 Task: Monthly budget green modern simple.
Action: Mouse moved to (338, 209)
Screenshot: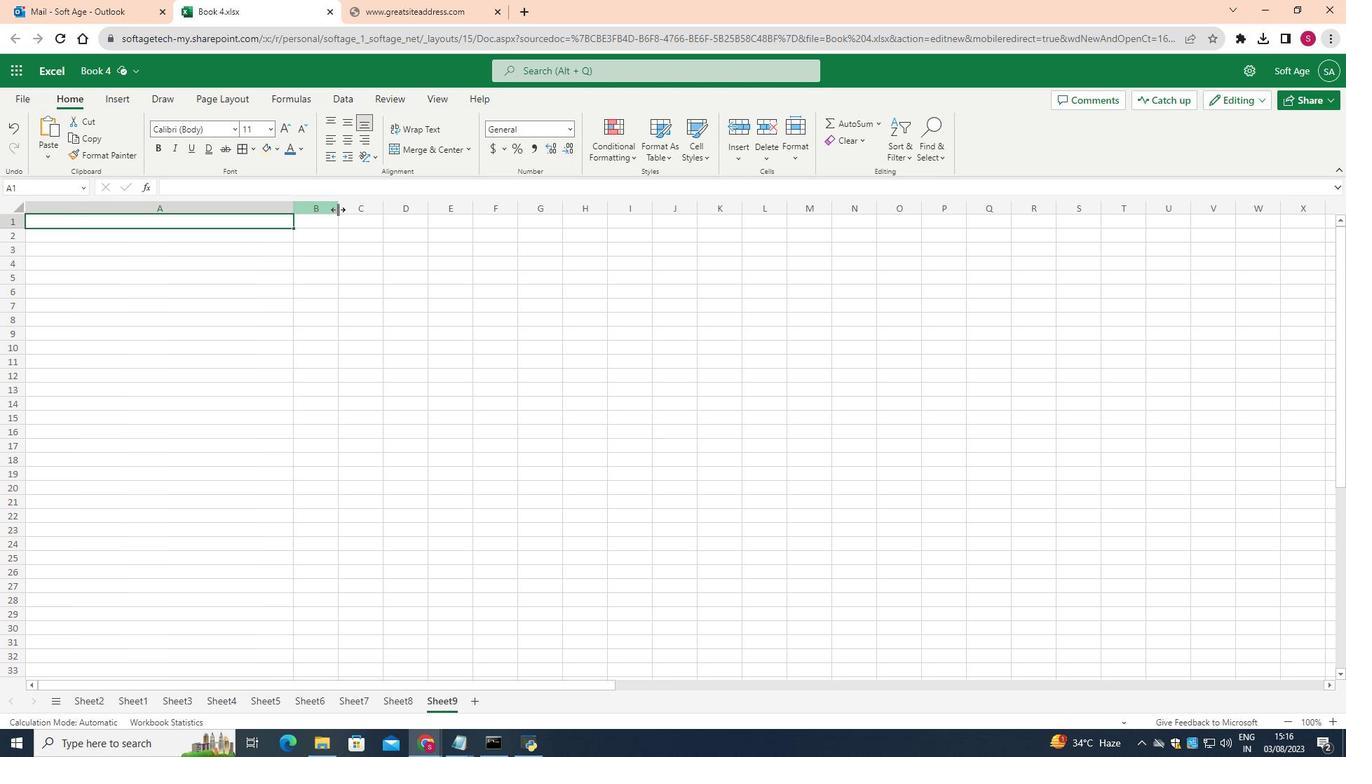 
Action: Mouse pressed left at (338, 209)
Screenshot: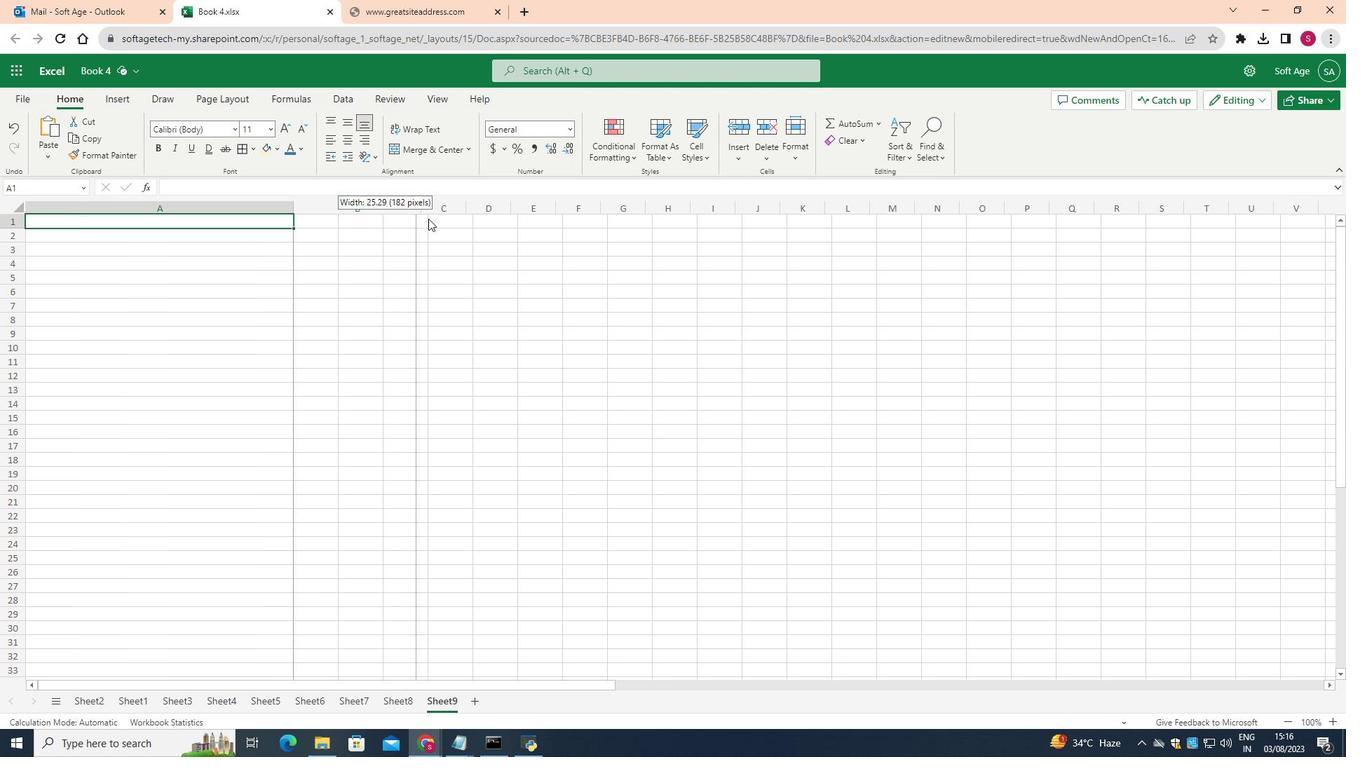 
Action: Mouse moved to (248, 220)
Screenshot: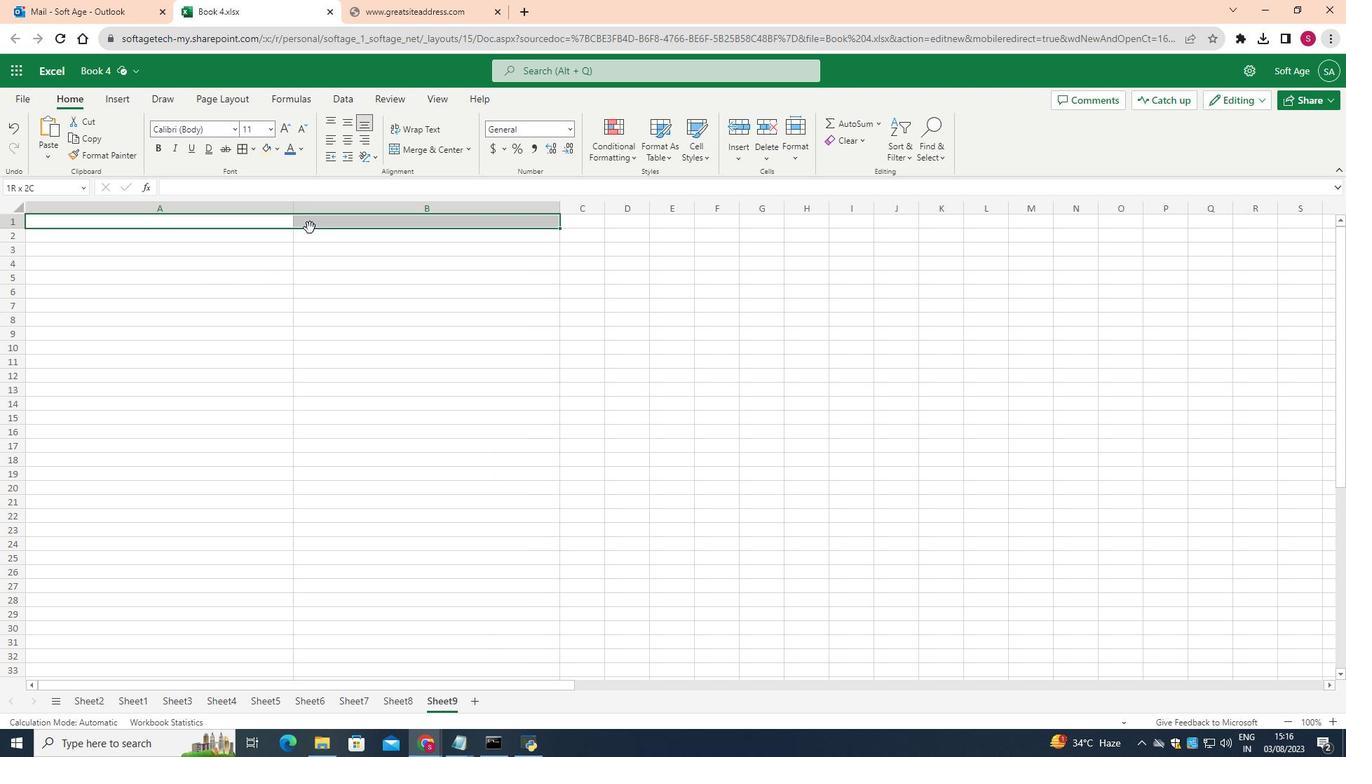 
Action: Mouse pressed left at (248, 220)
Screenshot: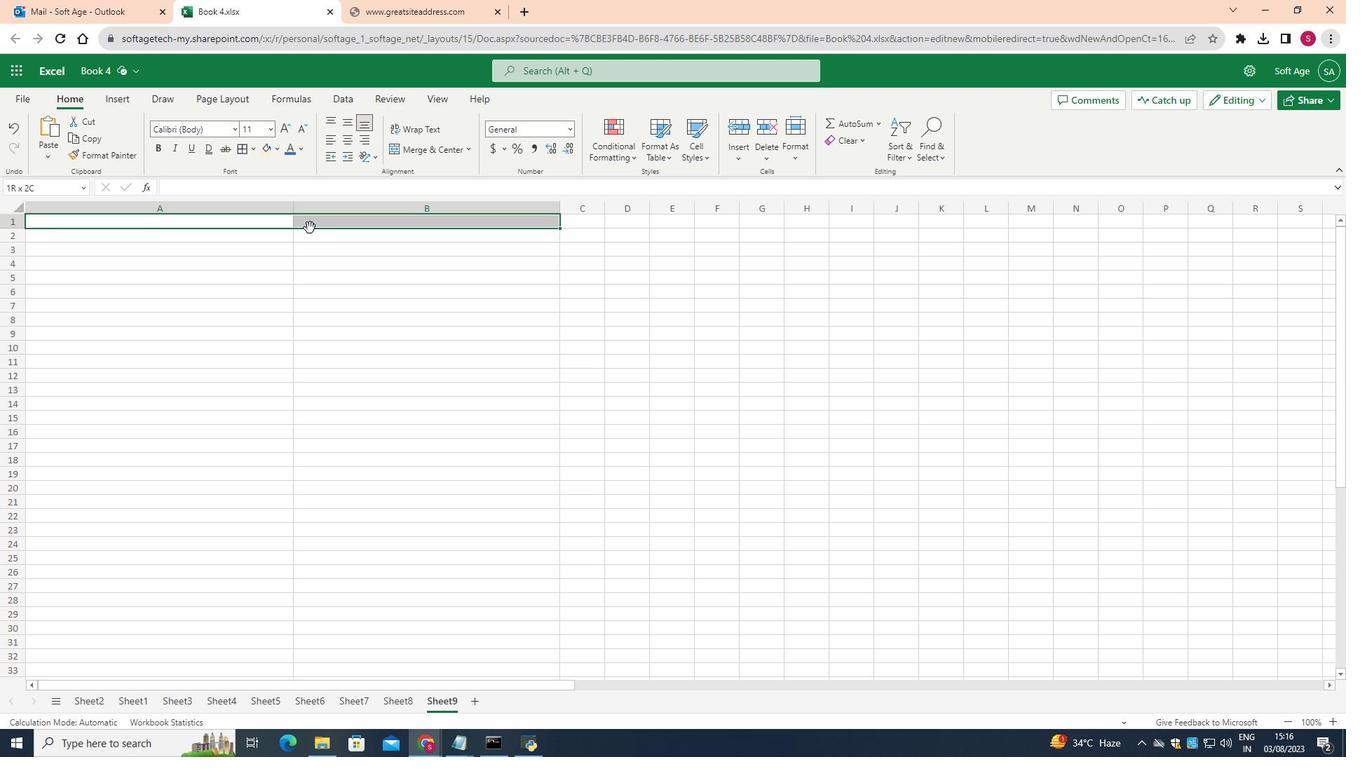 
Action: Mouse moved to (451, 151)
Screenshot: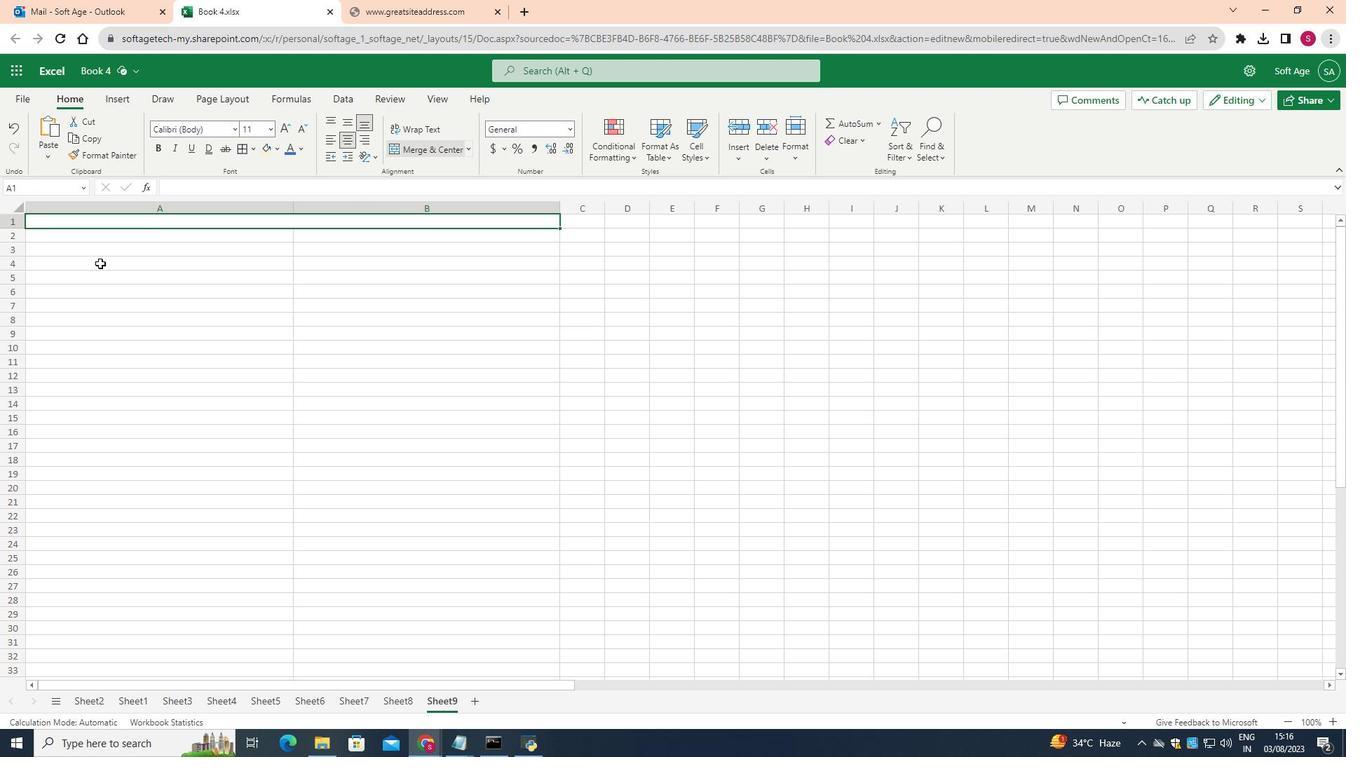 
Action: Mouse pressed left at (451, 151)
Screenshot: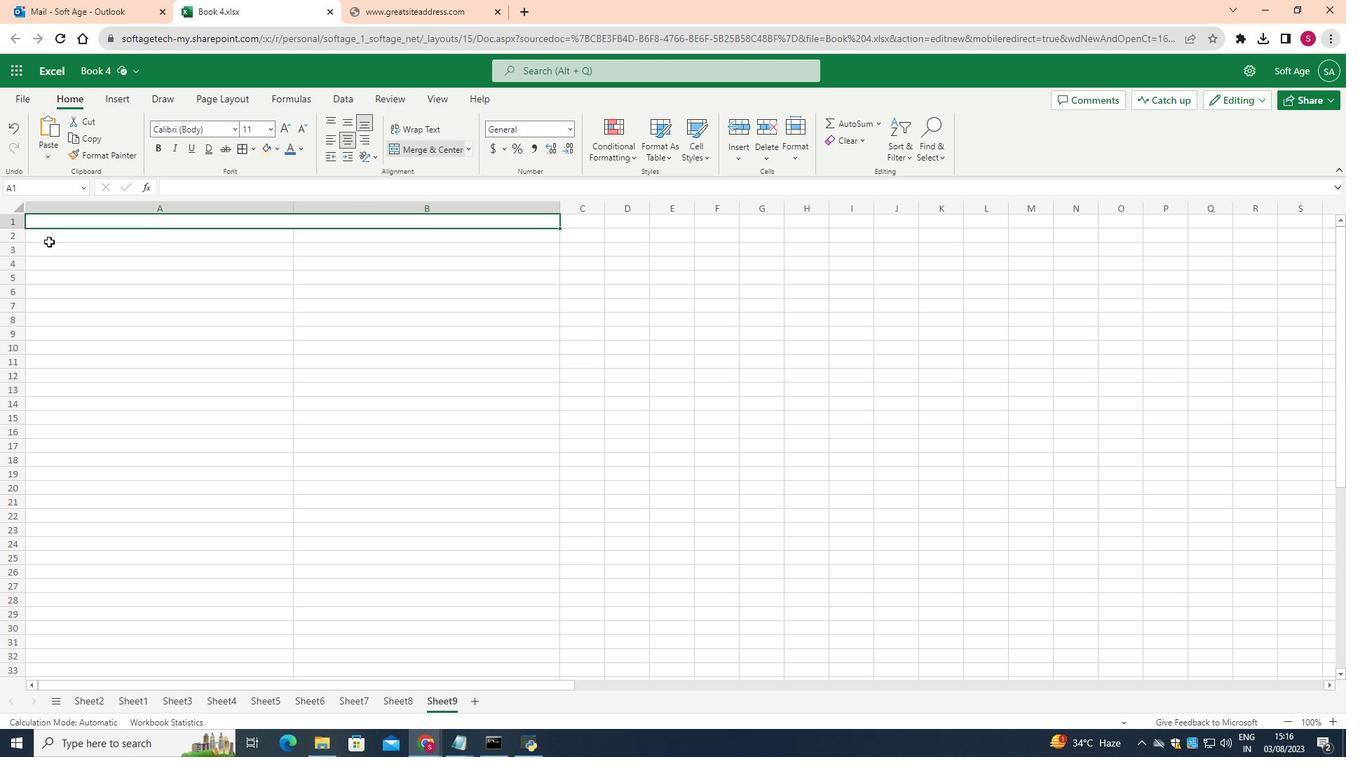 
Action: Mouse moved to (18, 228)
Screenshot: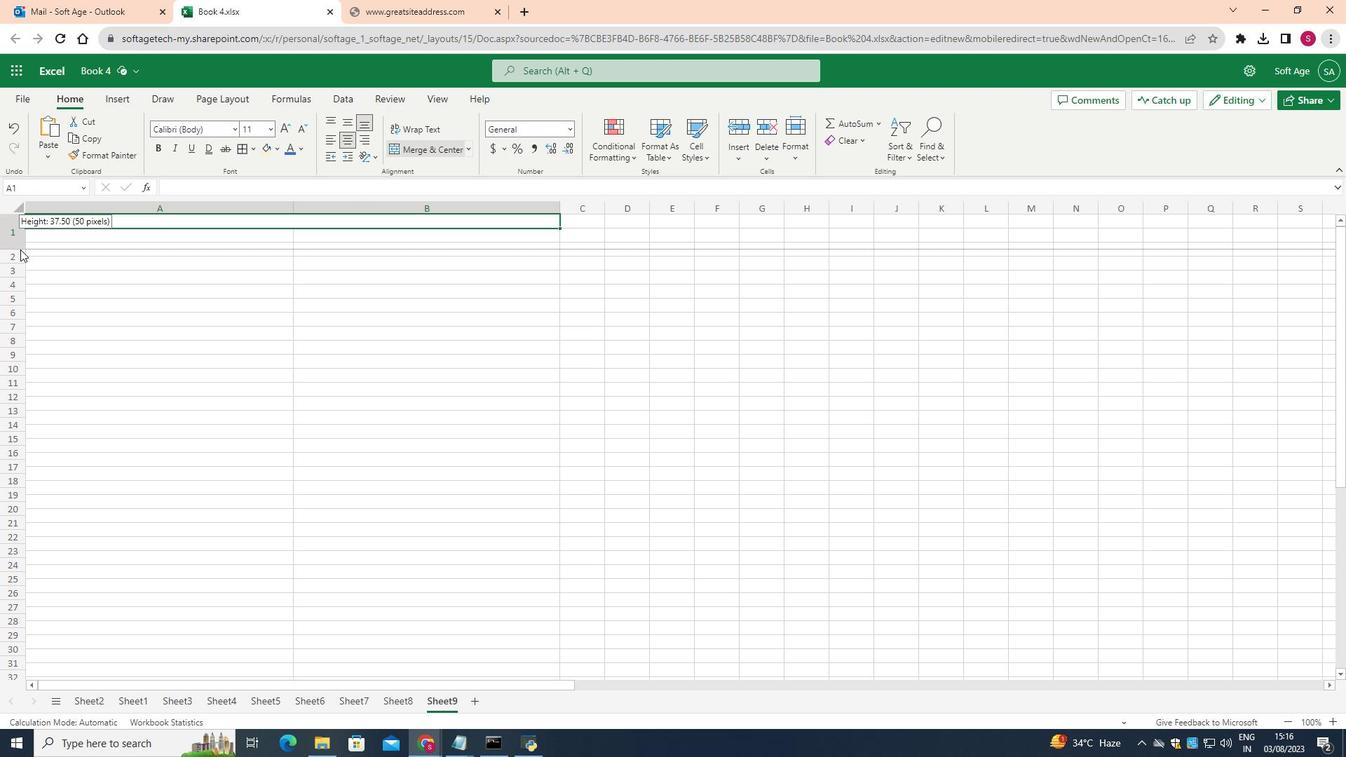 
Action: Mouse pressed left at (18, 228)
Screenshot: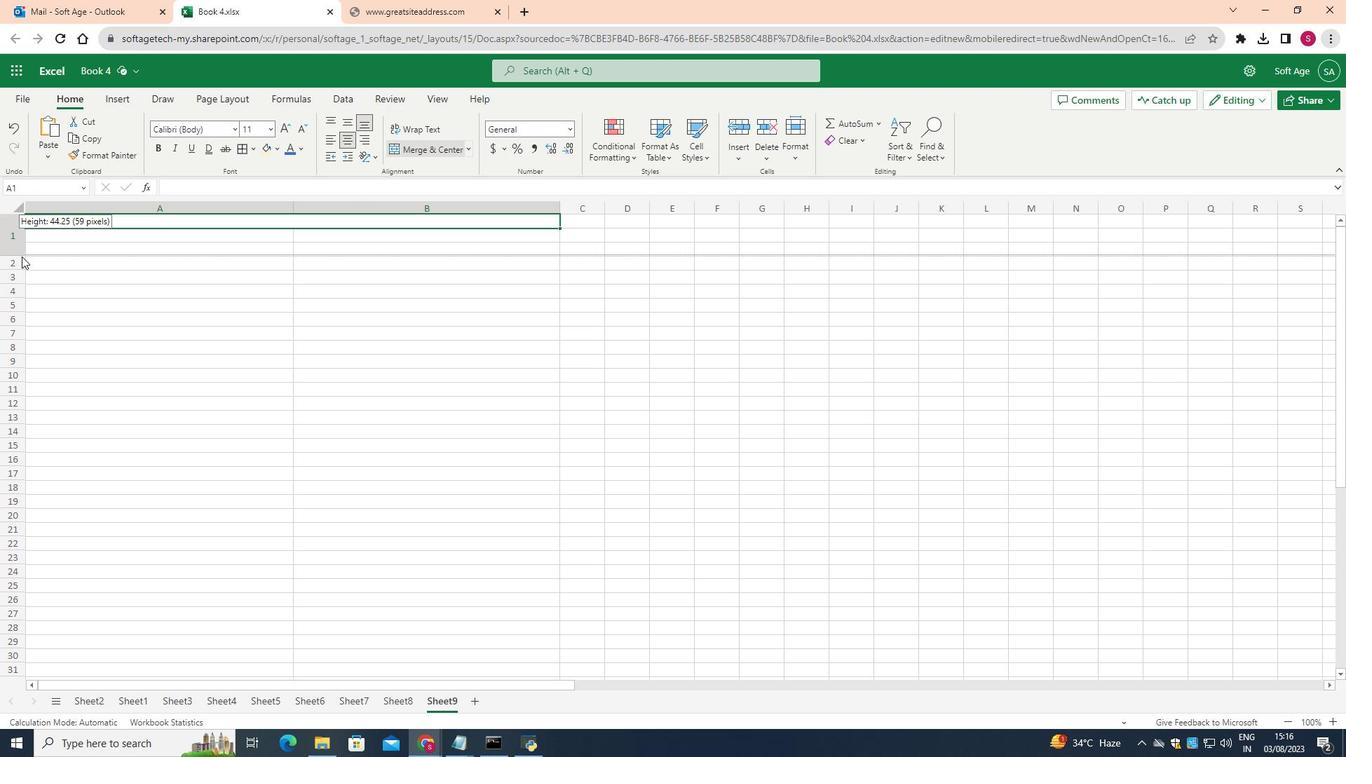 
Action: Mouse moved to (21, 274)
Screenshot: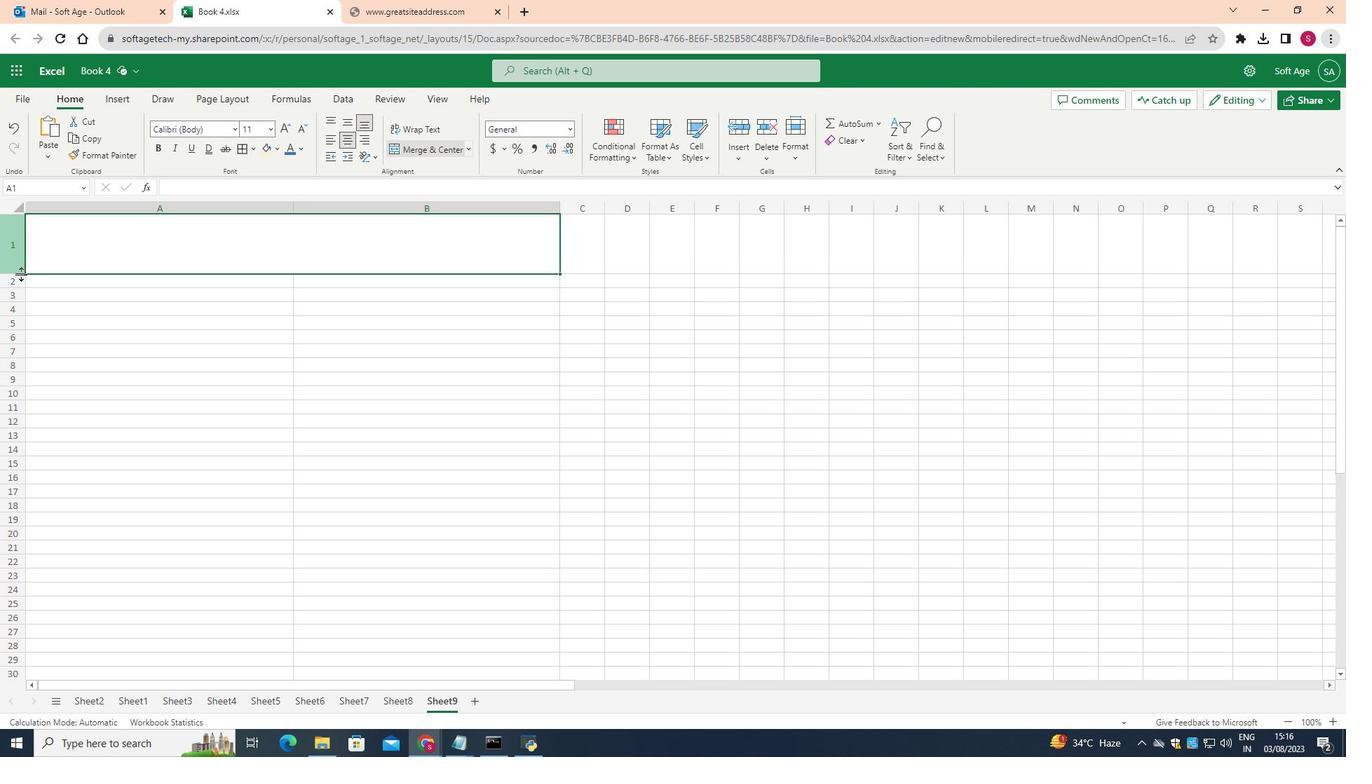 
Action: Mouse pressed left at (21, 274)
Screenshot: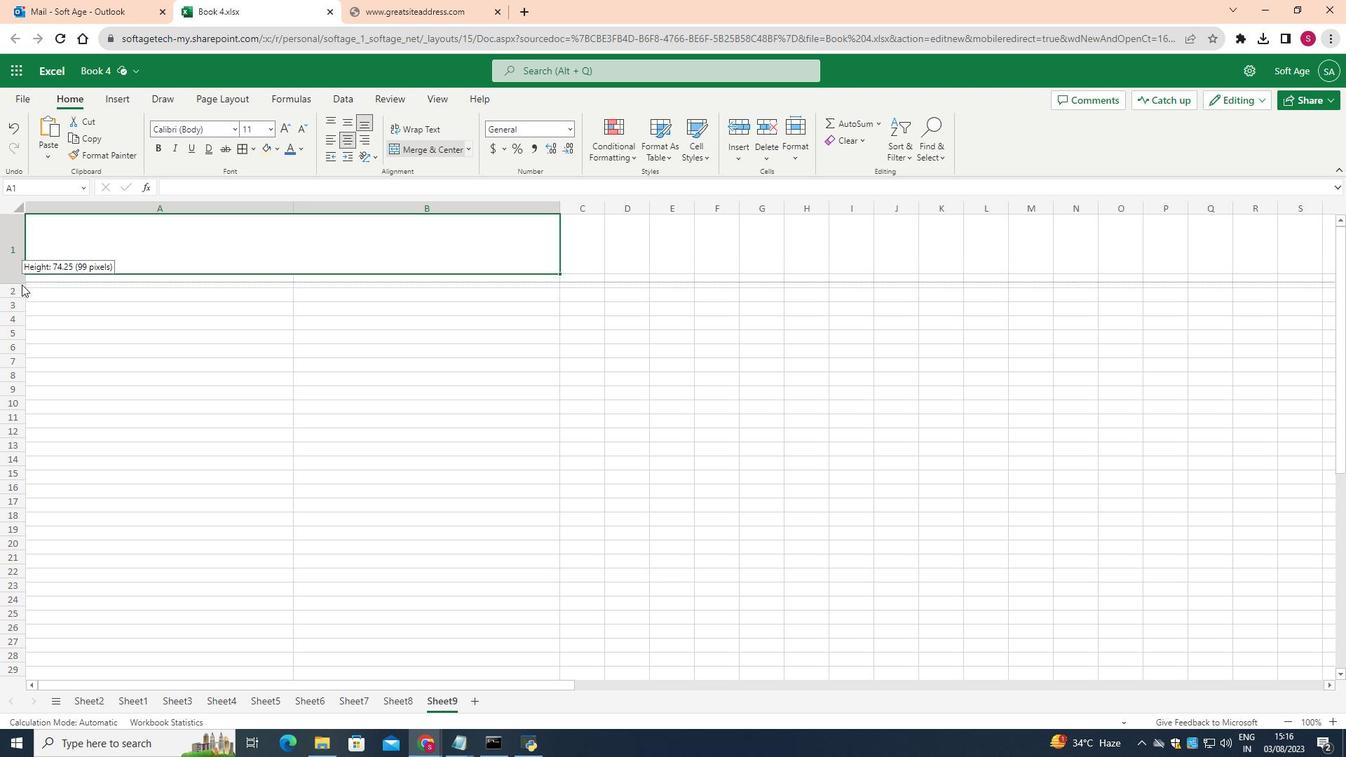 
Action: Mouse moved to (269, 129)
Screenshot: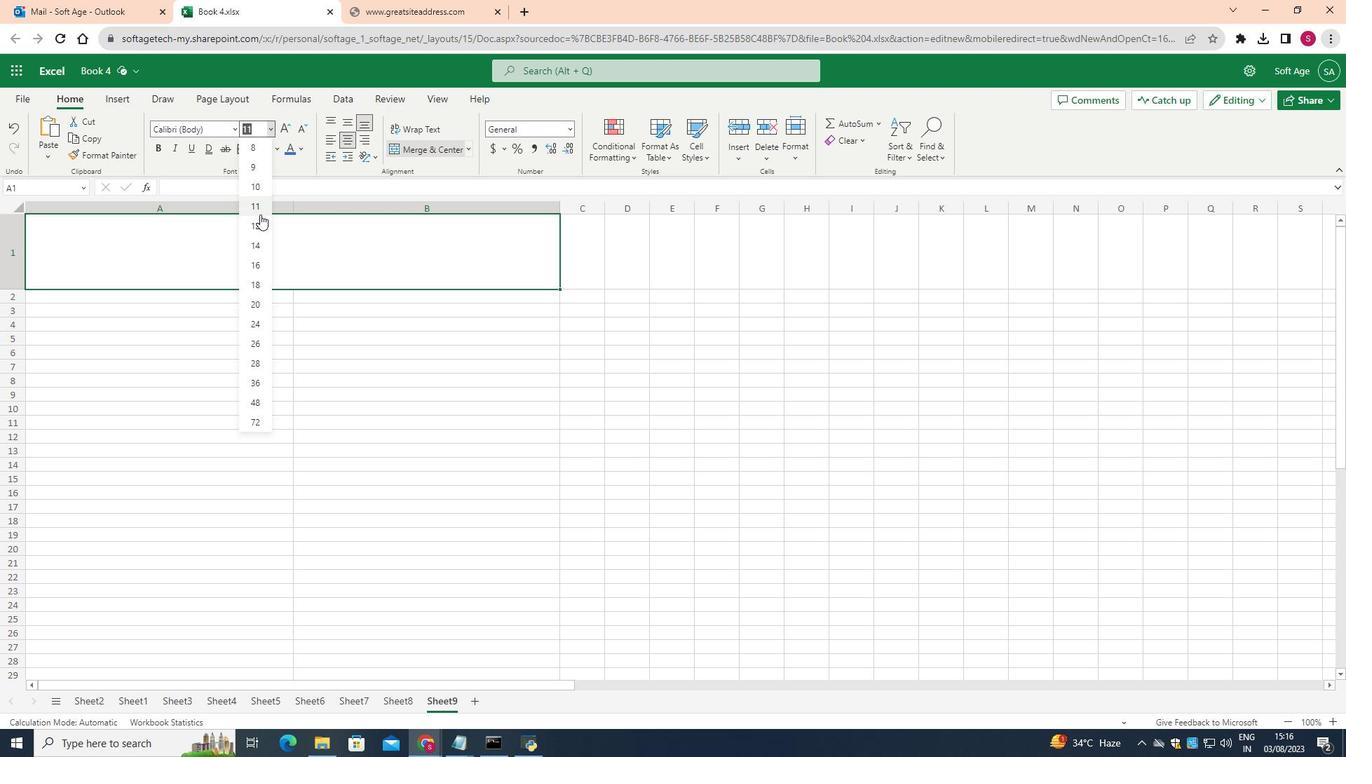 
Action: Mouse pressed left at (269, 129)
Screenshot: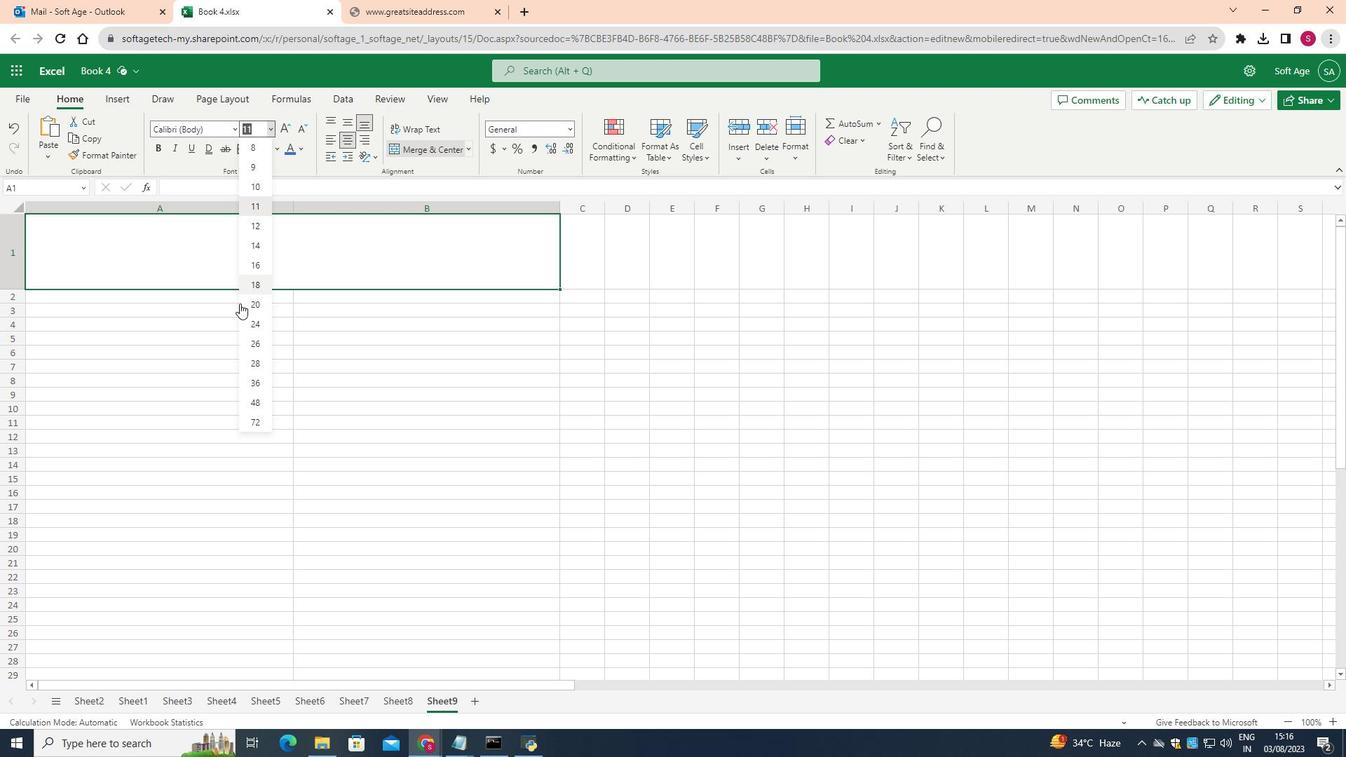 
Action: Mouse moved to (256, 387)
Screenshot: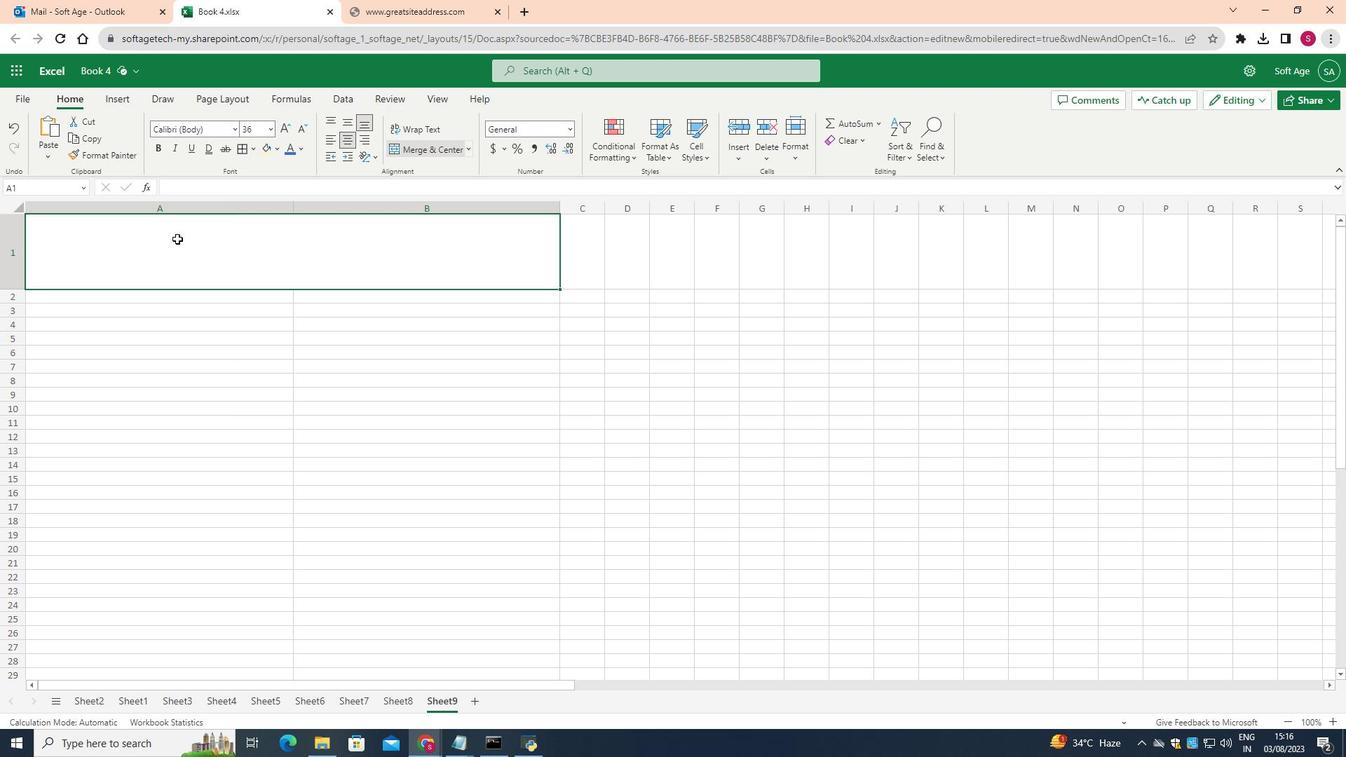 
Action: Mouse pressed left at (256, 387)
Screenshot: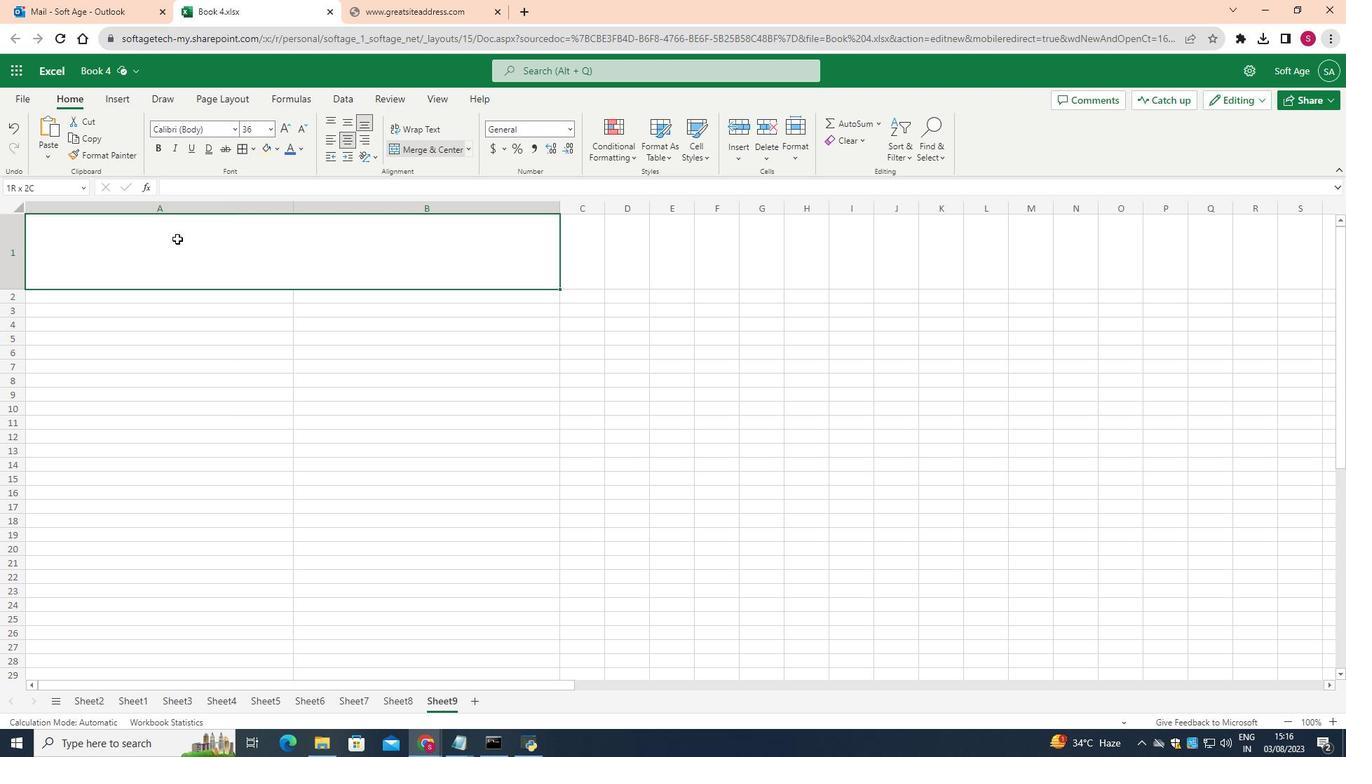 
Action: Mouse moved to (177, 239)
Screenshot: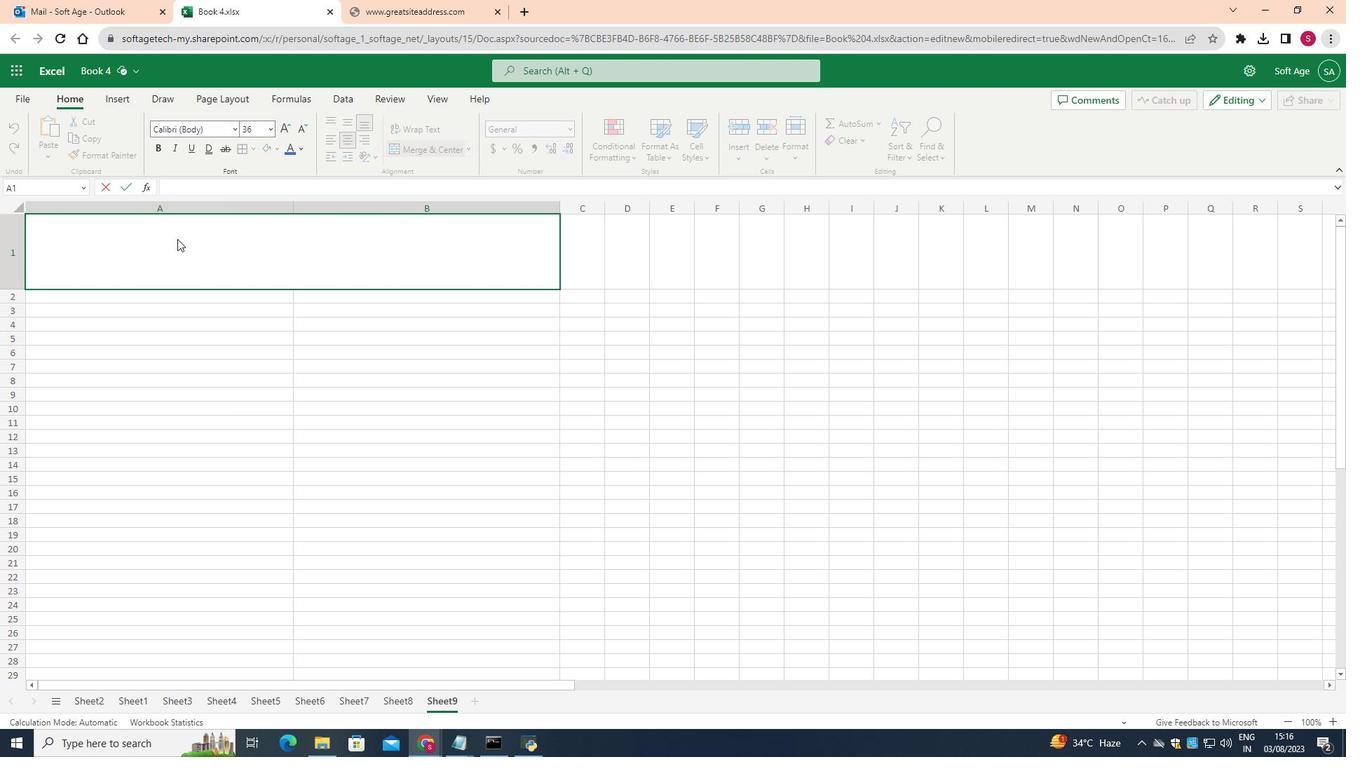 
Action: Mouse pressed left at (177, 239)
Screenshot: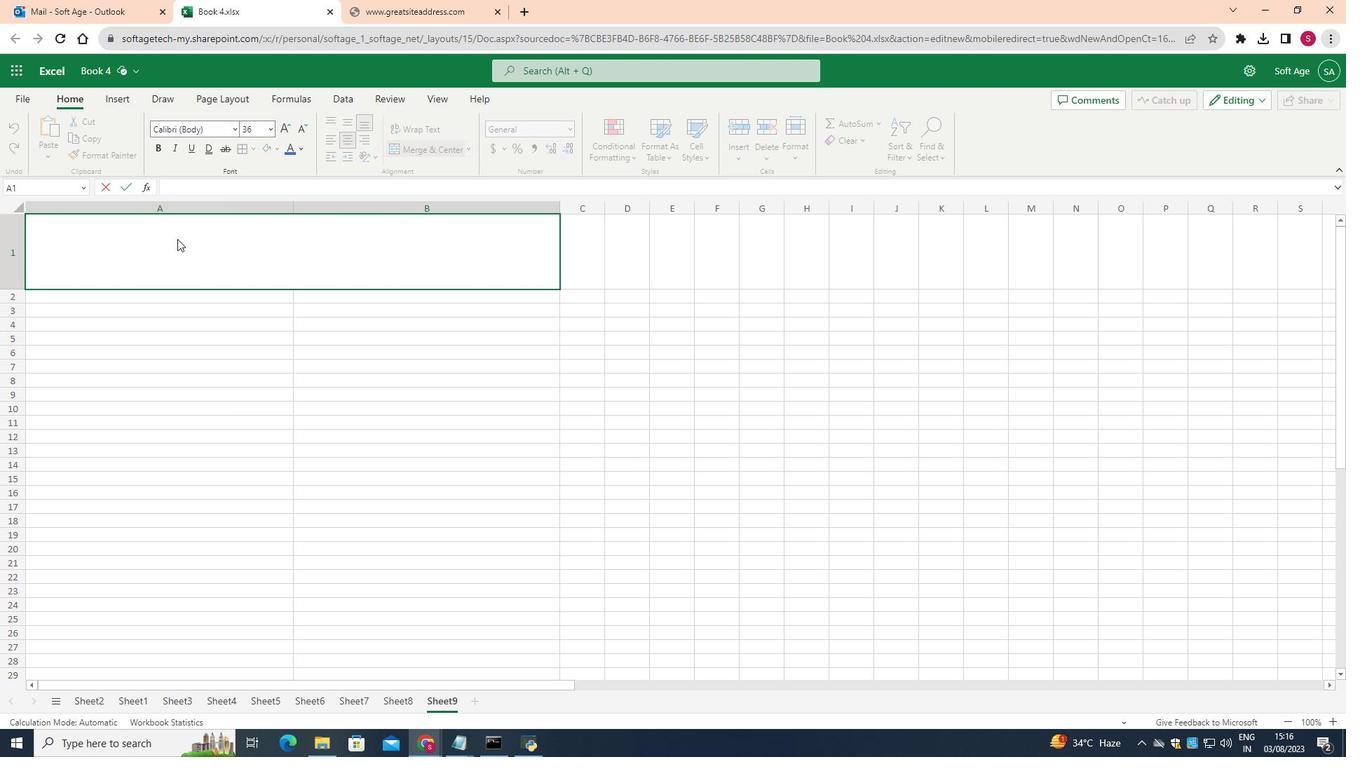 
Action: Mouse pressed left at (177, 239)
Screenshot: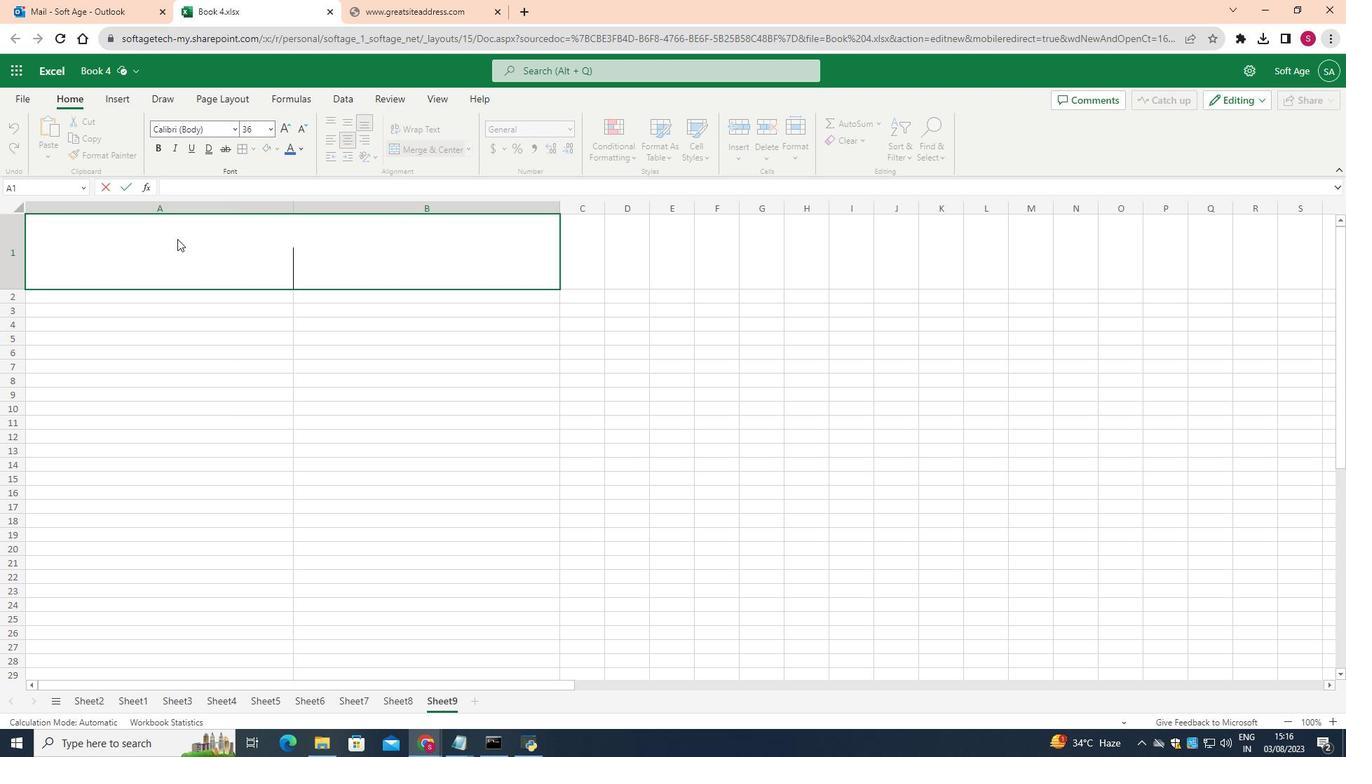 
Action: Key pressed <Key.shift>SIMPLE<Key.space>MONTHLY<Key.space>BUDGET
Screenshot: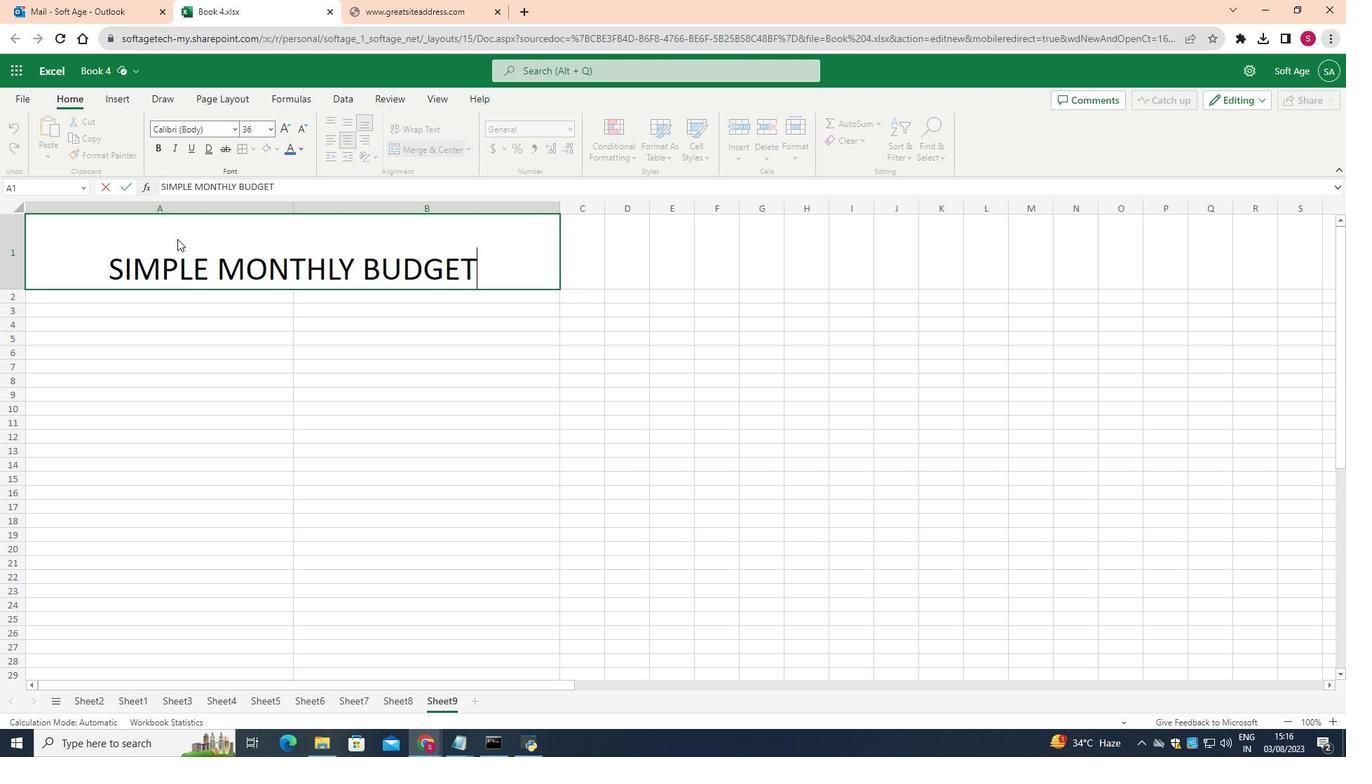 
Action: Mouse moved to (103, 261)
Screenshot: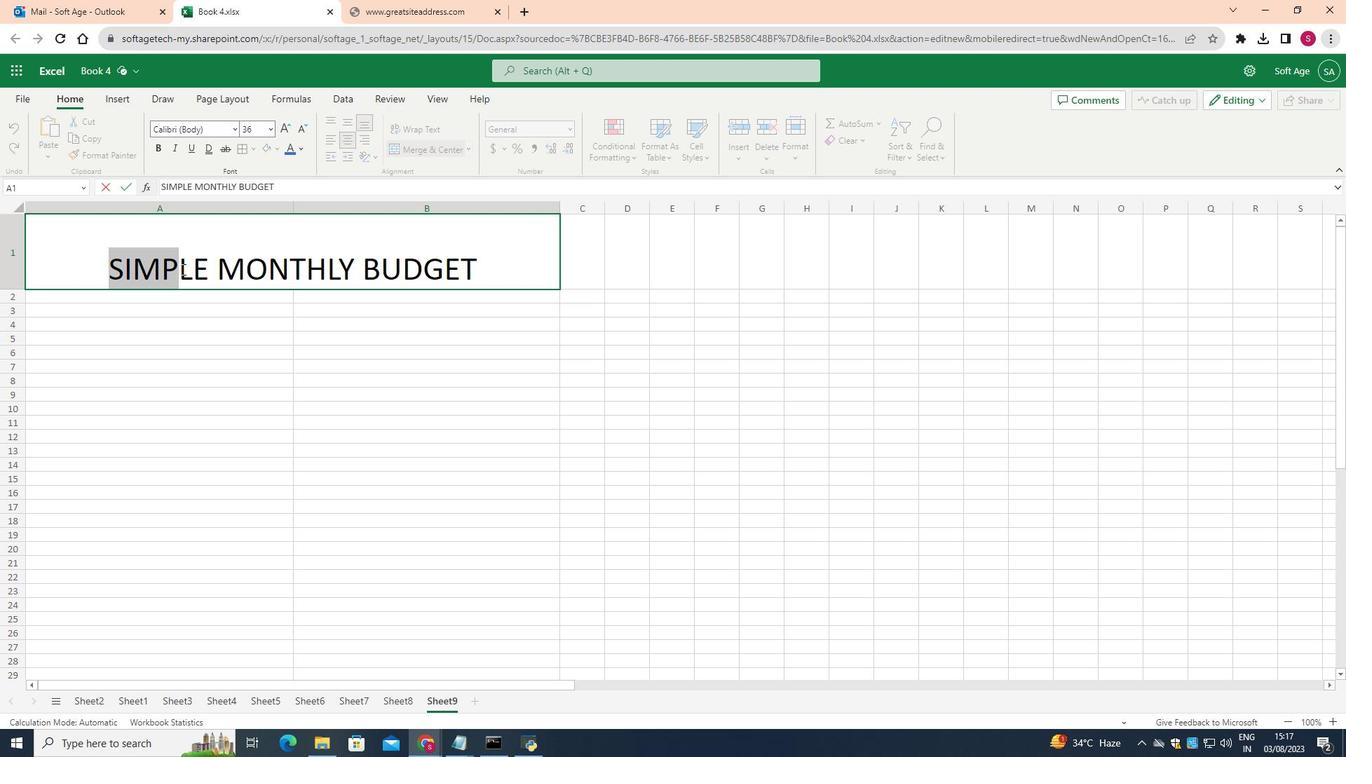 
Action: Mouse pressed left at (103, 261)
Screenshot: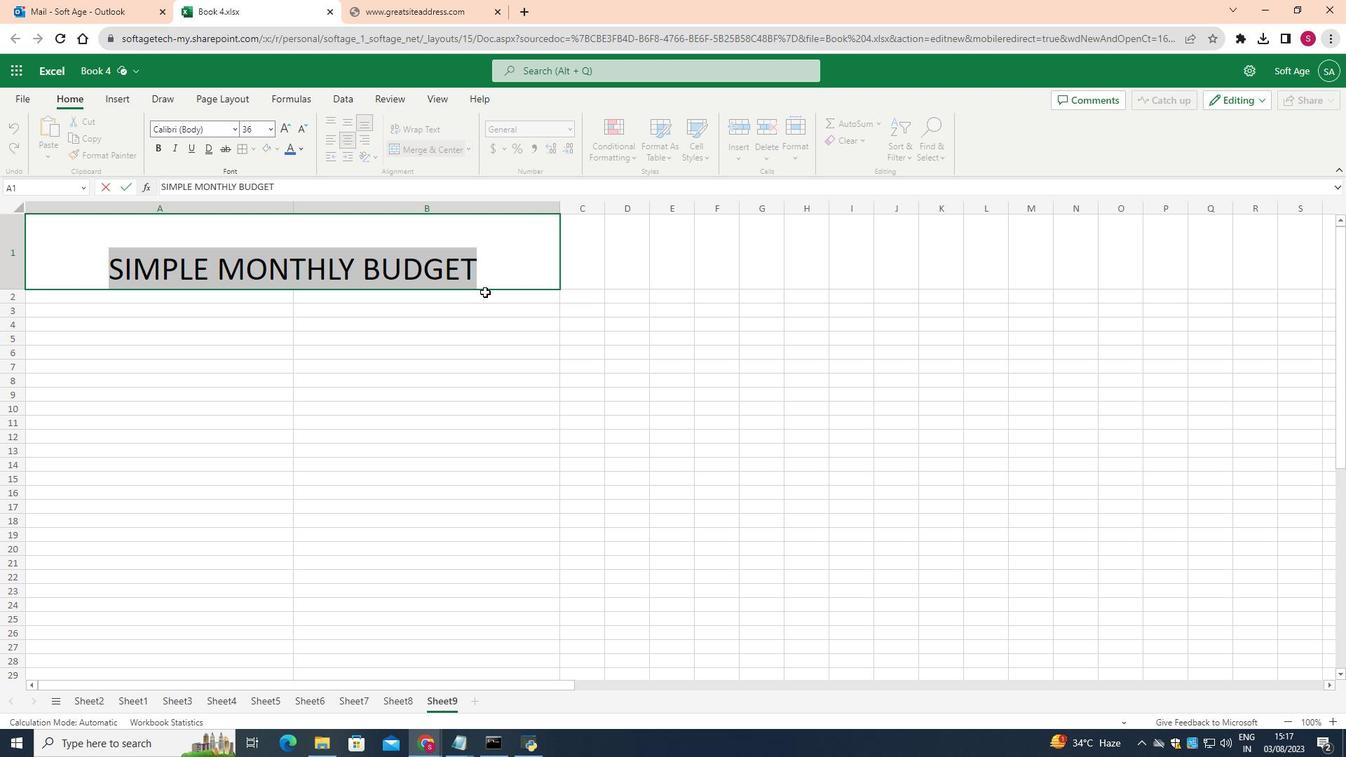 
Action: Mouse moved to (511, 270)
Screenshot: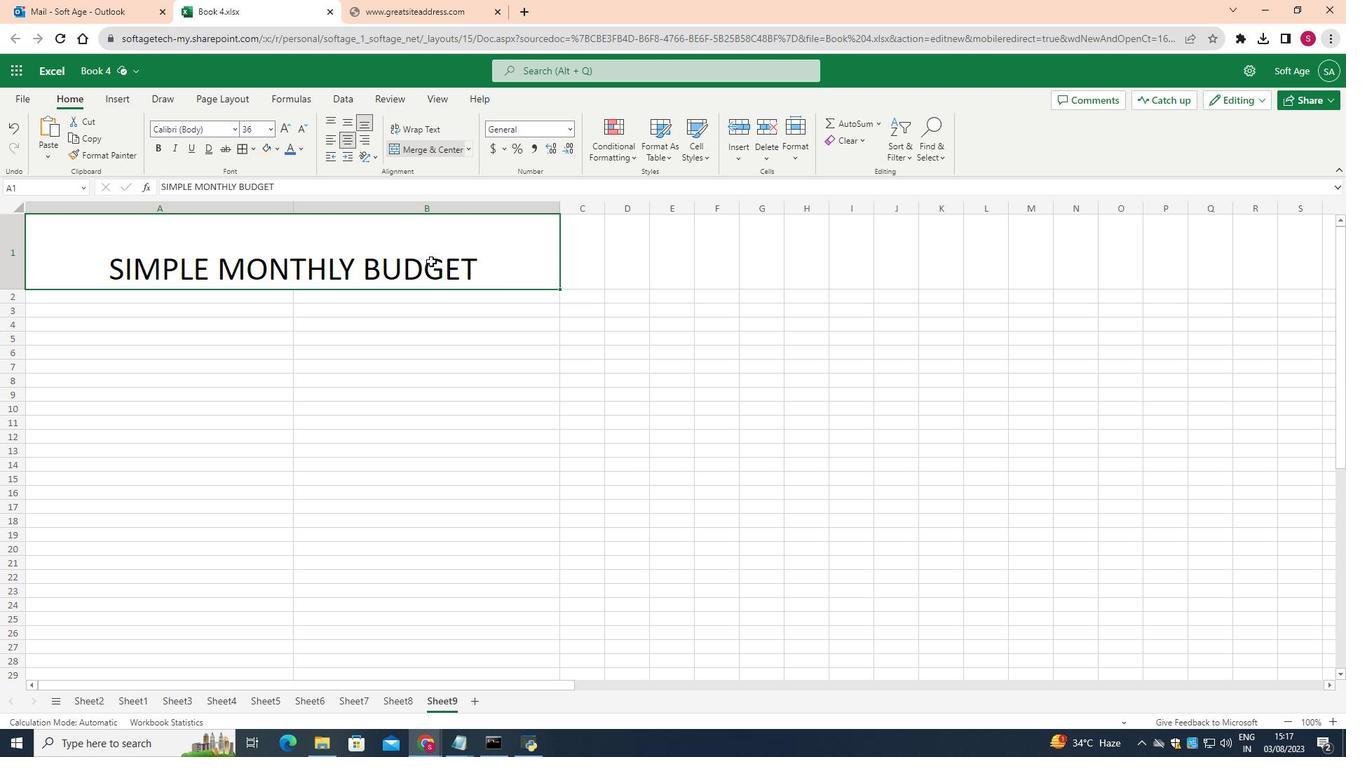 
Action: Mouse pressed left at (511, 270)
Screenshot: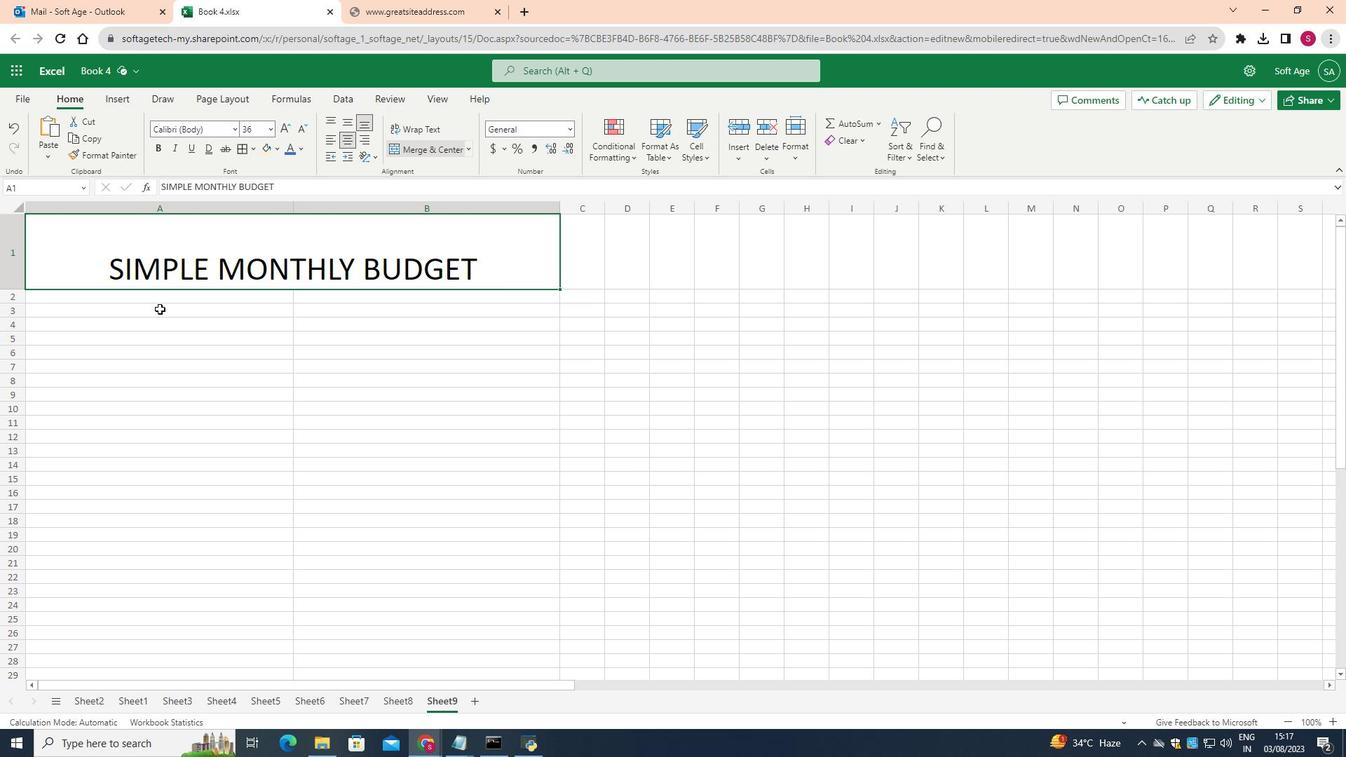 
Action: Mouse moved to (347, 118)
Screenshot: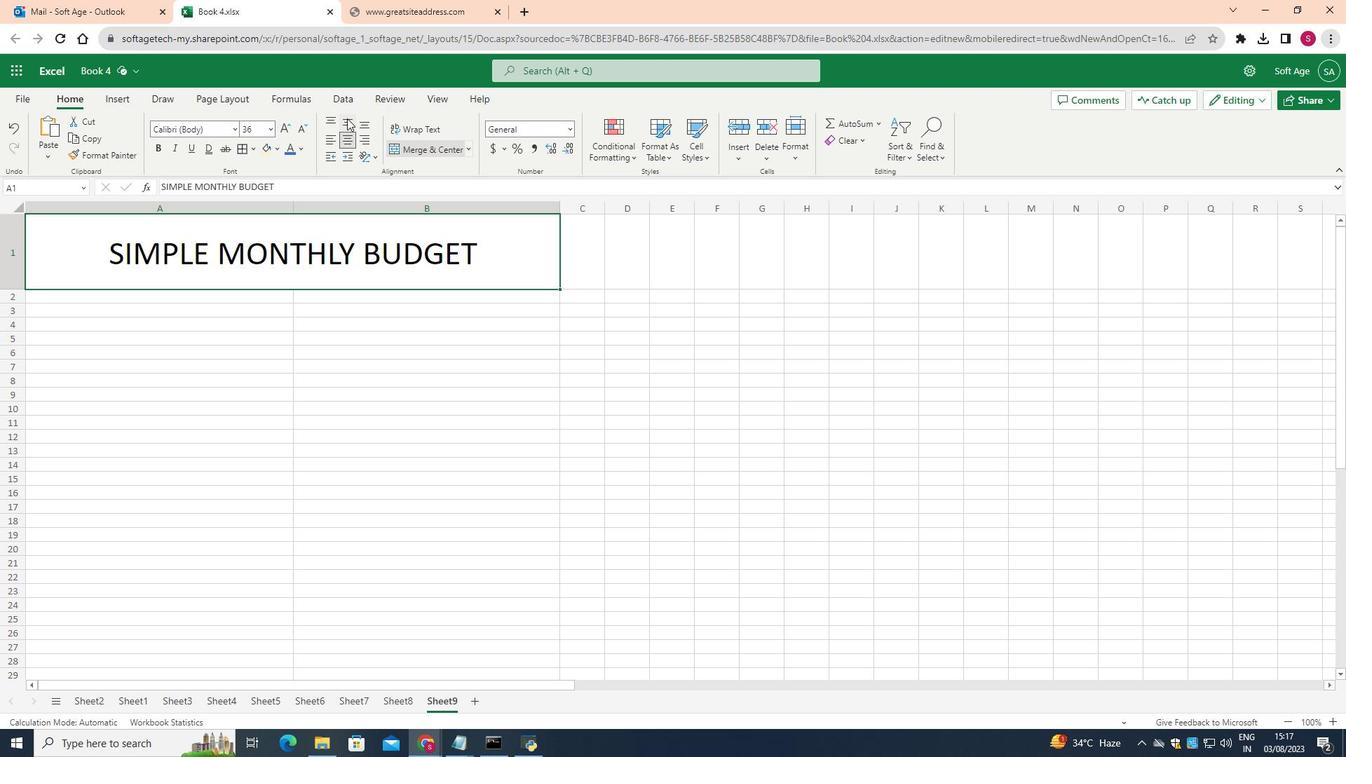 
Action: Mouse pressed left at (347, 118)
Screenshot: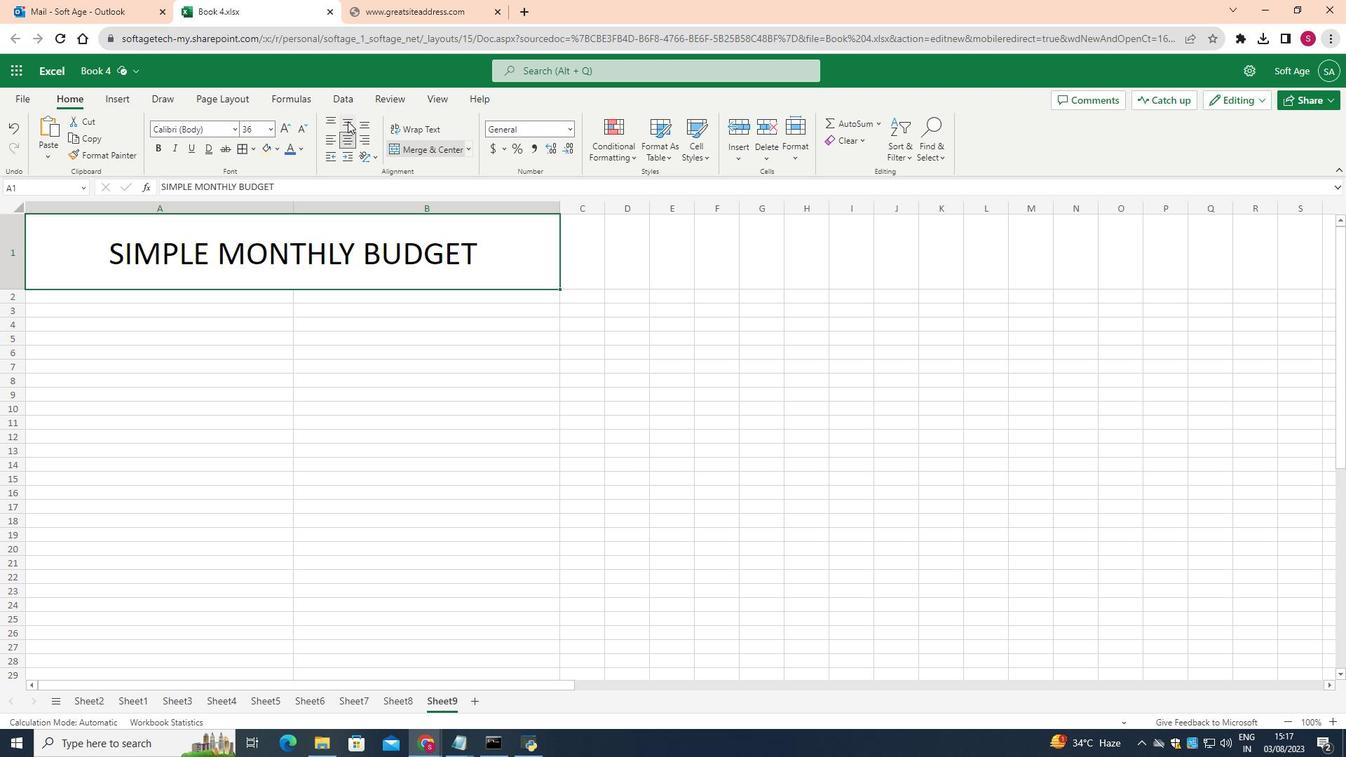 
Action: Mouse moved to (164, 150)
Screenshot: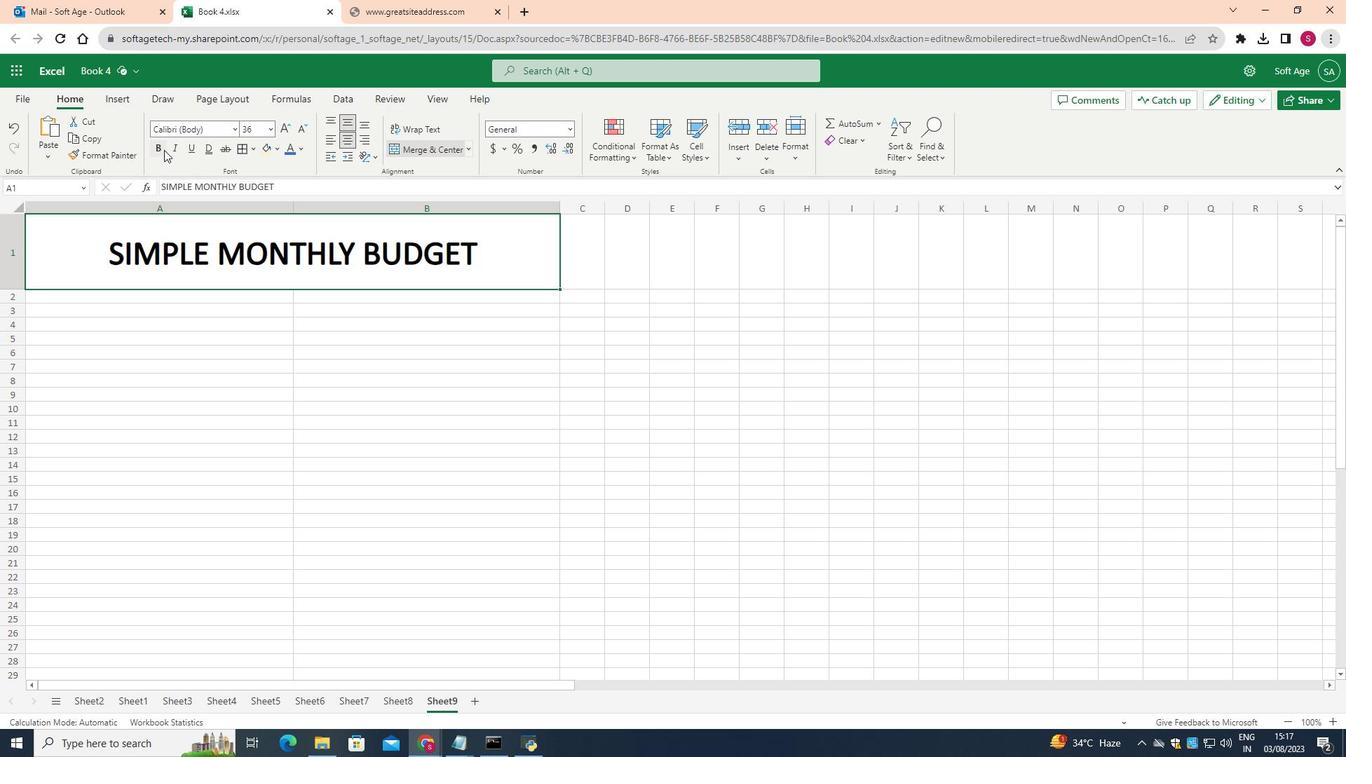 
Action: Mouse pressed left at (164, 150)
Screenshot: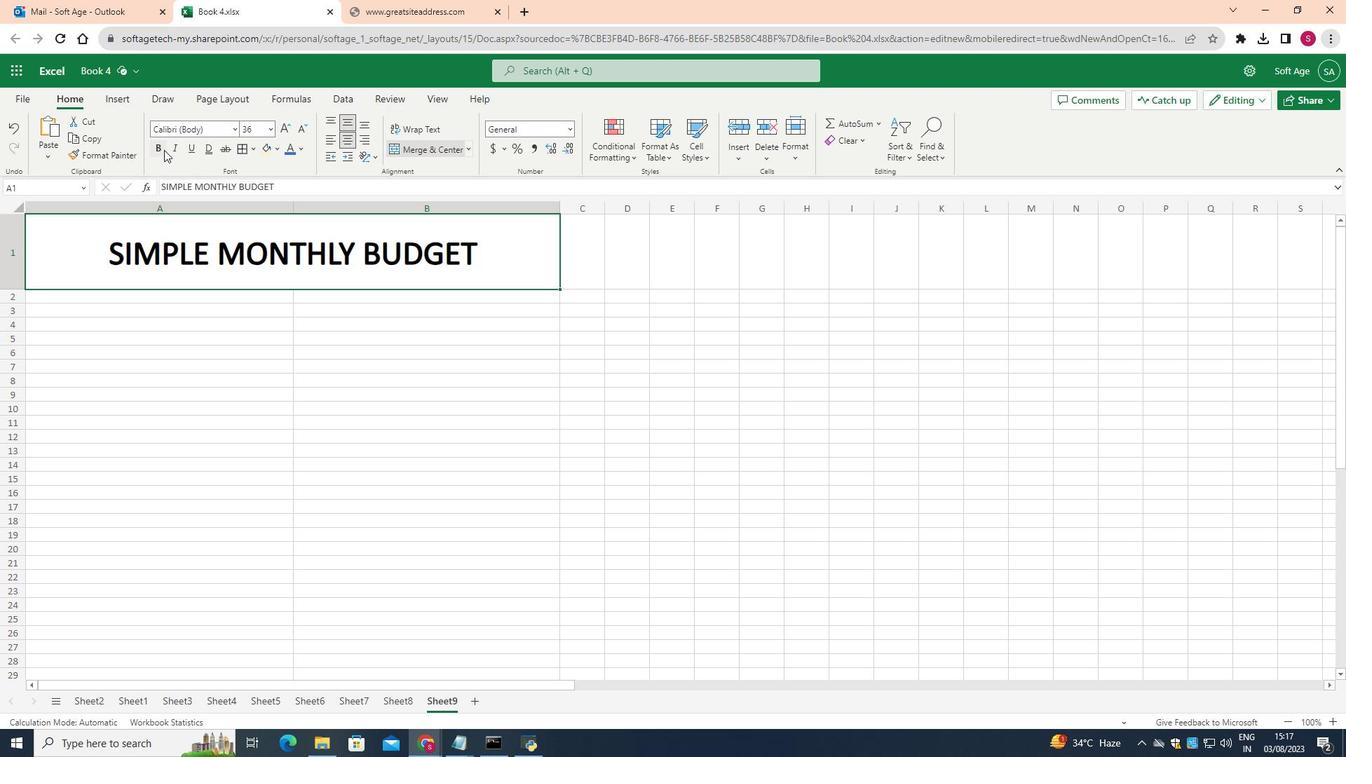 
Action: Mouse moved to (277, 142)
Screenshot: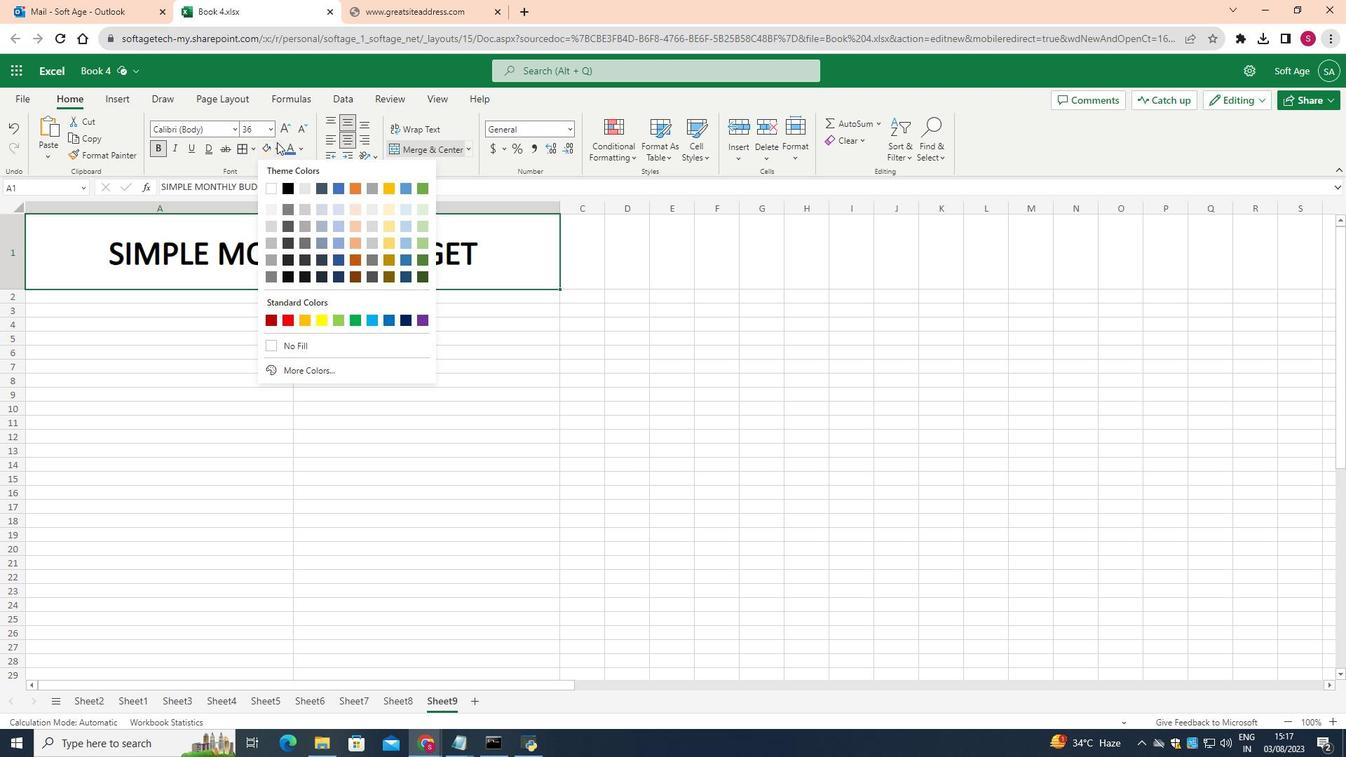 
Action: Mouse pressed left at (277, 142)
Screenshot: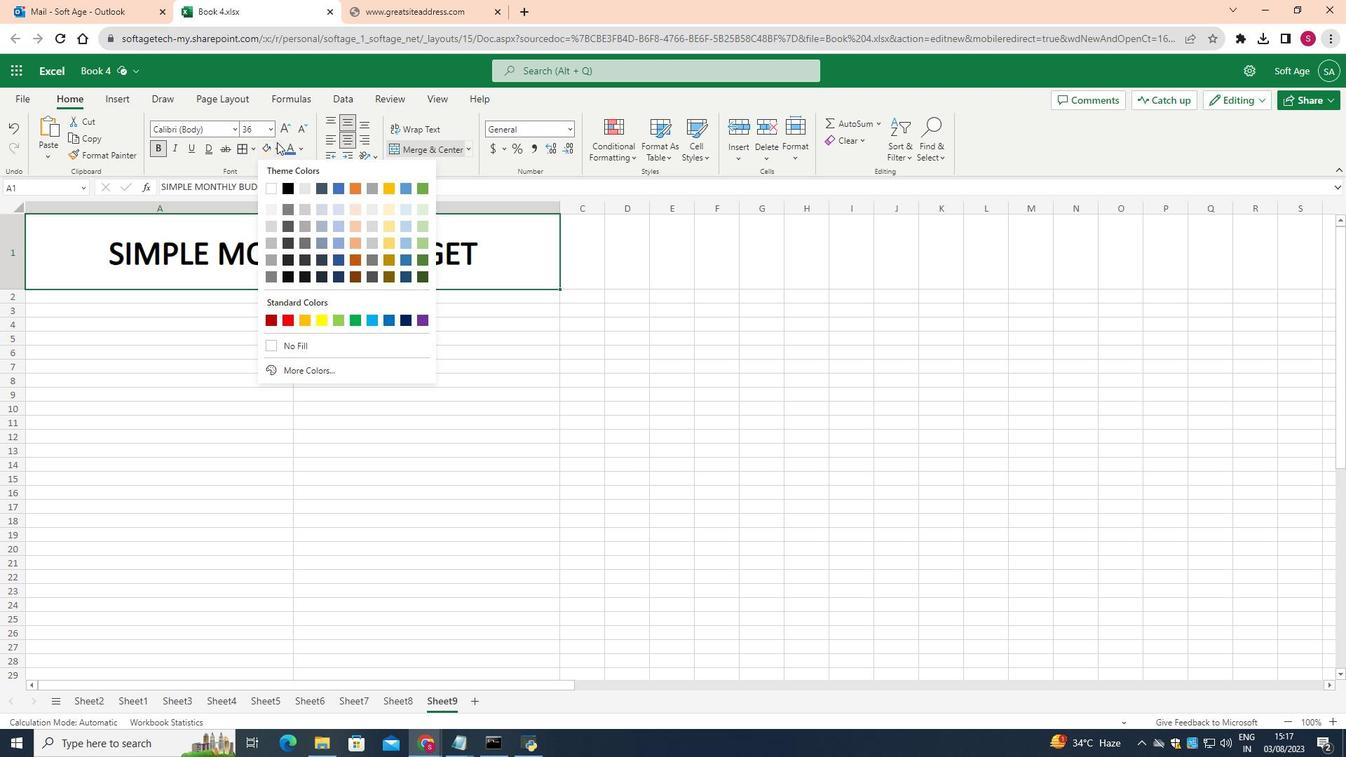 
Action: Mouse moved to (424, 260)
Screenshot: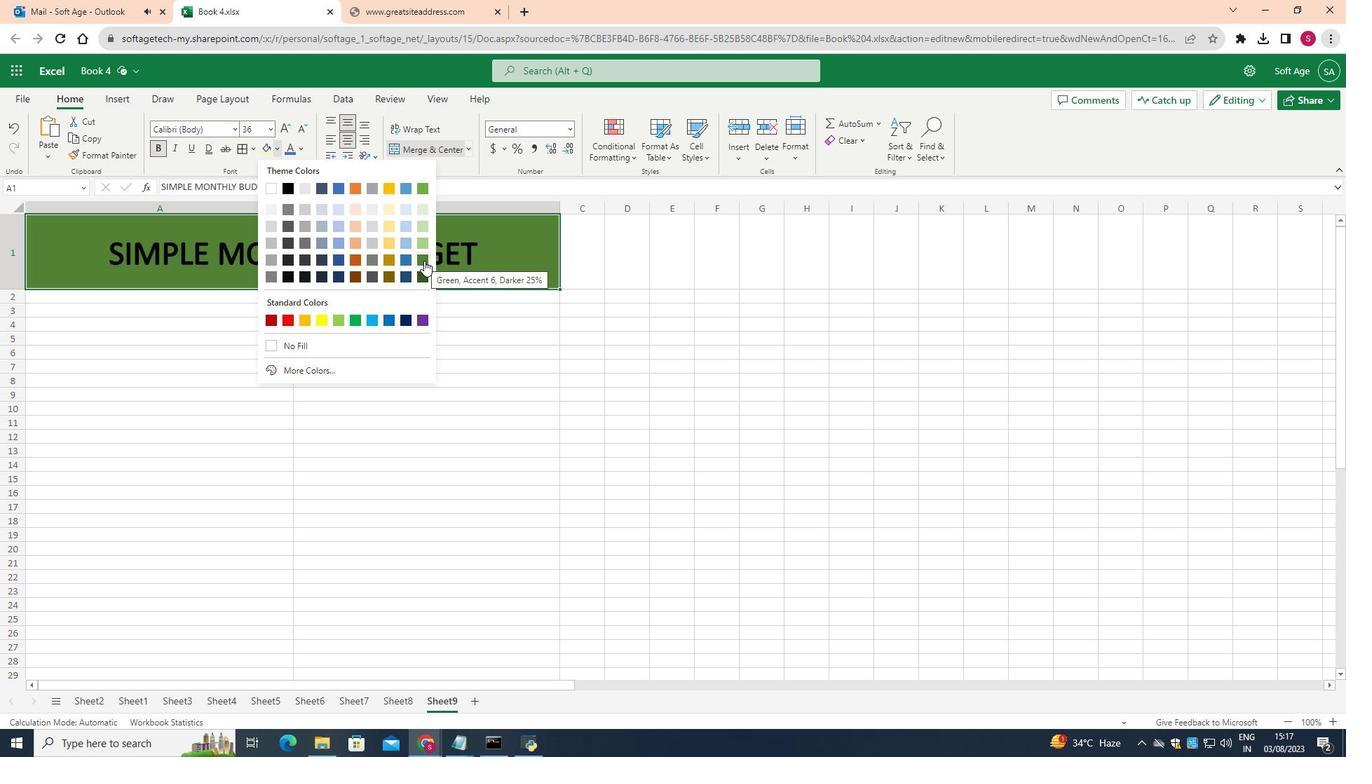 
Action: Mouse pressed left at (424, 260)
Screenshot: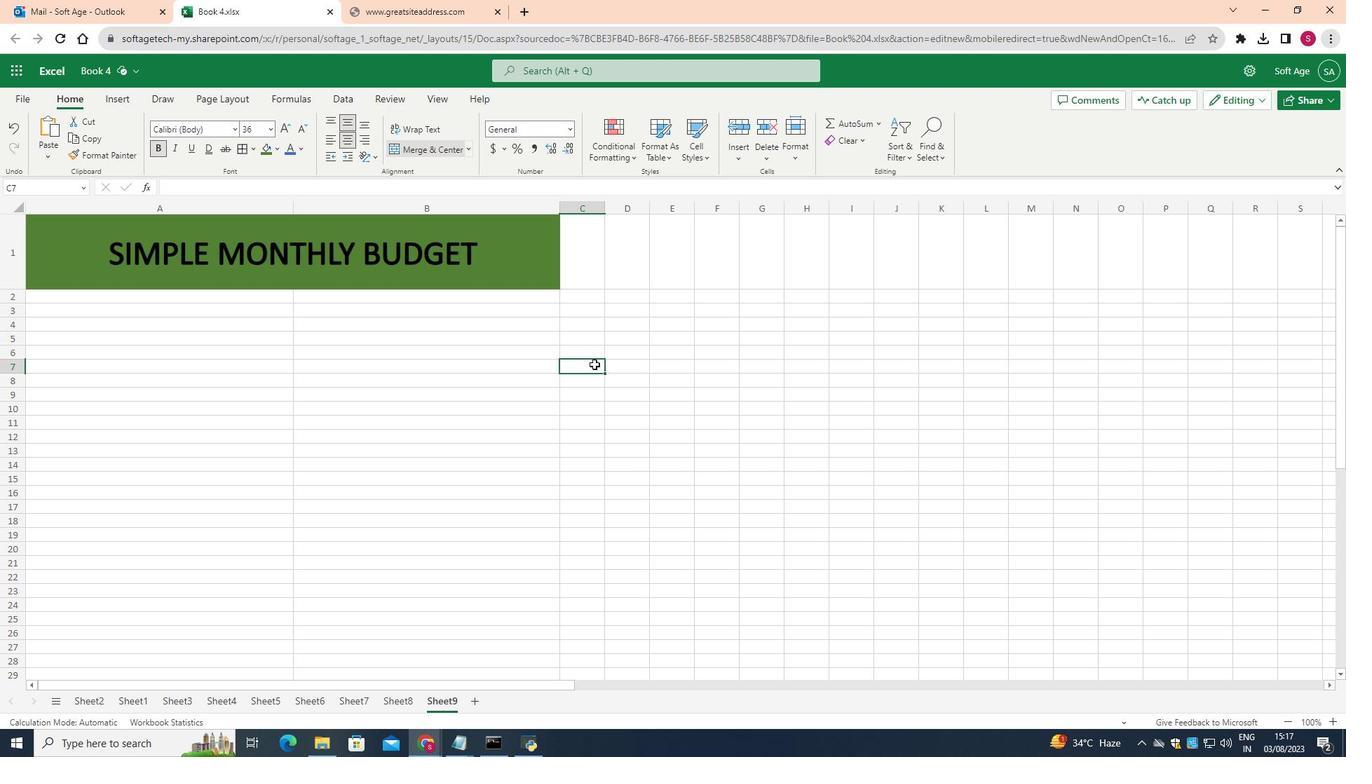 
Action: Mouse moved to (594, 364)
Screenshot: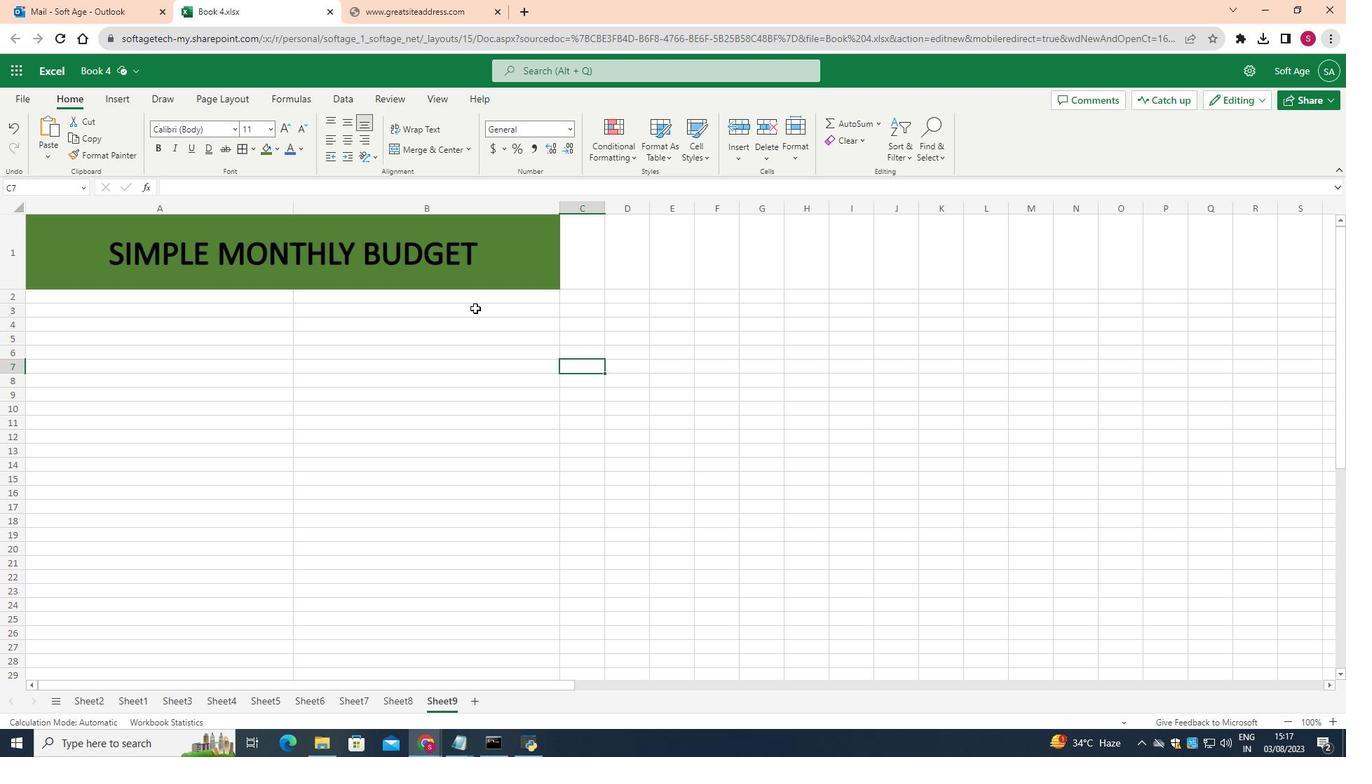 
Action: Mouse pressed left at (594, 364)
Screenshot: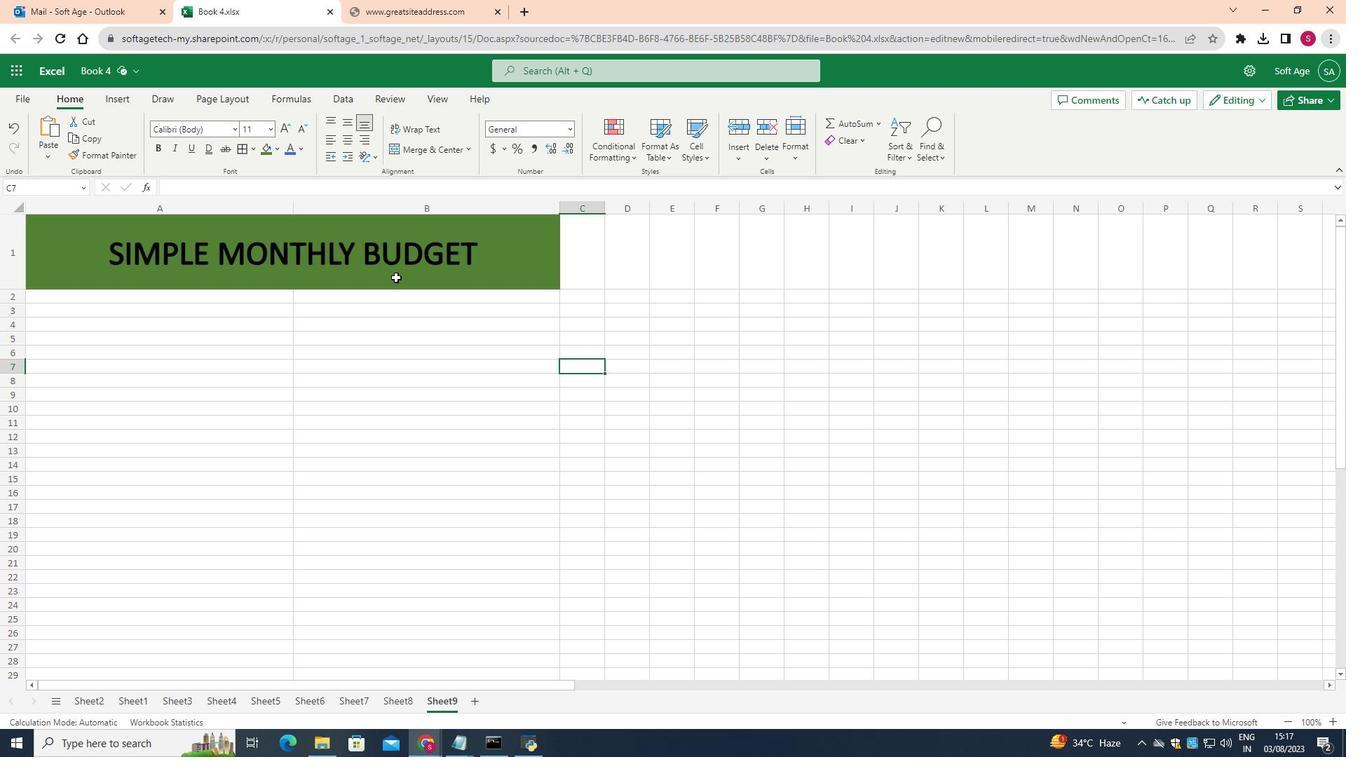 
Action: Mouse moved to (387, 269)
Screenshot: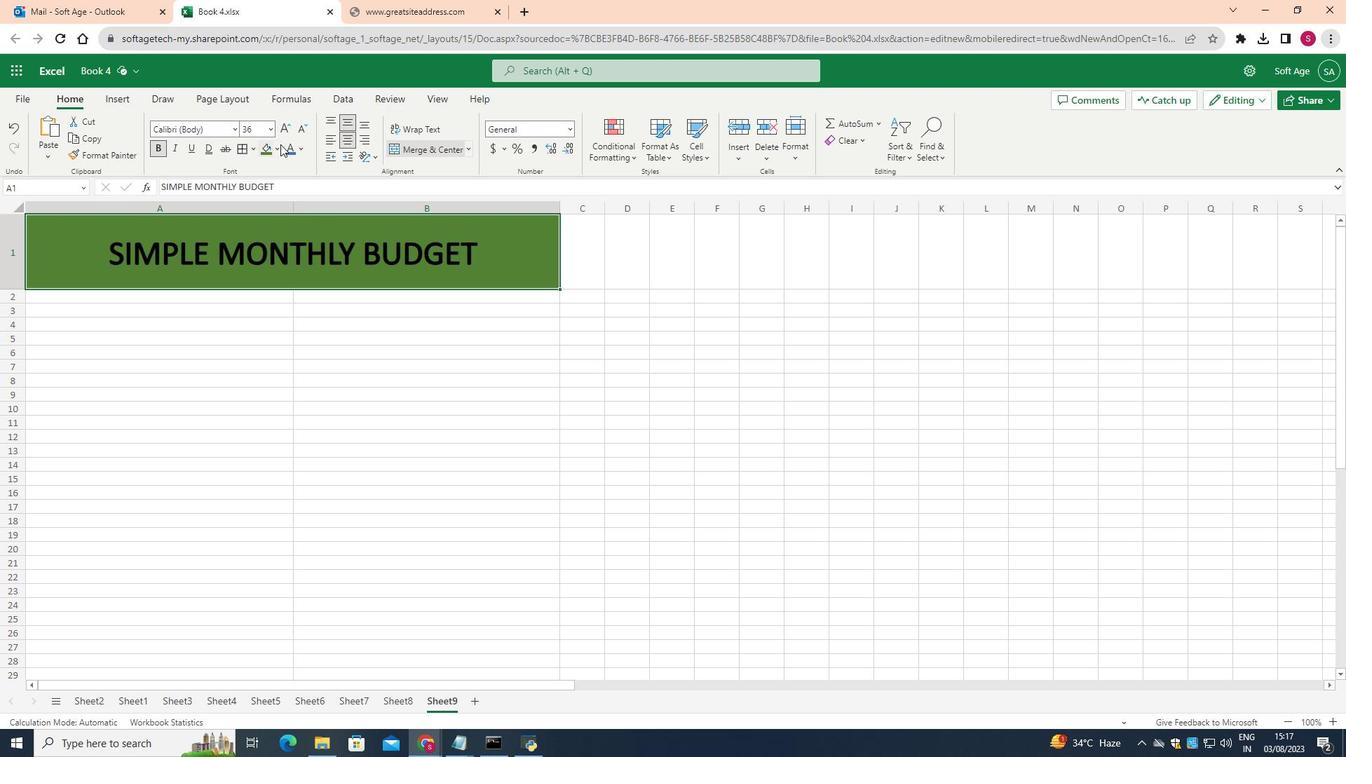 
Action: Mouse pressed left at (387, 269)
Screenshot: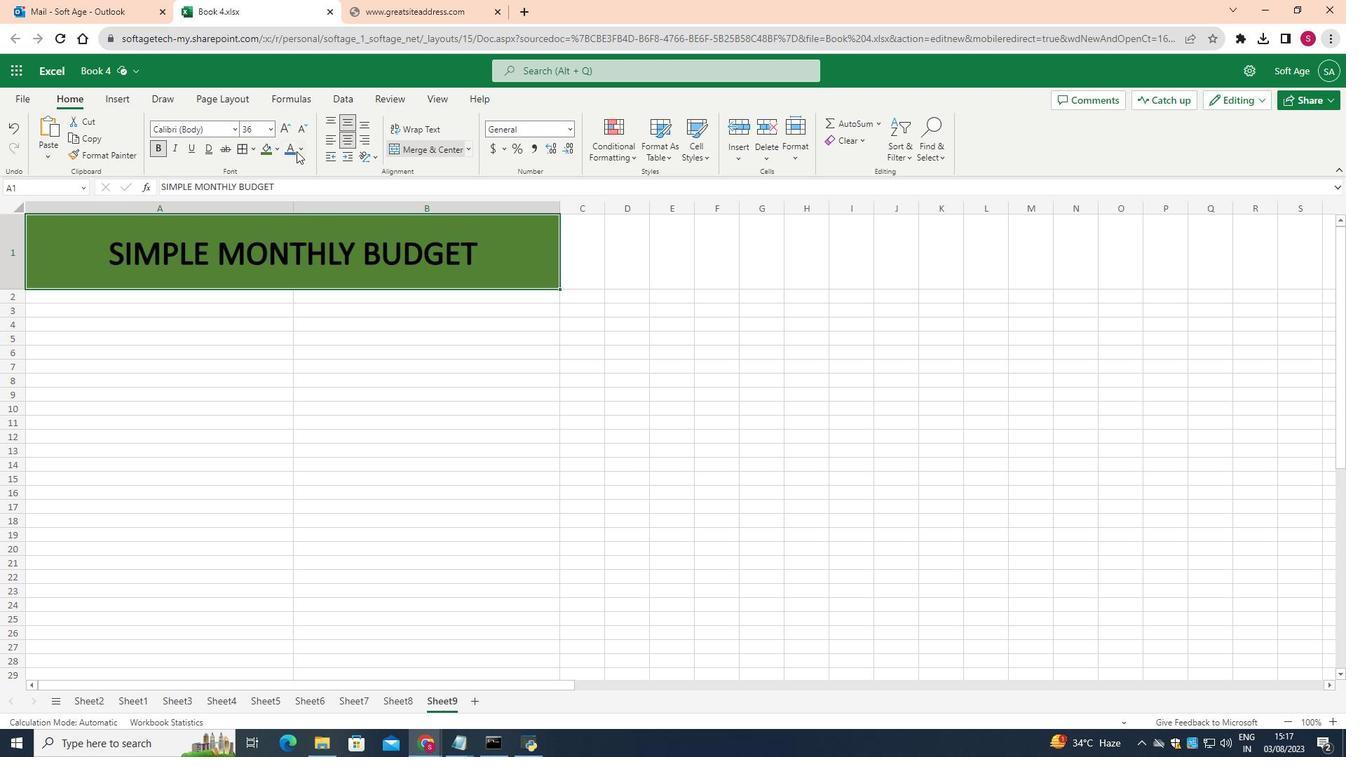 
Action: Mouse moved to (298, 150)
Screenshot: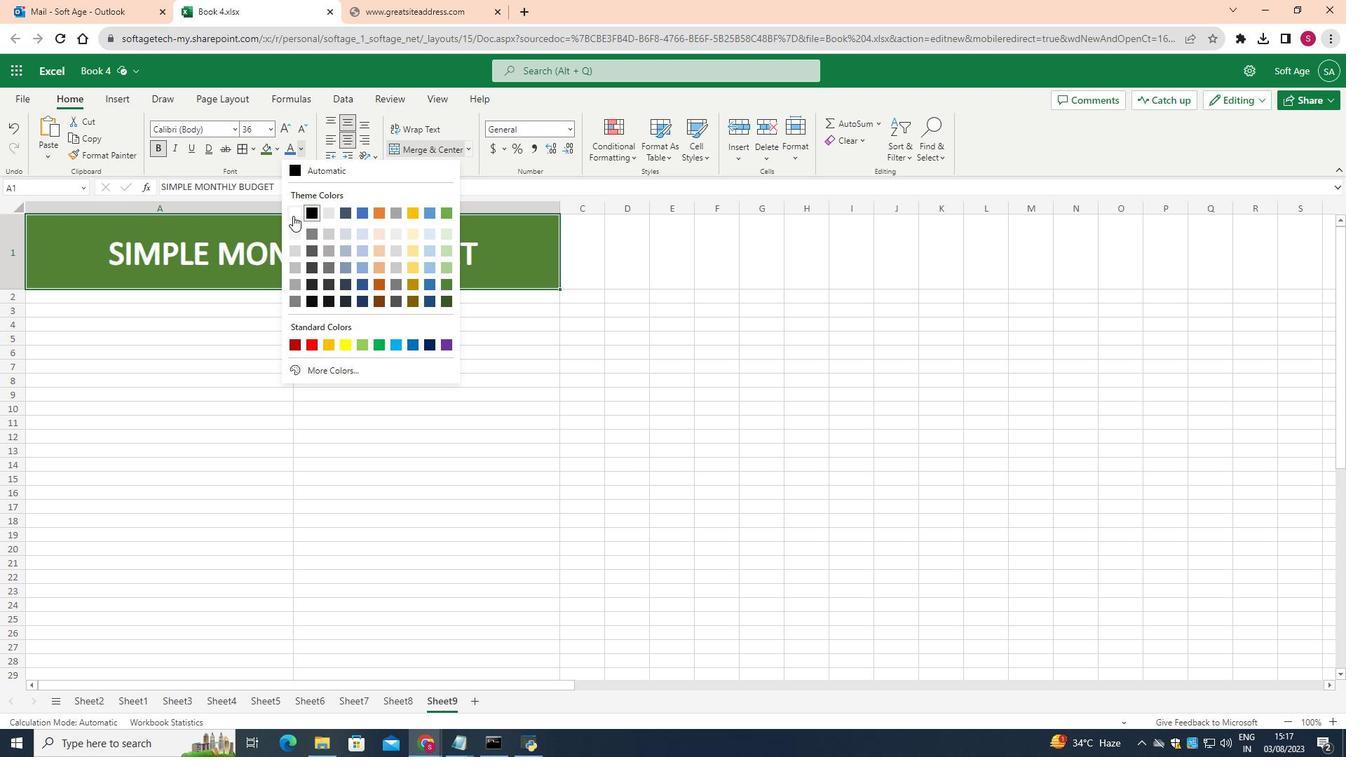
Action: Mouse pressed left at (298, 150)
Screenshot: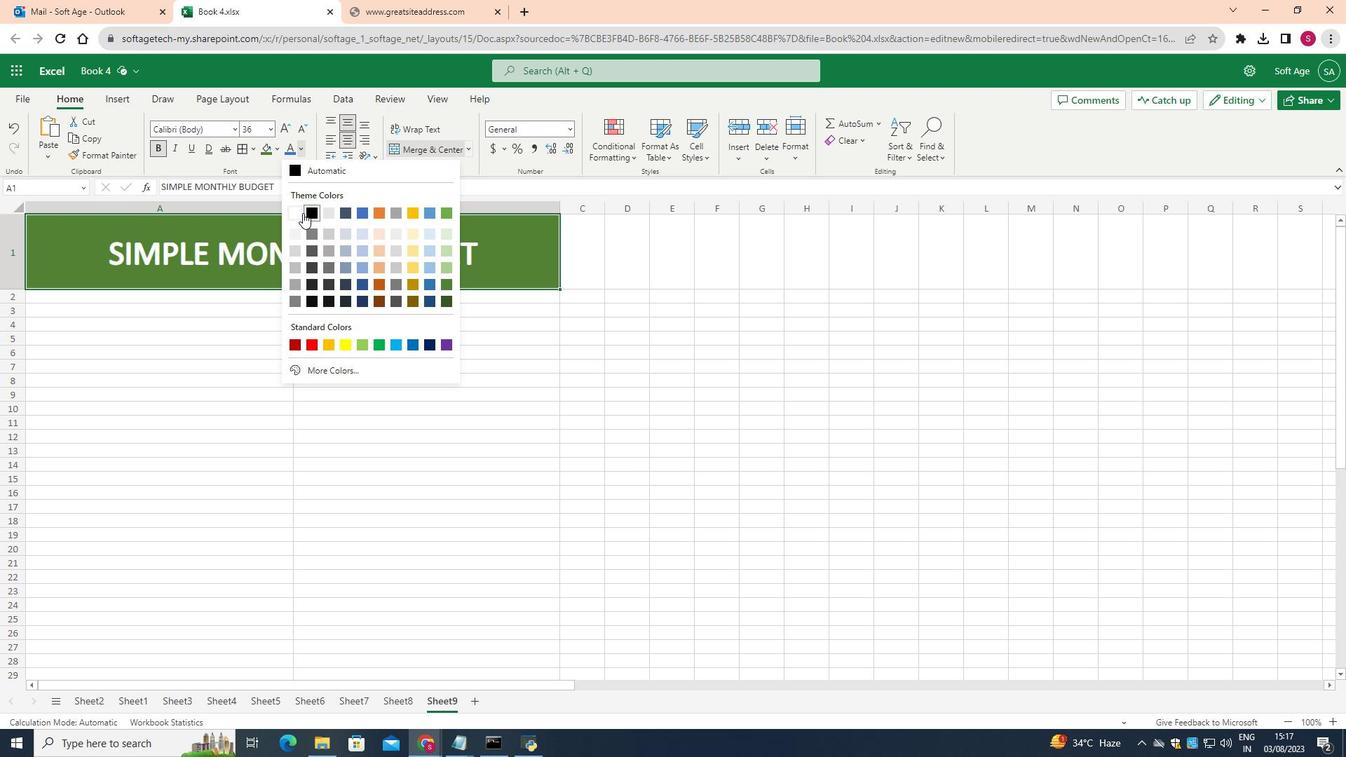 
Action: Mouse moved to (296, 206)
Screenshot: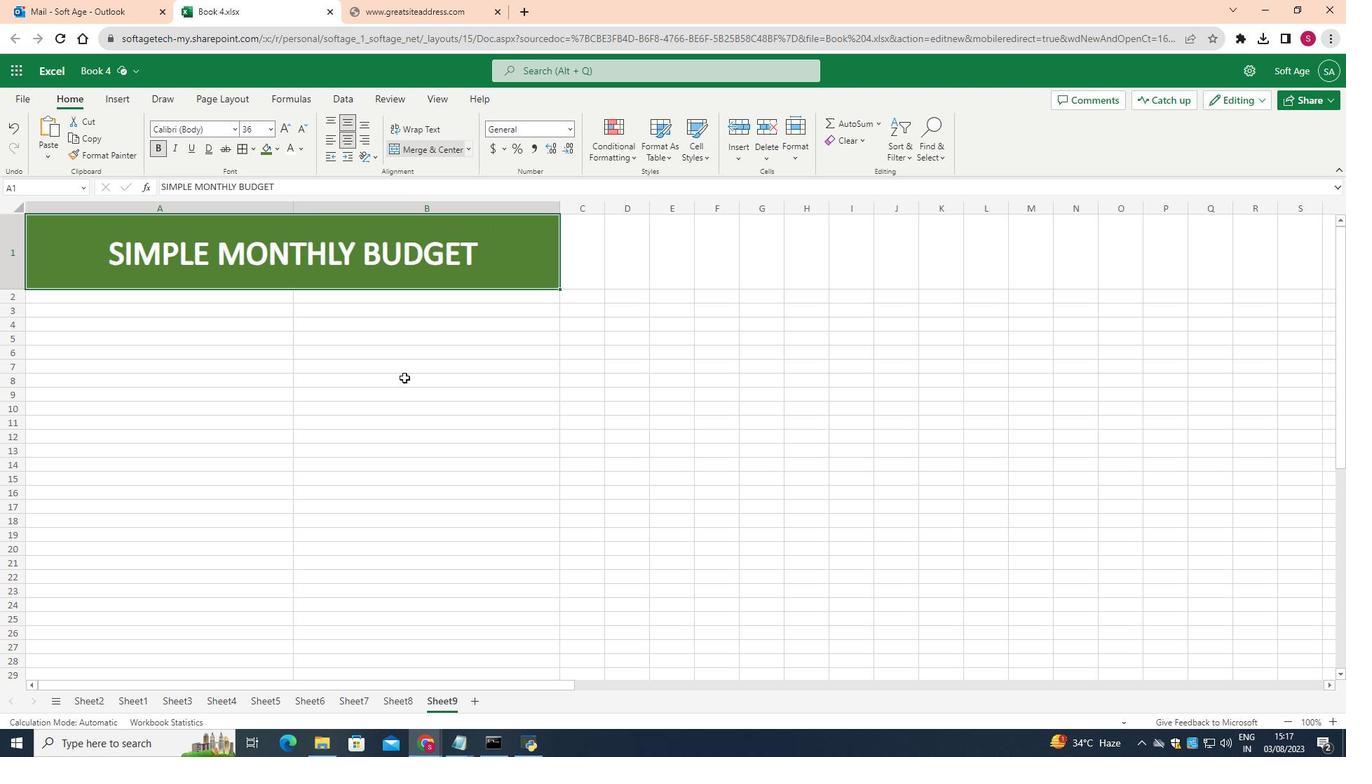 
Action: Mouse pressed left at (296, 206)
Screenshot: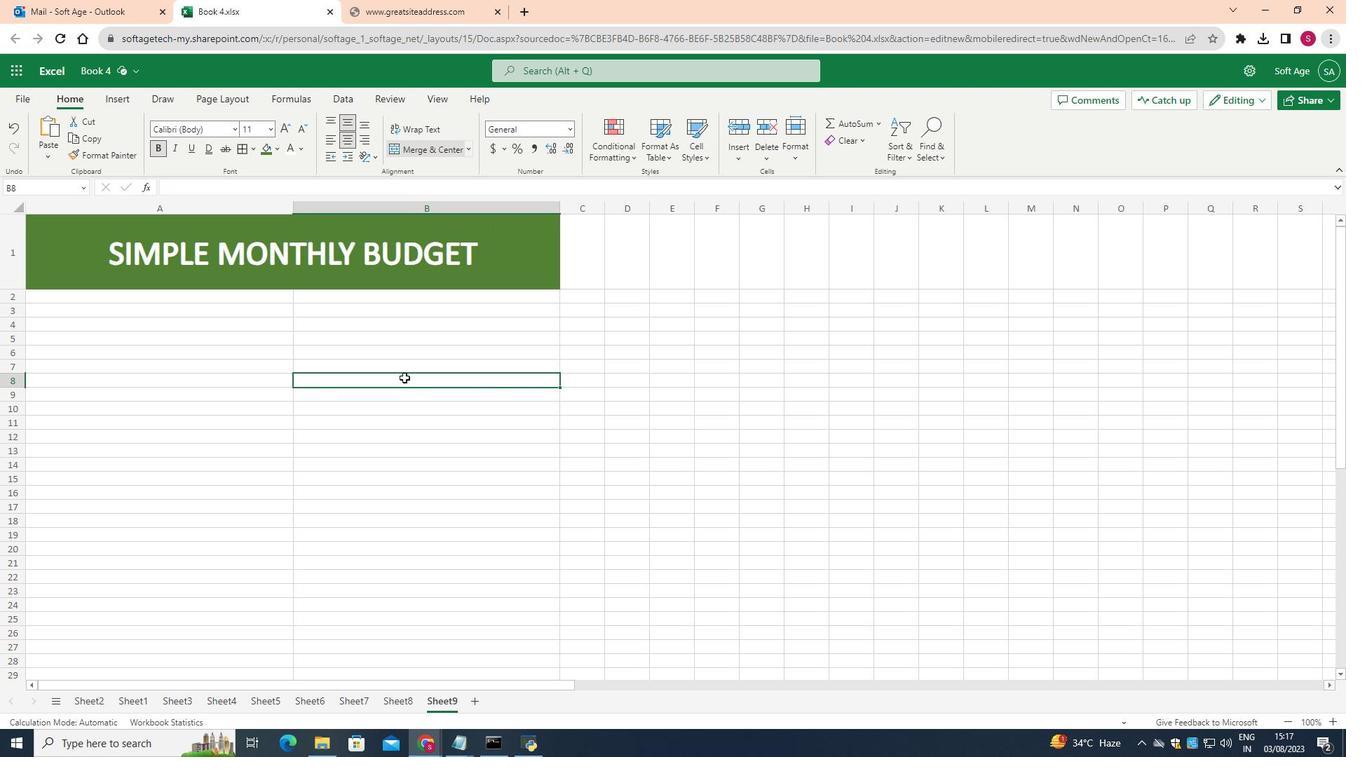 
Action: Mouse moved to (404, 378)
Screenshot: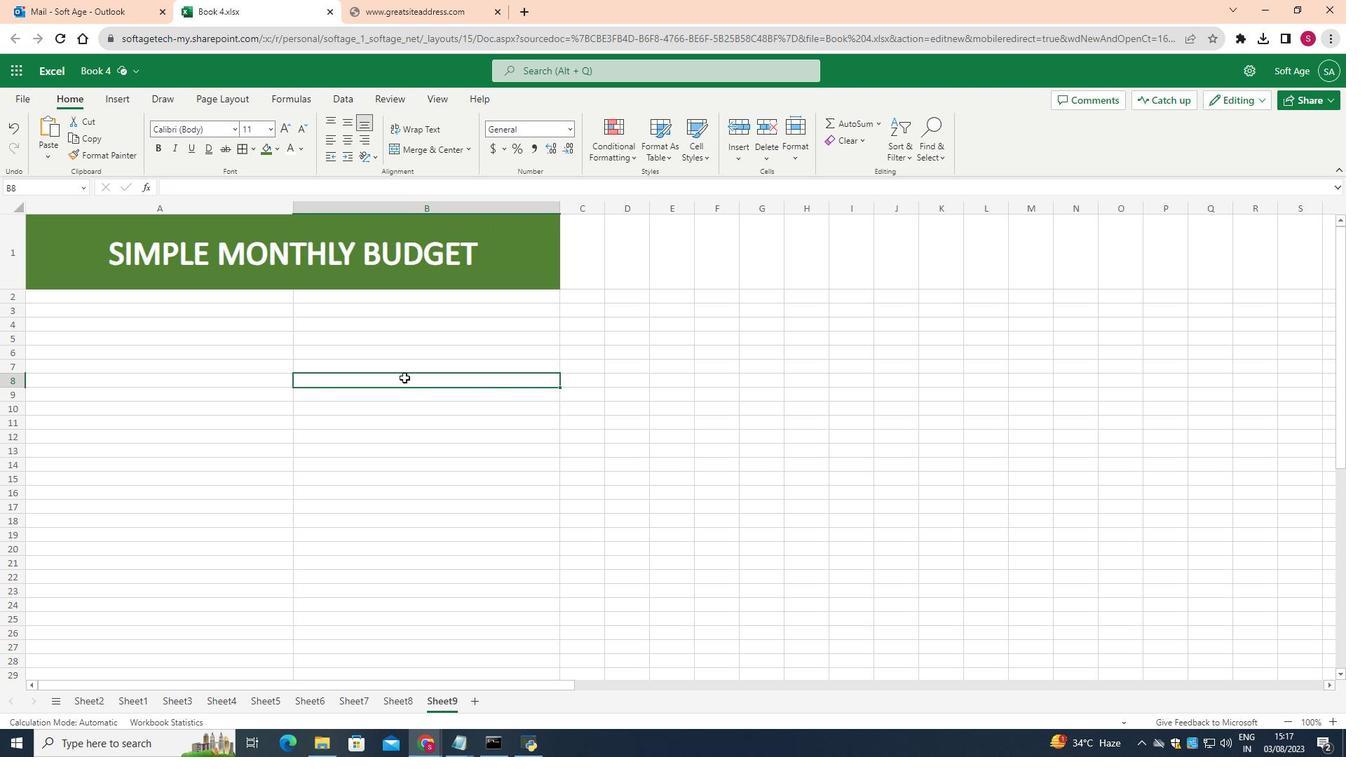 
Action: Mouse pressed left at (404, 378)
Screenshot: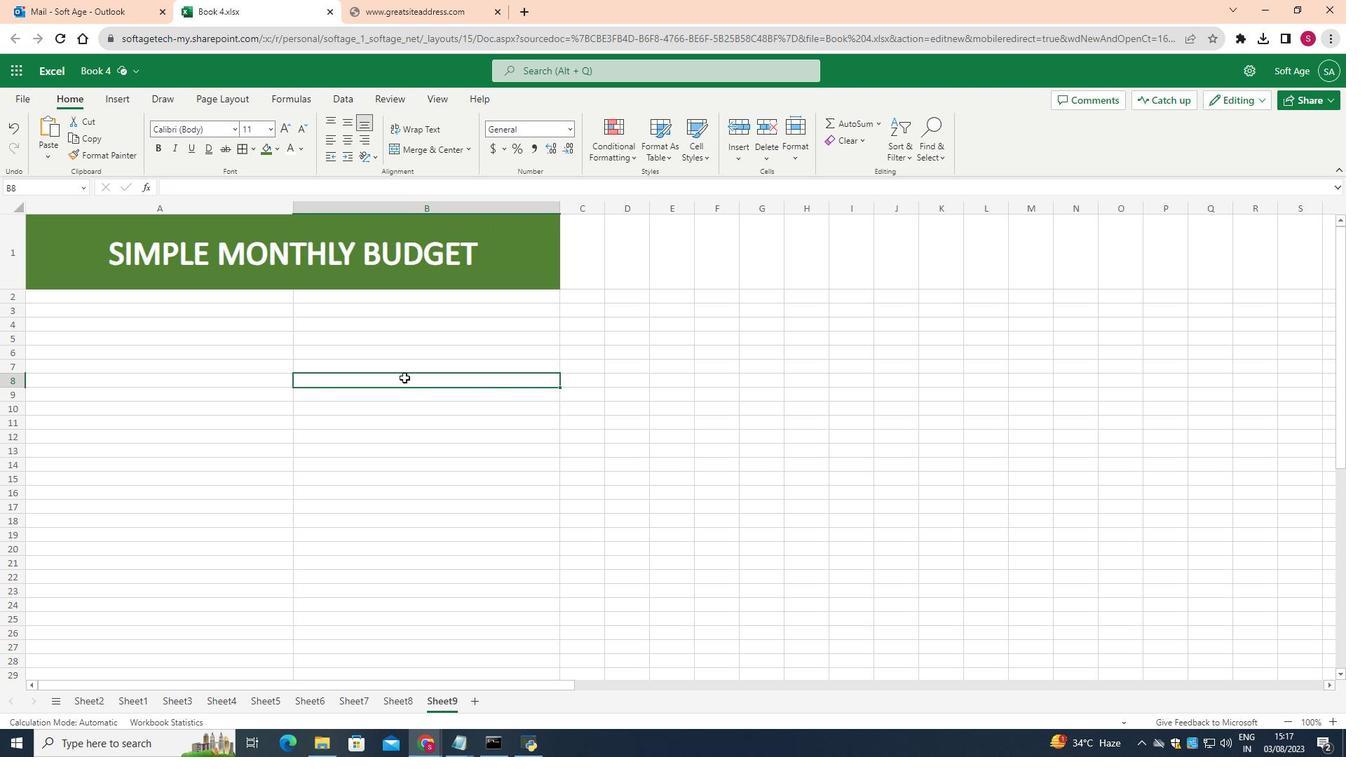 
Action: Mouse moved to (114, 298)
Screenshot: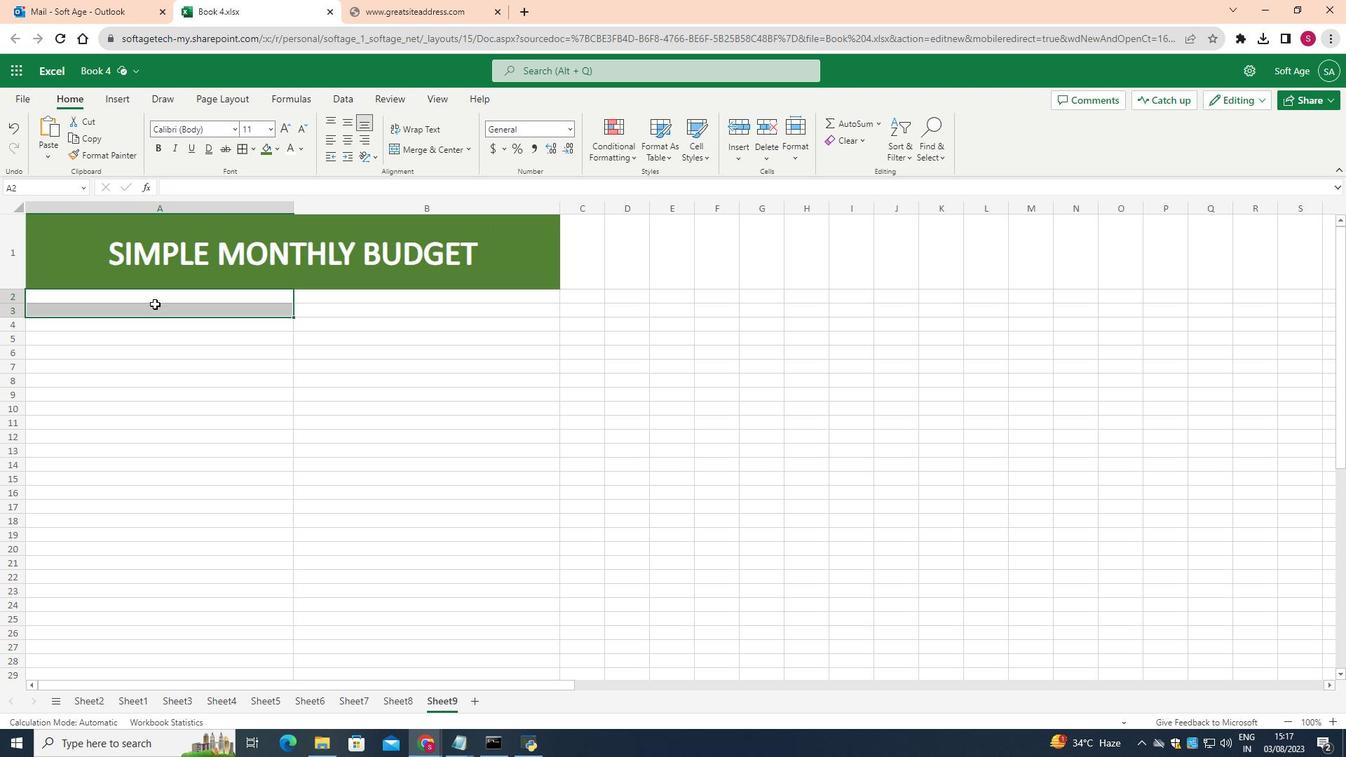 
Action: Mouse pressed left at (114, 298)
Screenshot: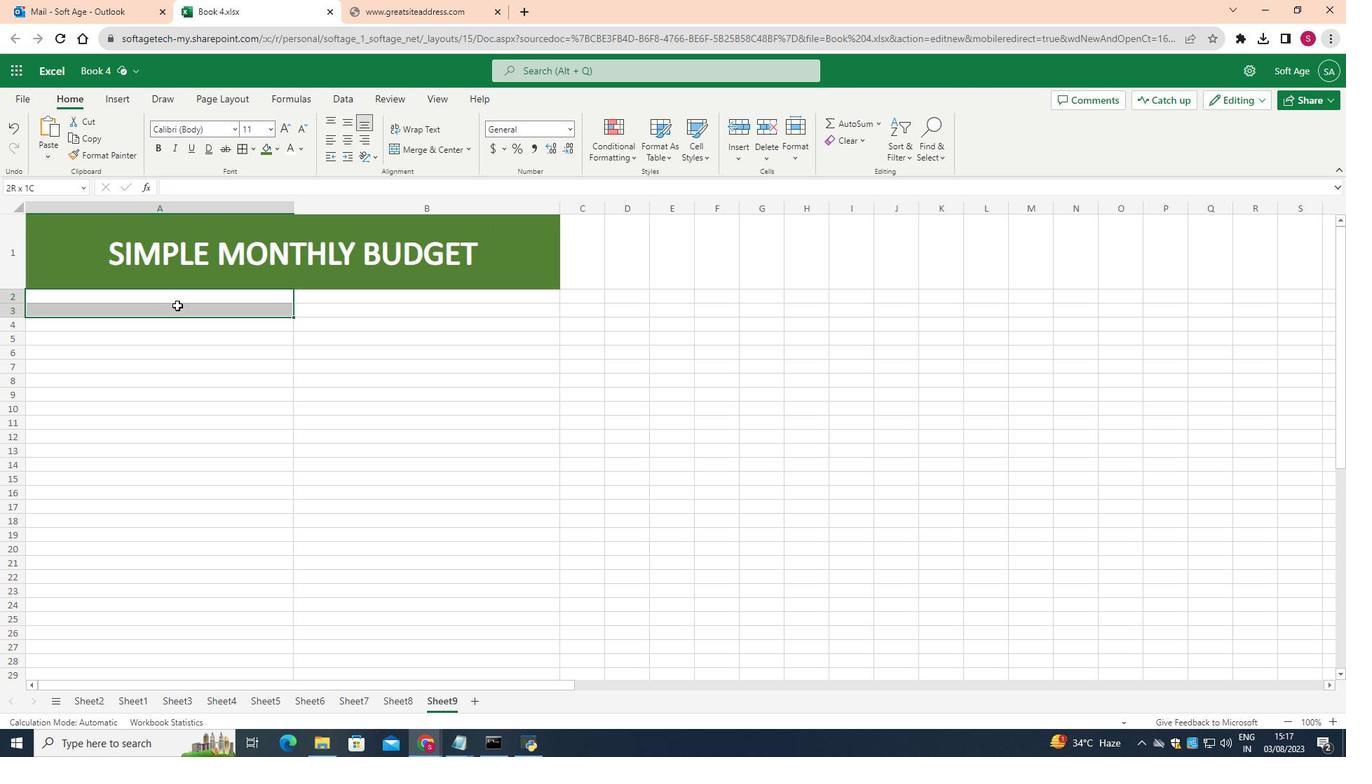 
Action: Mouse moved to (560, 209)
Screenshot: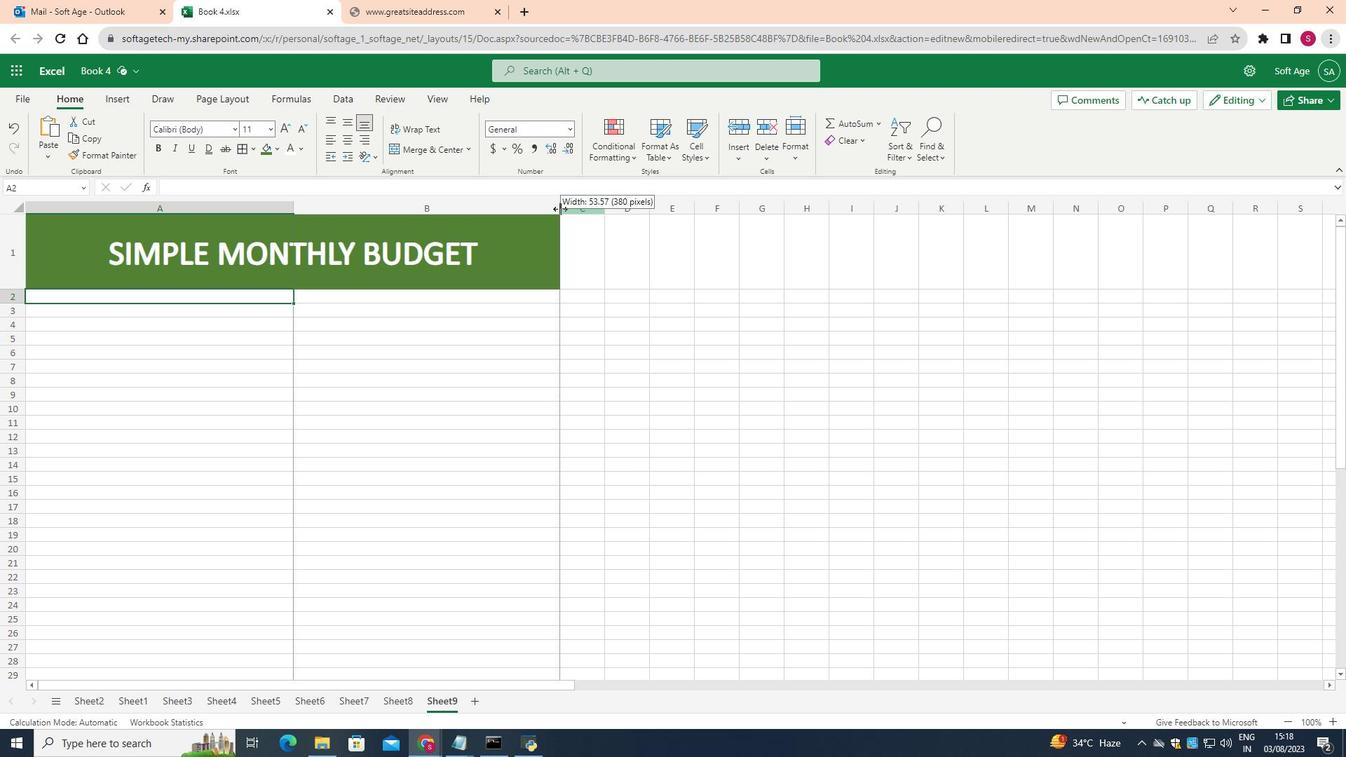 
Action: Mouse pressed left at (560, 209)
Screenshot: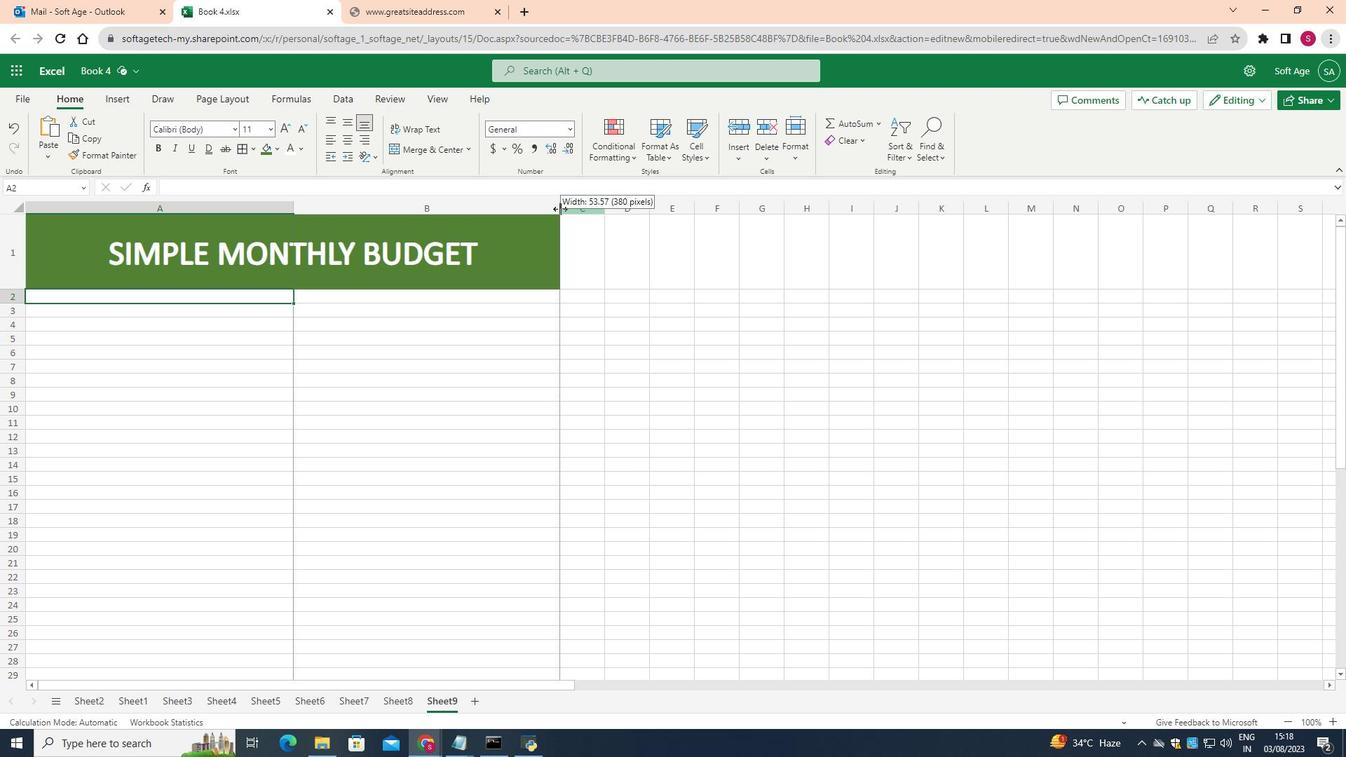 
Action: Mouse moved to (604, 211)
Screenshot: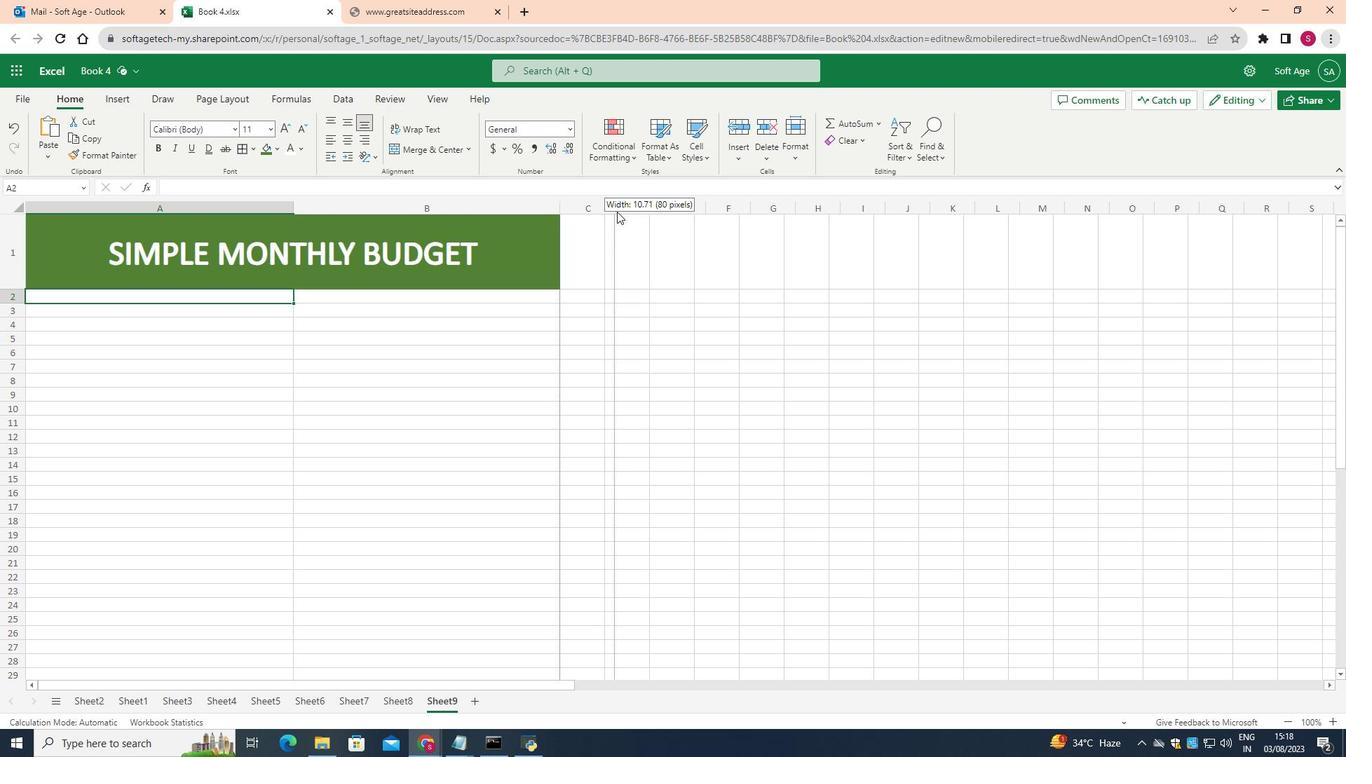 
Action: Mouse pressed left at (604, 211)
Screenshot: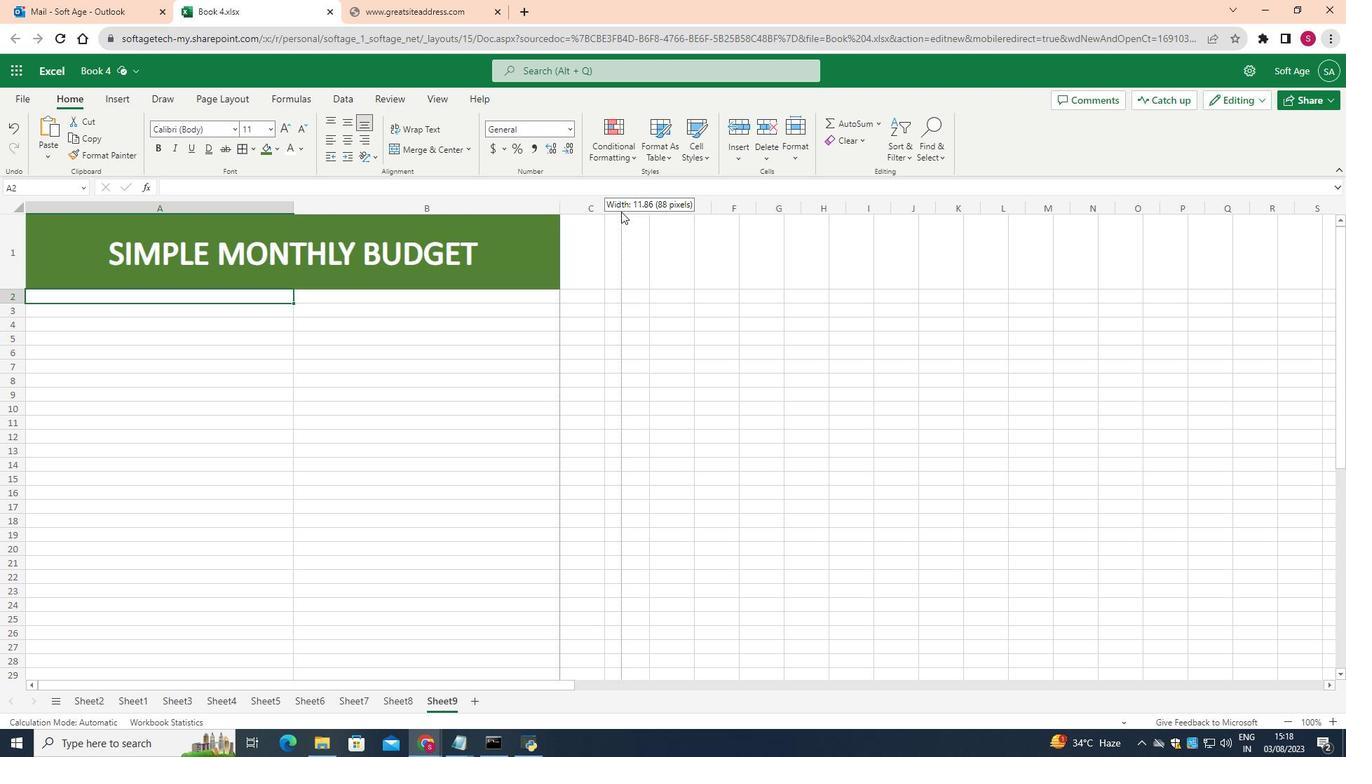 
Action: Mouse moved to (621, 211)
Screenshot: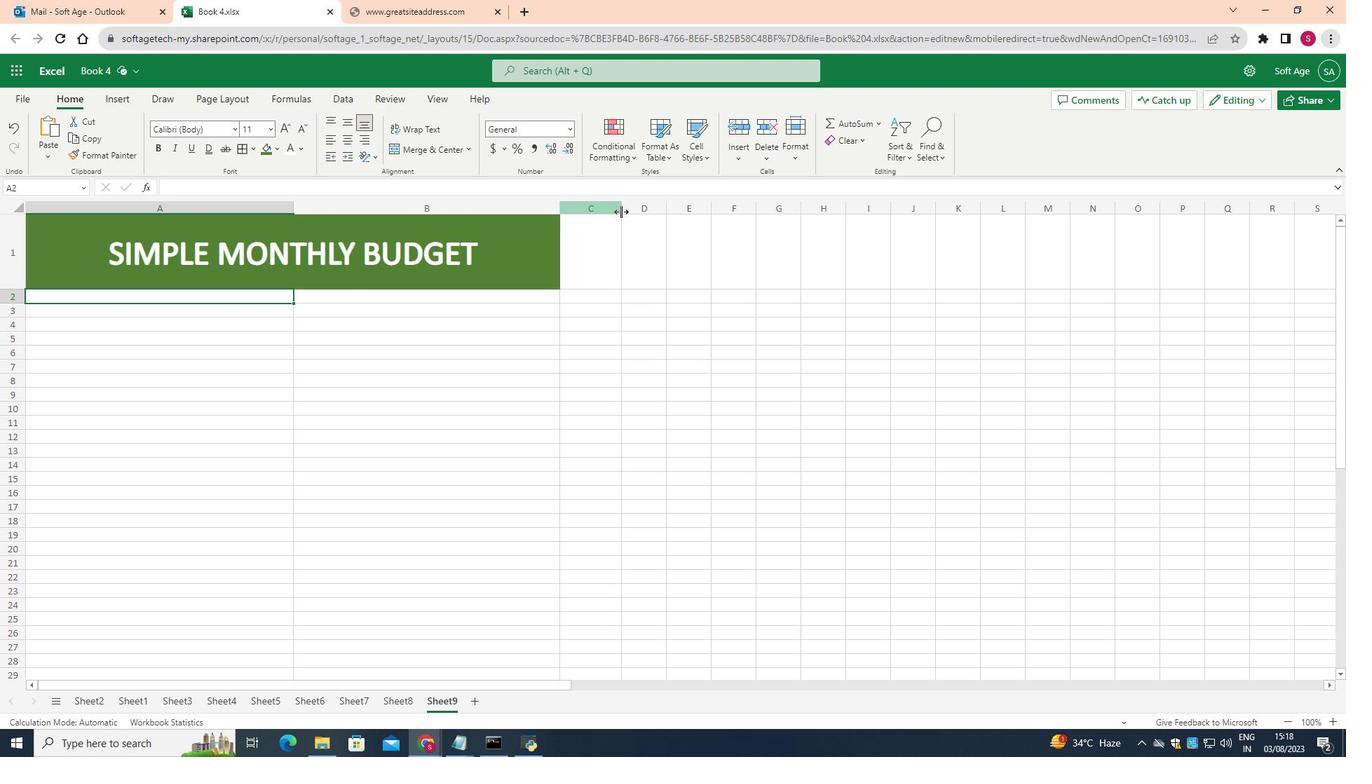 
Action: Mouse pressed left at (621, 211)
Screenshot: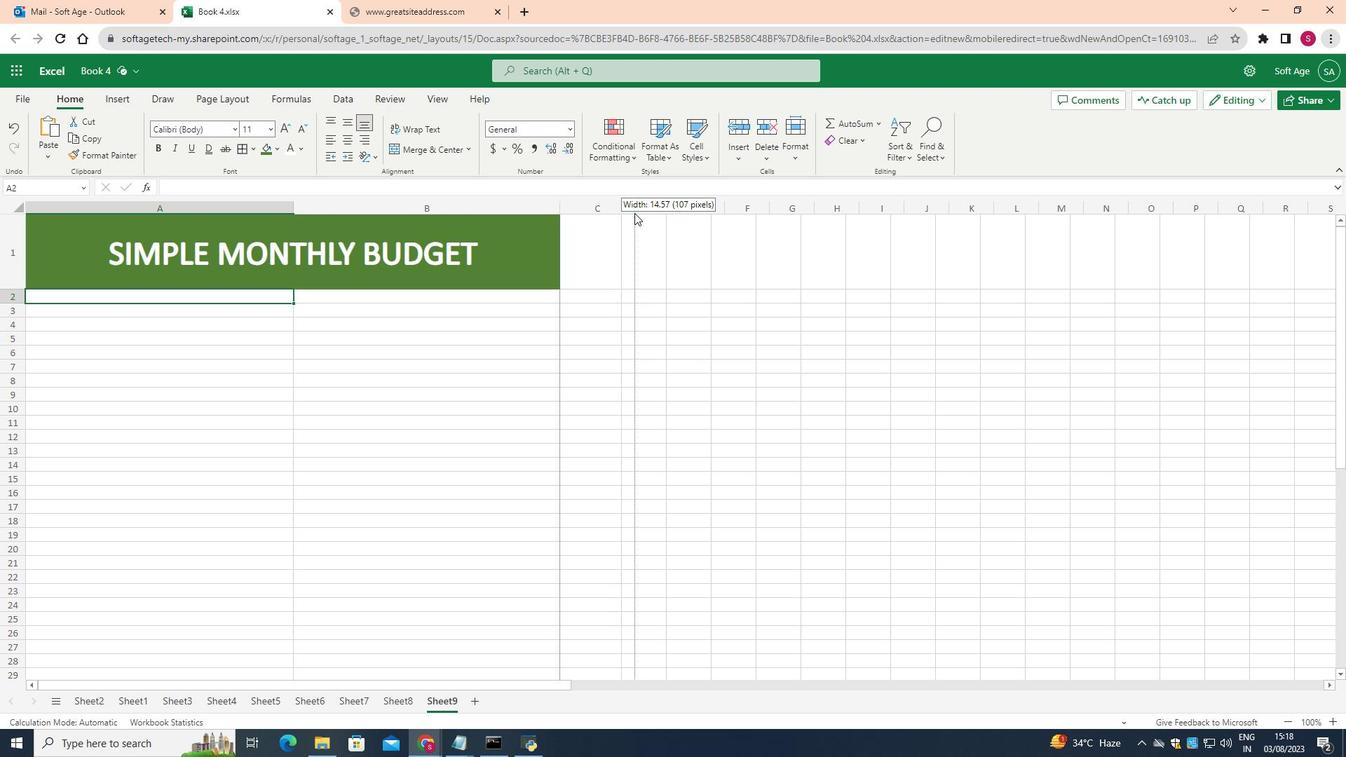 
Action: Mouse moved to (502, 271)
Screenshot: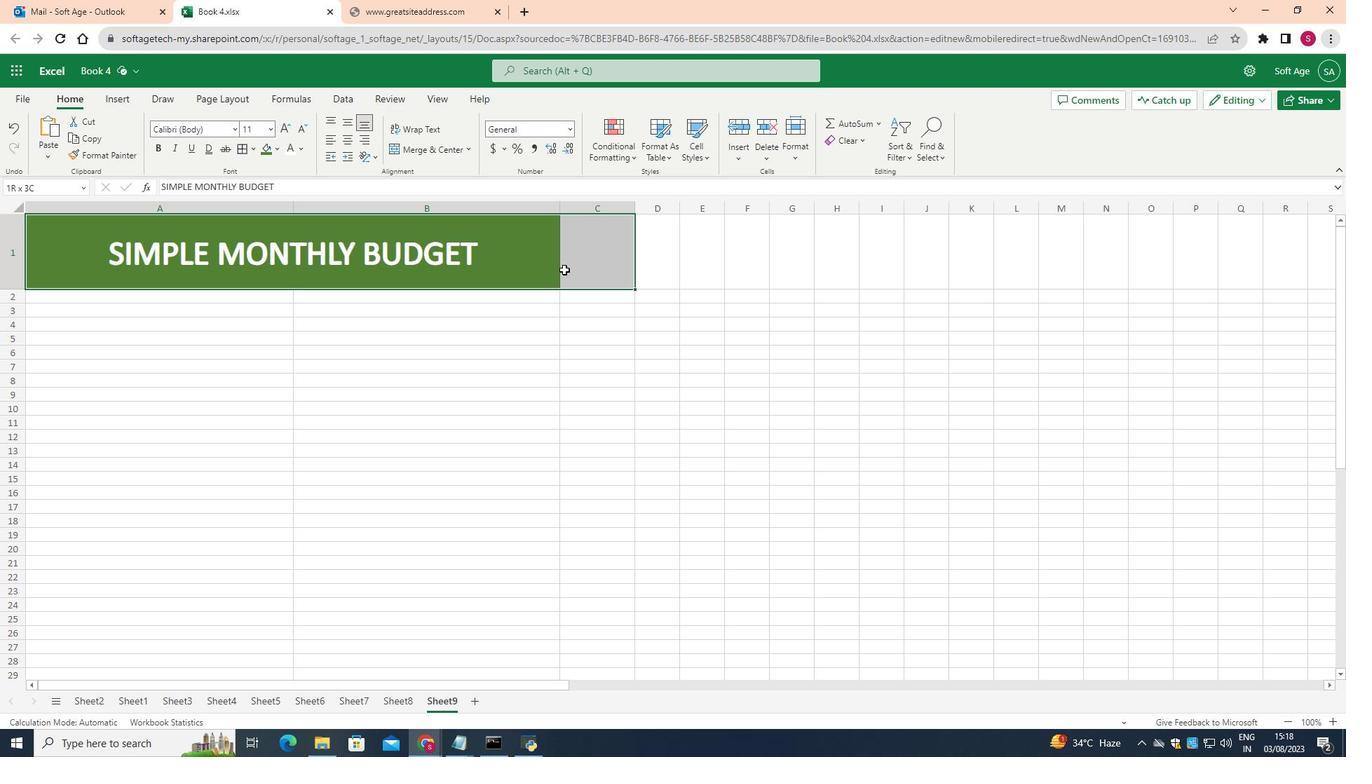 
Action: Mouse pressed left at (502, 271)
Screenshot: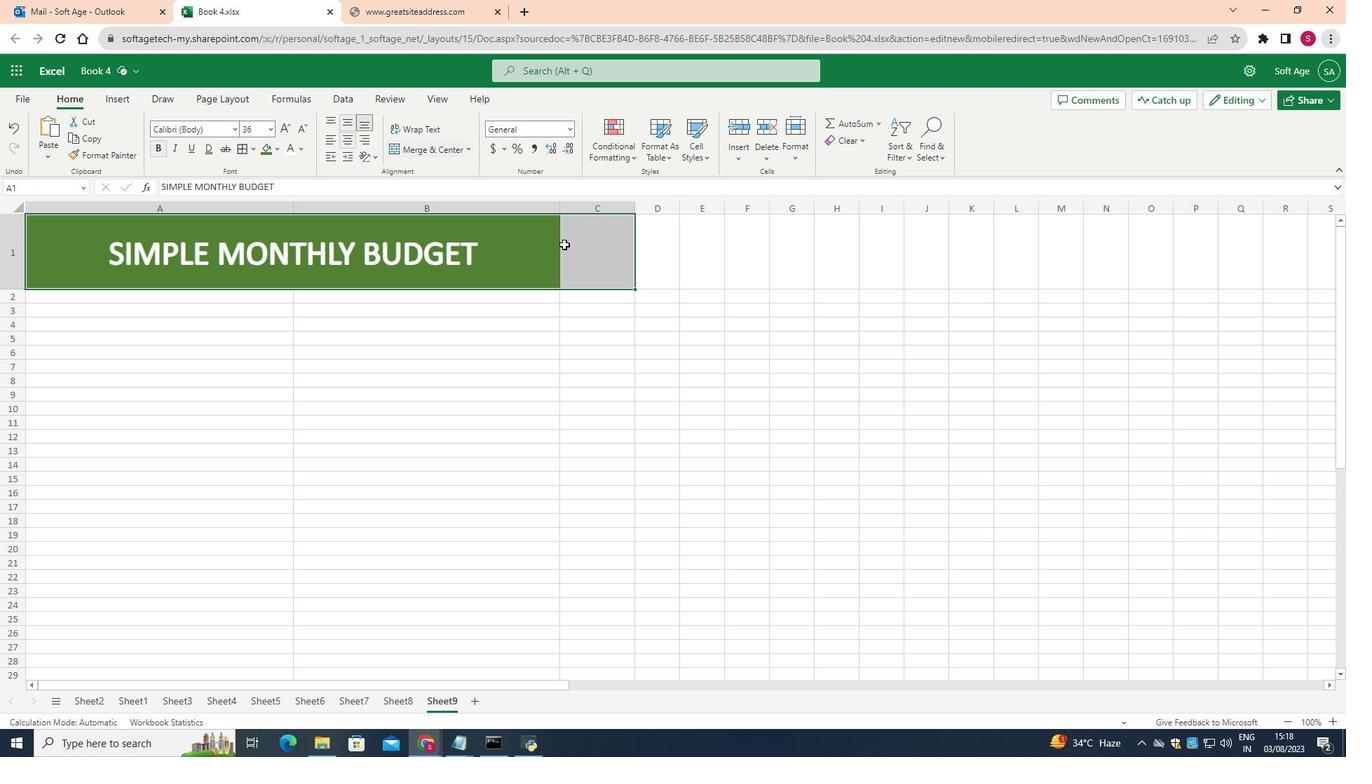 
Action: Mouse moved to (436, 150)
Screenshot: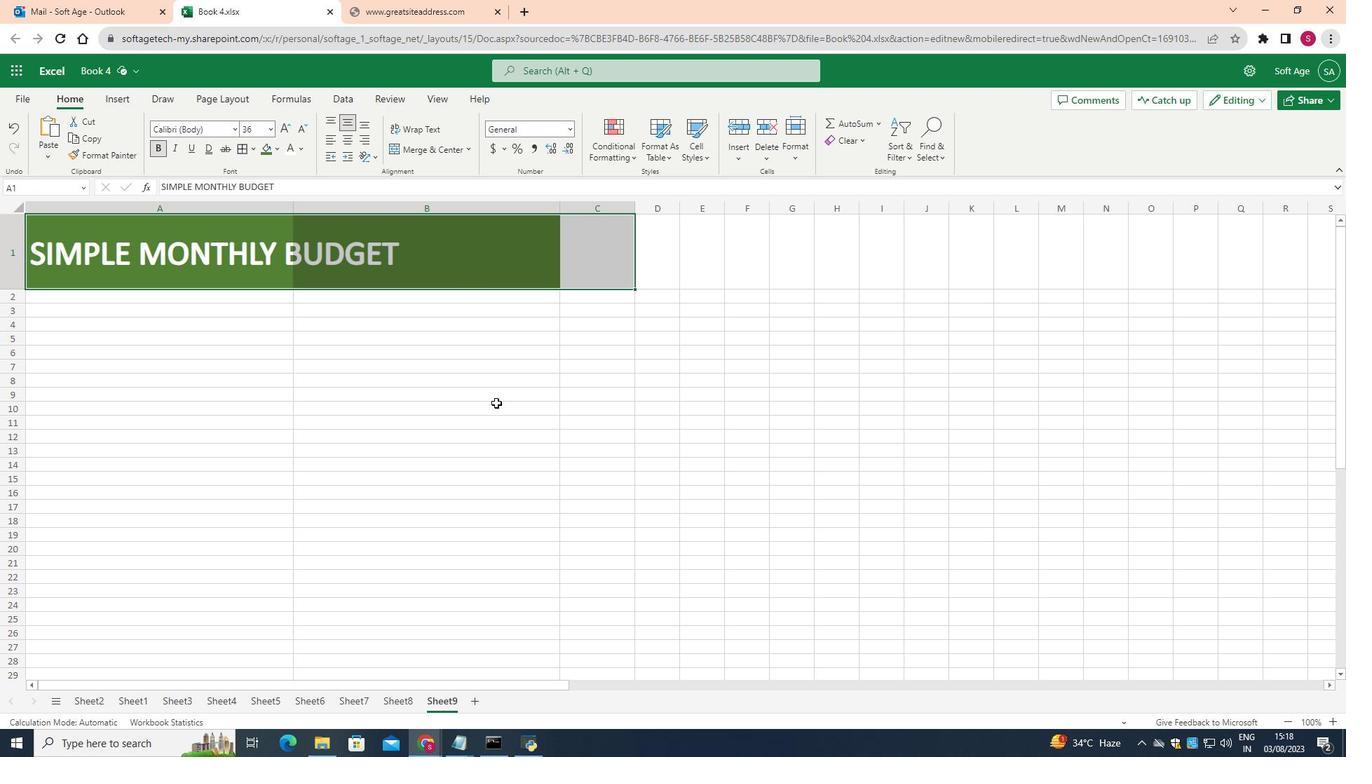 
Action: Mouse pressed left at (436, 150)
Screenshot: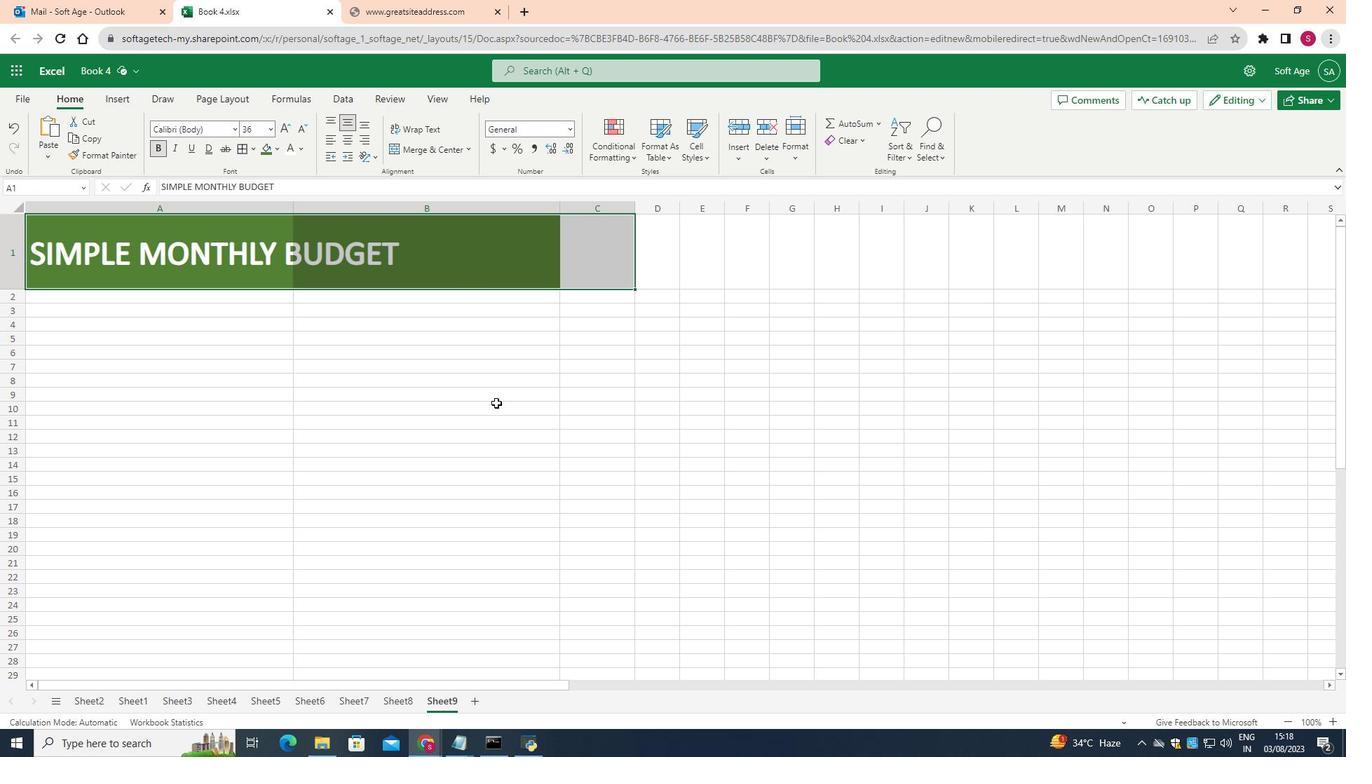 
Action: Mouse moved to (496, 403)
Screenshot: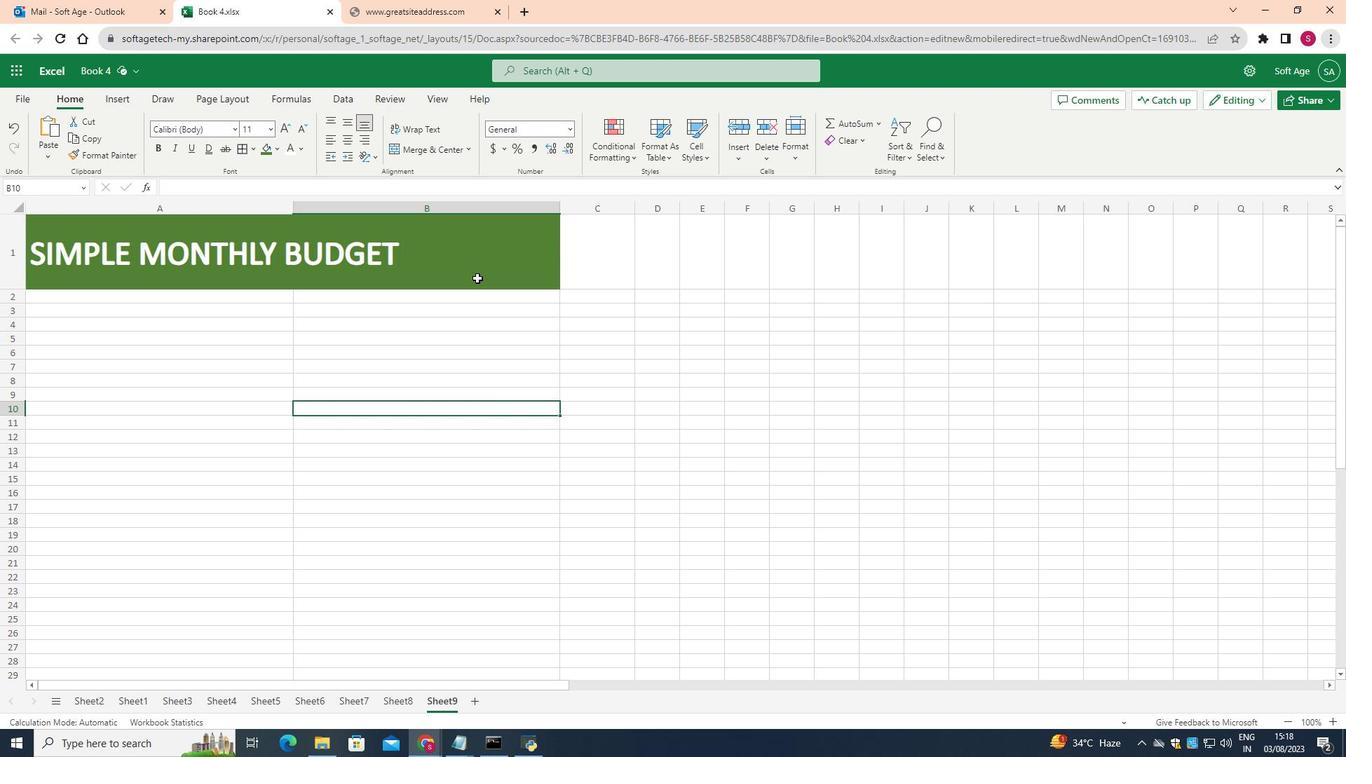 
Action: Mouse pressed left at (496, 403)
Screenshot: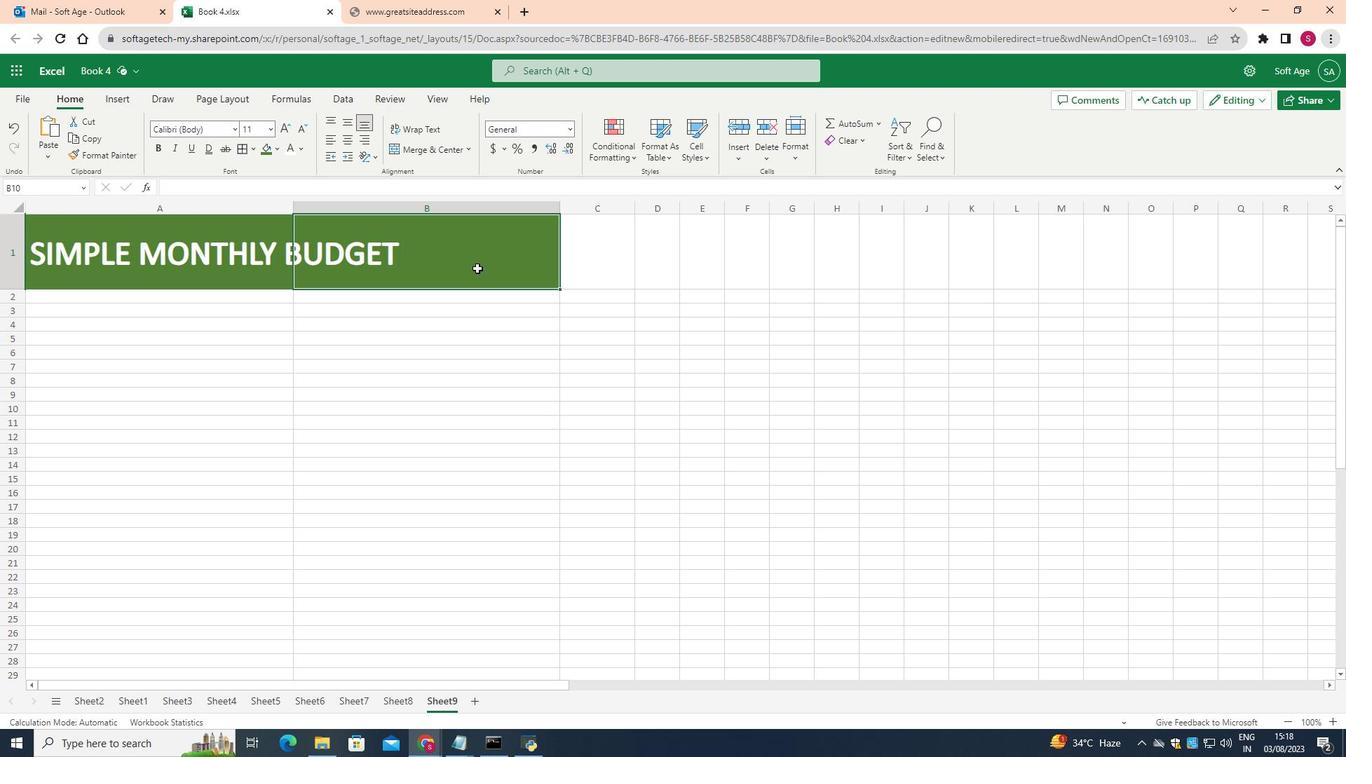
Action: Mouse moved to (477, 268)
Screenshot: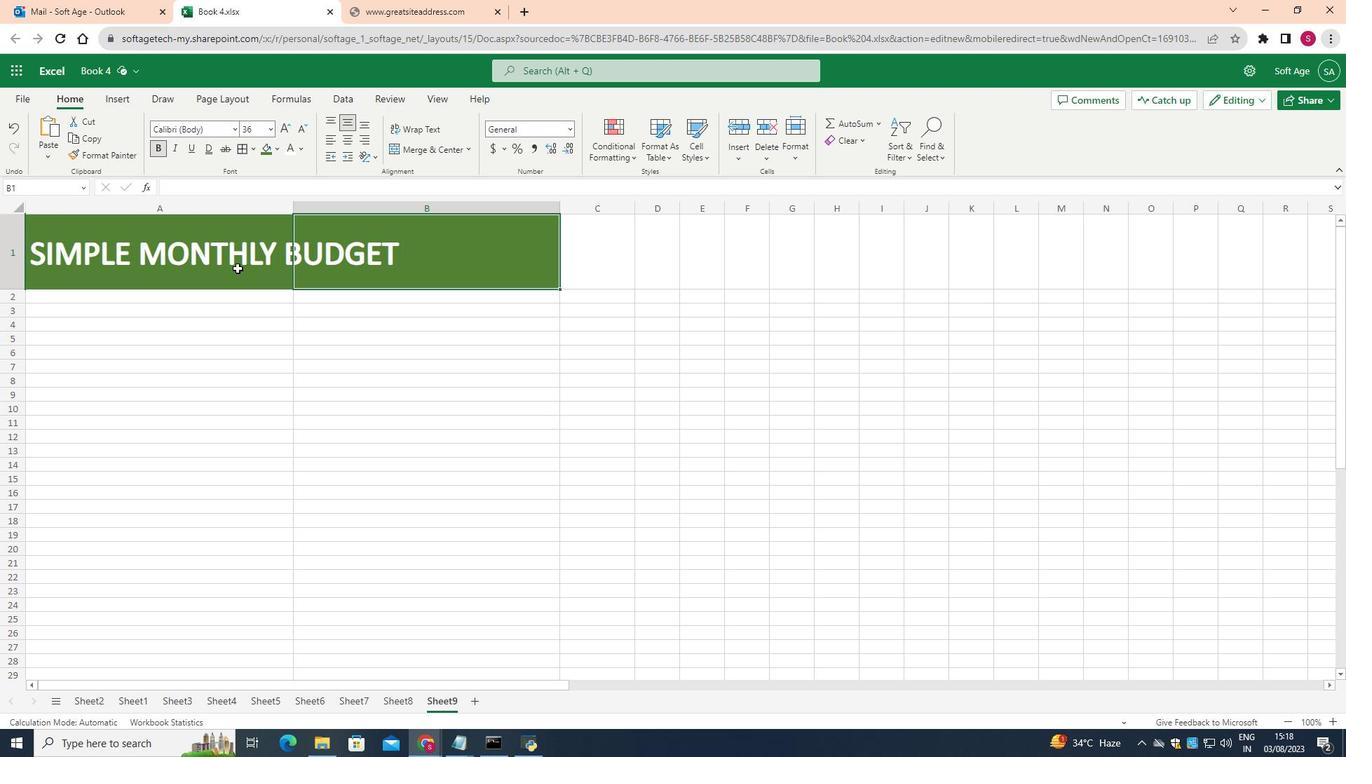 
Action: Mouse pressed left at (477, 268)
Screenshot: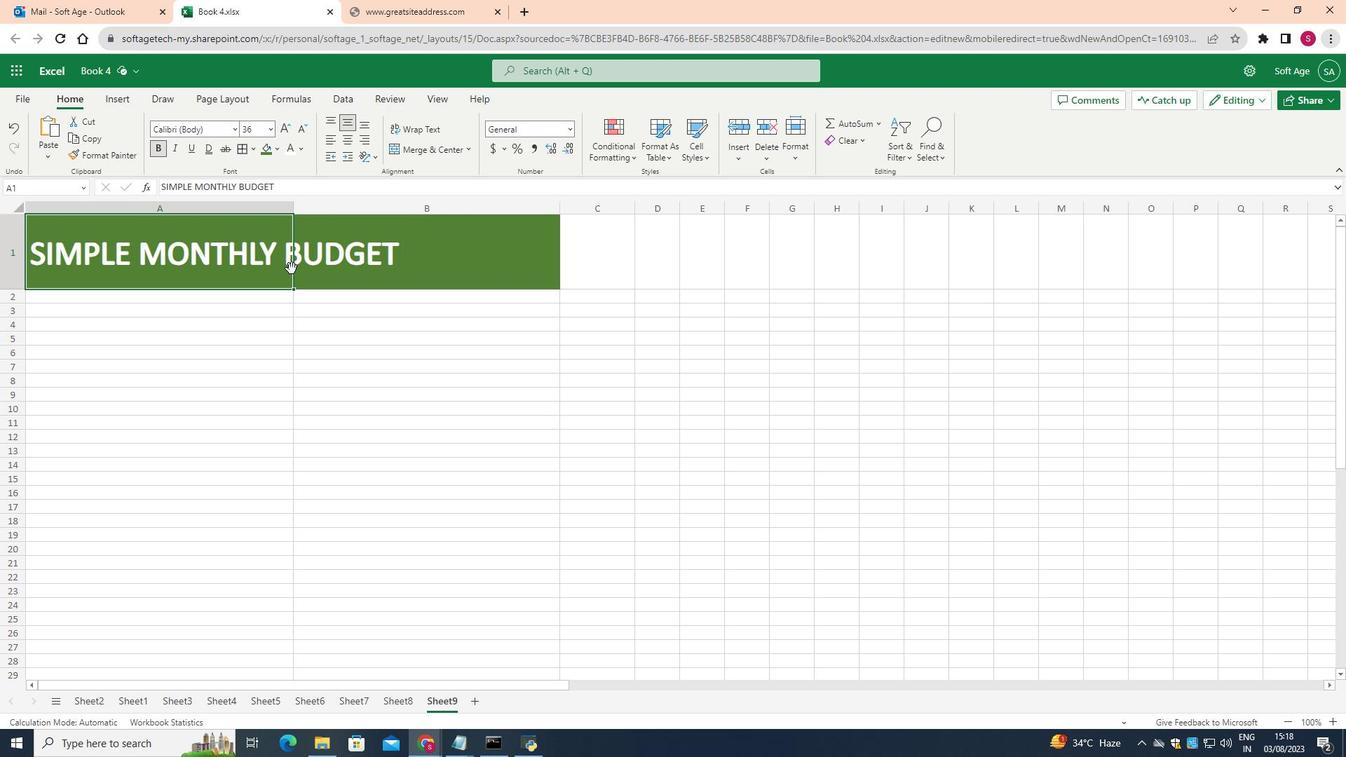 
Action: Mouse moved to (237, 268)
Screenshot: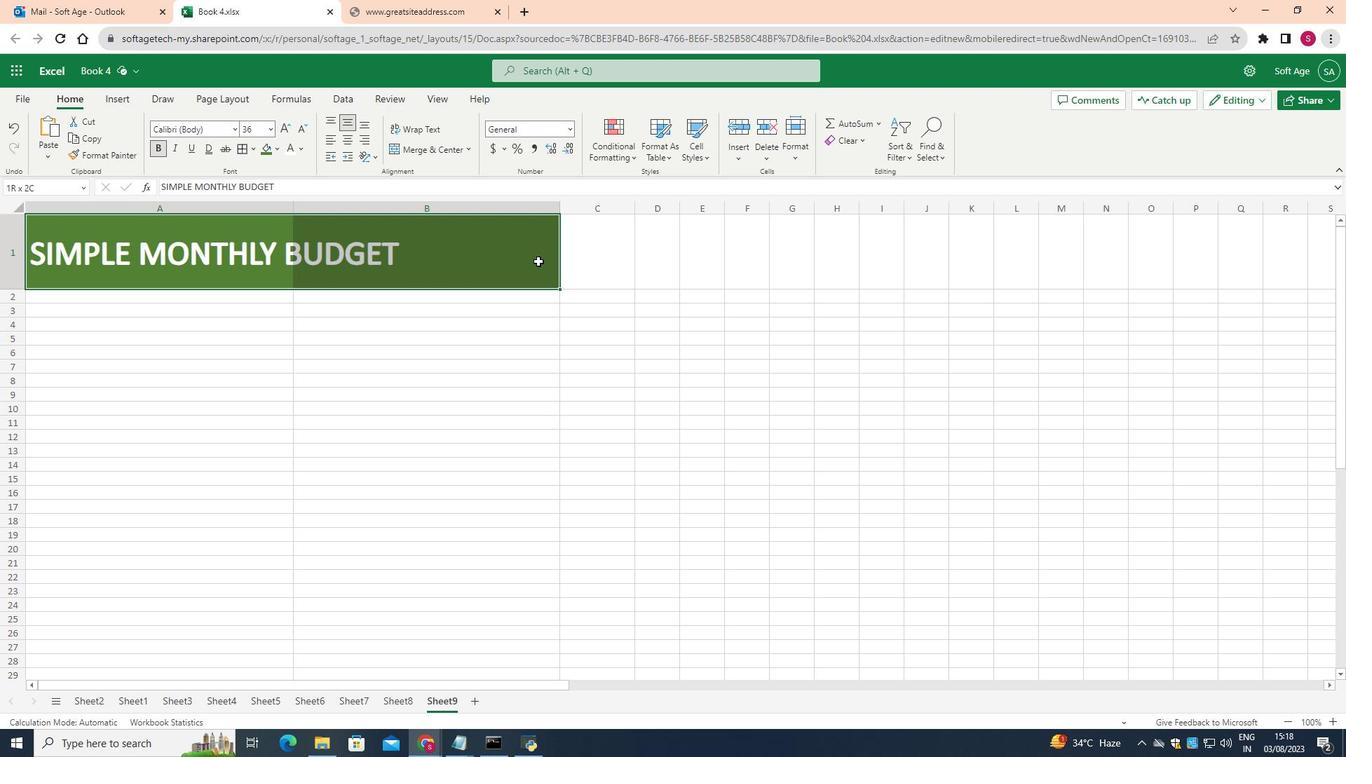
Action: Mouse pressed left at (237, 268)
Screenshot: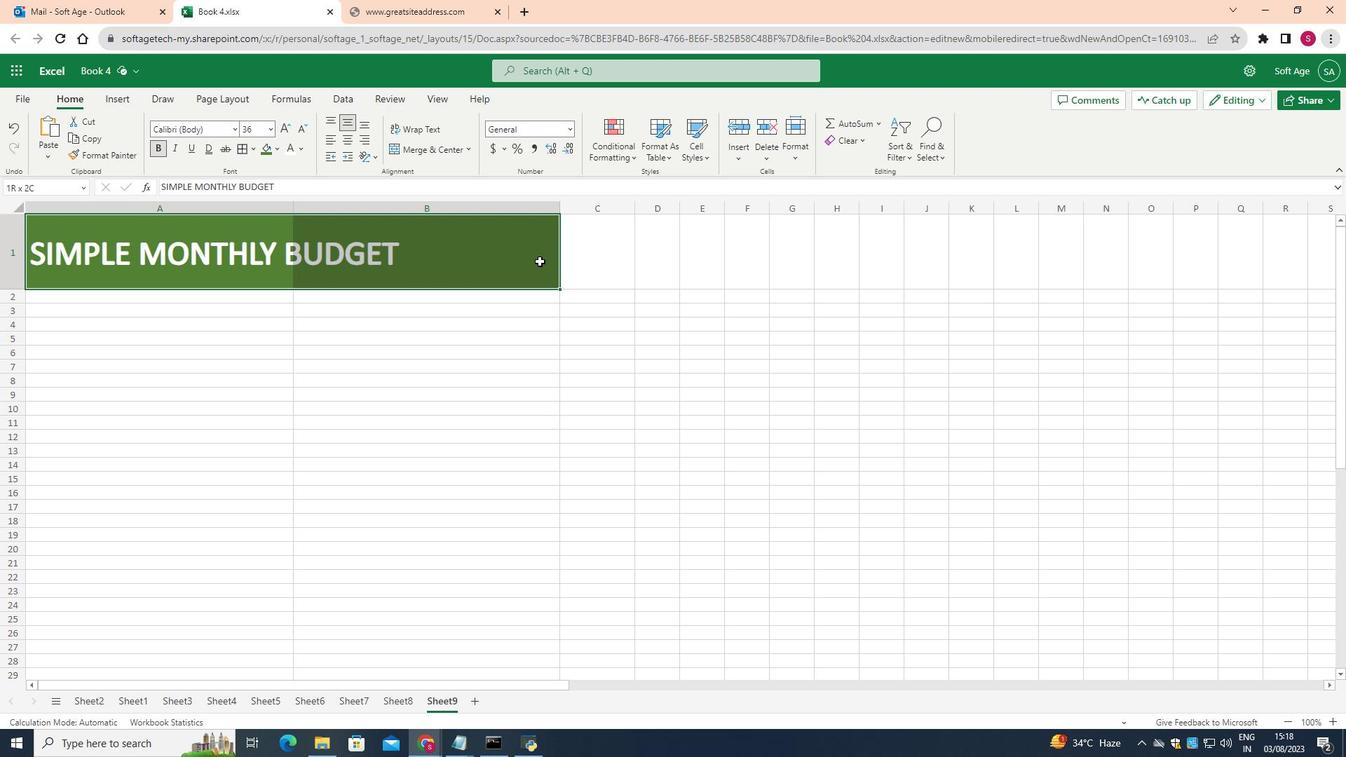 
Action: Mouse moved to (445, 148)
Screenshot: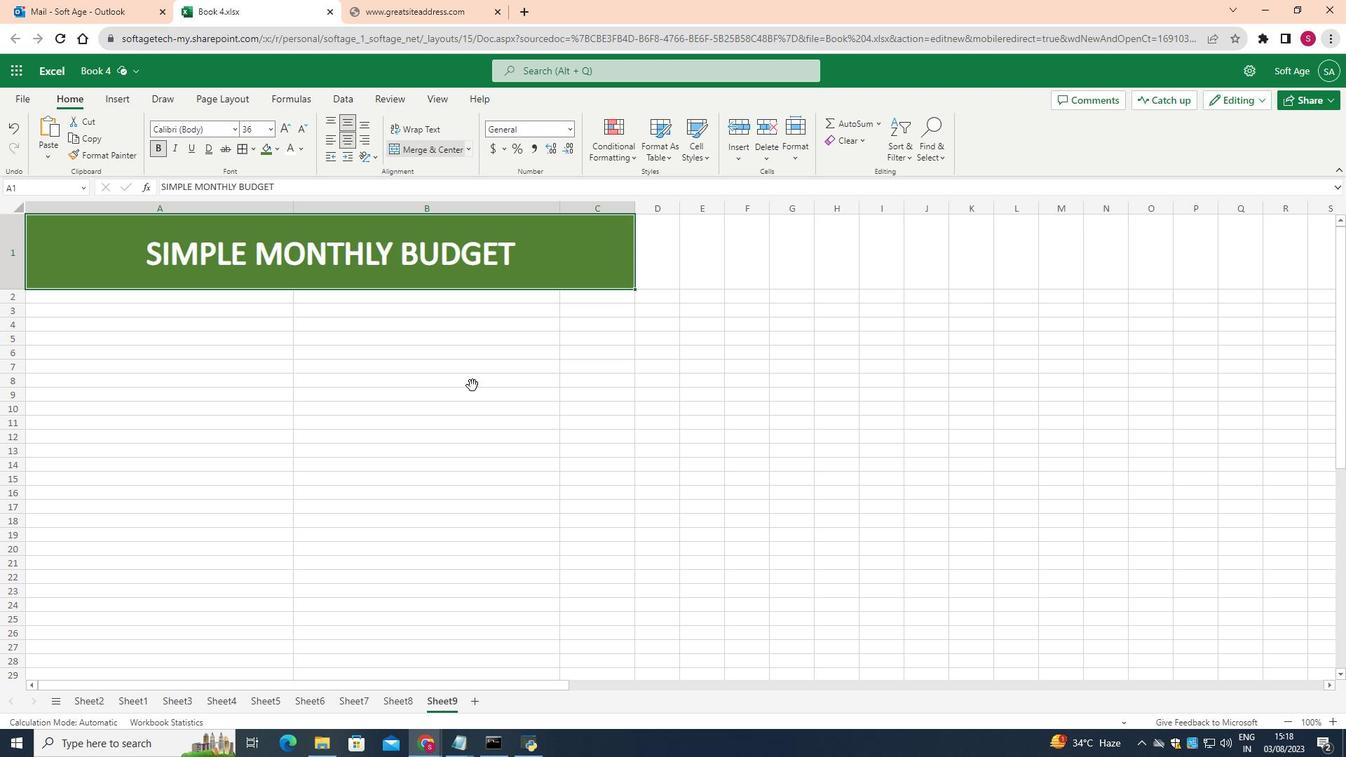 
Action: Mouse pressed left at (445, 148)
Screenshot: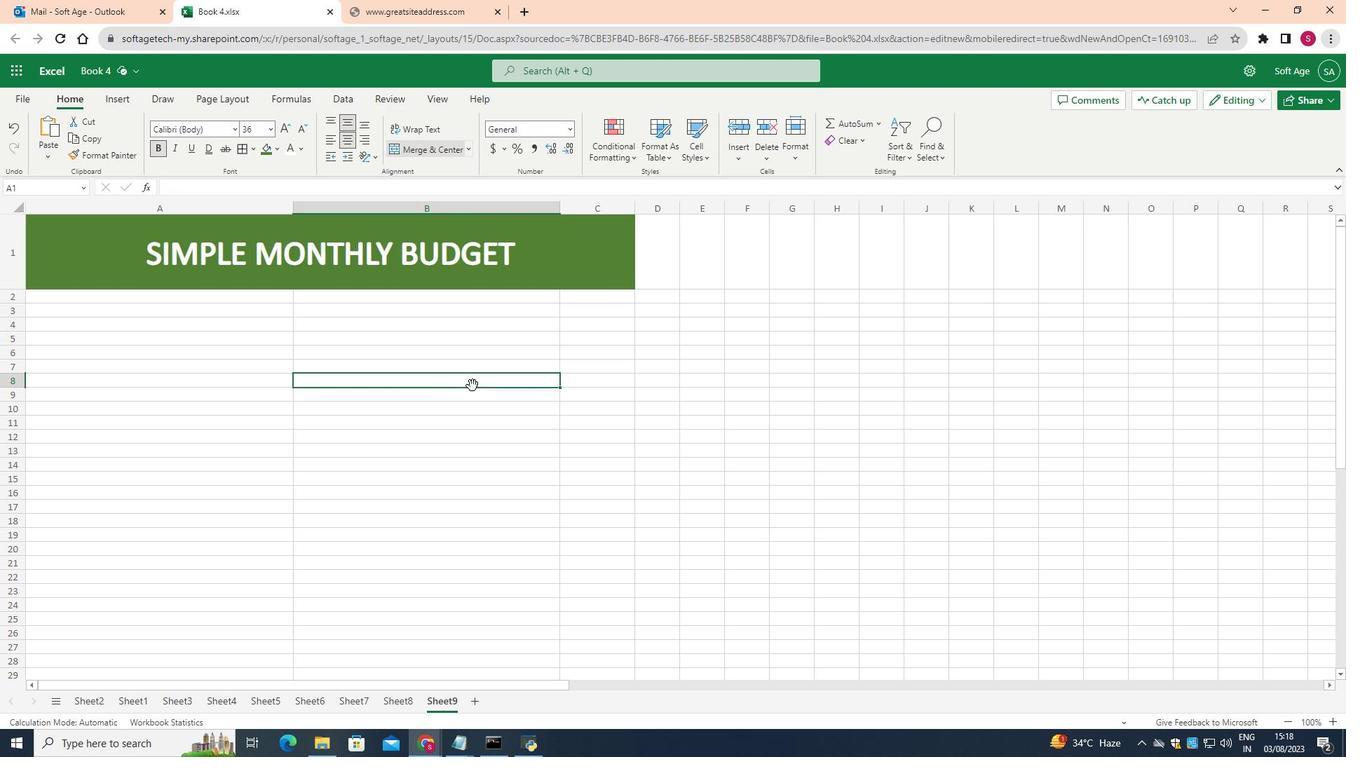 
Action: Mouse moved to (472, 385)
Screenshot: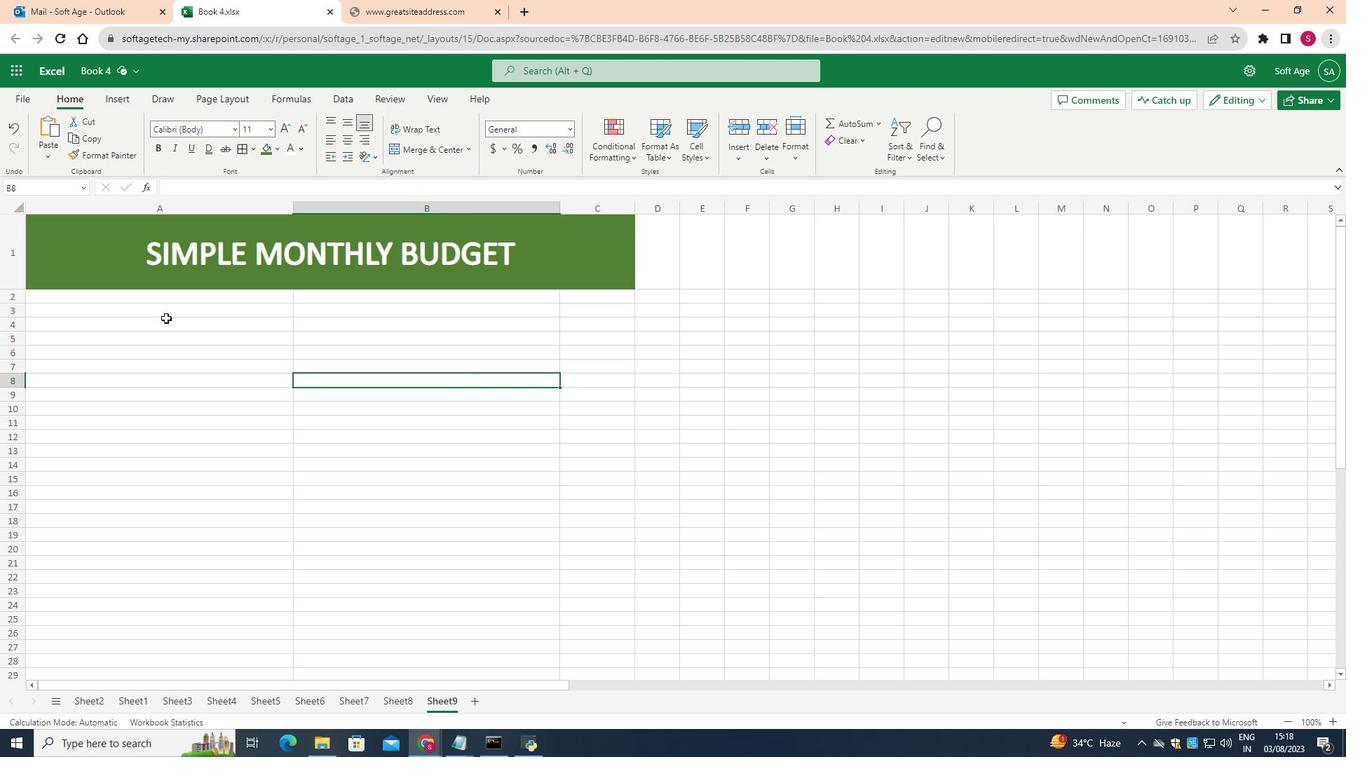 
Action: Mouse pressed left at (472, 385)
Screenshot: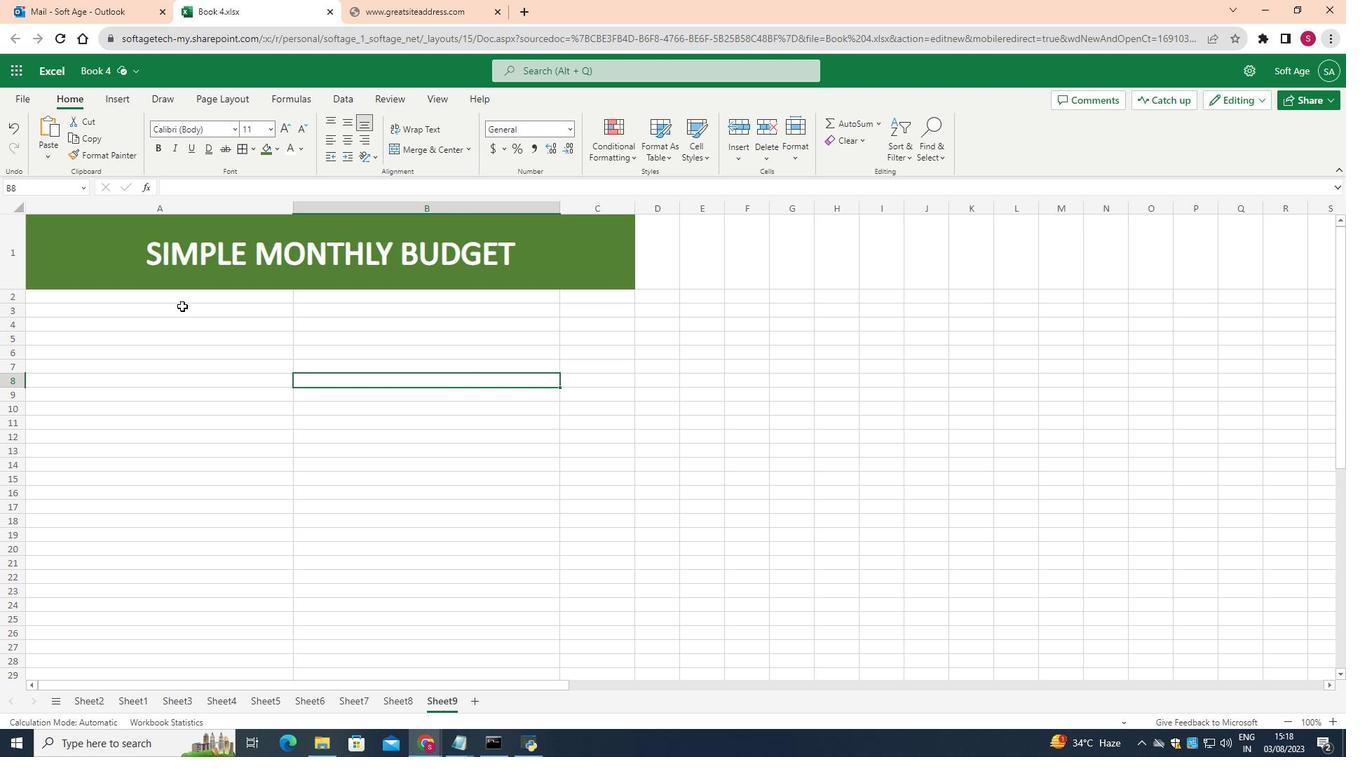 
Action: Mouse moved to (198, 297)
Screenshot: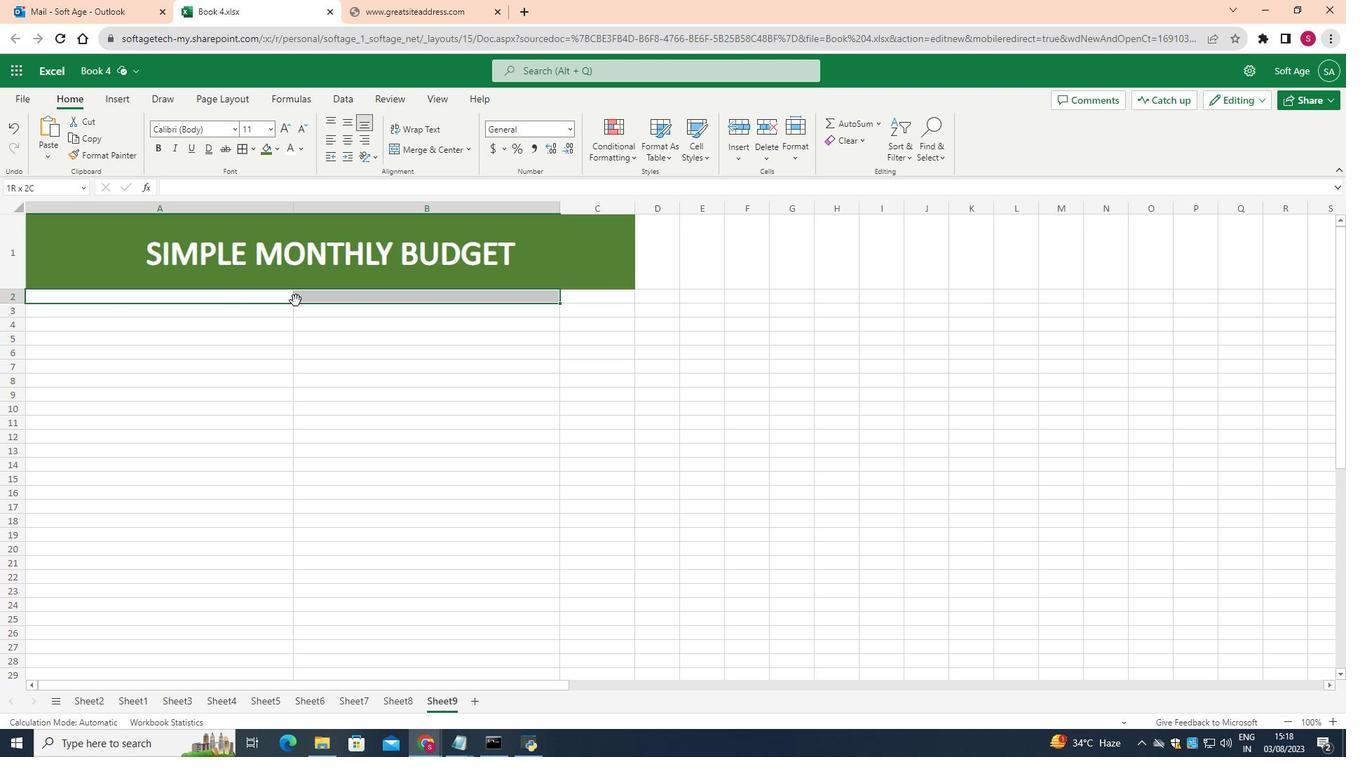 
Action: Mouse pressed left at (198, 297)
Screenshot: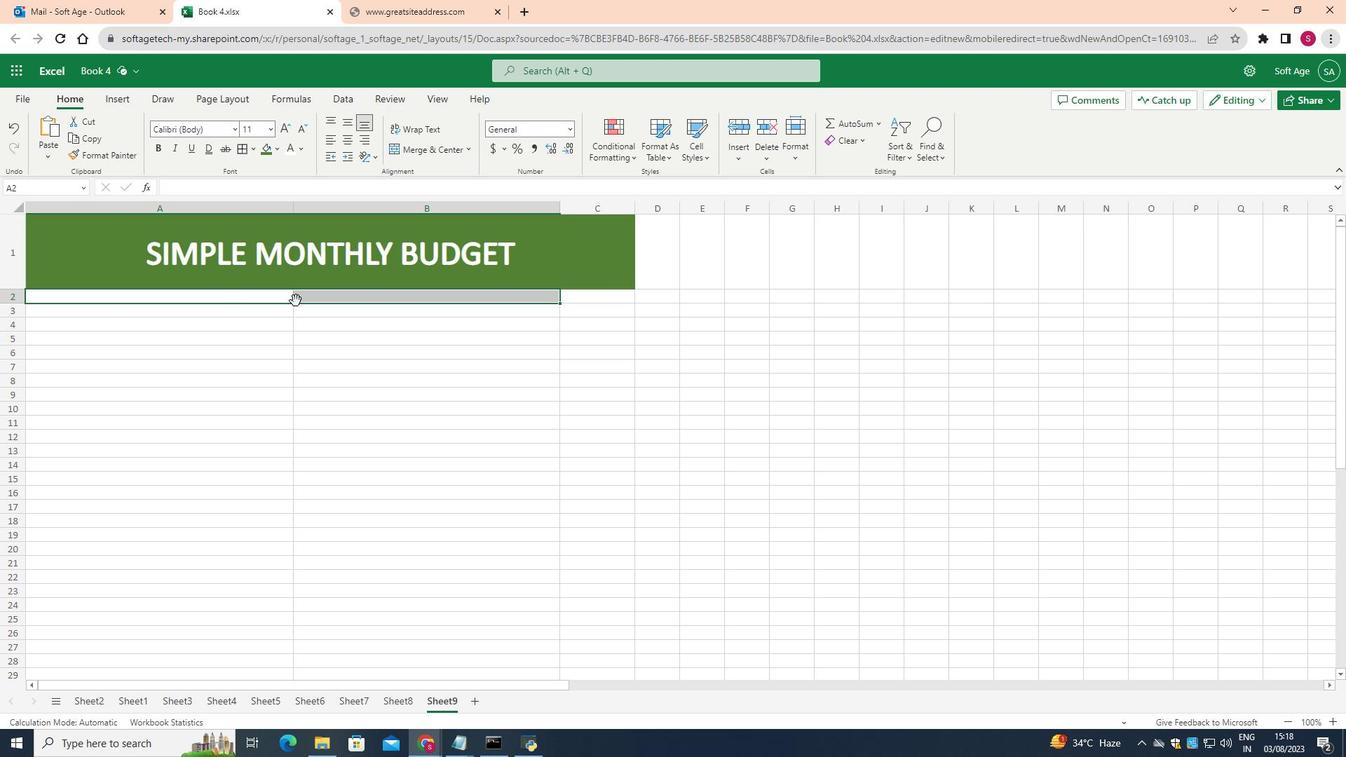 
Action: Mouse moved to (468, 145)
Screenshot: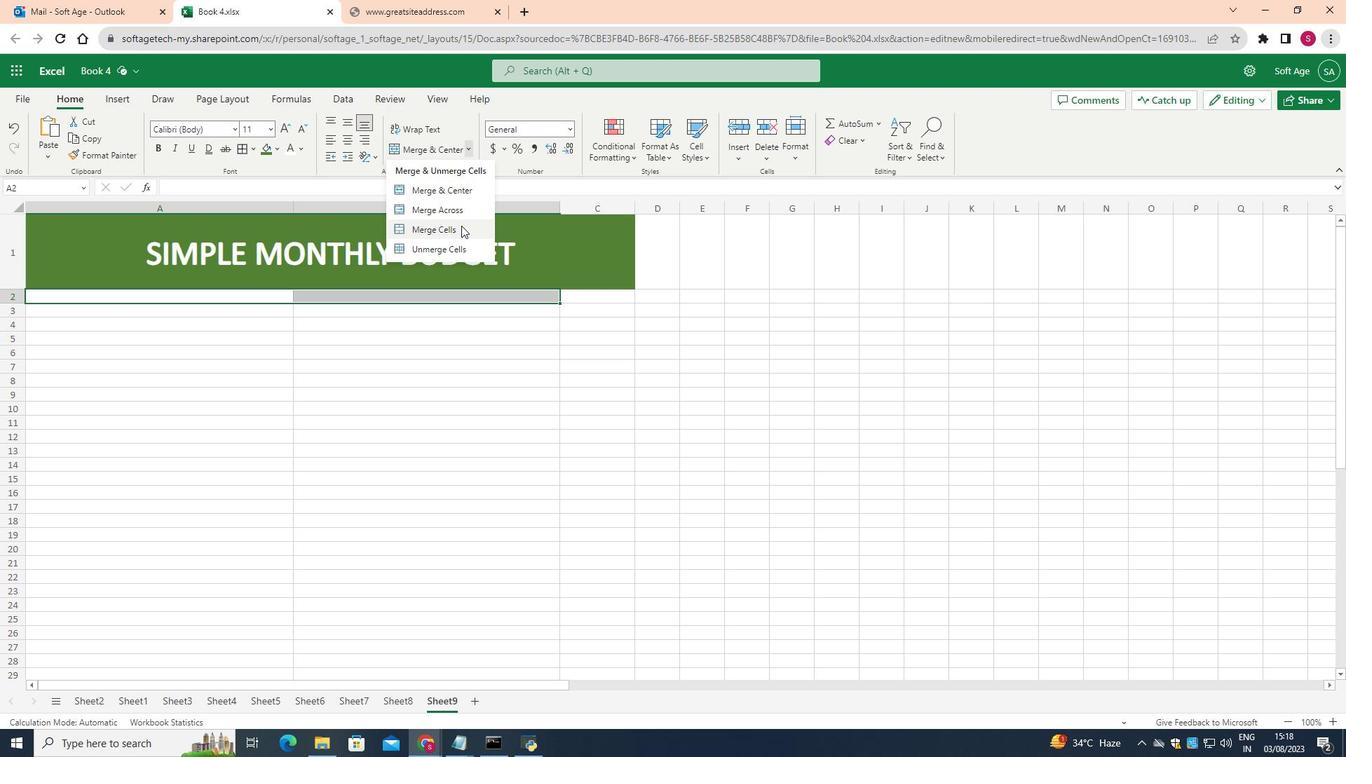 
Action: Mouse pressed left at (468, 145)
Screenshot: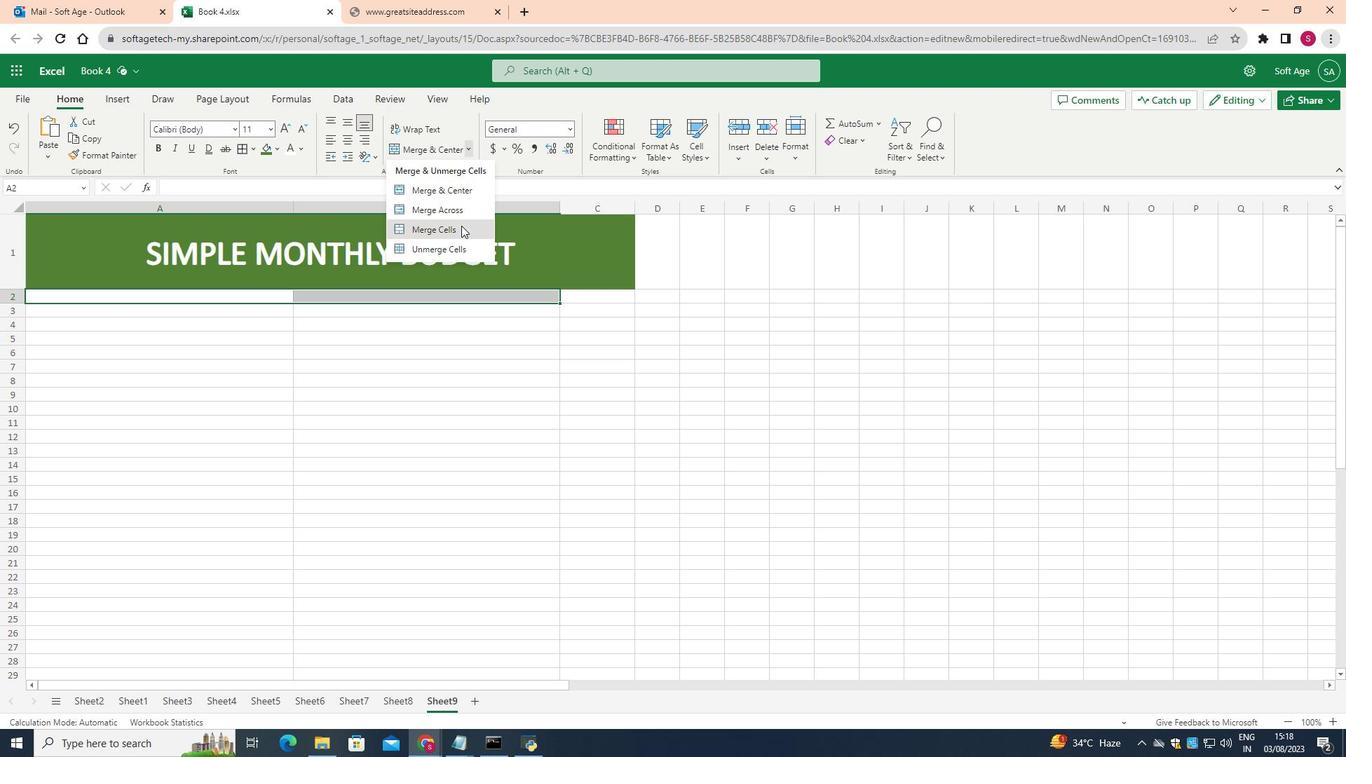 
Action: Mouse moved to (461, 225)
Screenshot: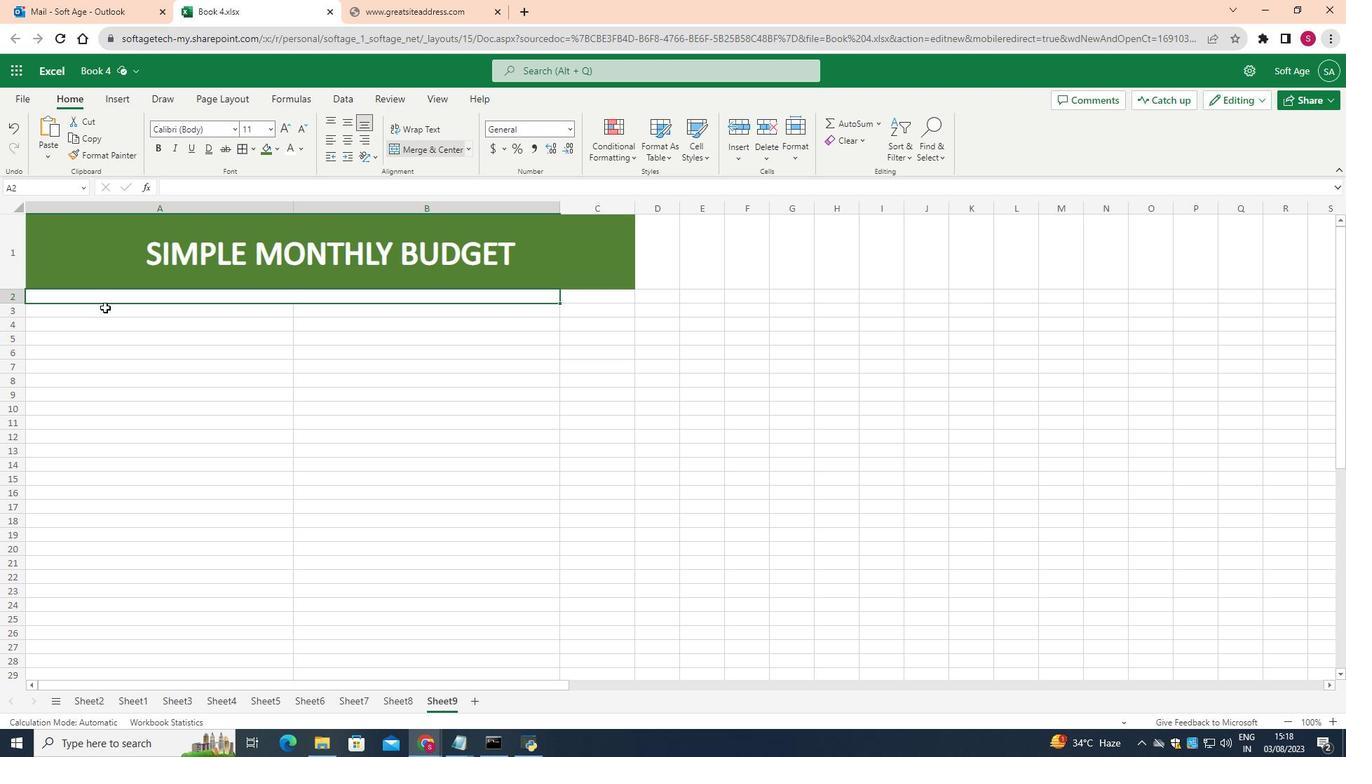 
Action: Mouse pressed left at (461, 225)
Screenshot: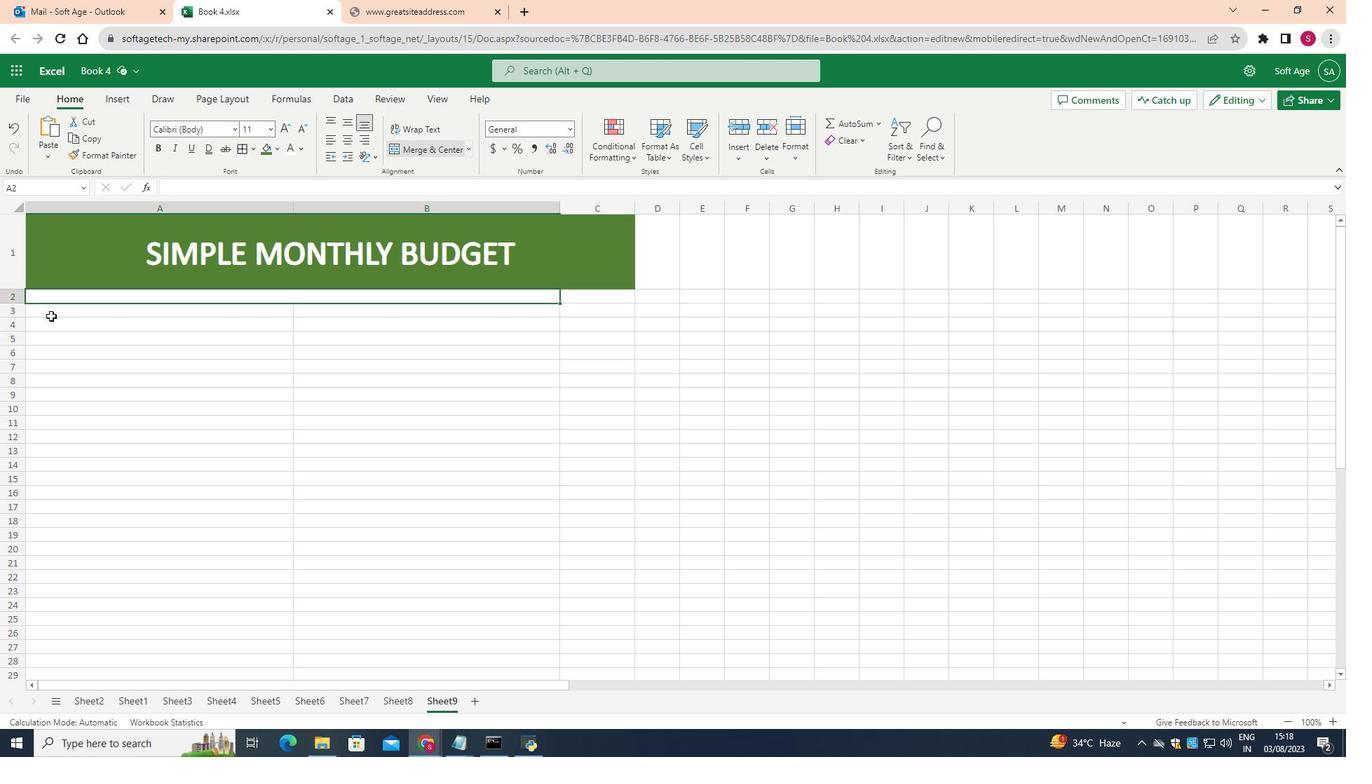
Action: Mouse moved to (20, 303)
Screenshot: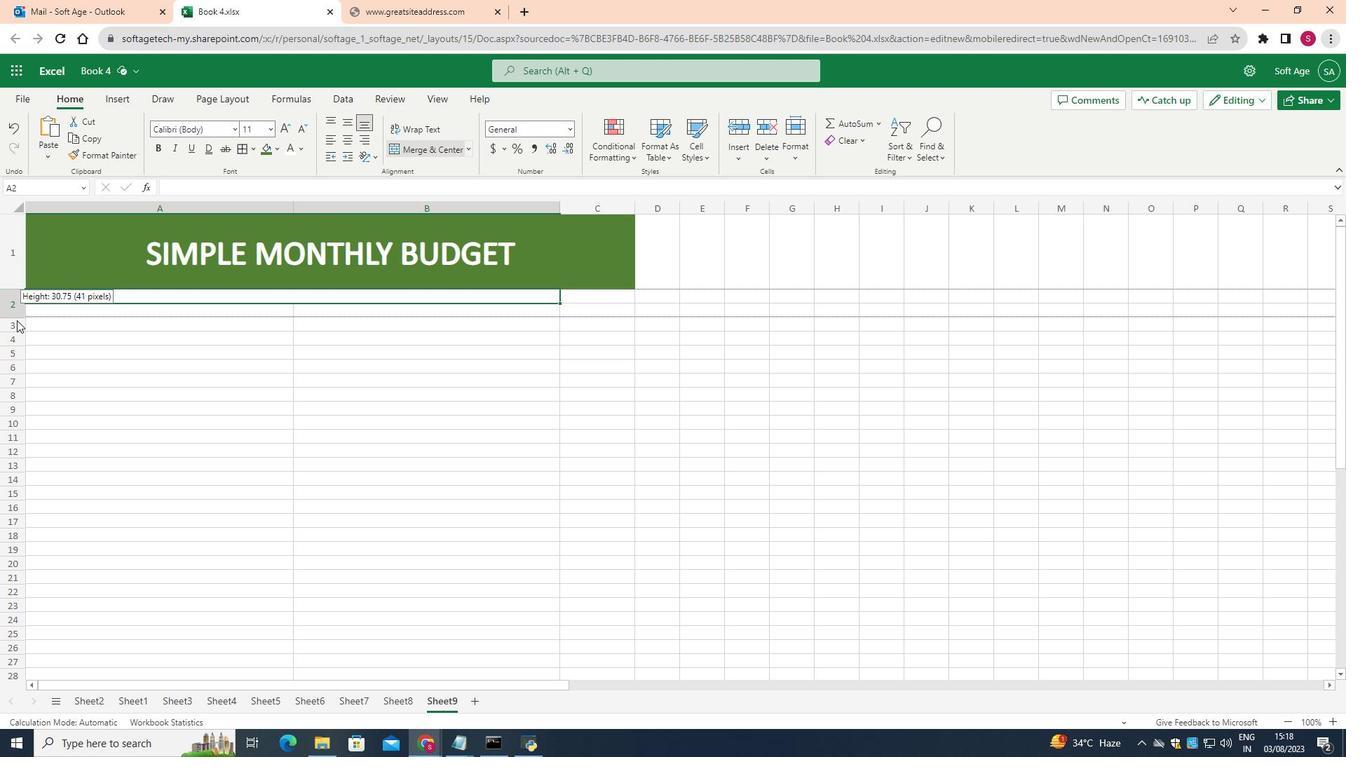 
Action: Mouse pressed left at (20, 303)
Screenshot: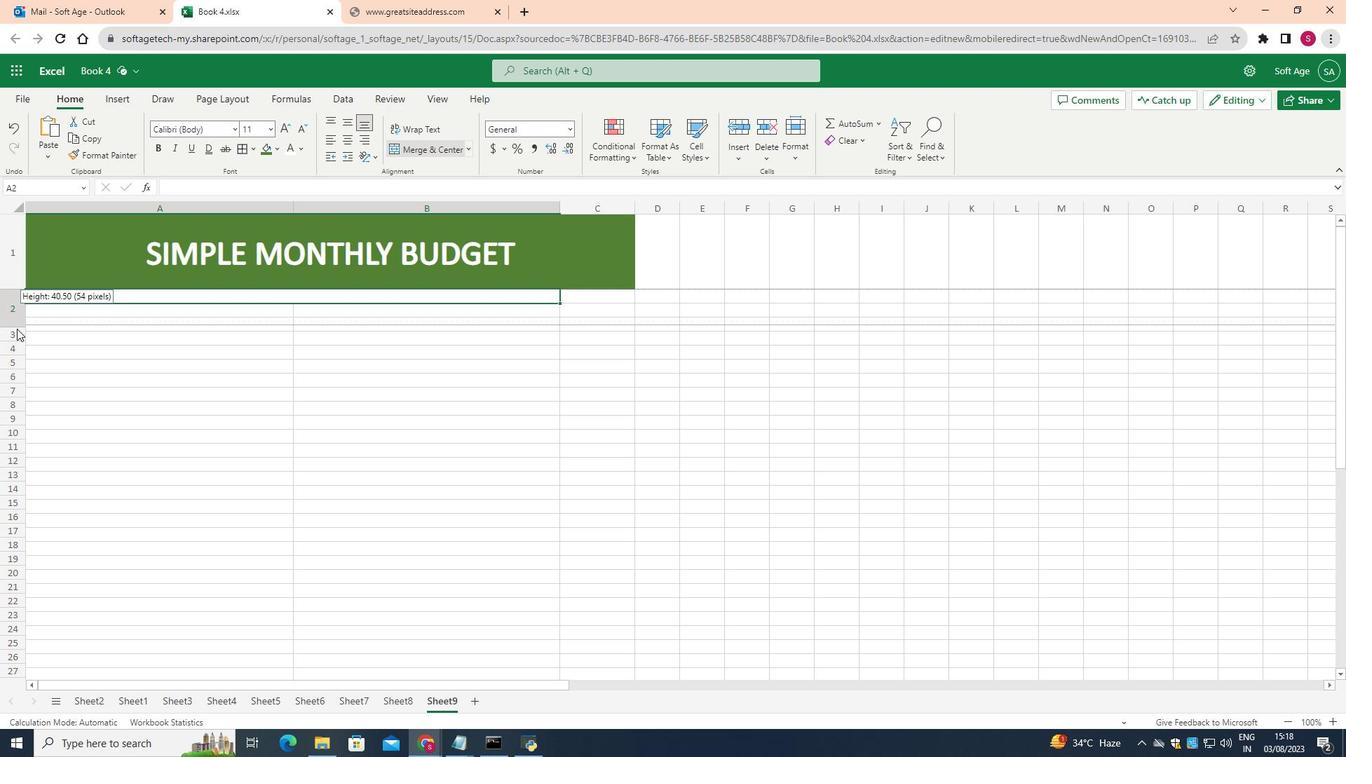 
Action: Mouse moved to (271, 133)
Screenshot: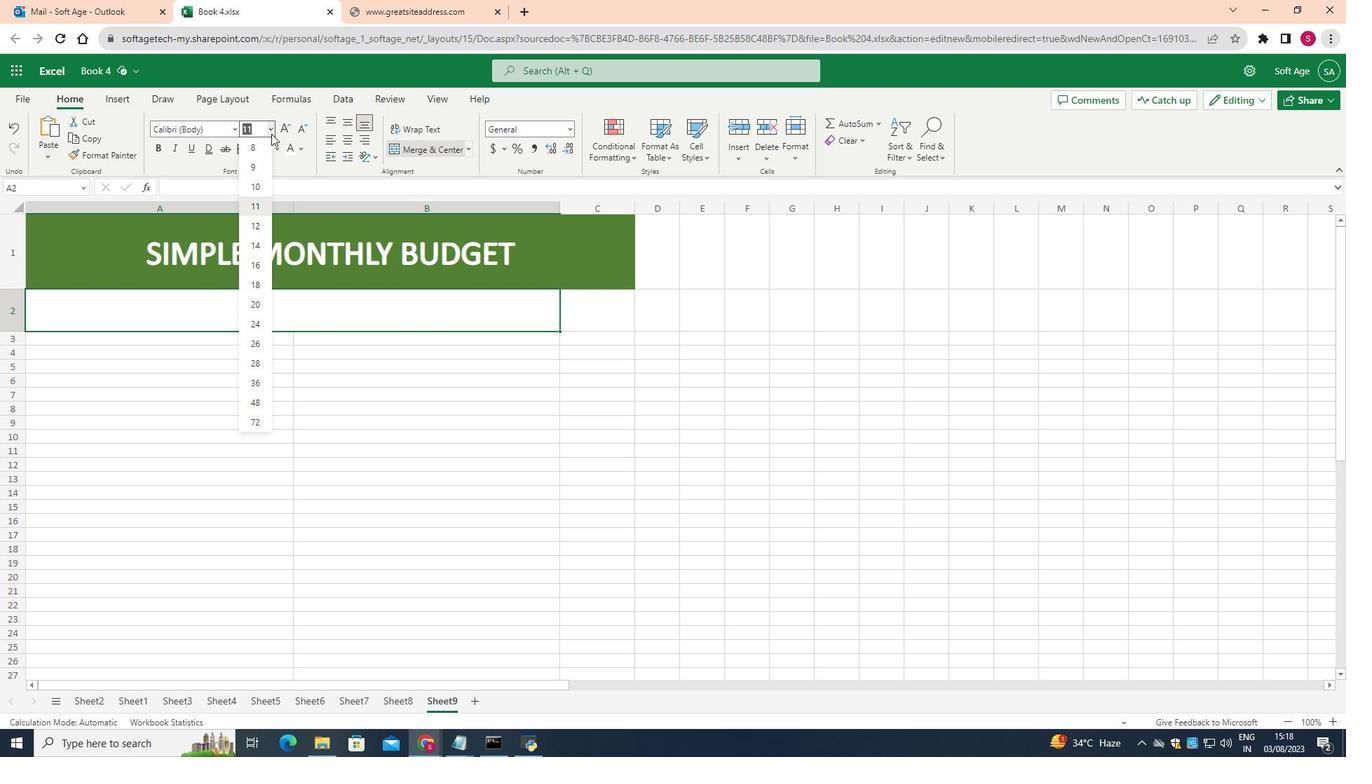 
Action: Mouse pressed left at (271, 133)
Screenshot: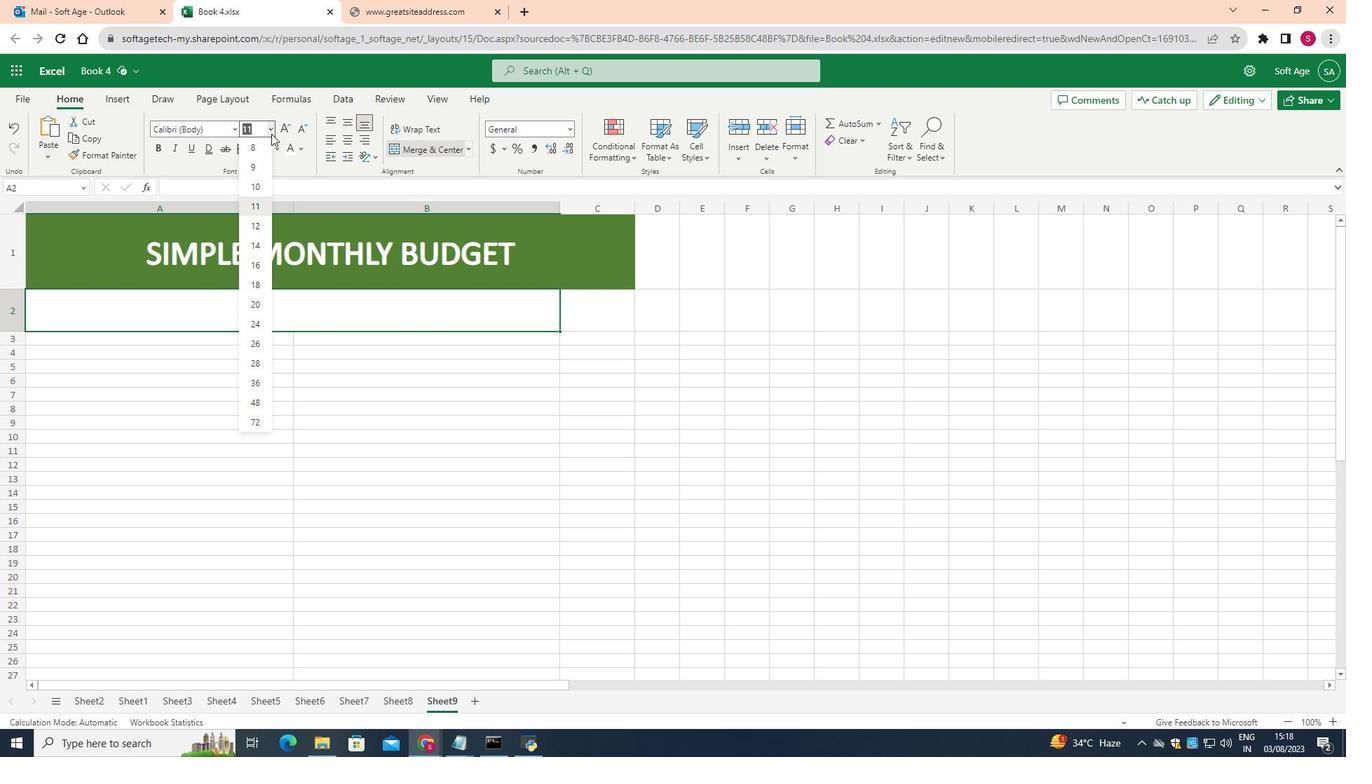 
Action: Mouse moved to (263, 265)
Screenshot: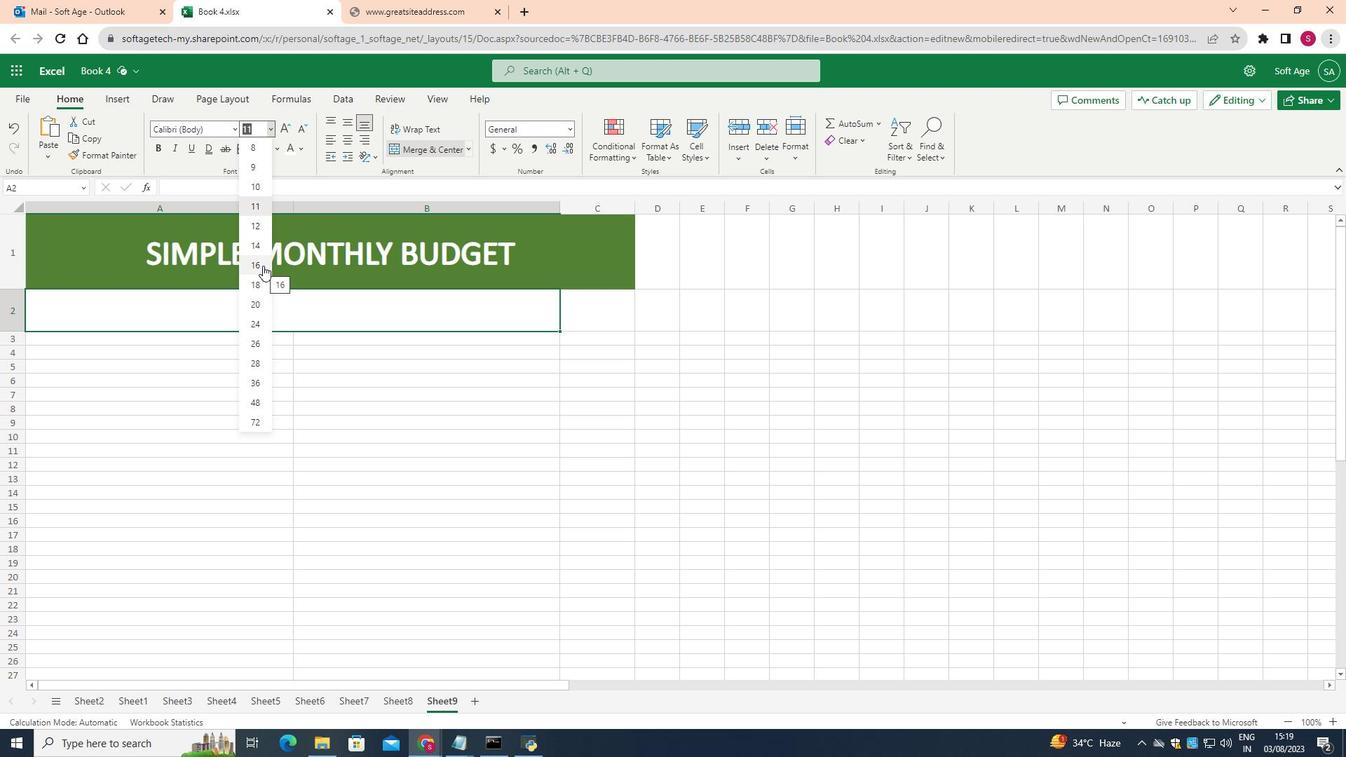 
Action: Mouse pressed left at (263, 265)
Screenshot: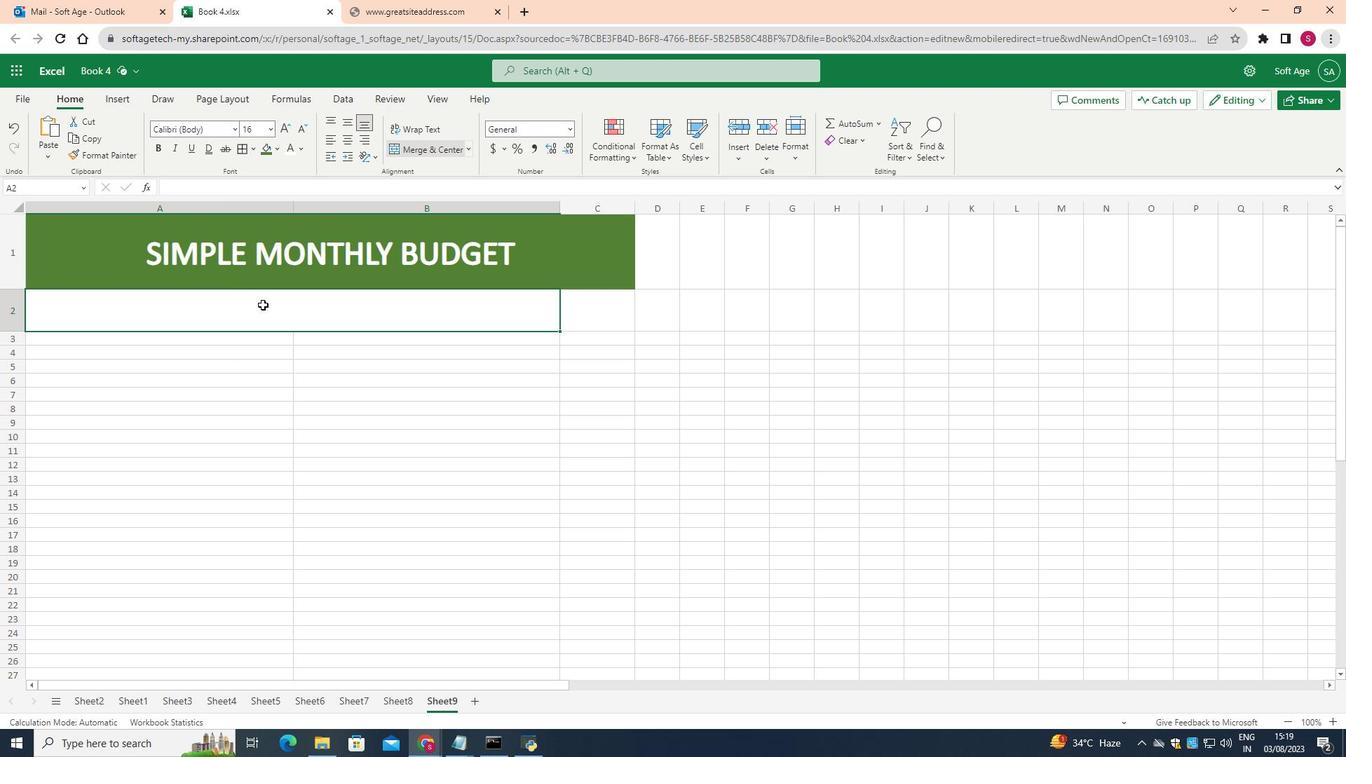 
Action: Mouse moved to (263, 305)
Screenshot: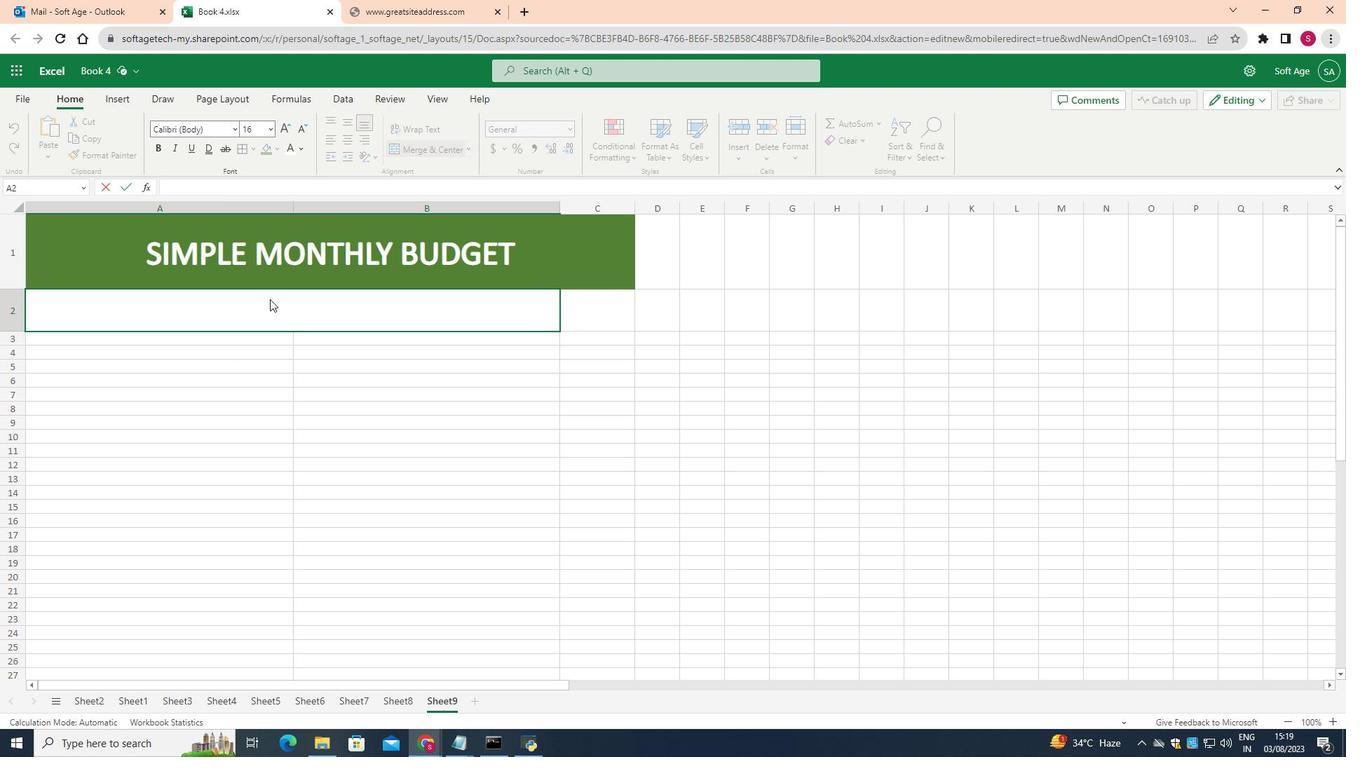 
Action: Mouse pressed left at (263, 305)
Screenshot: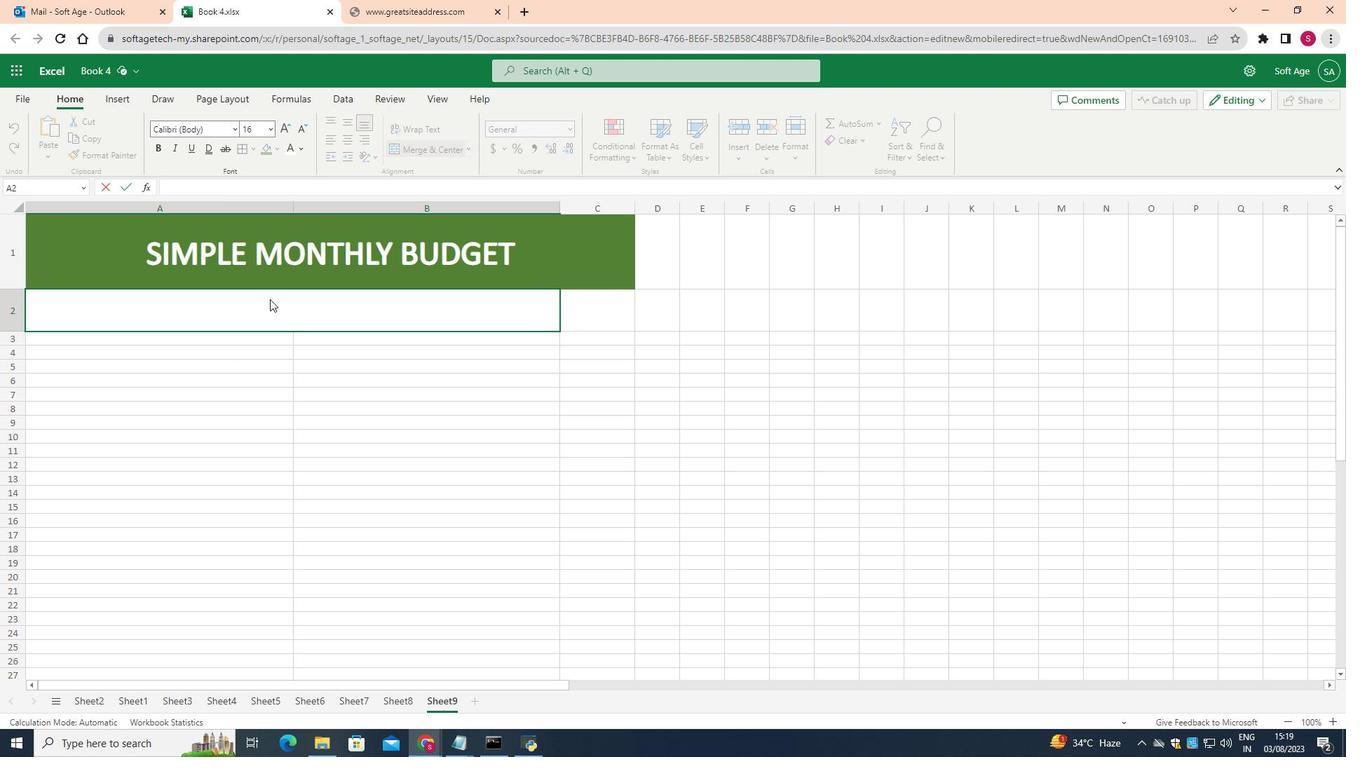 
Action: Mouse pressed left at (263, 305)
Screenshot: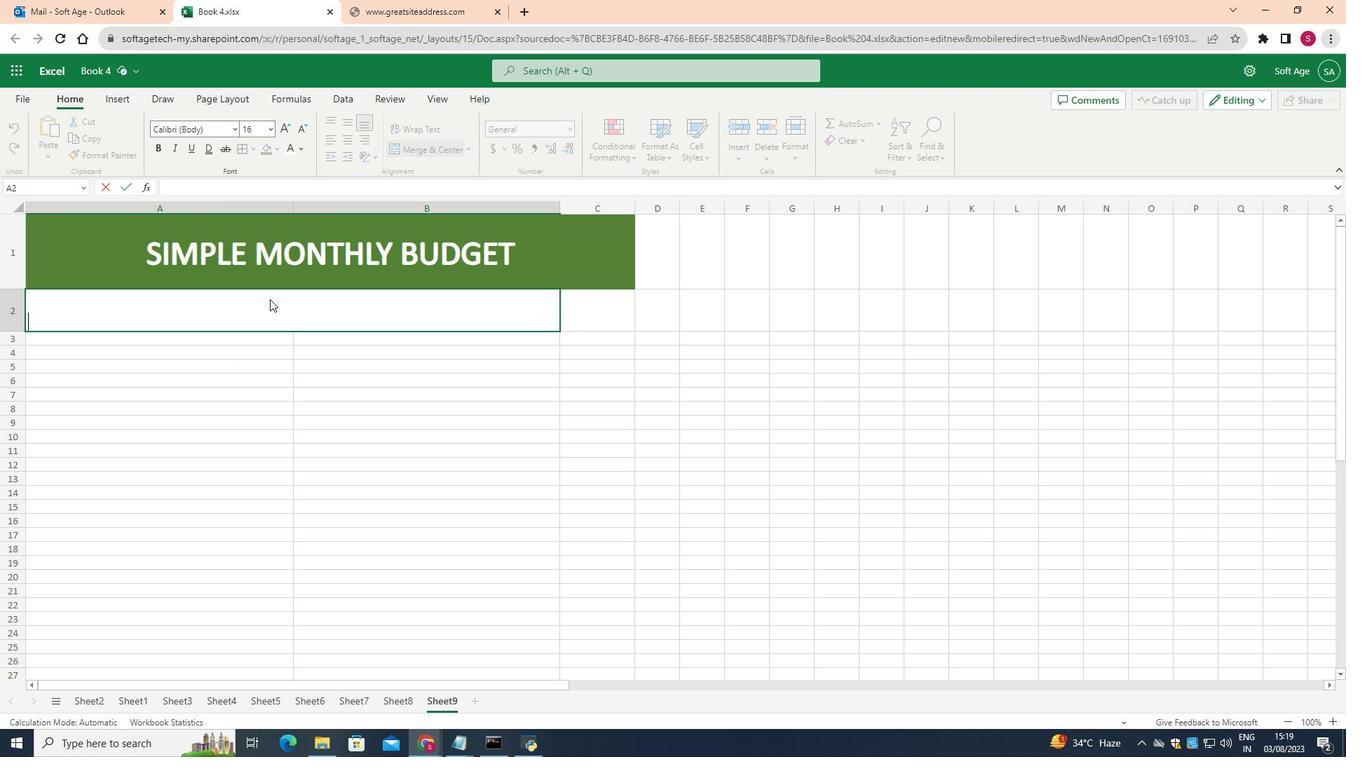 
Action: Mouse moved to (270, 299)
Screenshot: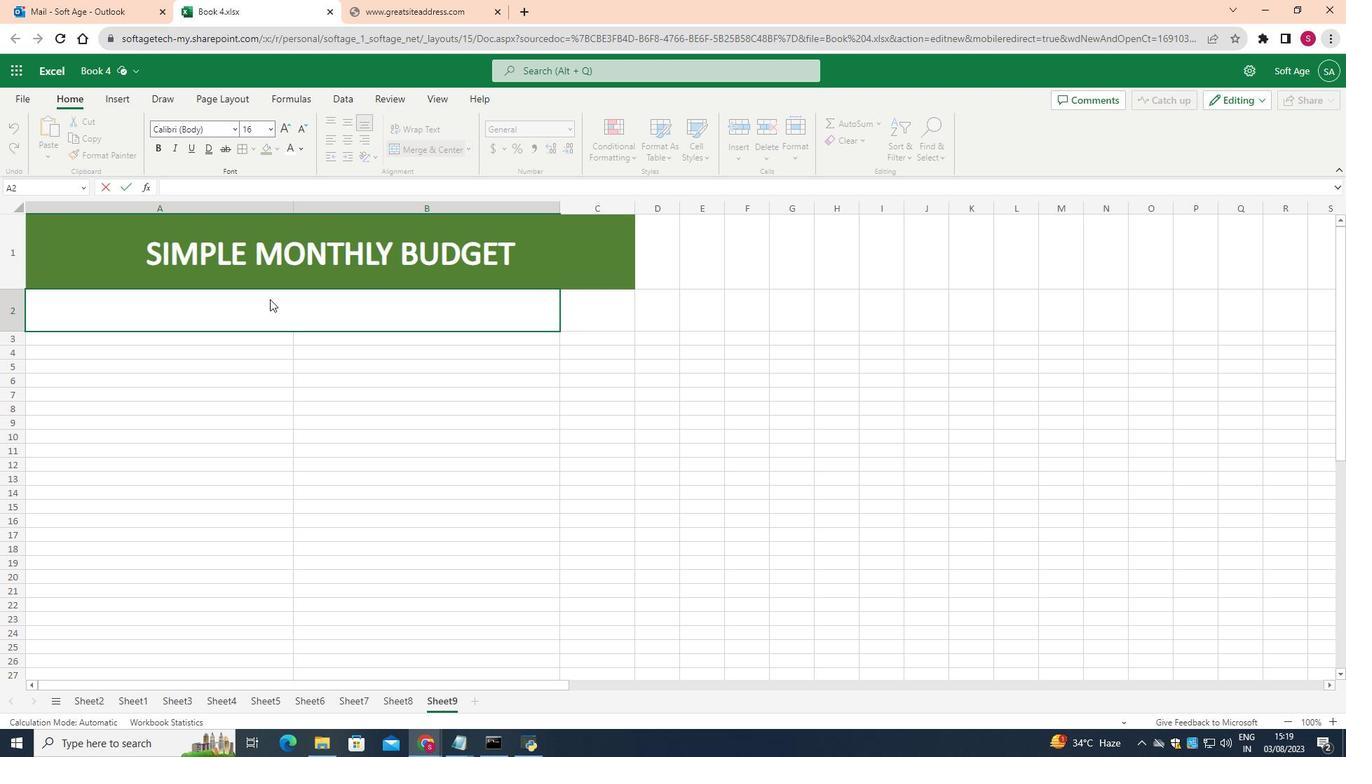 
Action: Key pressed <Key.shift><Key.shift>PERCENTAGE<Key.space>OF<Key.space>INCOME<Key.space>SPENT
Screenshot: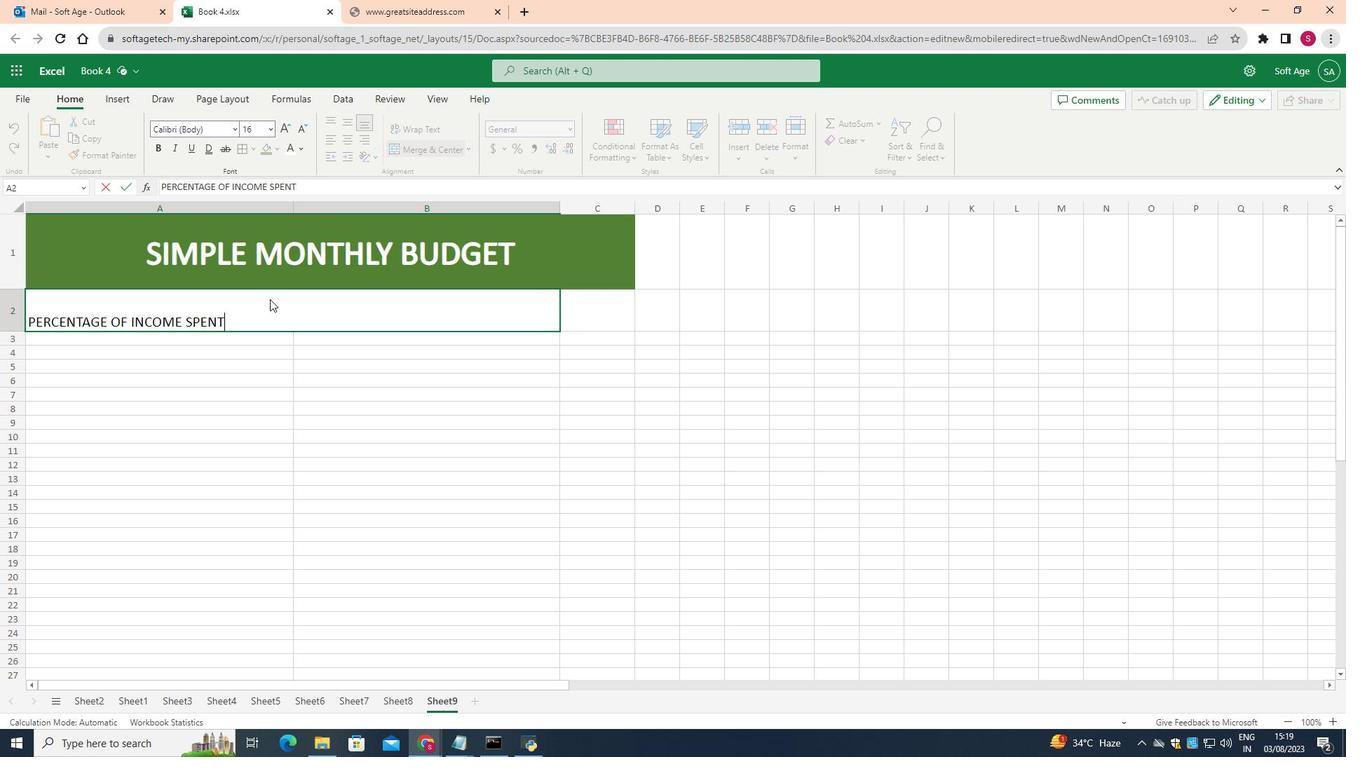 
Action: Mouse moved to (29, 321)
Screenshot: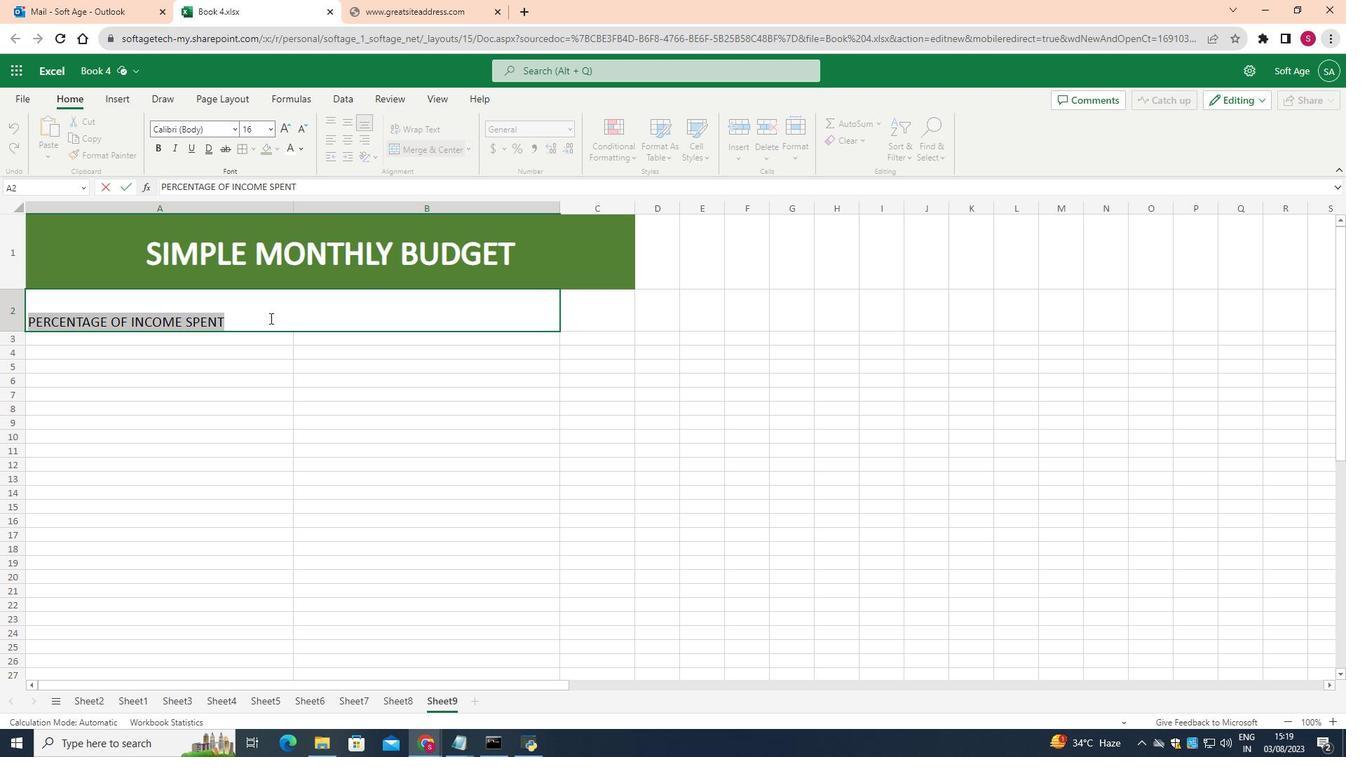 
Action: Mouse pressed left at (29, 321)
Screenshot: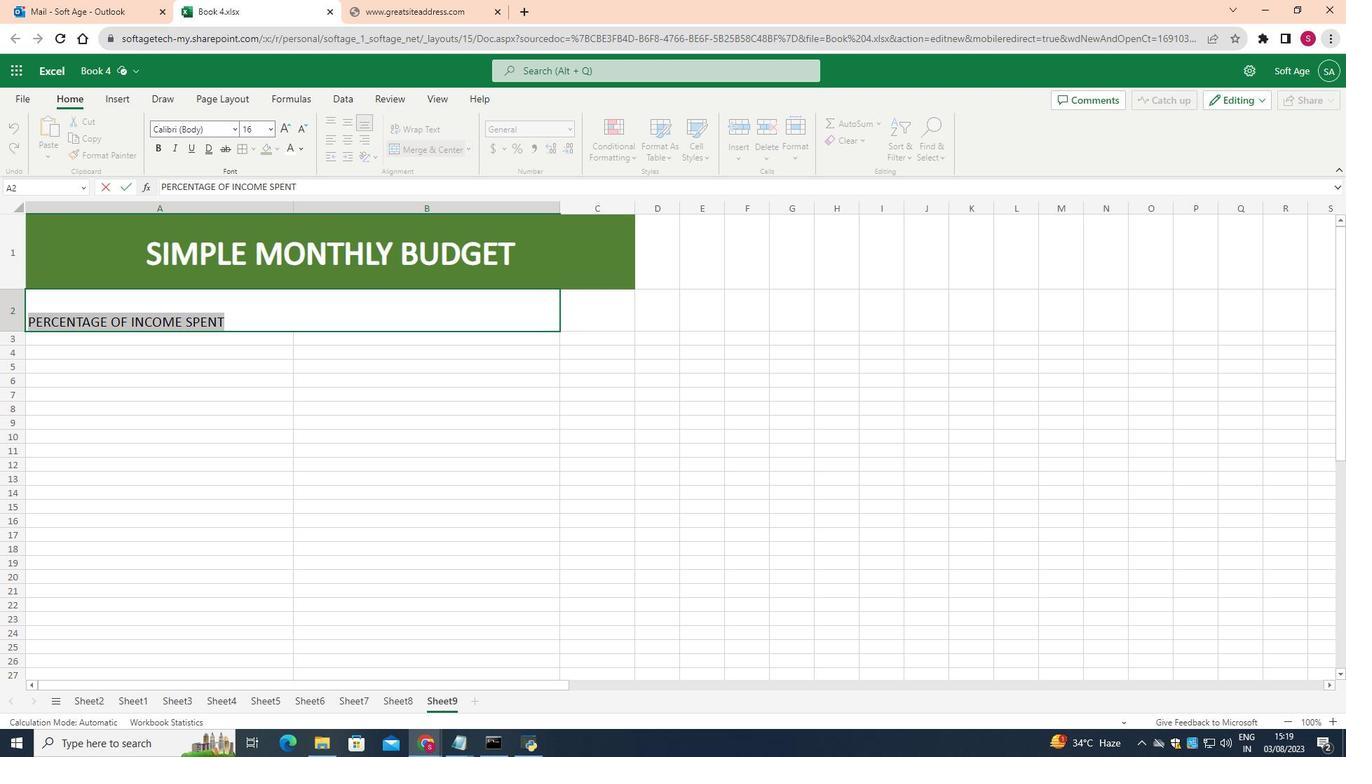 
Action: Mouse moved to (269, 124)
Screenshot: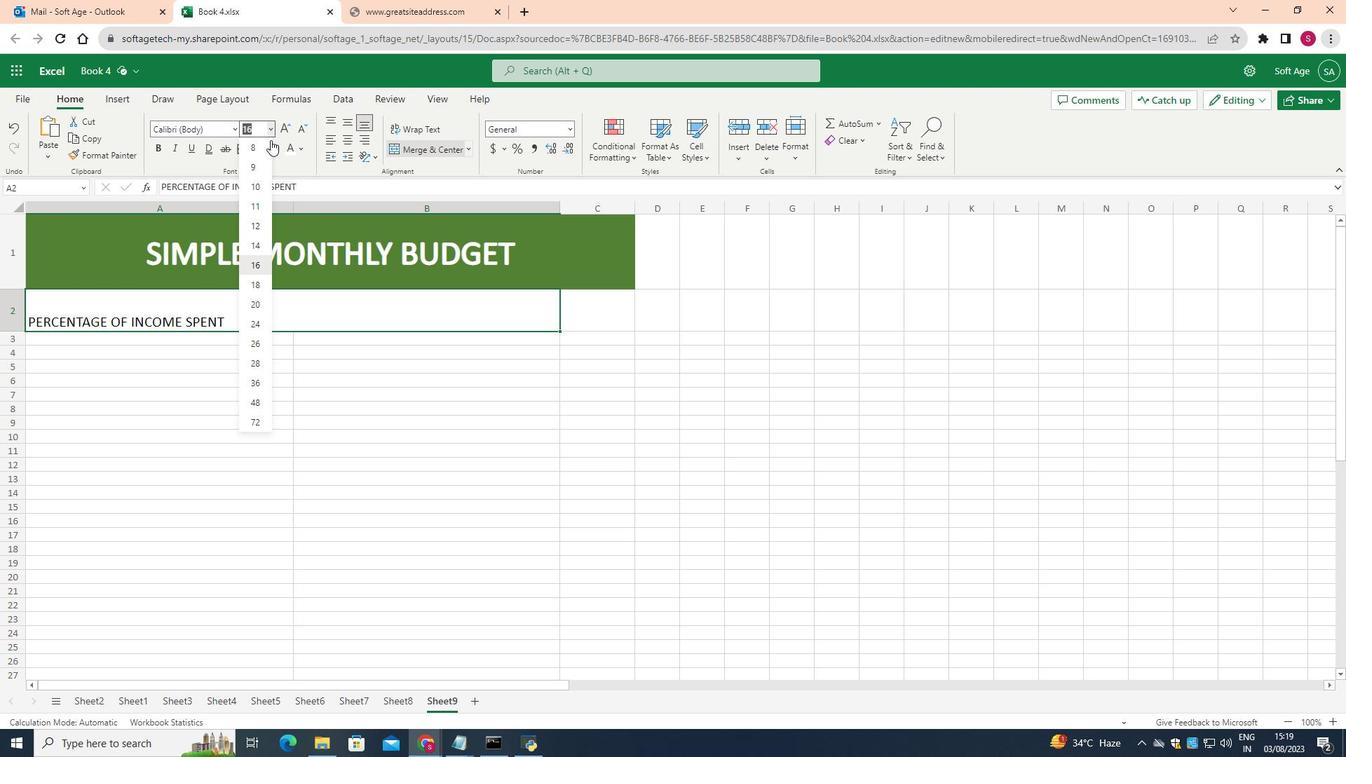 
Action: Mouse pressed left at (269, 124)
Screenshot: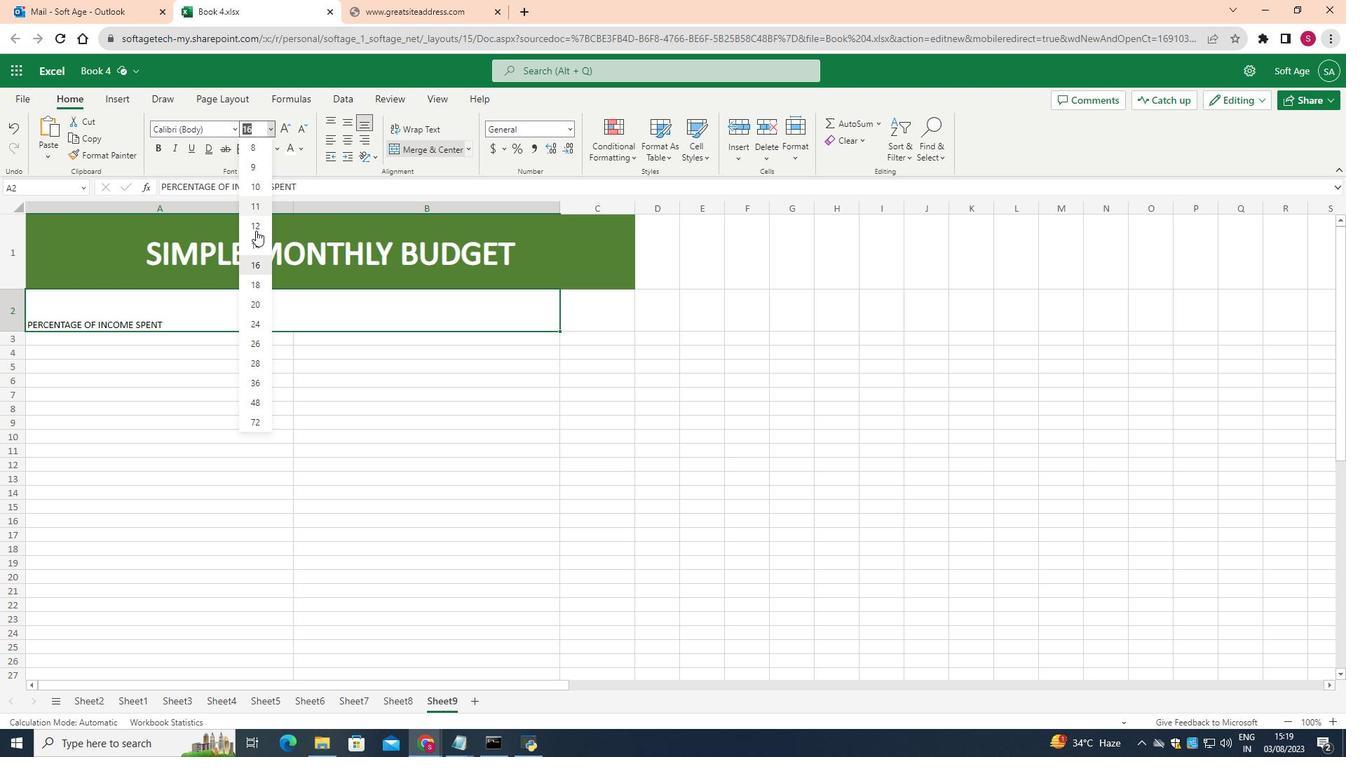 
Action: Mouse moved to (264, 304)
Screenshot: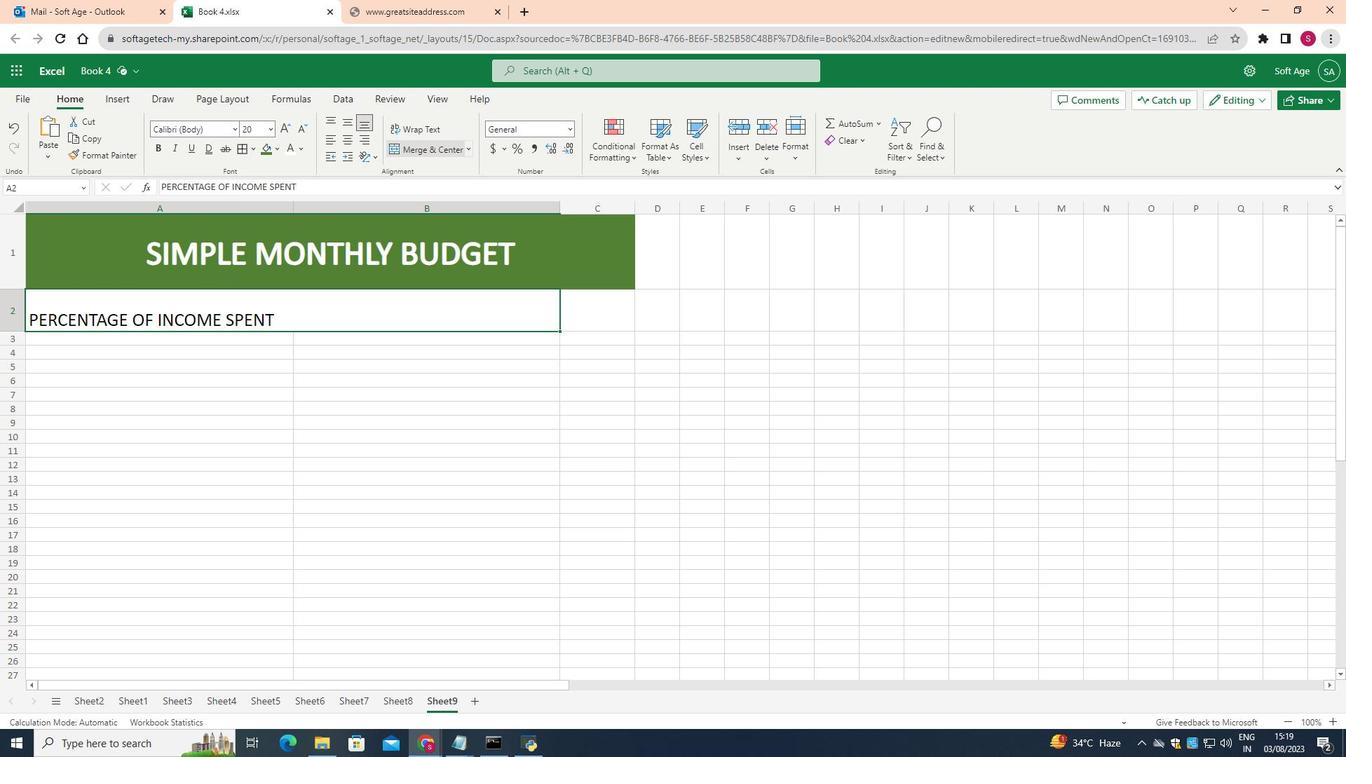 
Action: Mouse pressed left at (264, 304)
Screenshot: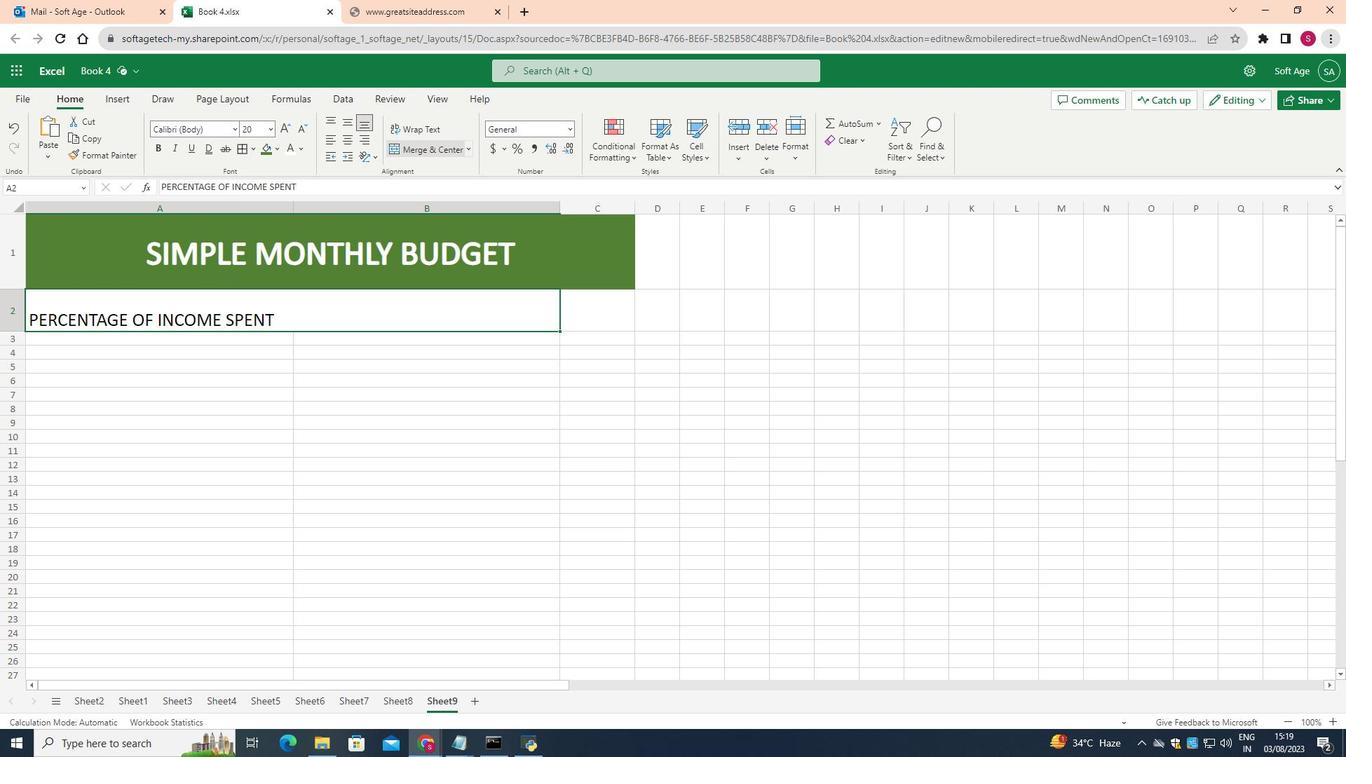 
Action: Mouse moved to (157, 146)
Screenshot: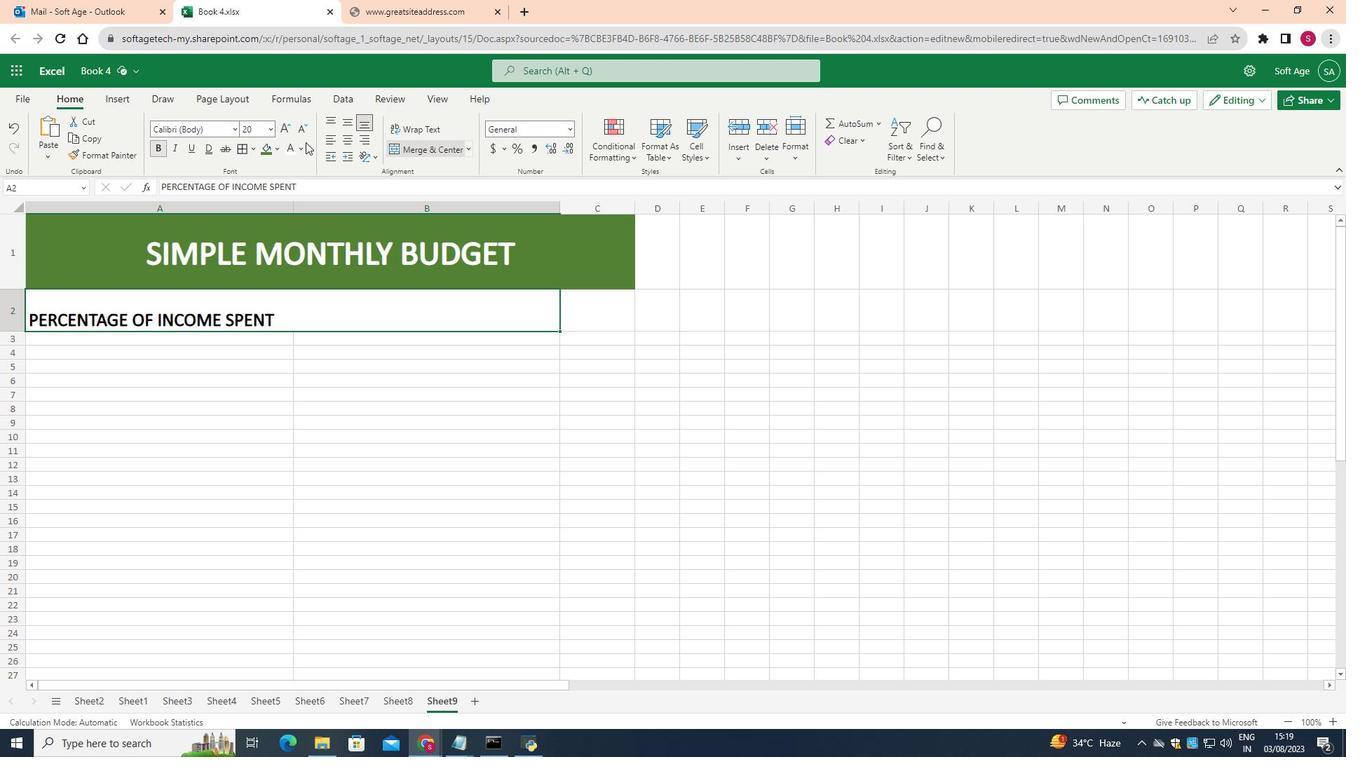
Action: Mouse pressed left at (157, 146)
Screenshot: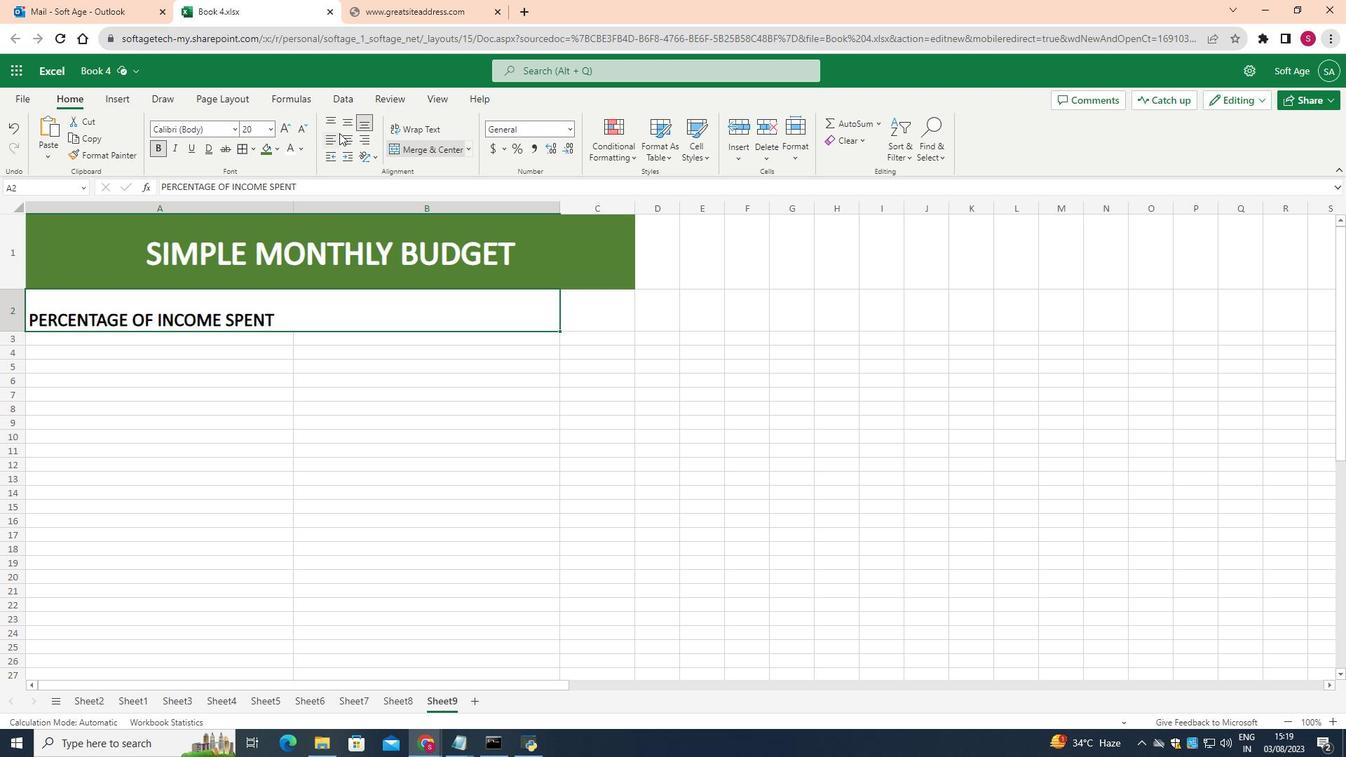 
Action: Mouse moved to (350, 119)
Screenshot: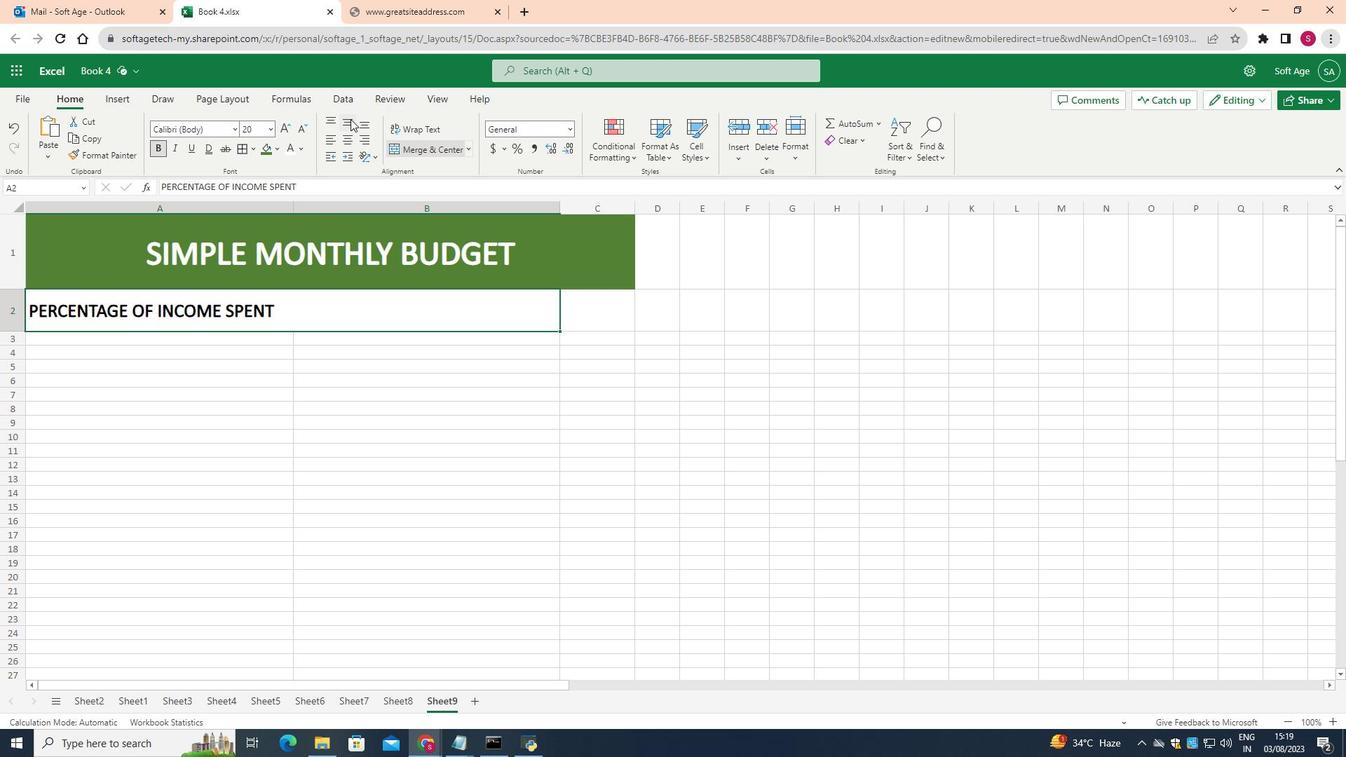 
Action: Mouse pressed left at (350, 119)
Screenshot: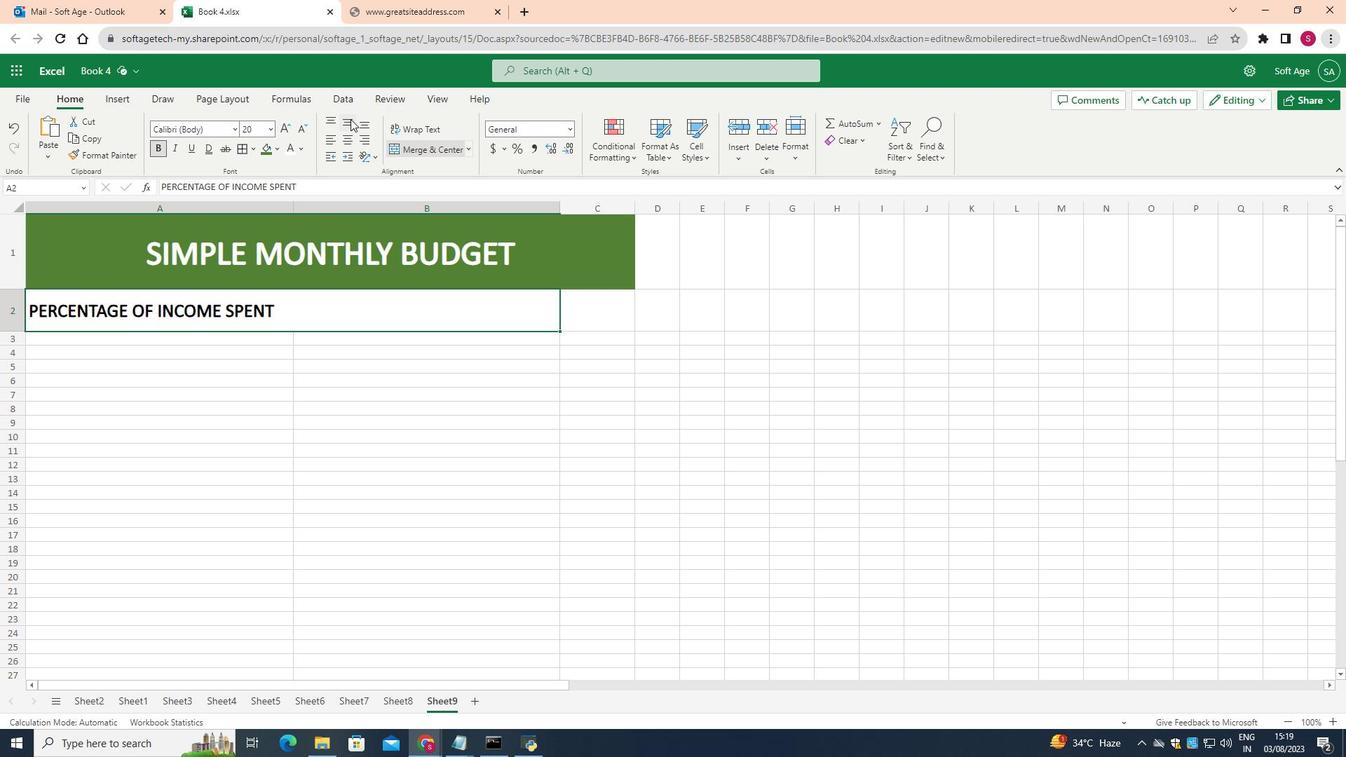 
Action: Mouse moved to (277, 148)
Screenshot: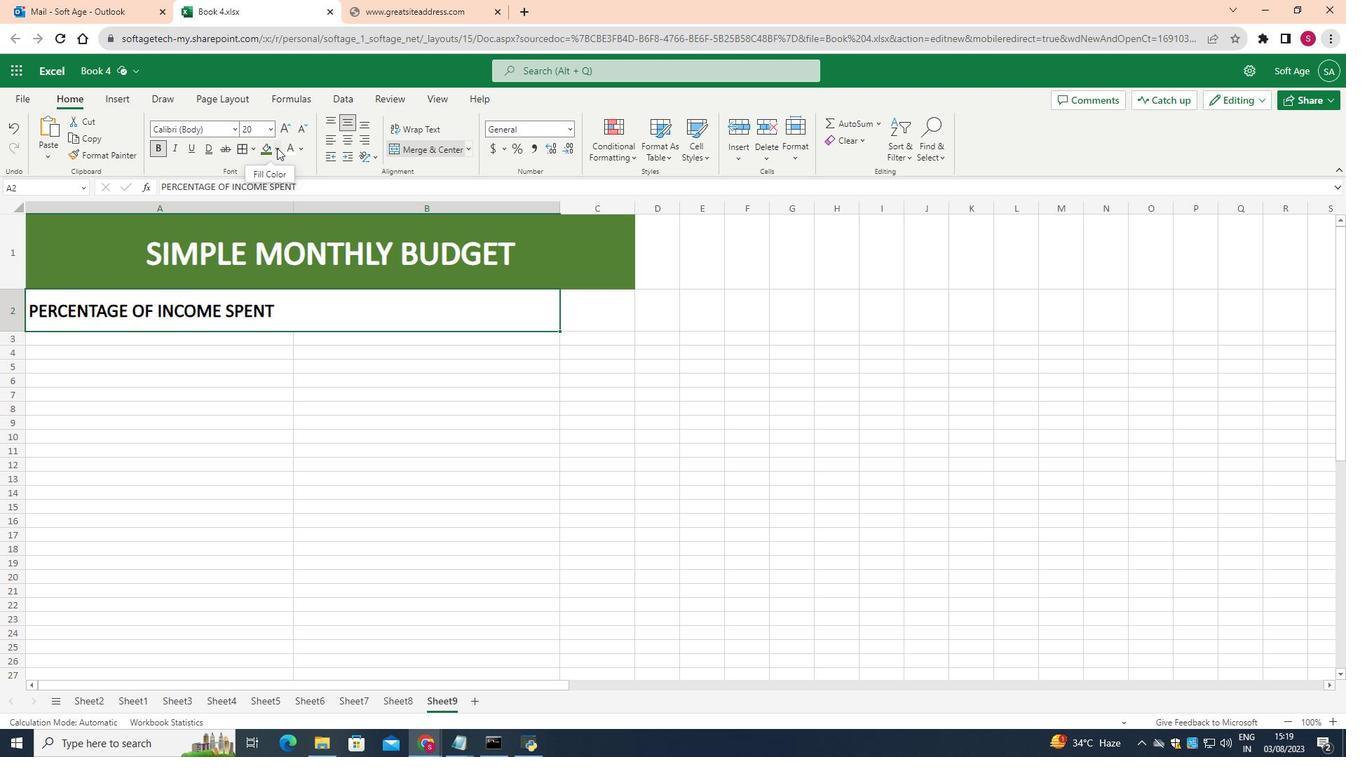 
Action: Mouse pressed left at (277, 148)
Screenshot: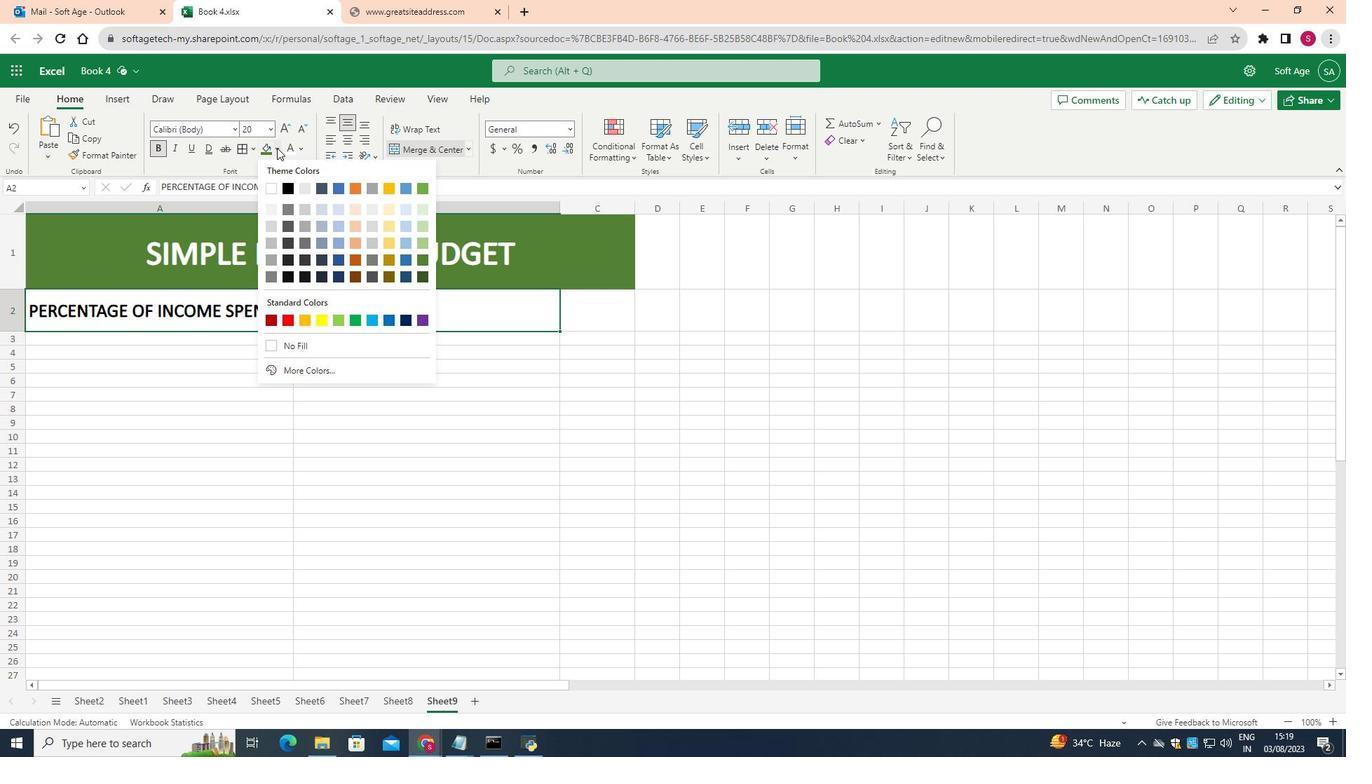 
Action: Mouse moved to (418, 223)
Screenshot: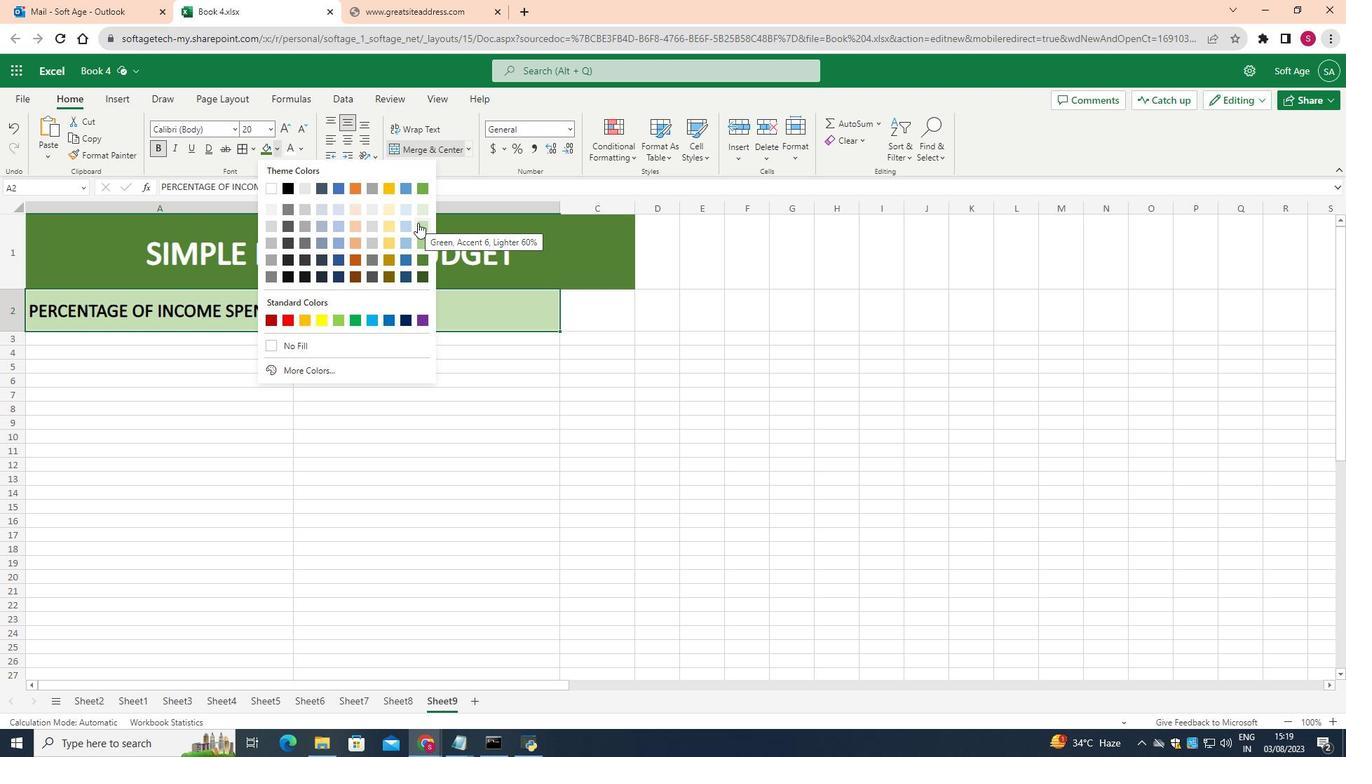 
Action: Mouse pressed left at (418, 223)
Screenshot: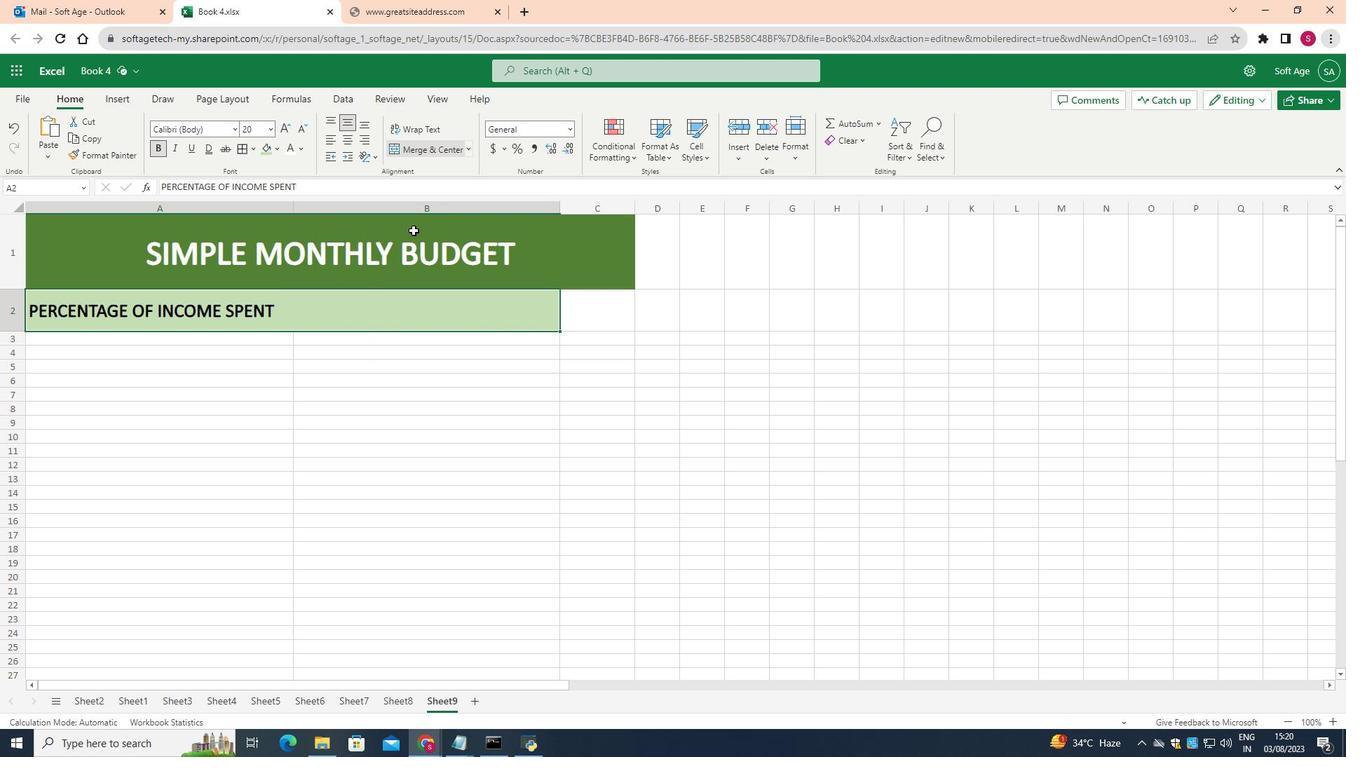 
Action: Mouse moved to (244, 431)
Screenshot: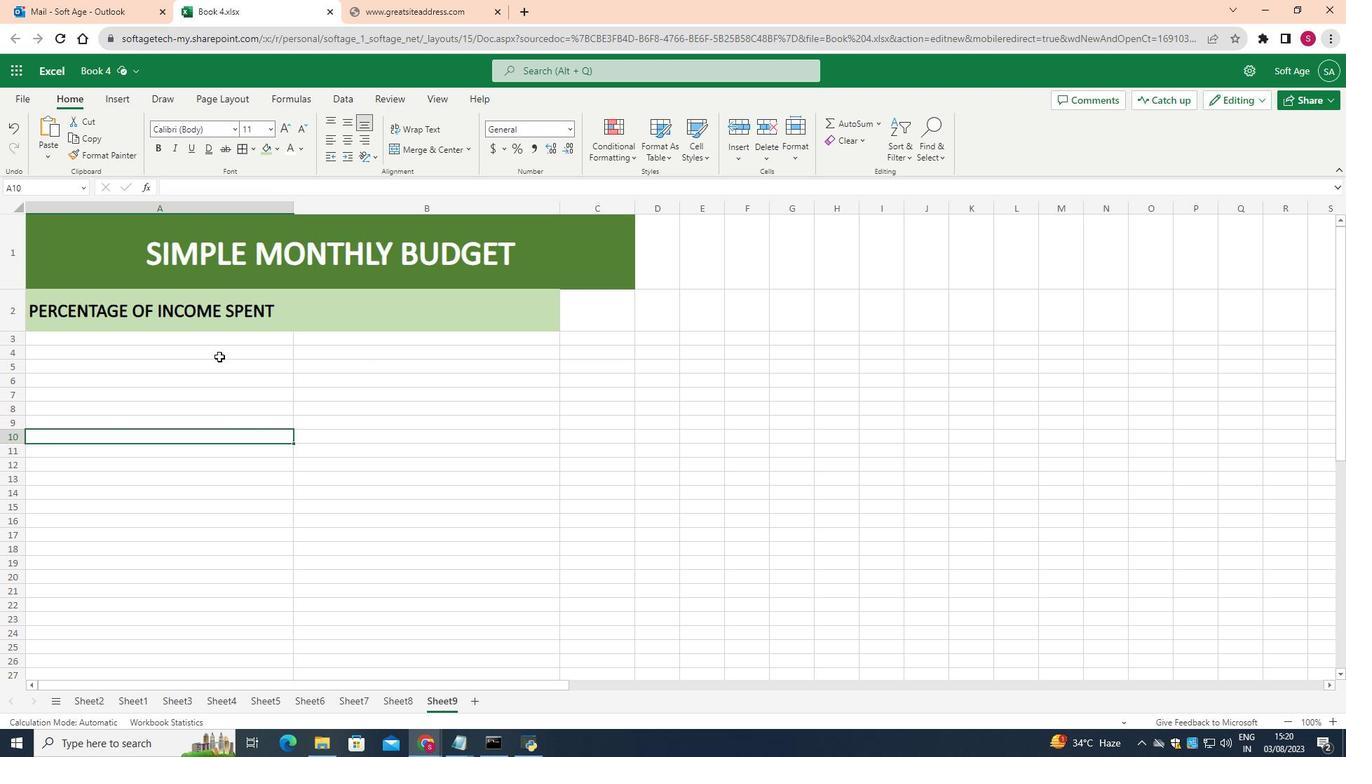 
Action: Mouse pressed left at (244, 431)
Screenshot: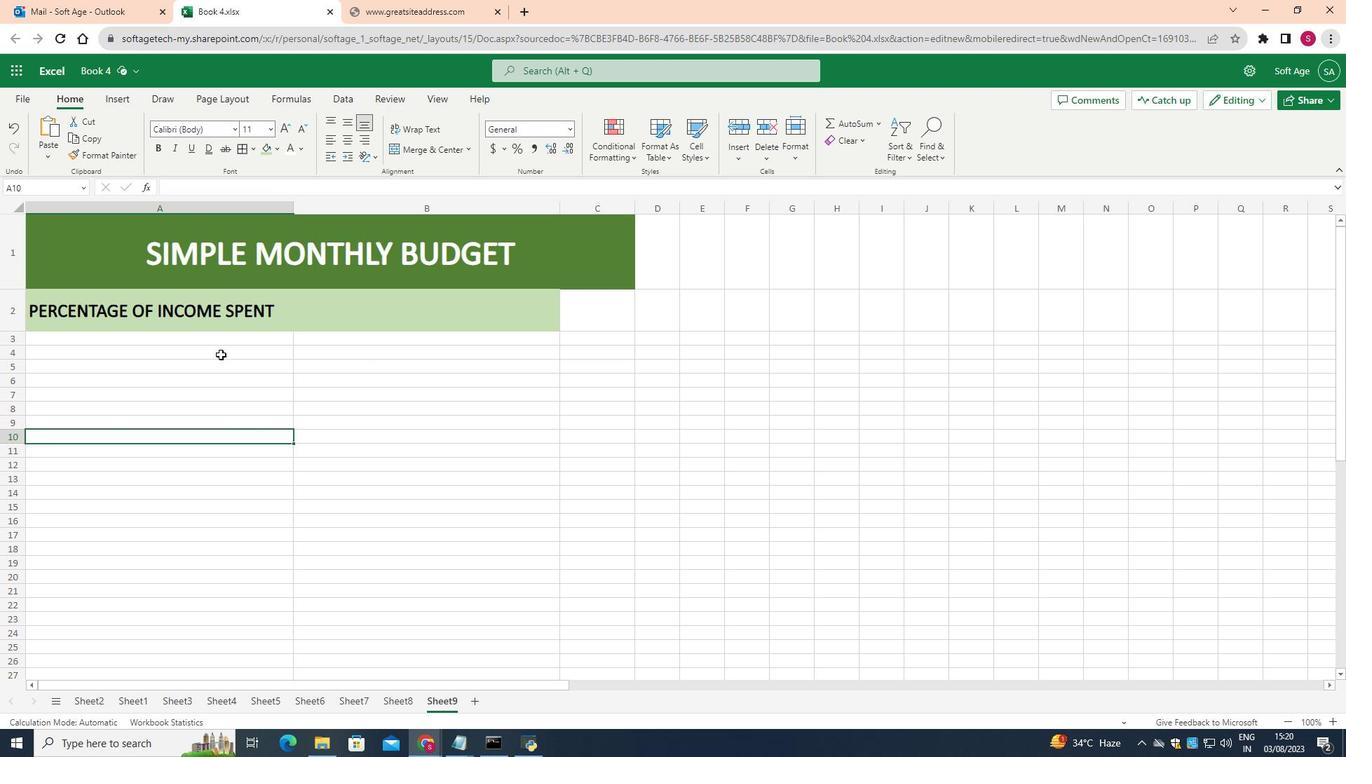 
Action: Mouse moved to (261, 342)
Screenshot: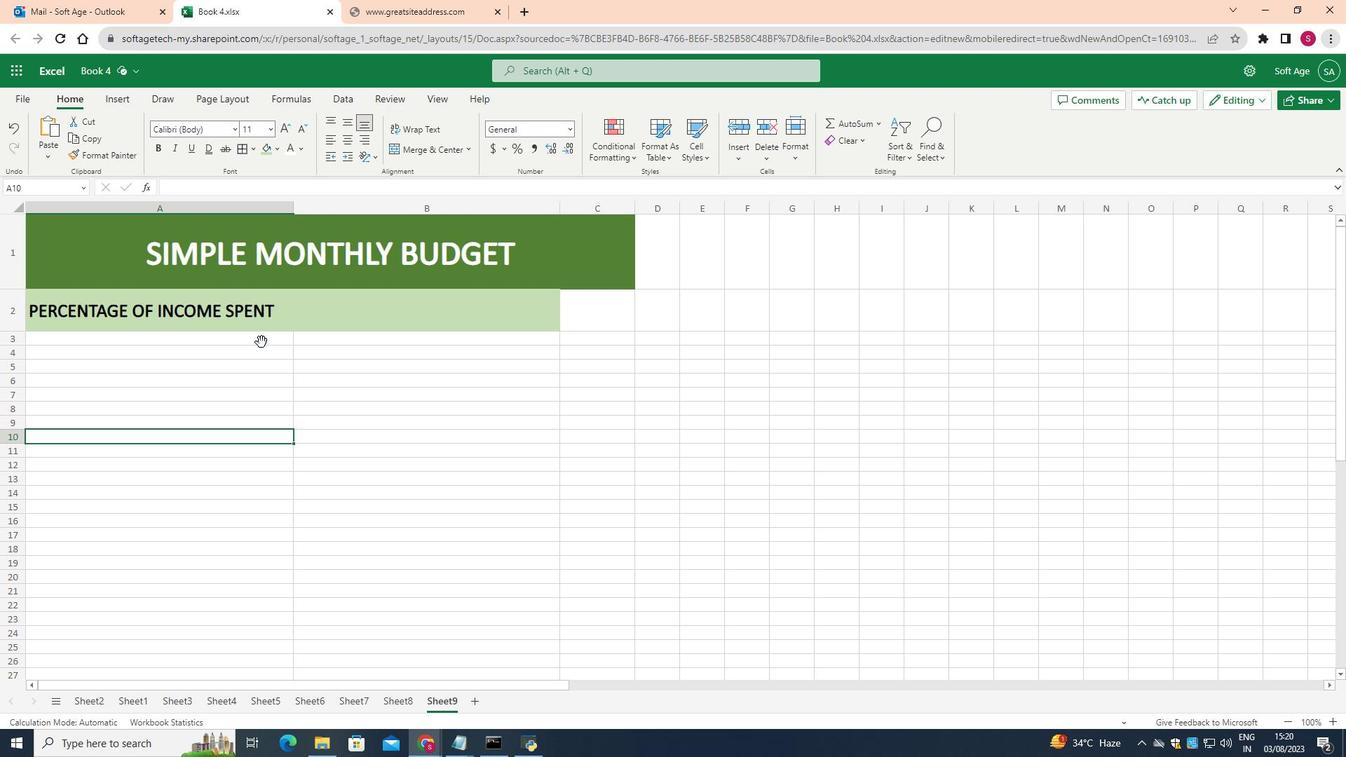 
Action: Mouse pressed left at (261, 342)
Screenshot: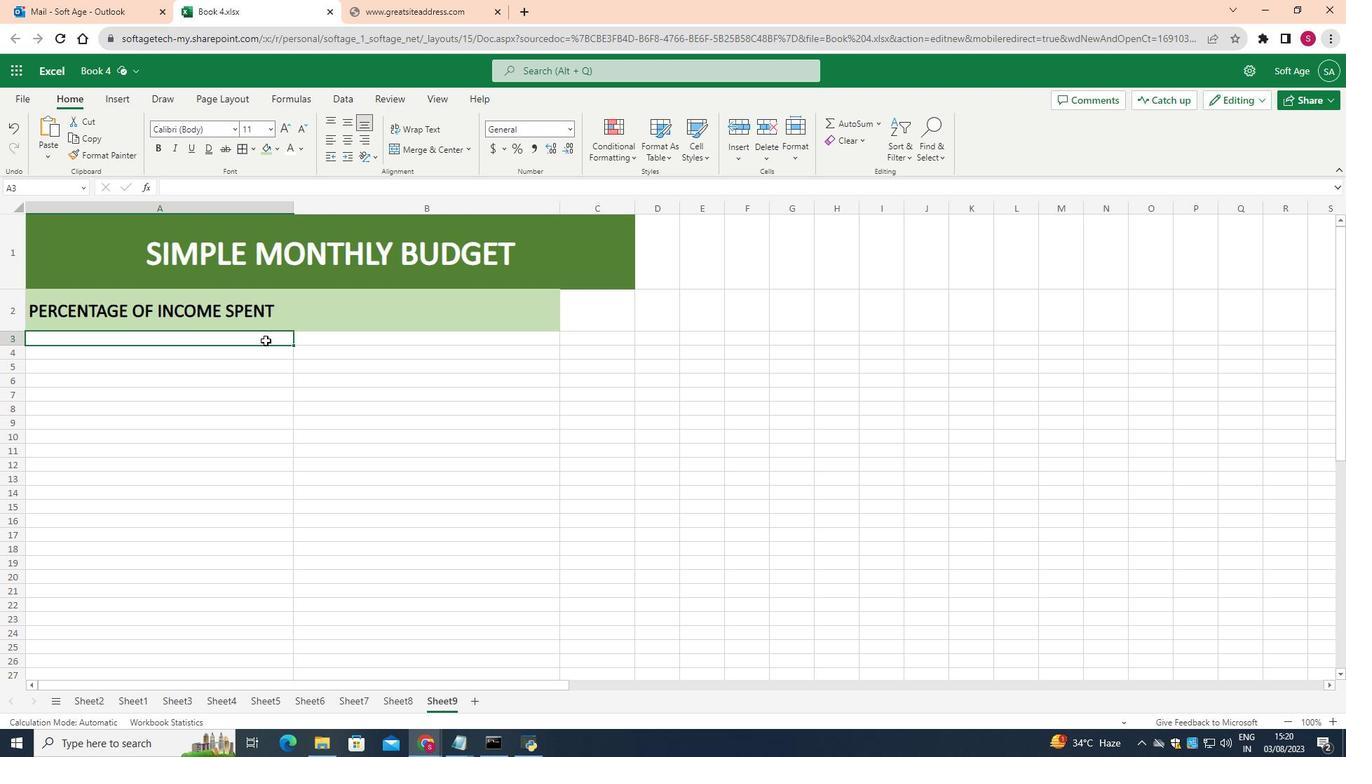 
Action: Mouse moved to (444, 150)
Screenshot: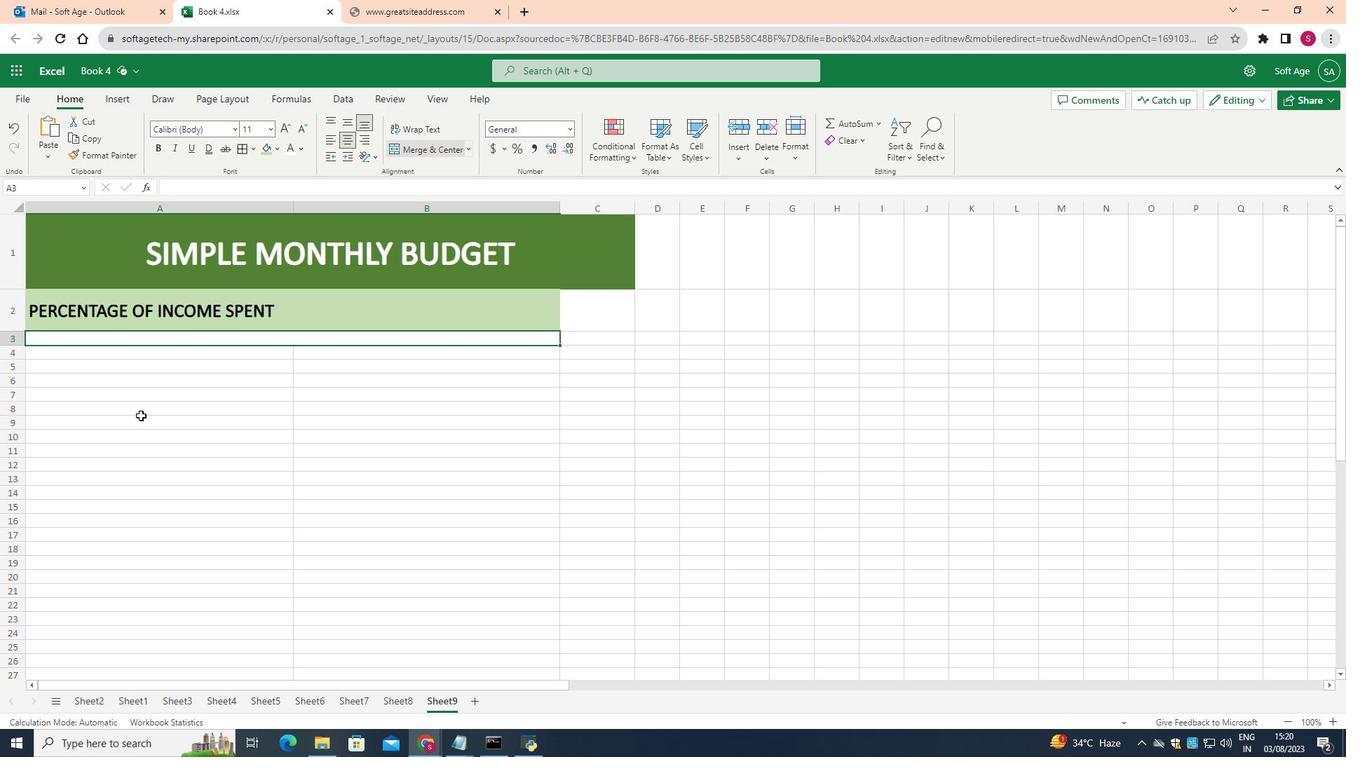 
Action: Mouse pressed left at (444, 150)
Screenshot: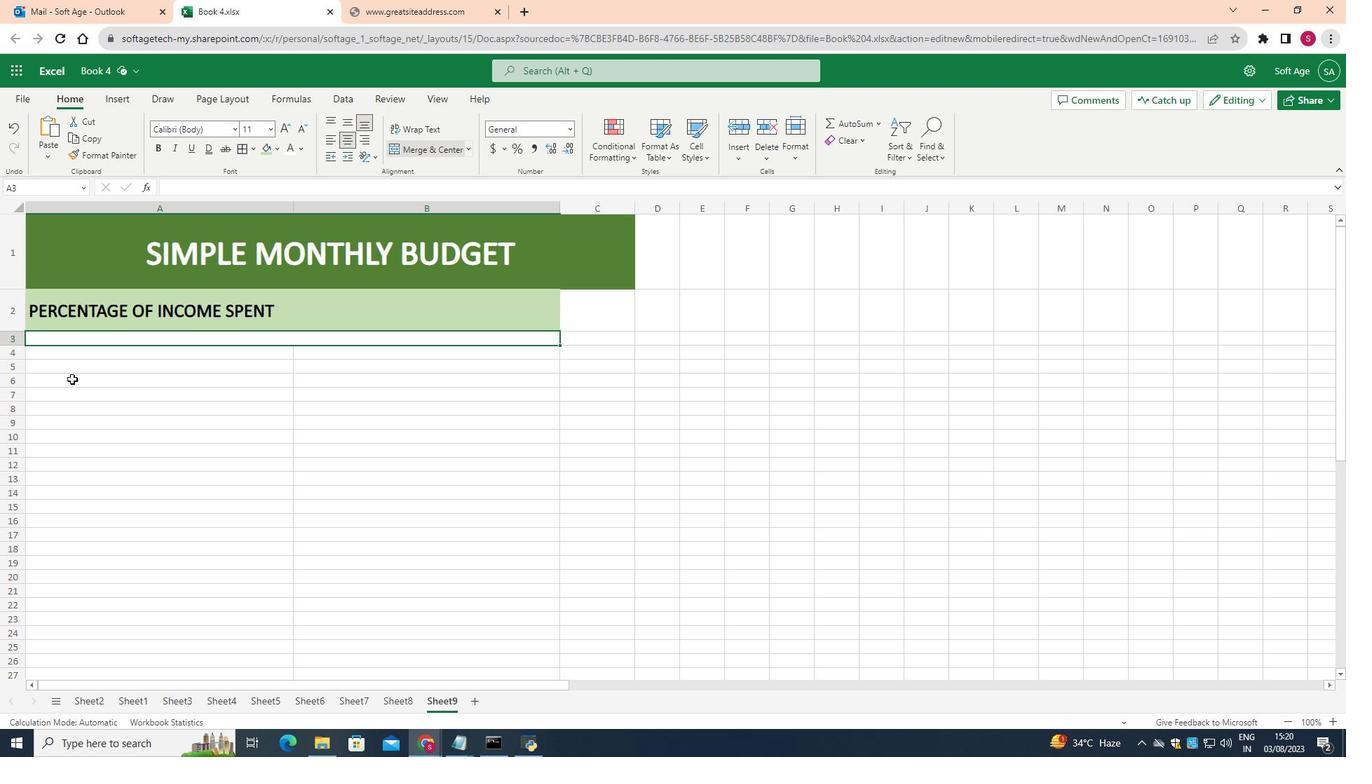 
Action: Mouse moved to (17, 345)
Screenshot: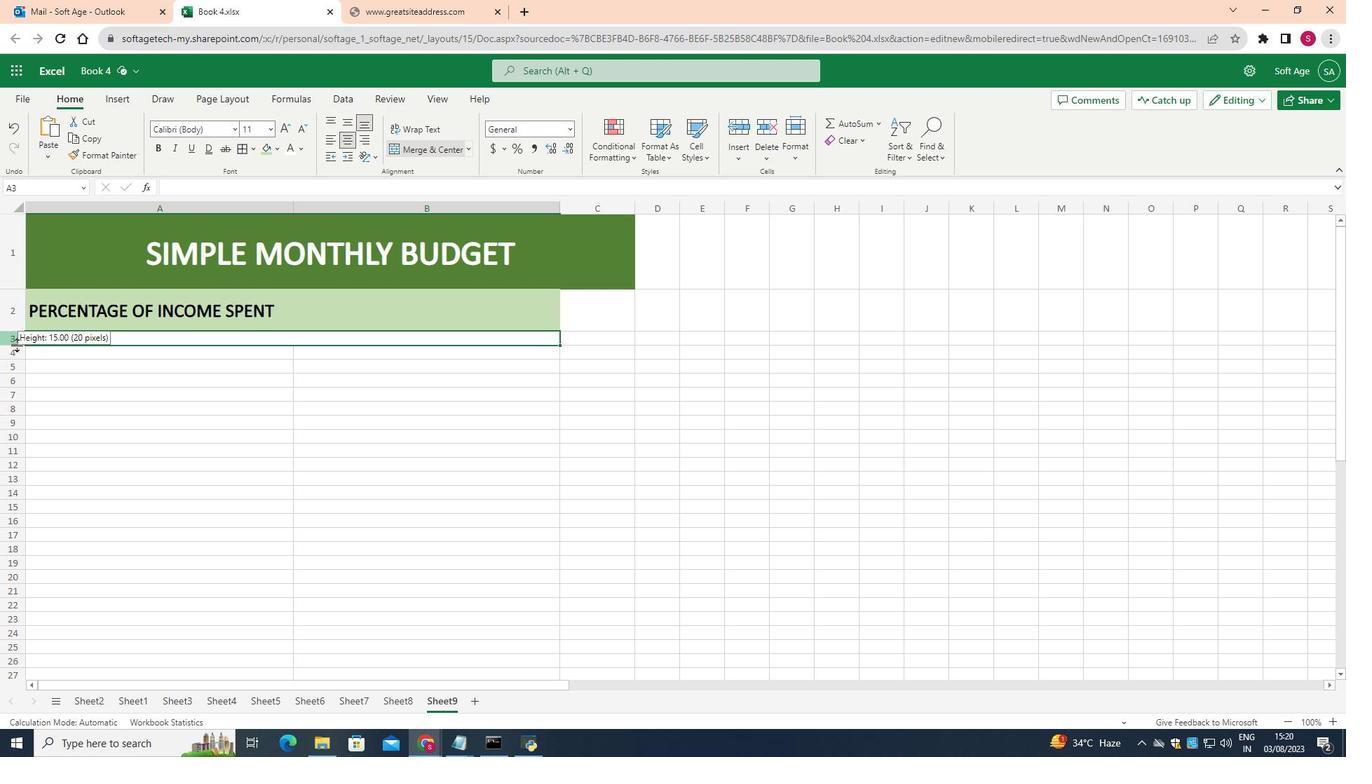 
Action: Mouse pressed left at (17, 345)
Screenshot: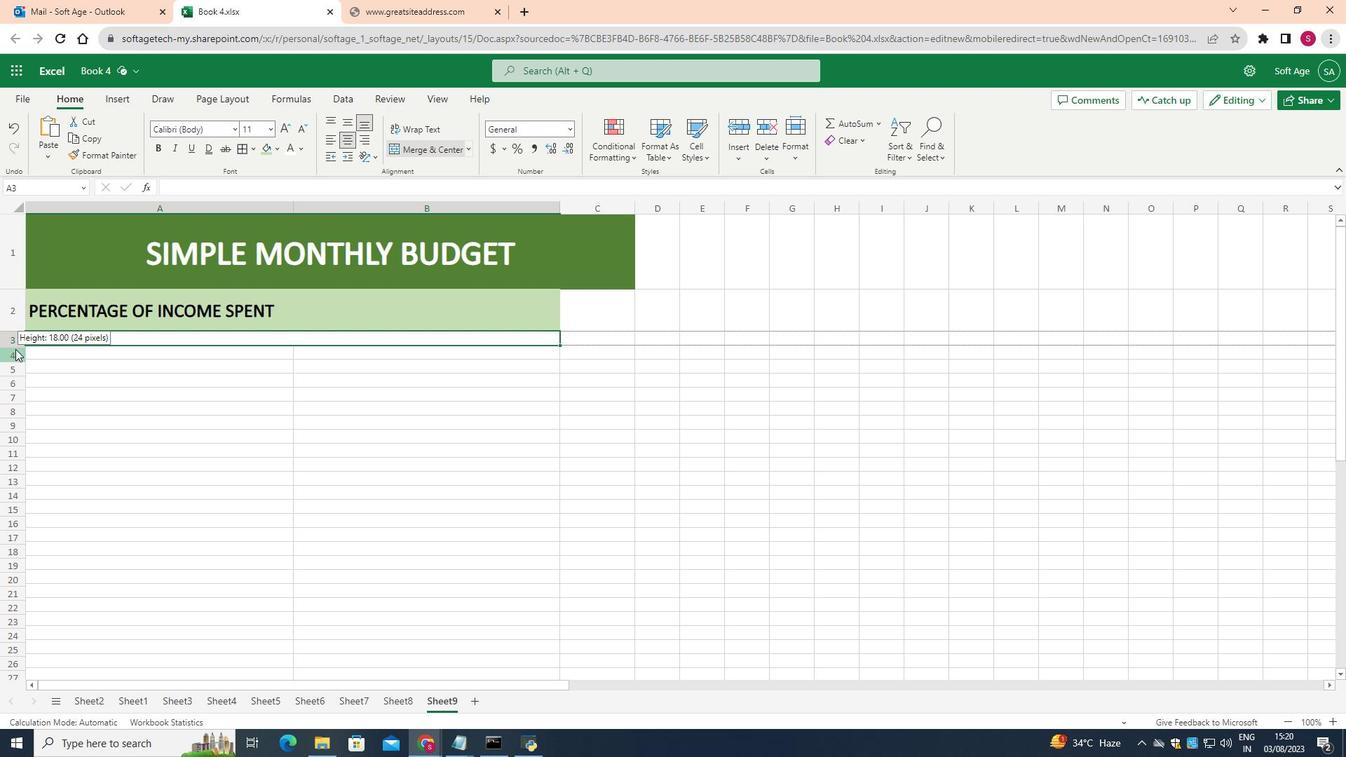 
Action: Mouse moved to (176, 449)
Screenshot: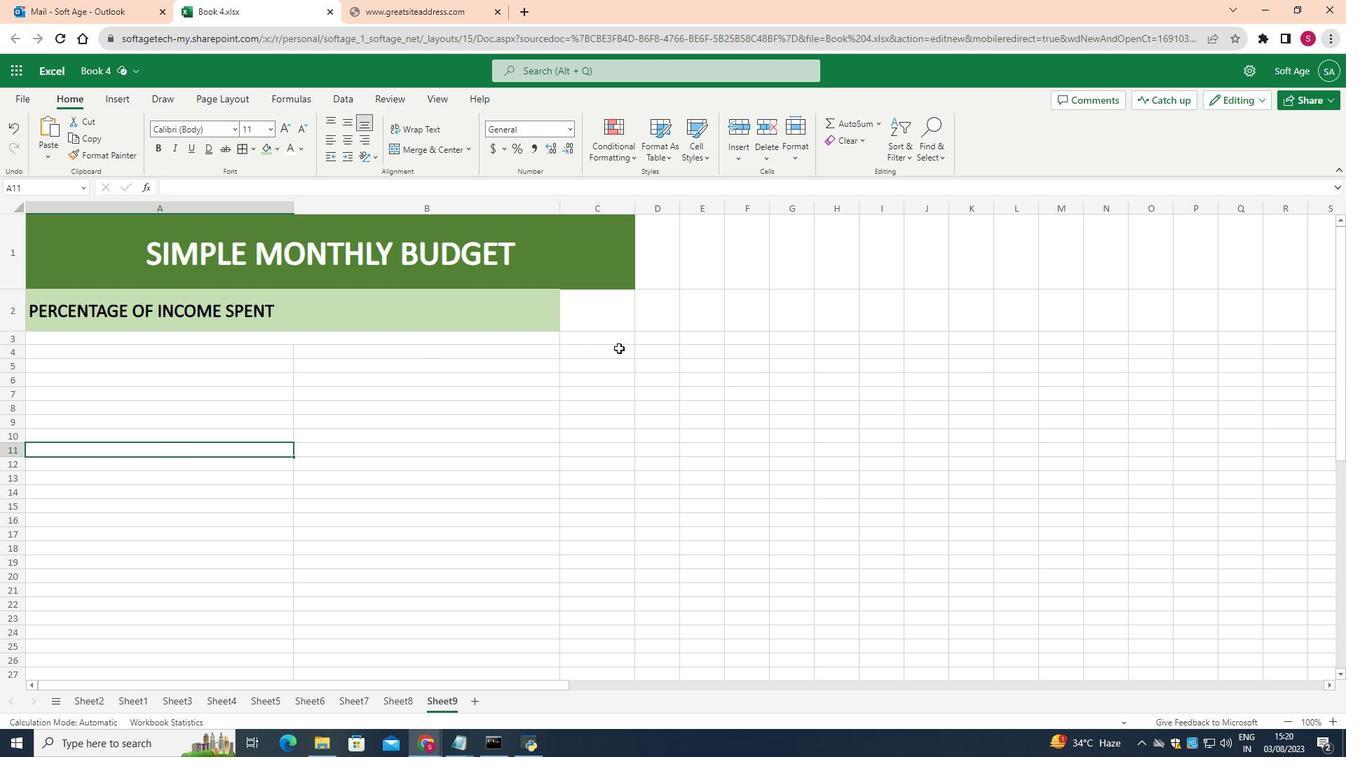 
Action: Mouse pressed left at (176, 449)
Screenshot: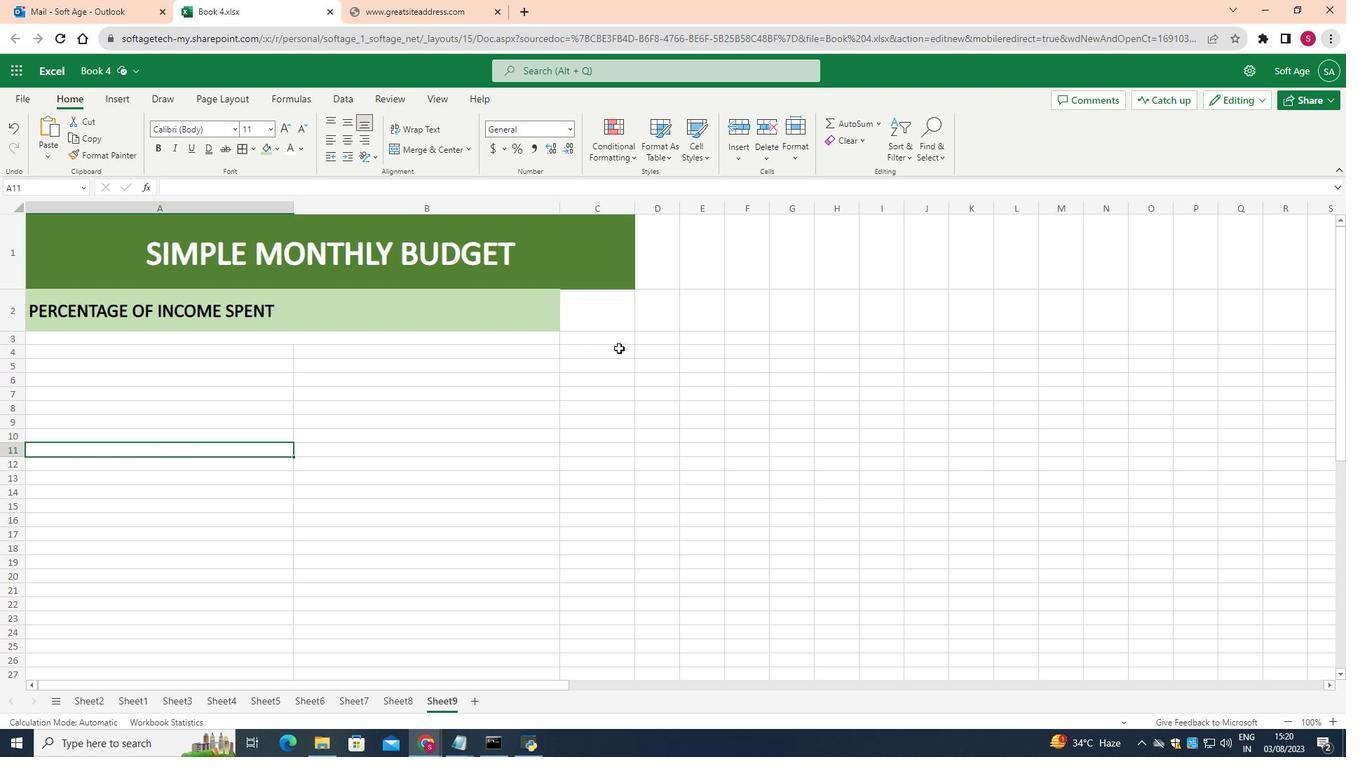 
Action: Mouse moved to (19, 345)
Screenshot: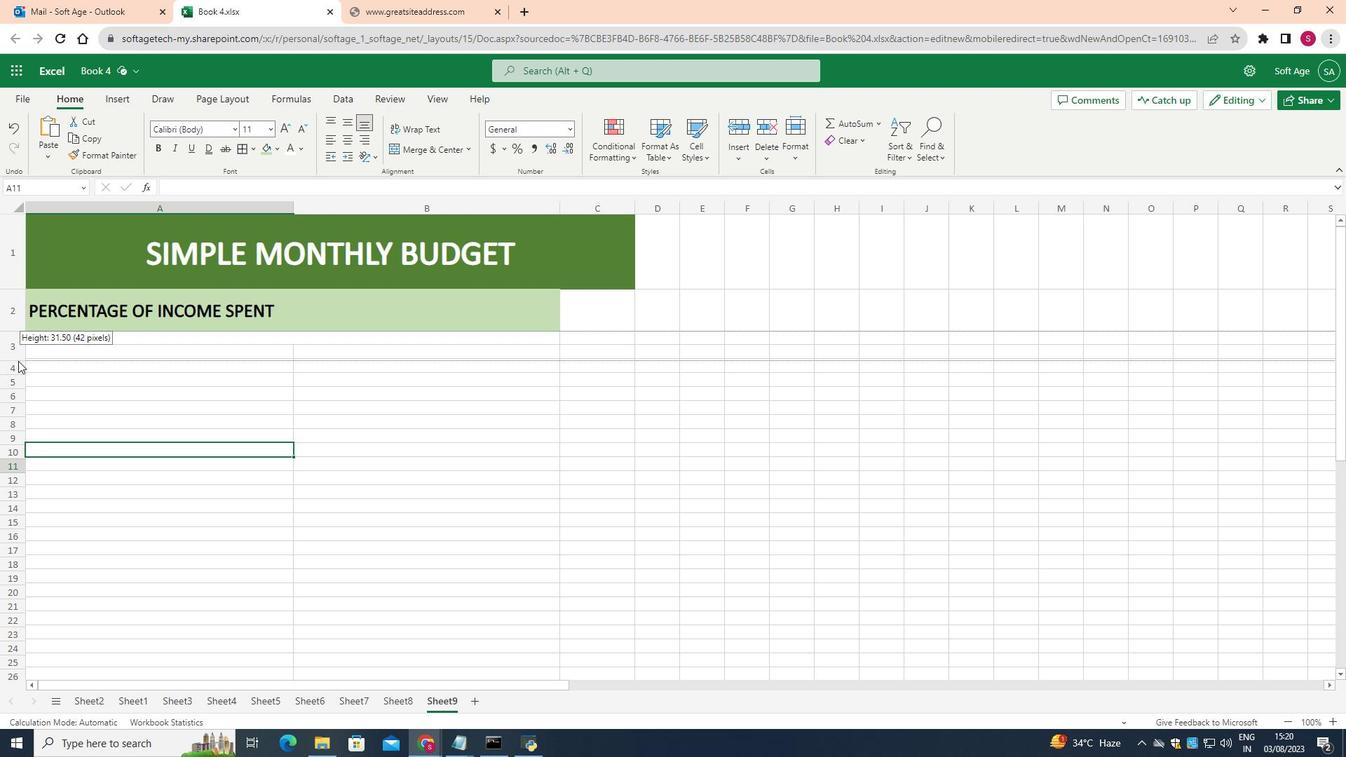 
Action: Mouse pressed left at (19, 345)
Screenshot: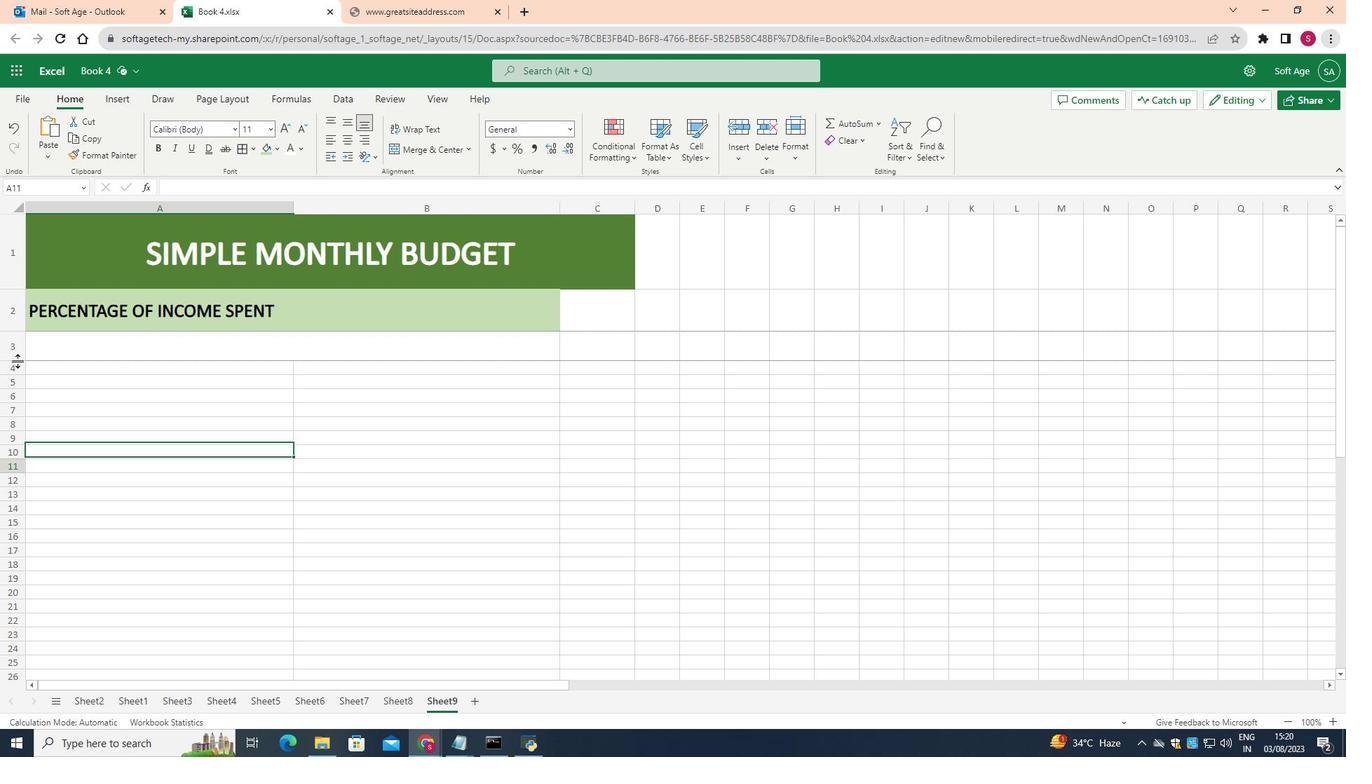 
Action: Mouse moved to (19, 375)
Screenshot: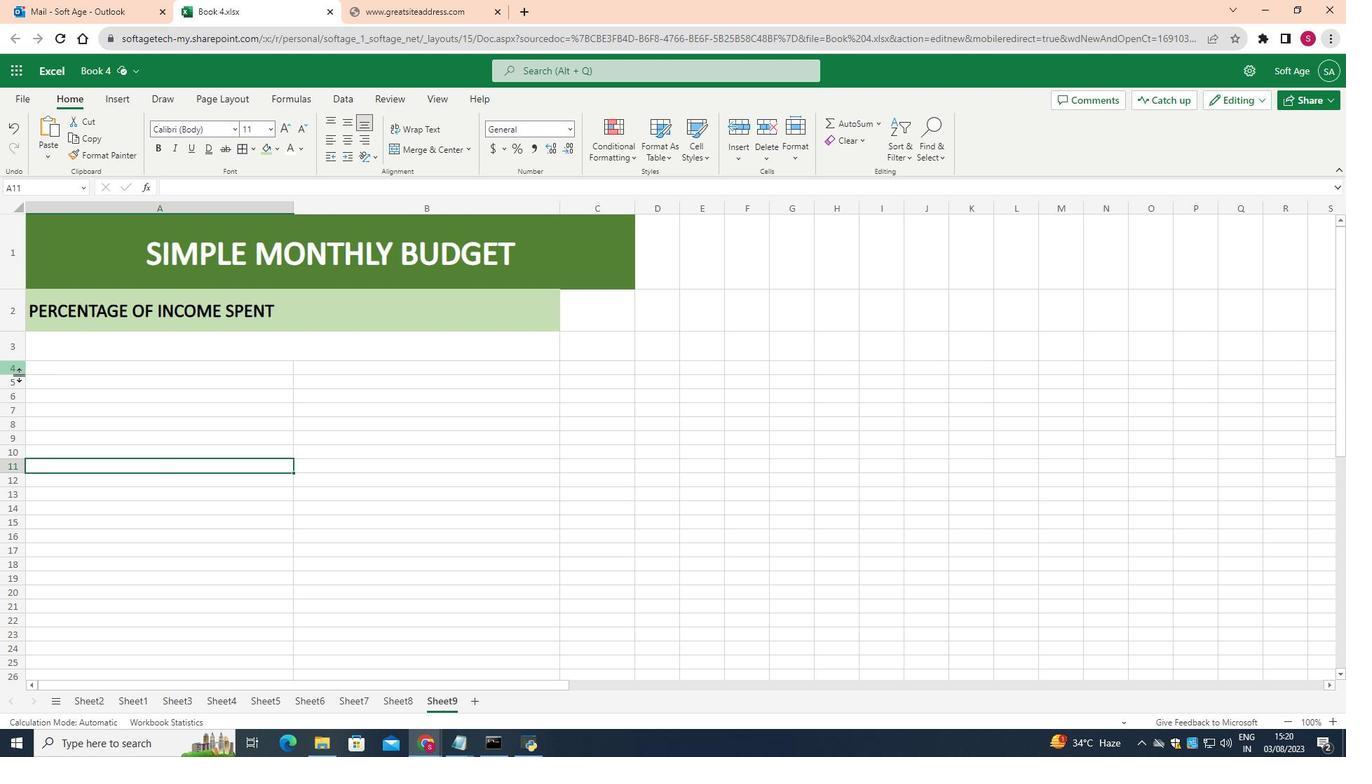 
Action: Mouse pressed left at (19, 375)
Screenshot: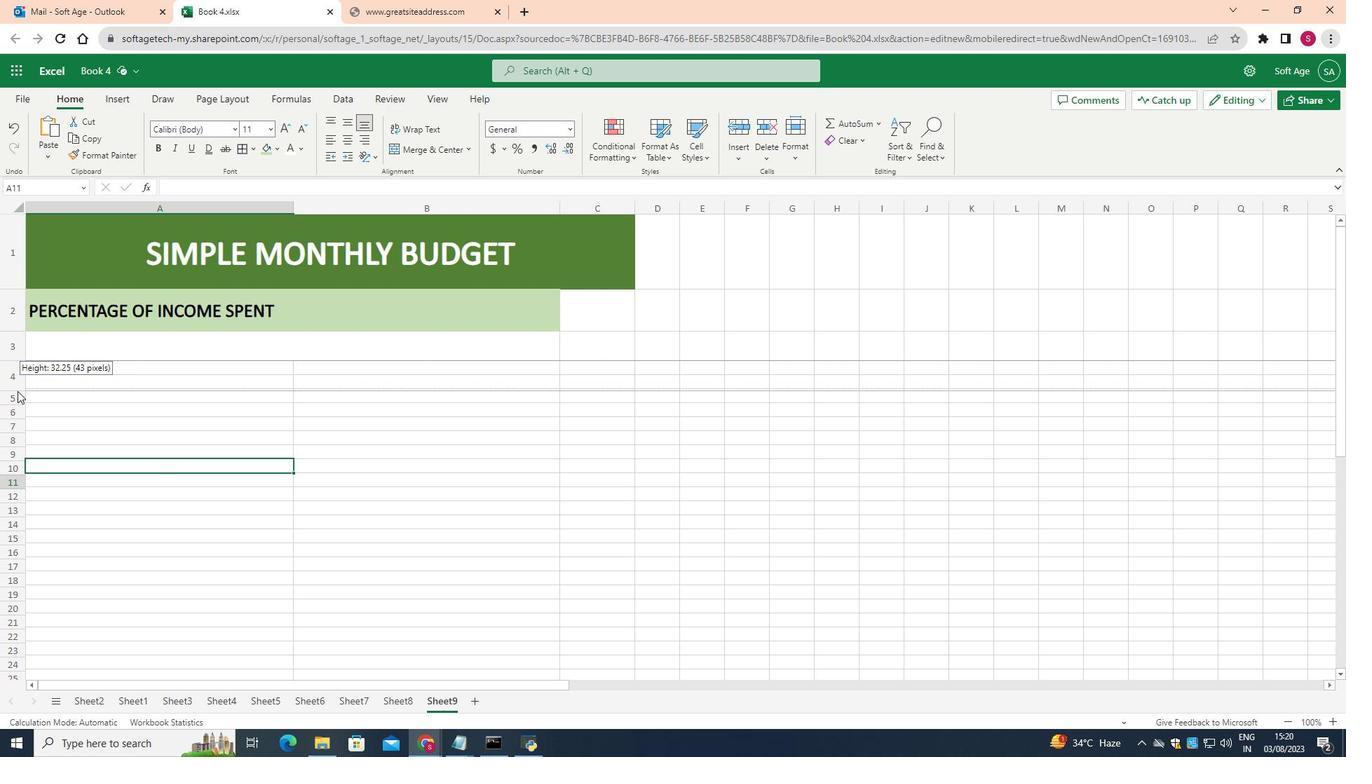 
Action: Mouse moved to (20, 359)
Screenshot: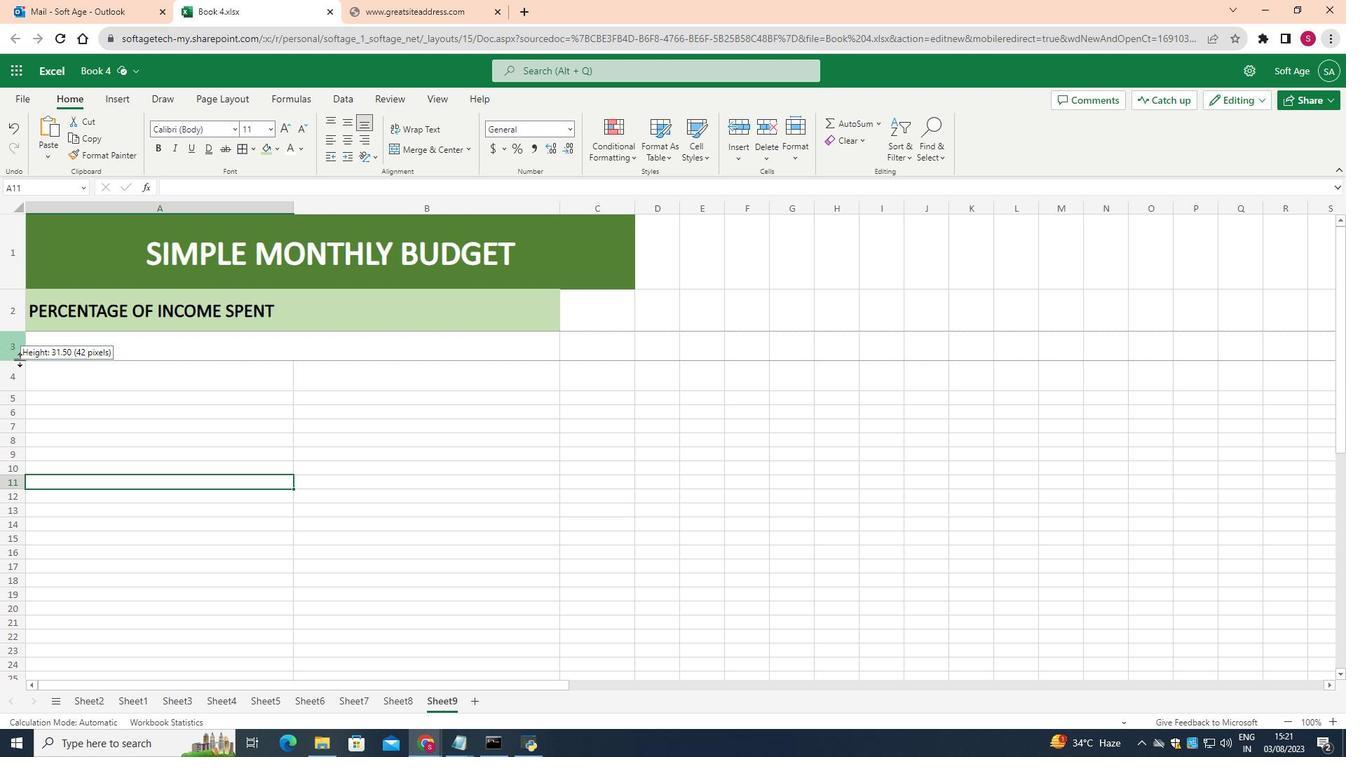 
Action: Mouse pressed left at (20, 359)
Screenshot: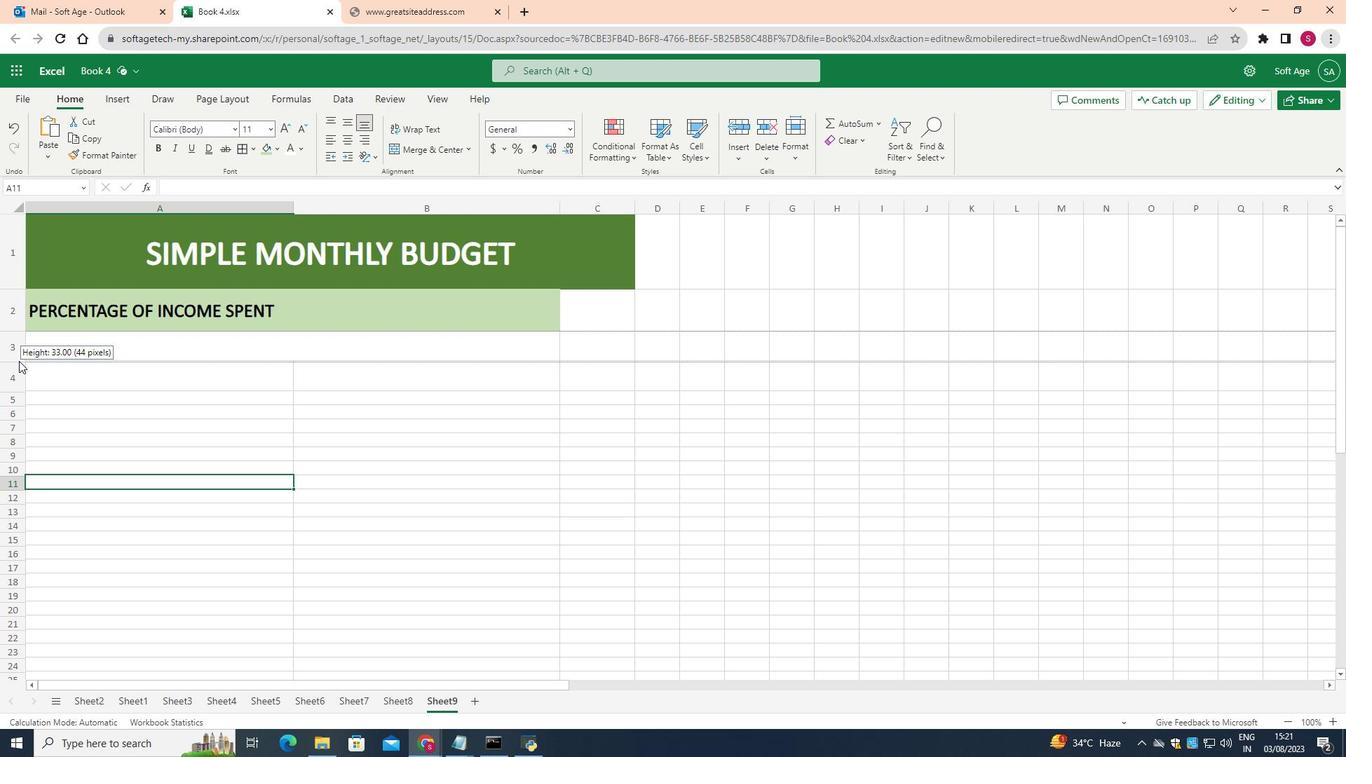 
Action: Mouse moved to (16, 394)
Screenshot: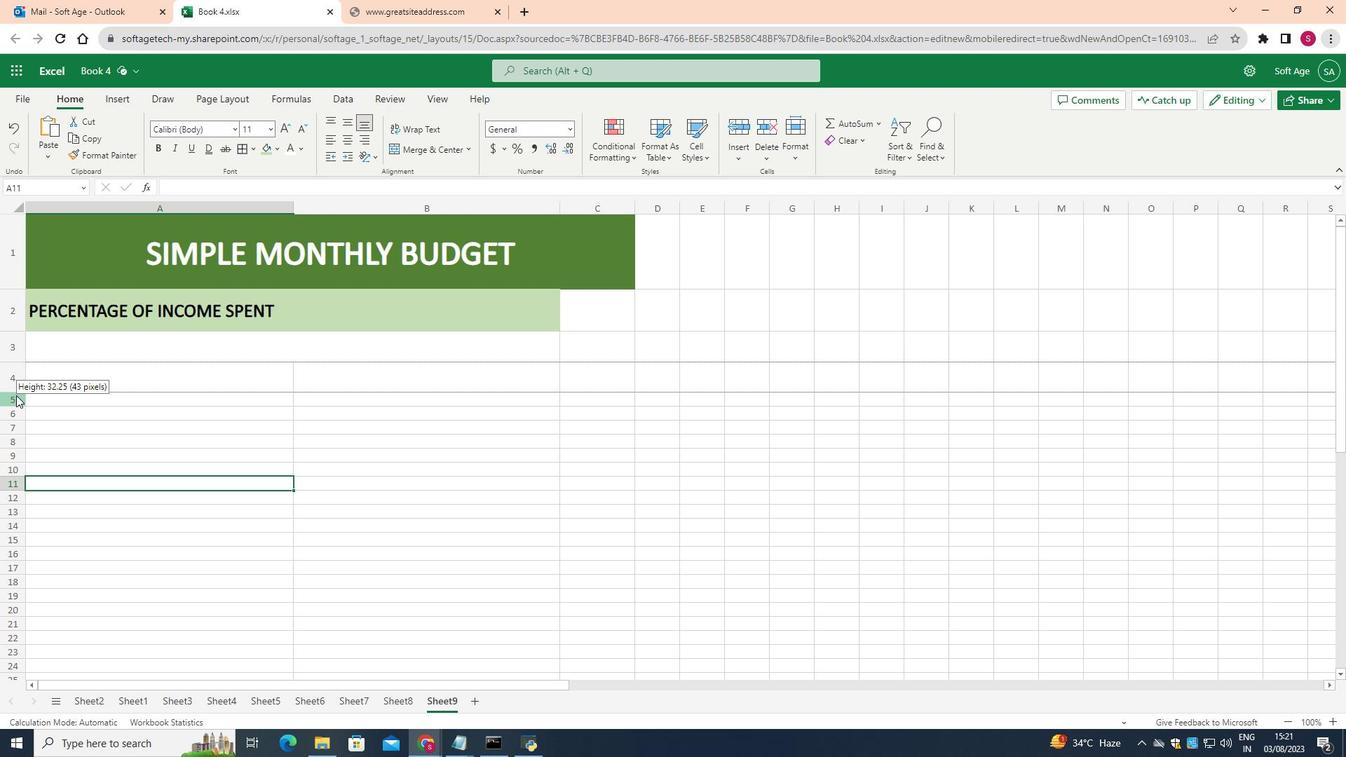 
Action: Mouse pressed left at (16, 394)
Screenshot: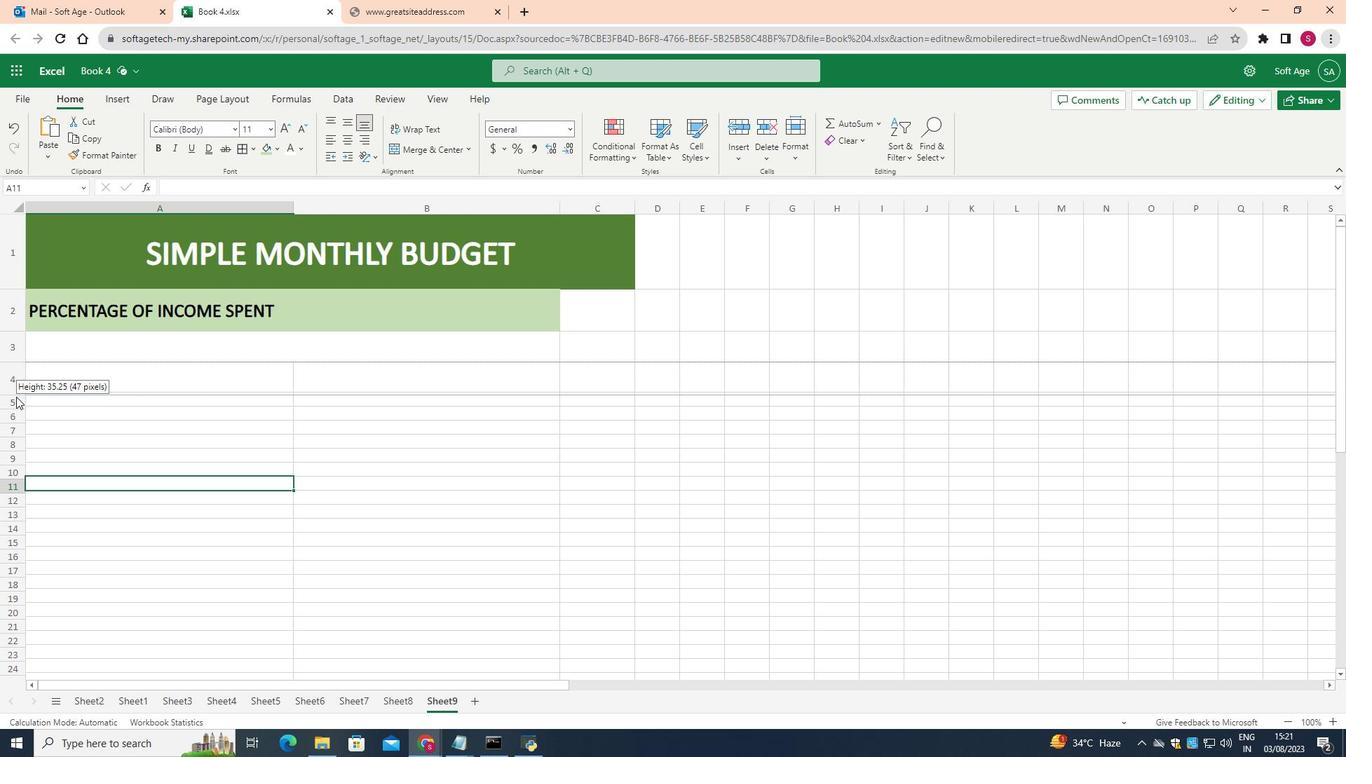 
Action: Mouse moved to (21, 412)
Screenshot: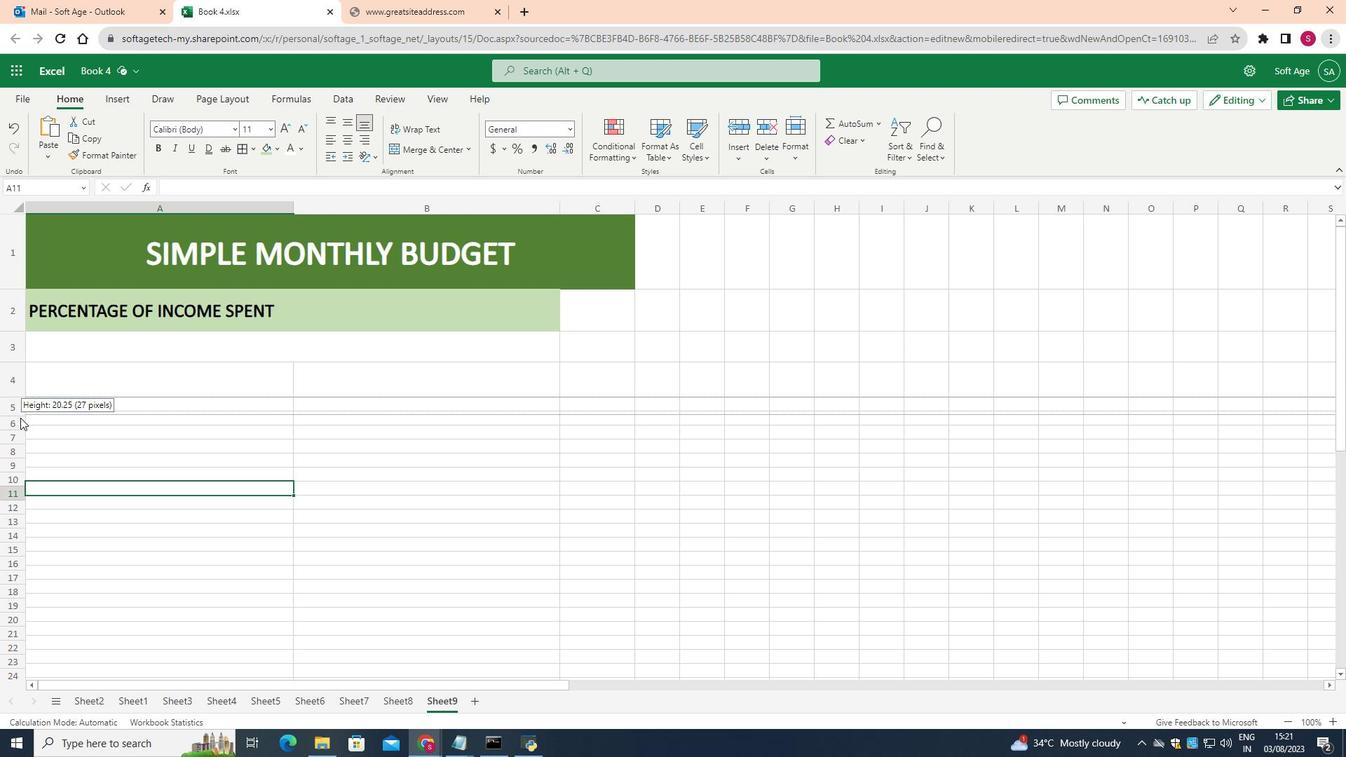 
Action: Mouse pressed left at (21, 412)
Screenshot: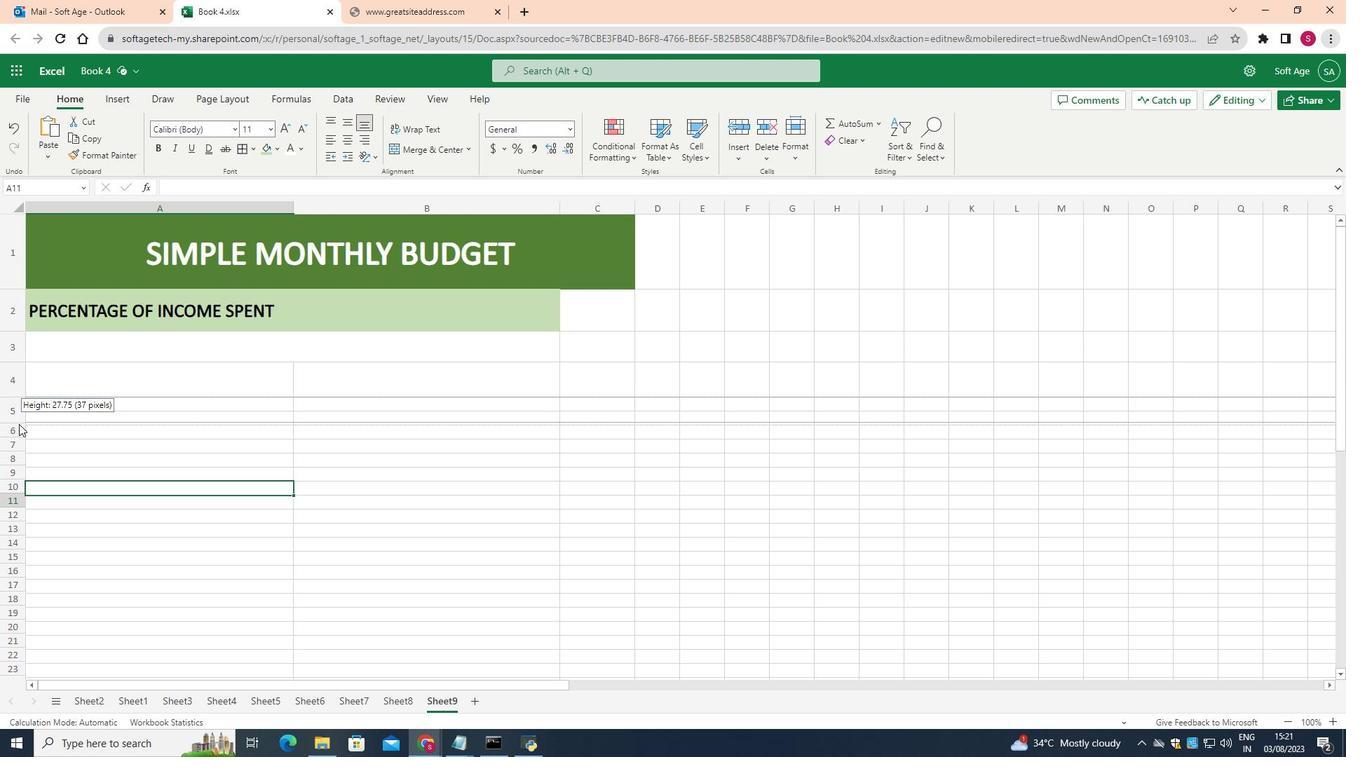 
Action: Mouse moved to (18, 445)
Screenshot: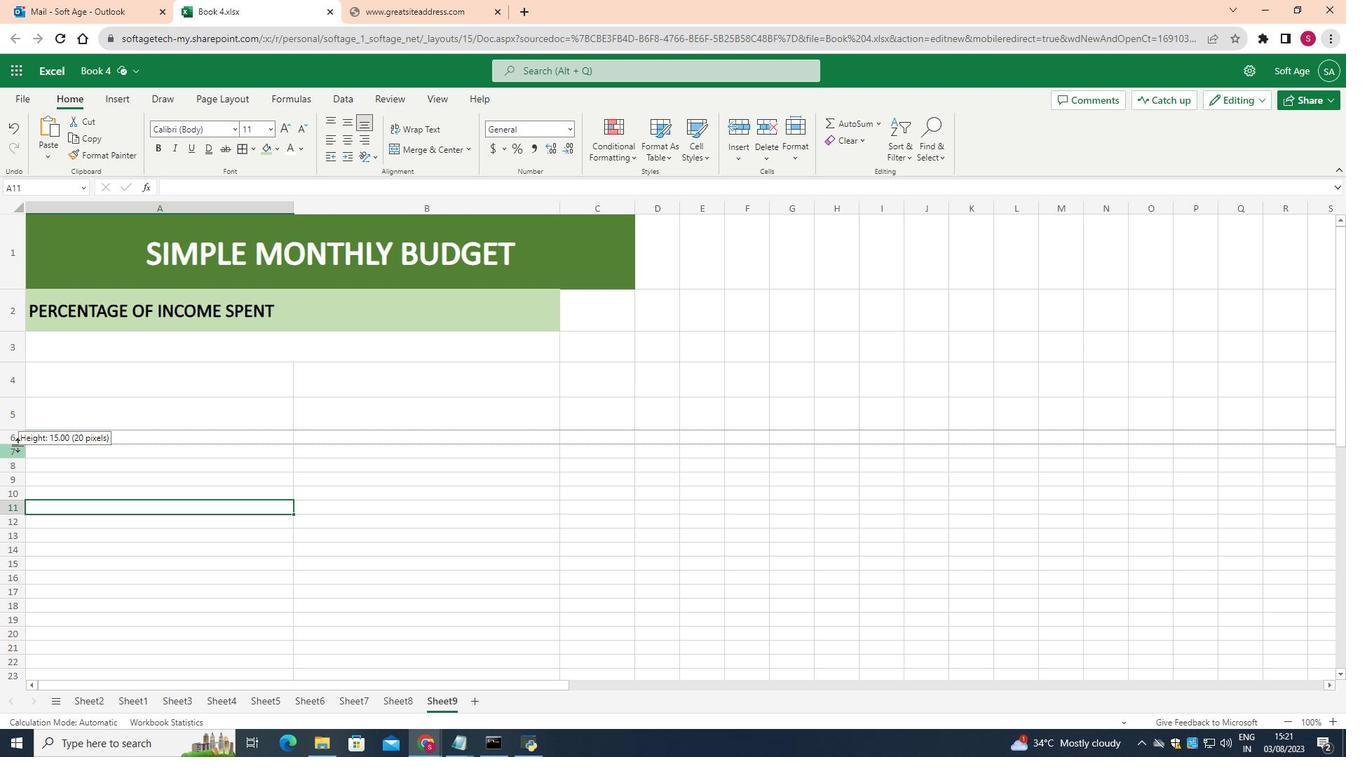 
Action: Mouse pressed left at (18, 445)
Screenshot: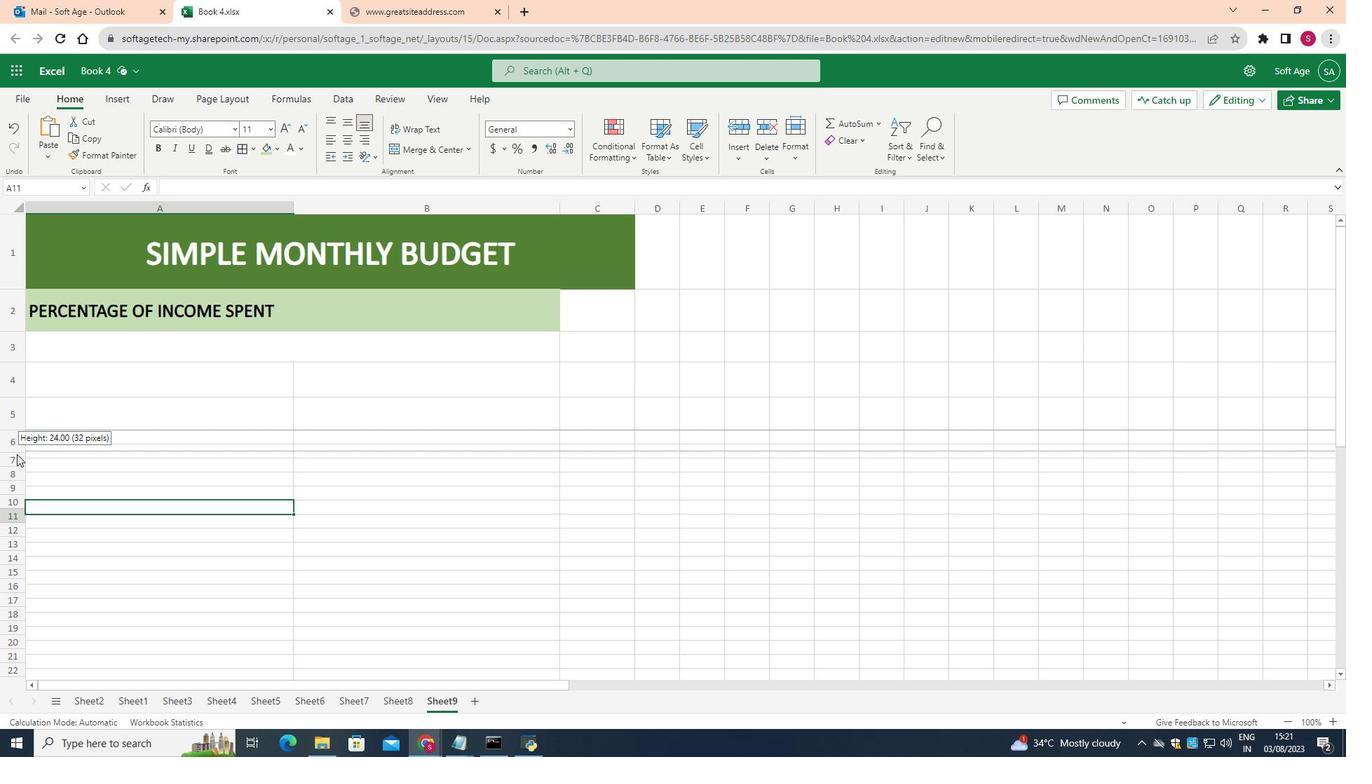 
Action: Mouse moved to (469, 376)
Screenshot: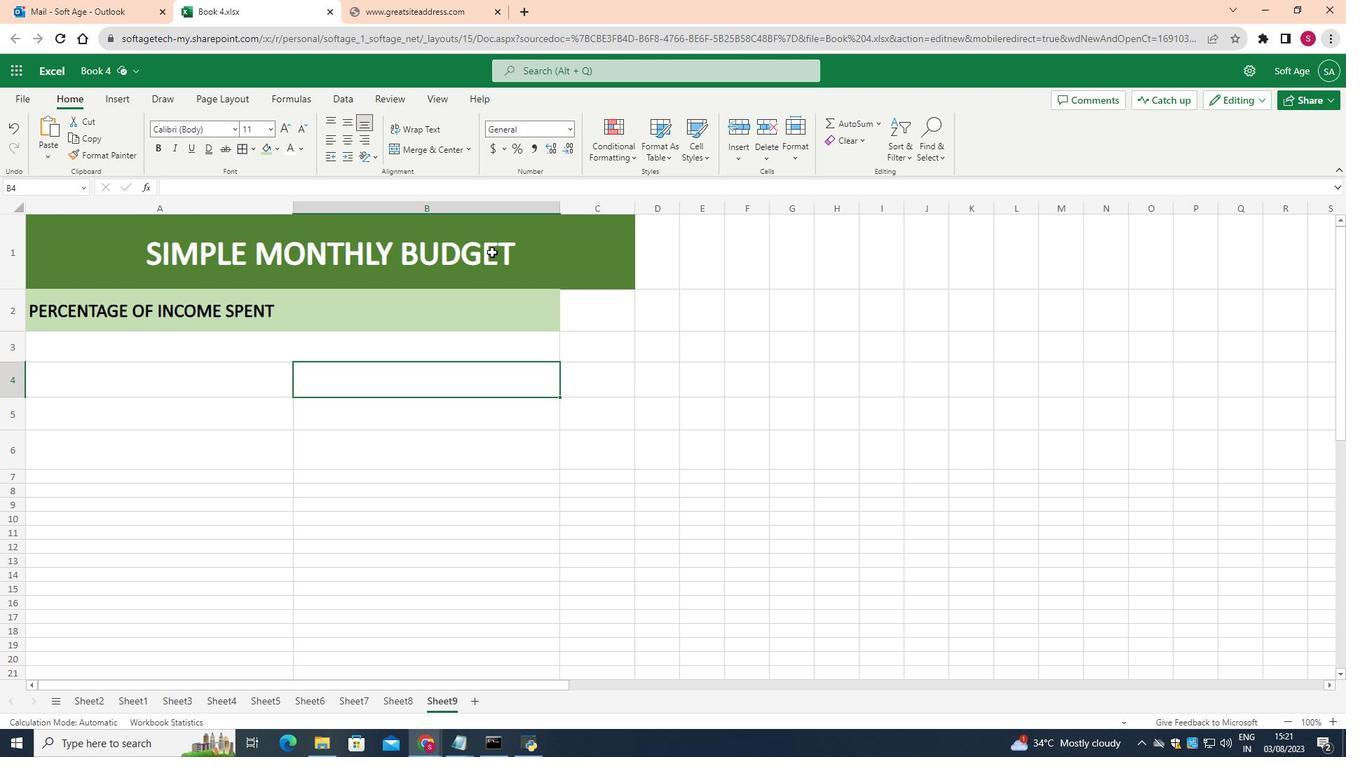 
Action: Mouse pressed left at (469, 376)
Screenshot: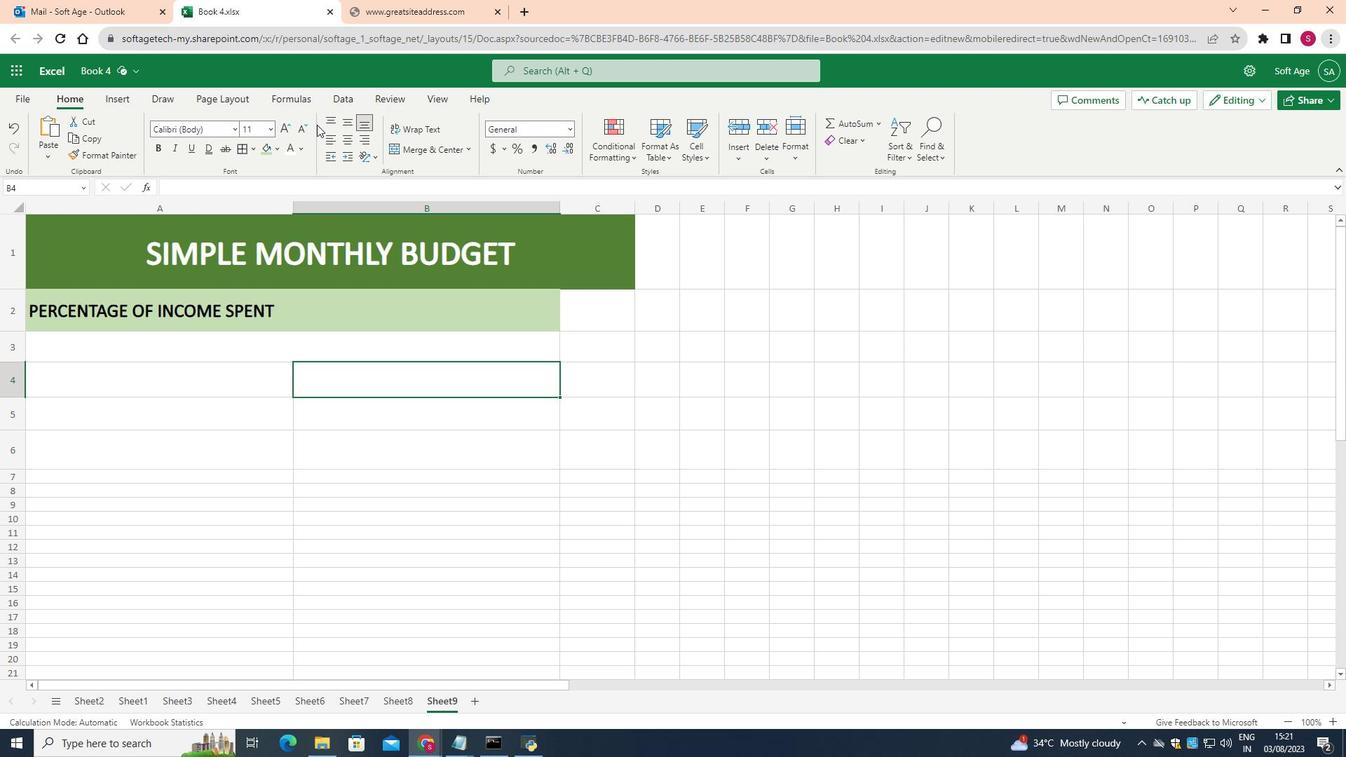 
Action: Mouse moved to (270, 131)
Screenshot: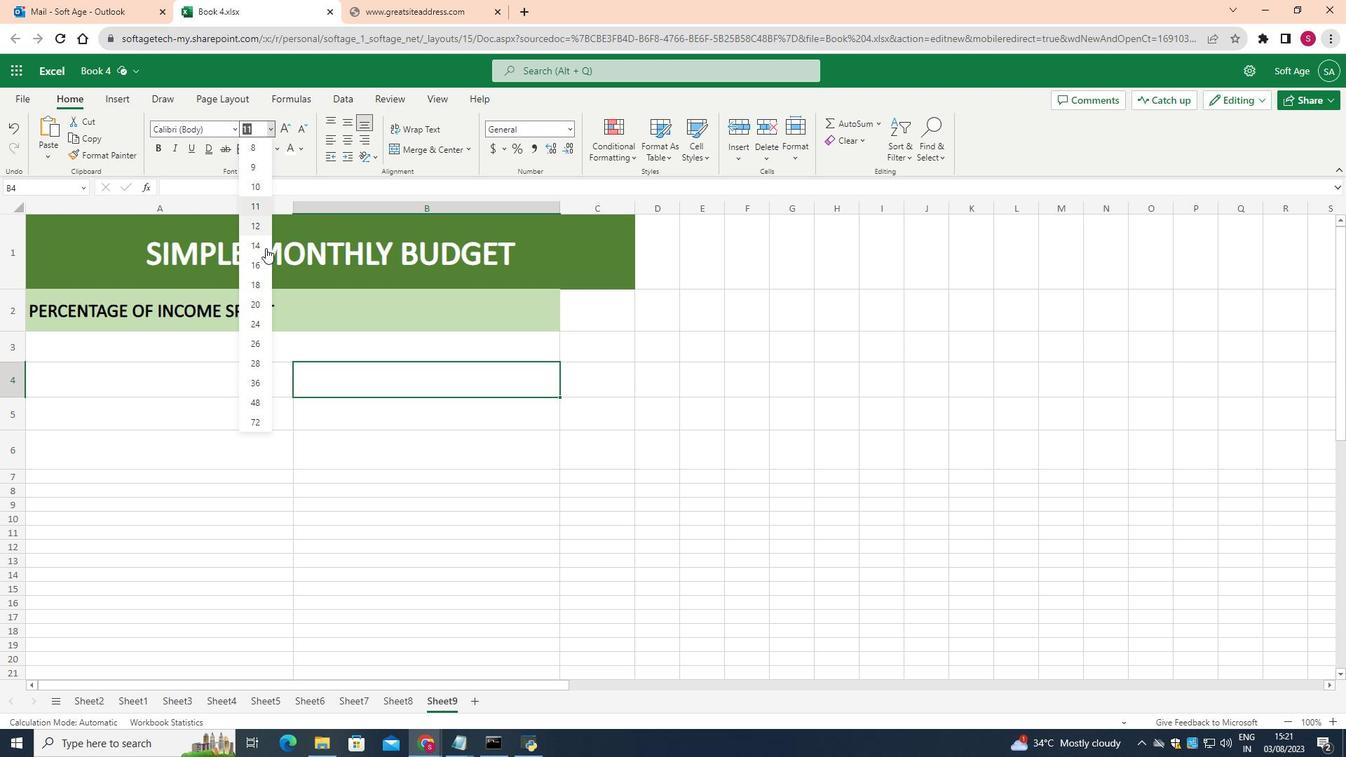 
Action: Mouse pressed left at (270, 131)
Screenshot: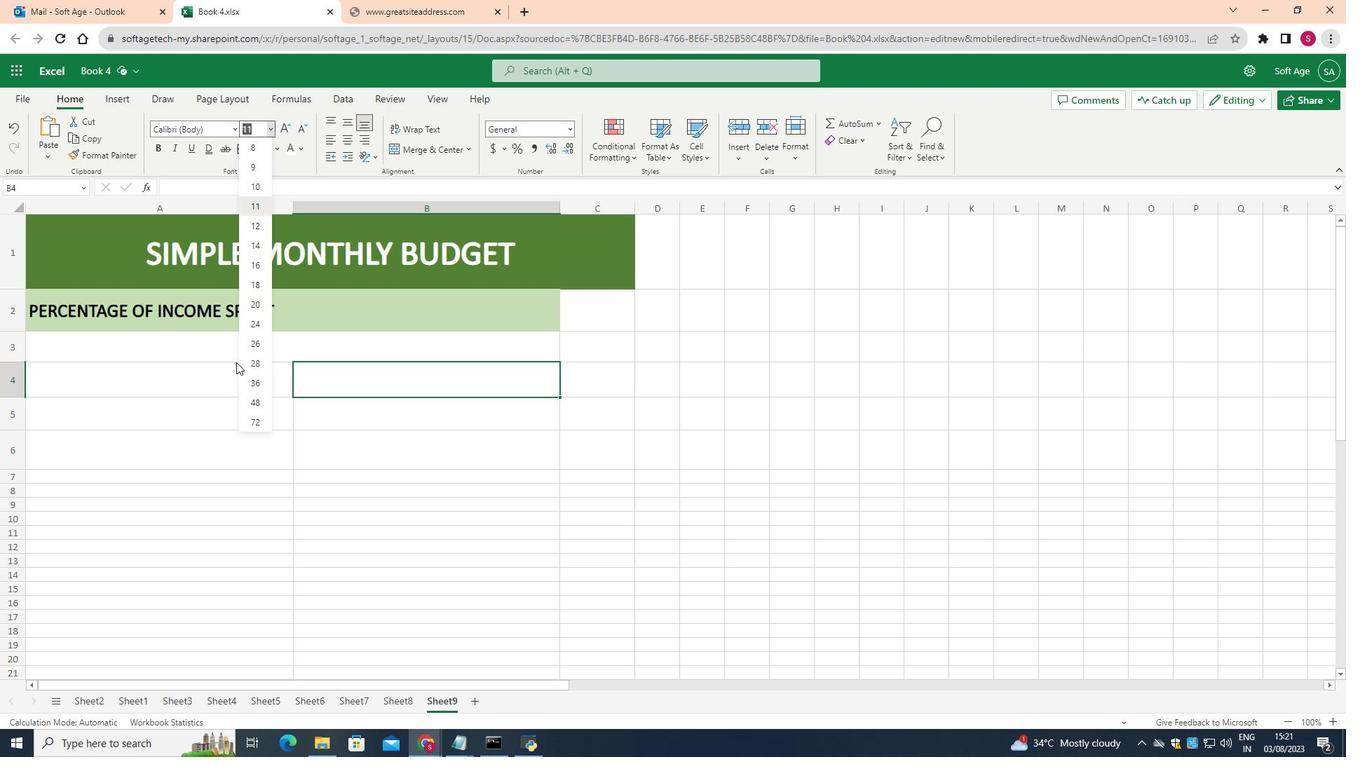 
Action: Mouse moved to (259, 399)
Screenshot: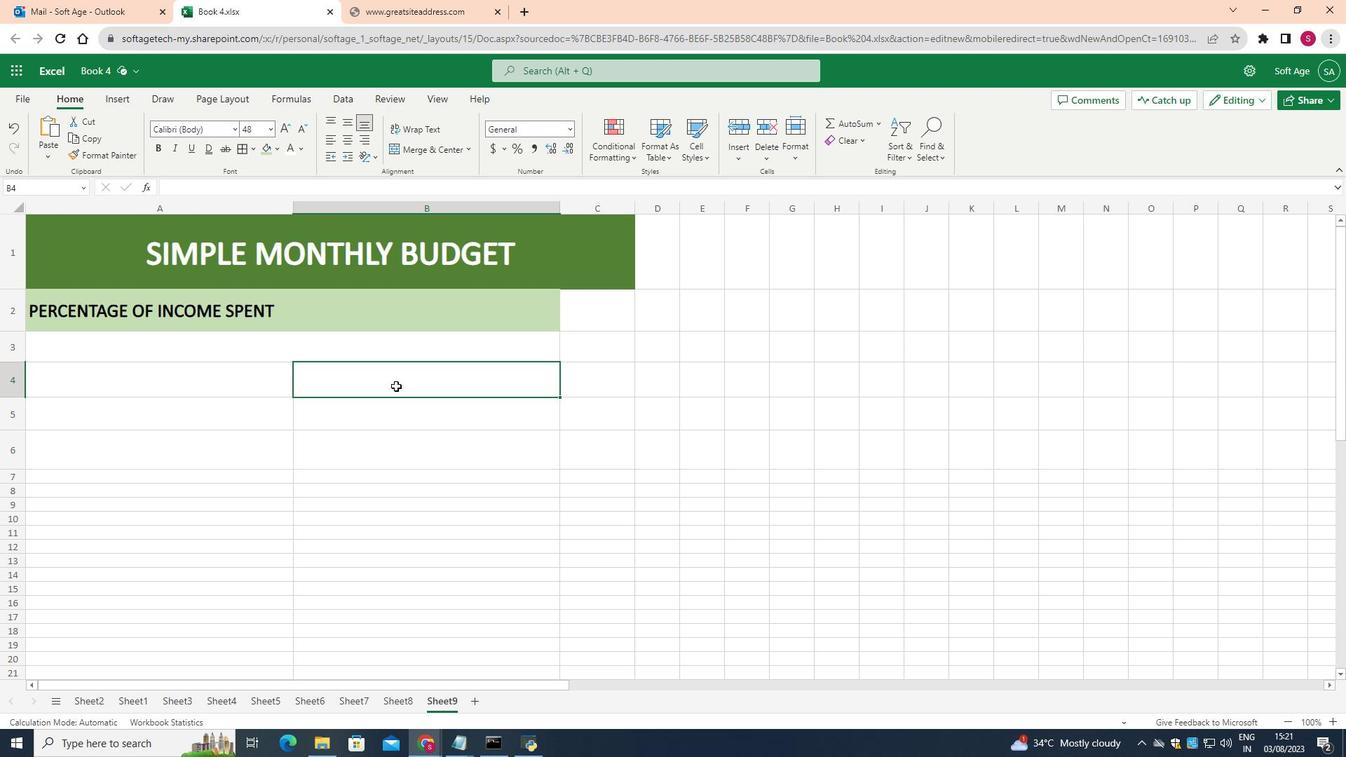 
Action: Mouse pressed left at (259, 399)
Screenshot: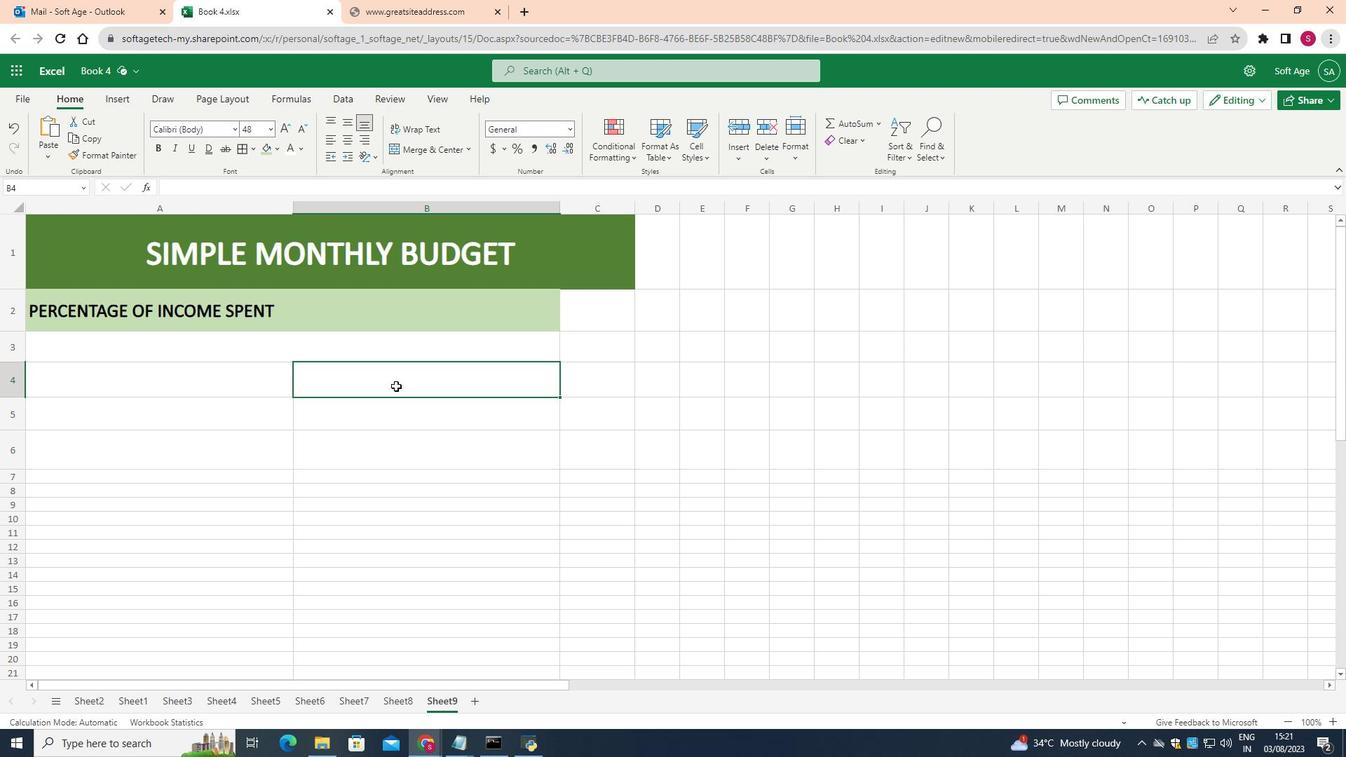 
Action: Mouse moved to (396, 386)
Screenshot: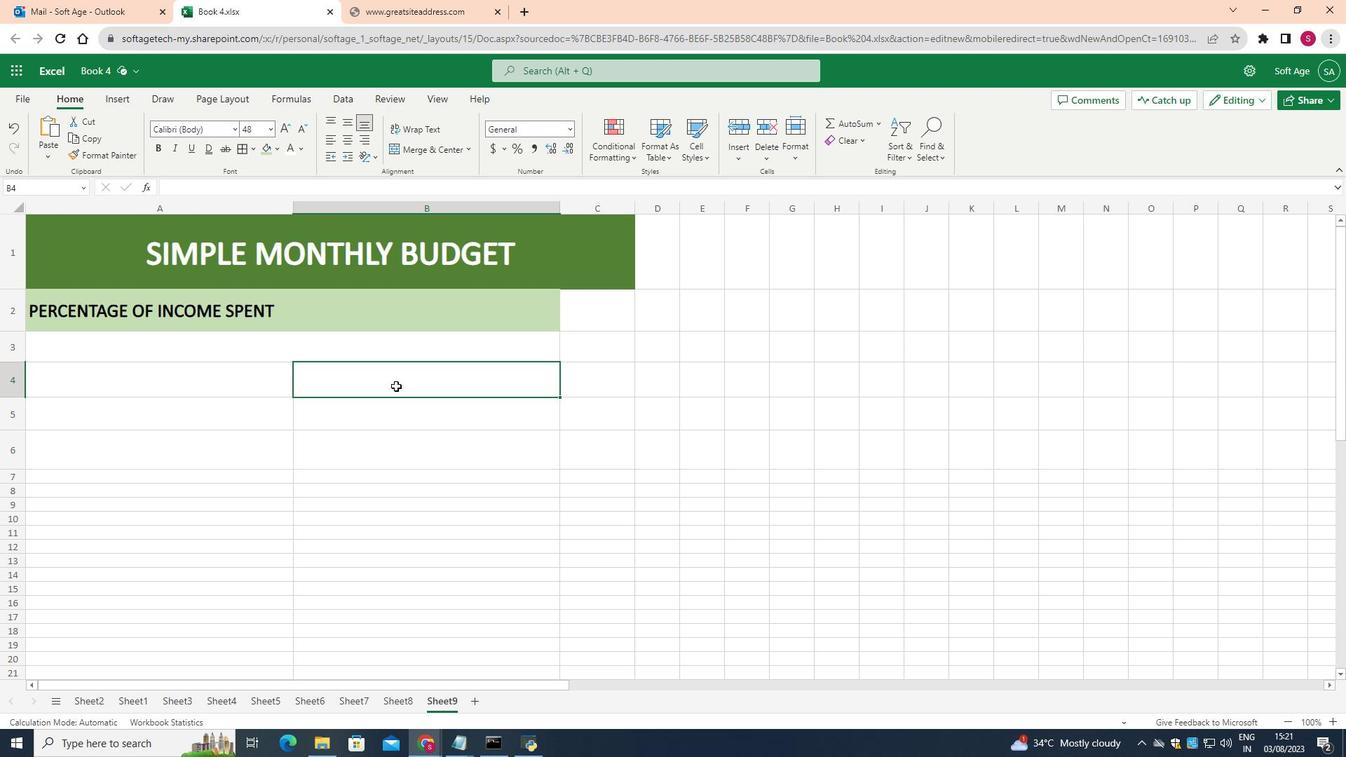 
Action: Mouse pressed left at (396, 386)
Screenshot: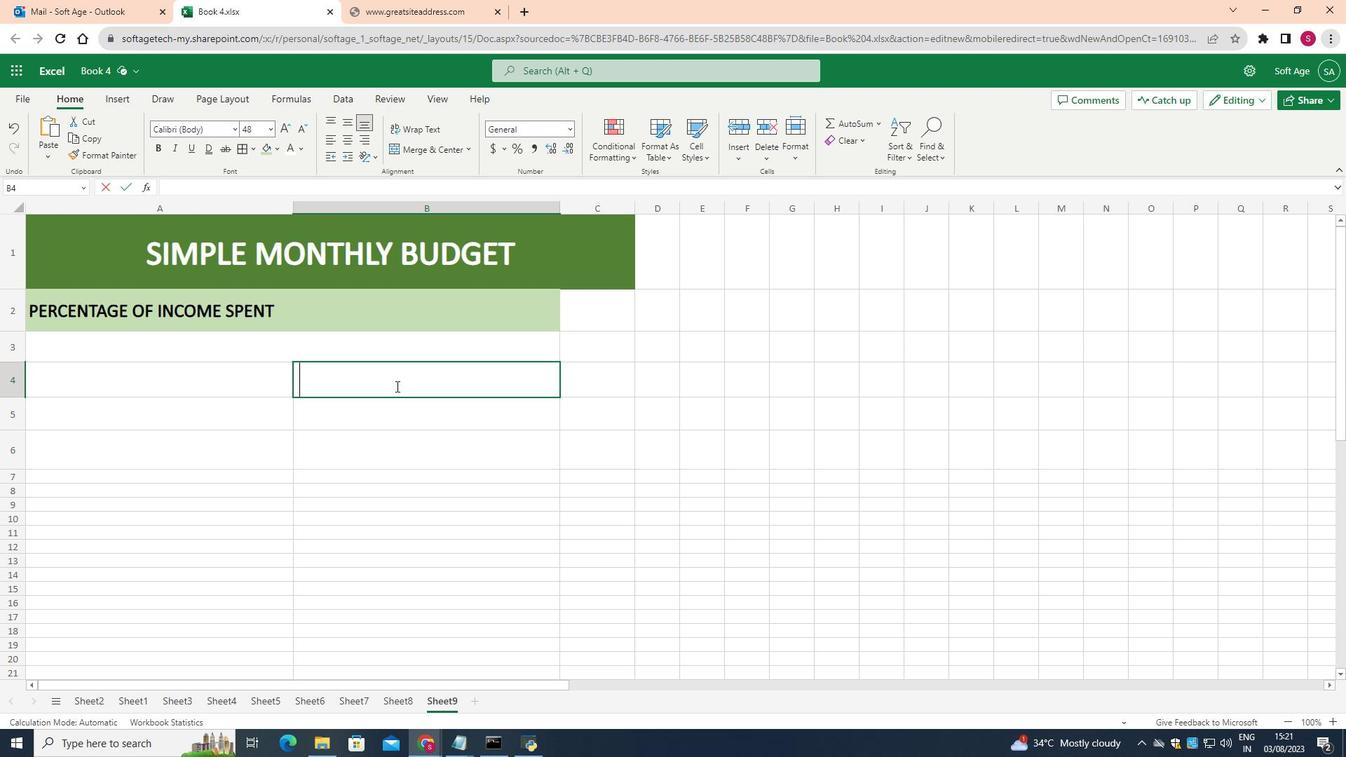 
Action: Mouse pressed left at (396, 386)
Screenshot: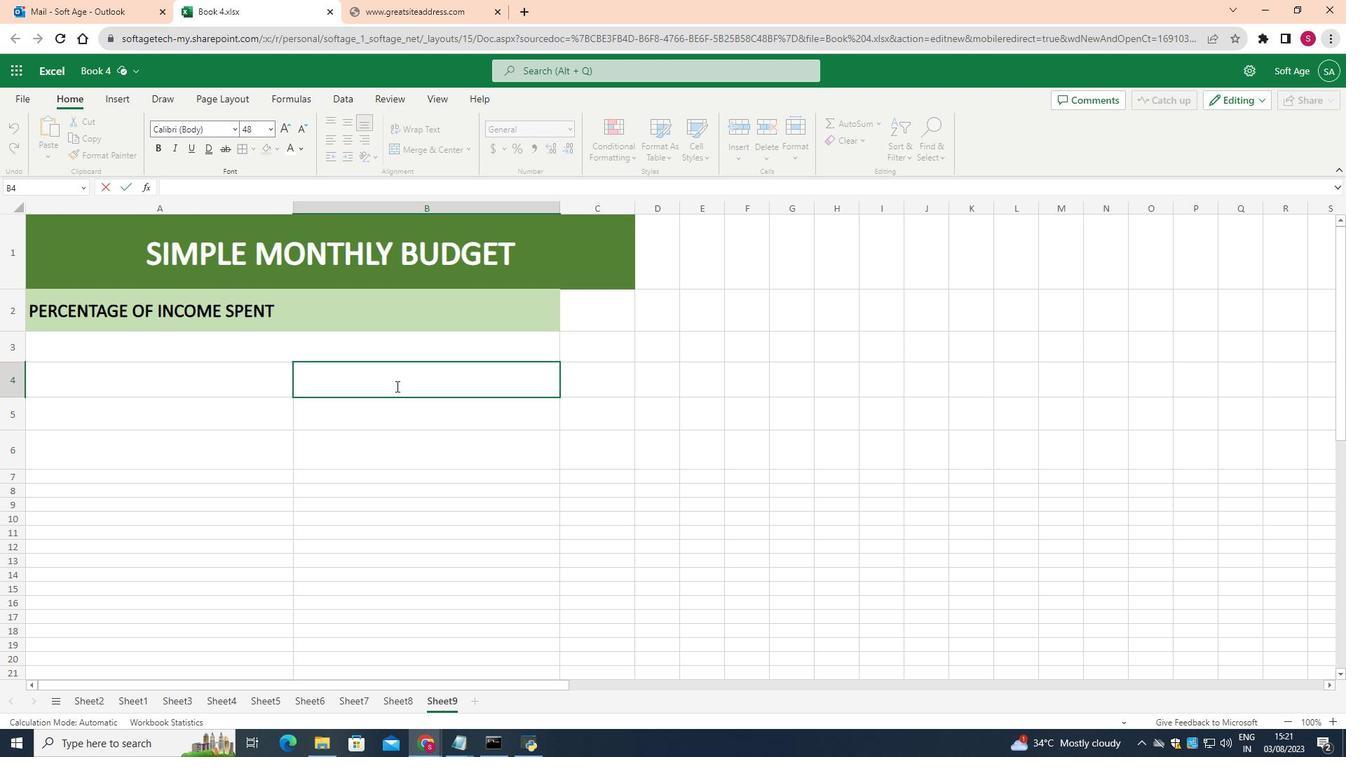 
Action: Mouse pressed left at (396, 386)
Screenshot: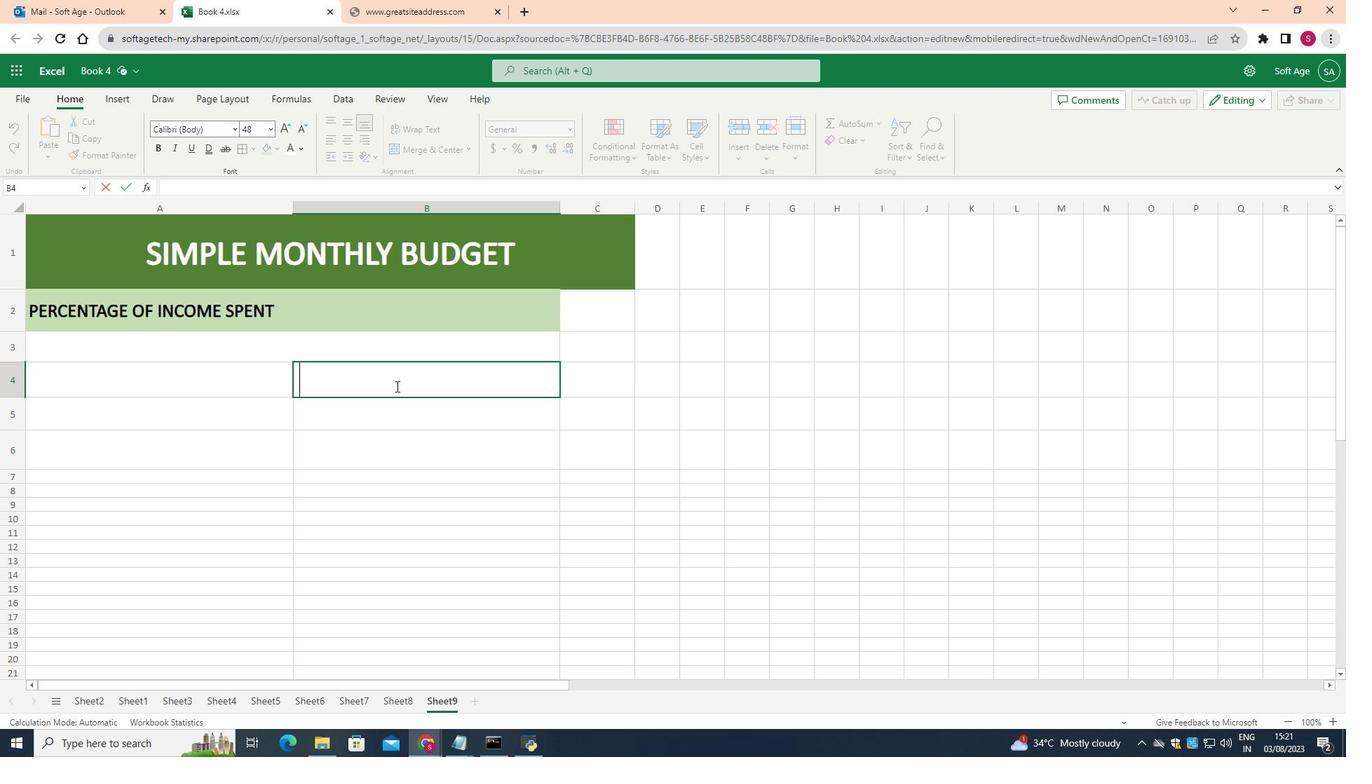 
Action: Key pressed 58<Key.shift>%
Screenshot: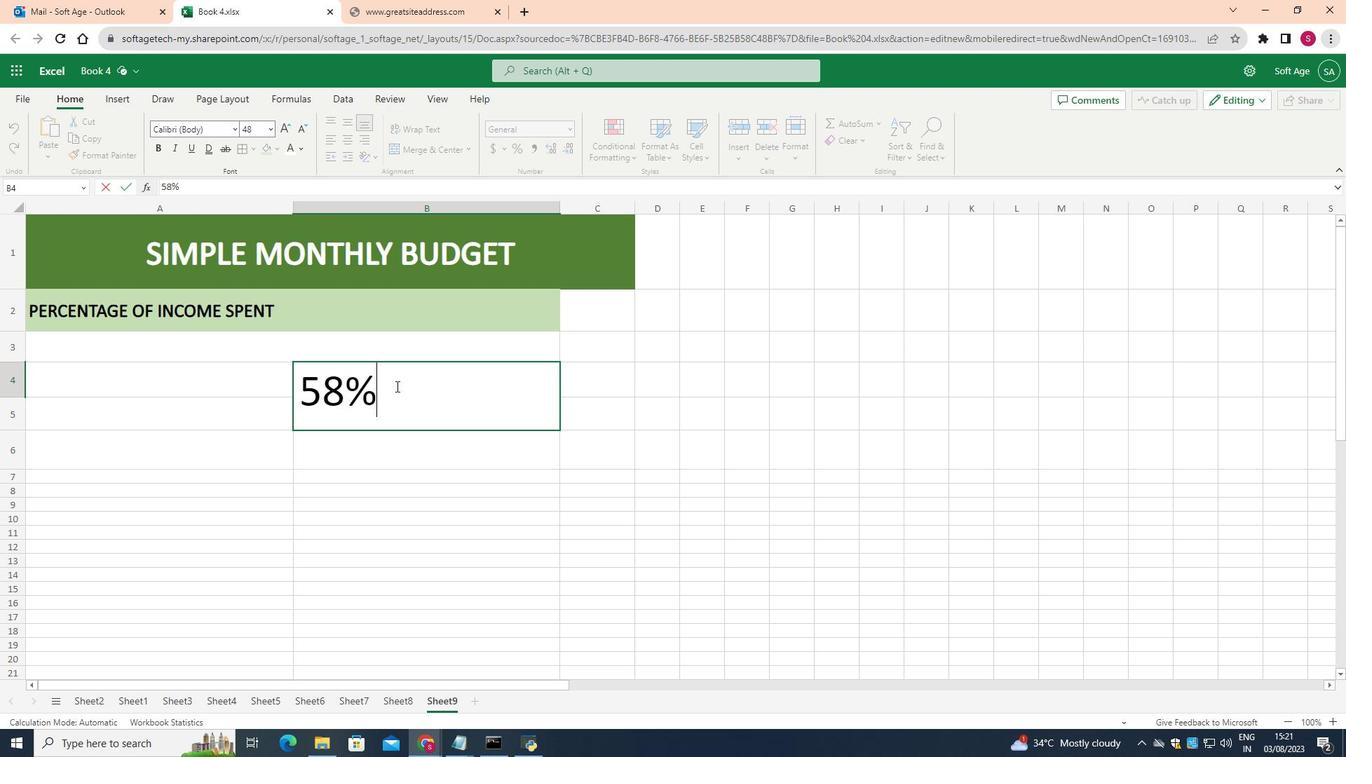 
Action: Mouse moved to (473, 458)
Screenshot: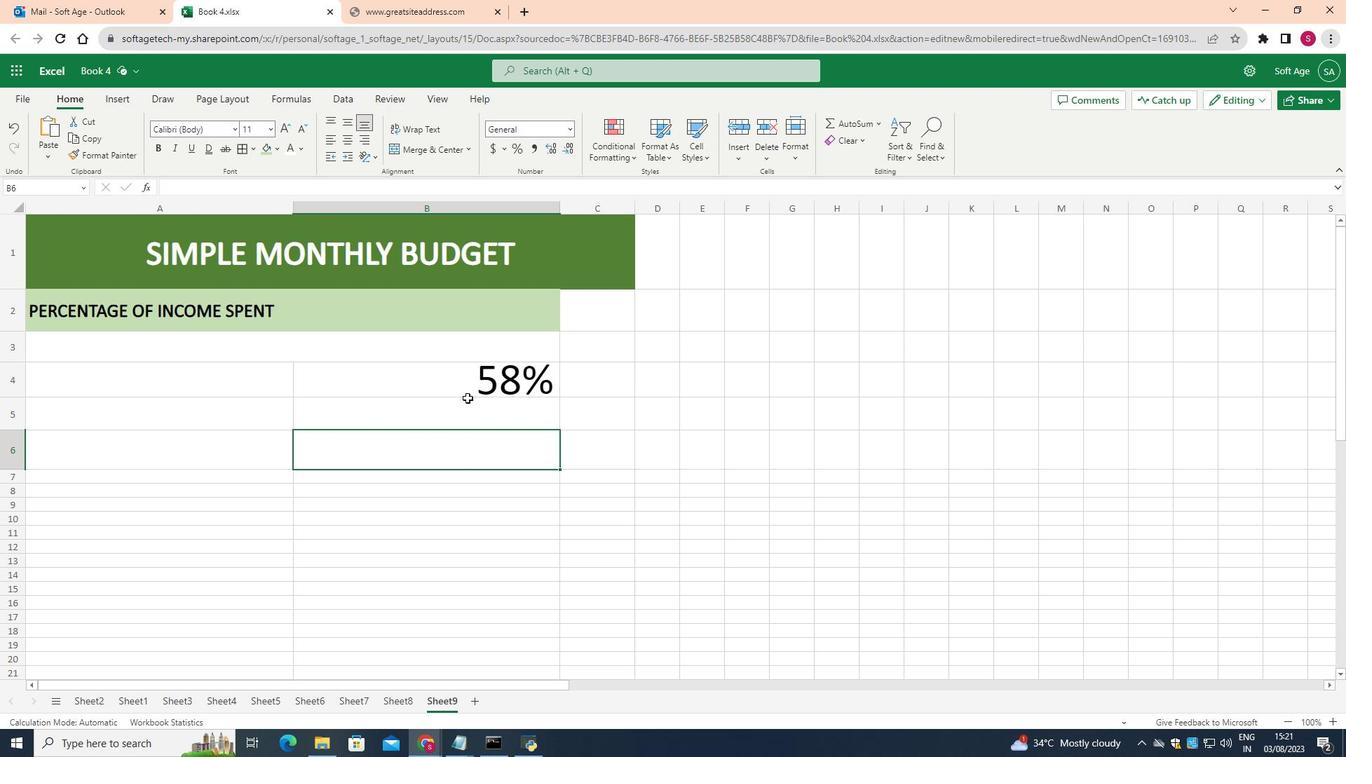 
Action: Mouse pressed left at (473, 458)
Screenshot: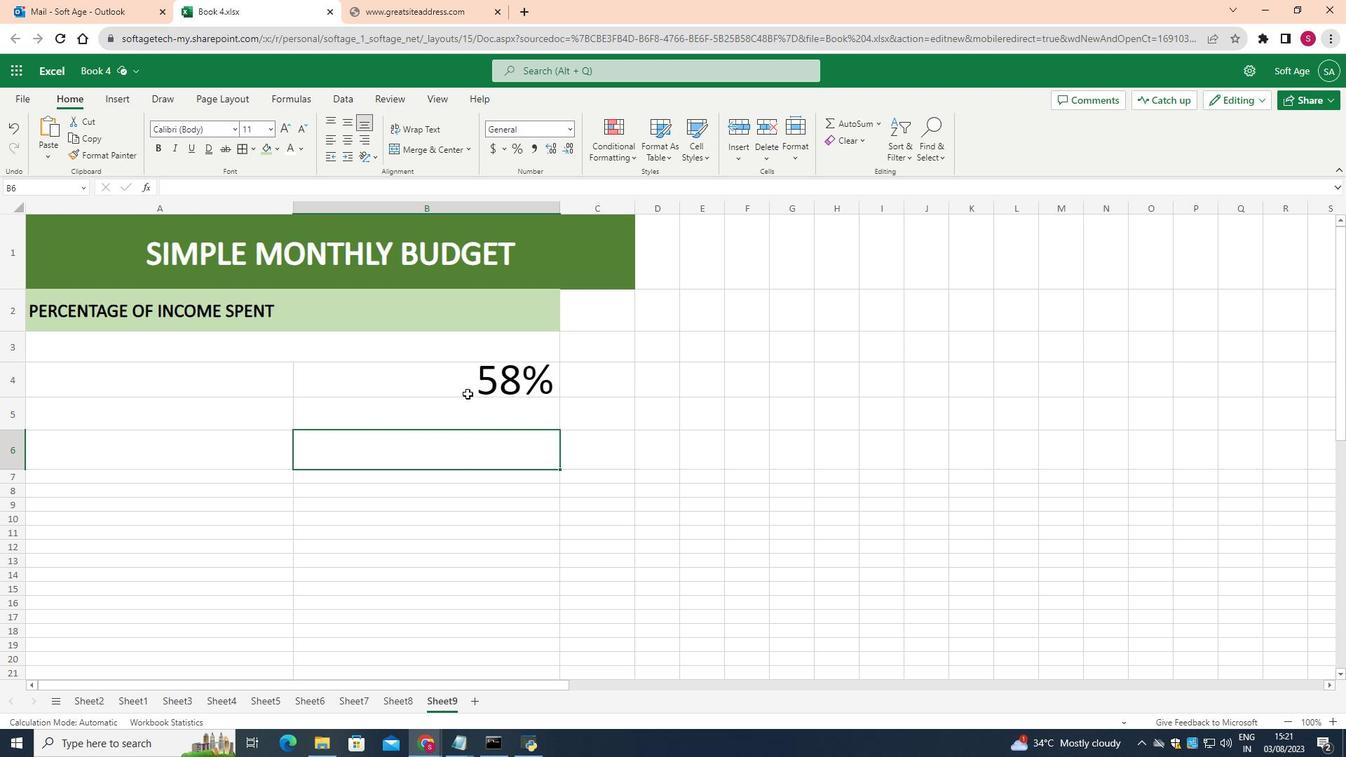 
Action: Mouse moved to (467, 391)
Screenshot: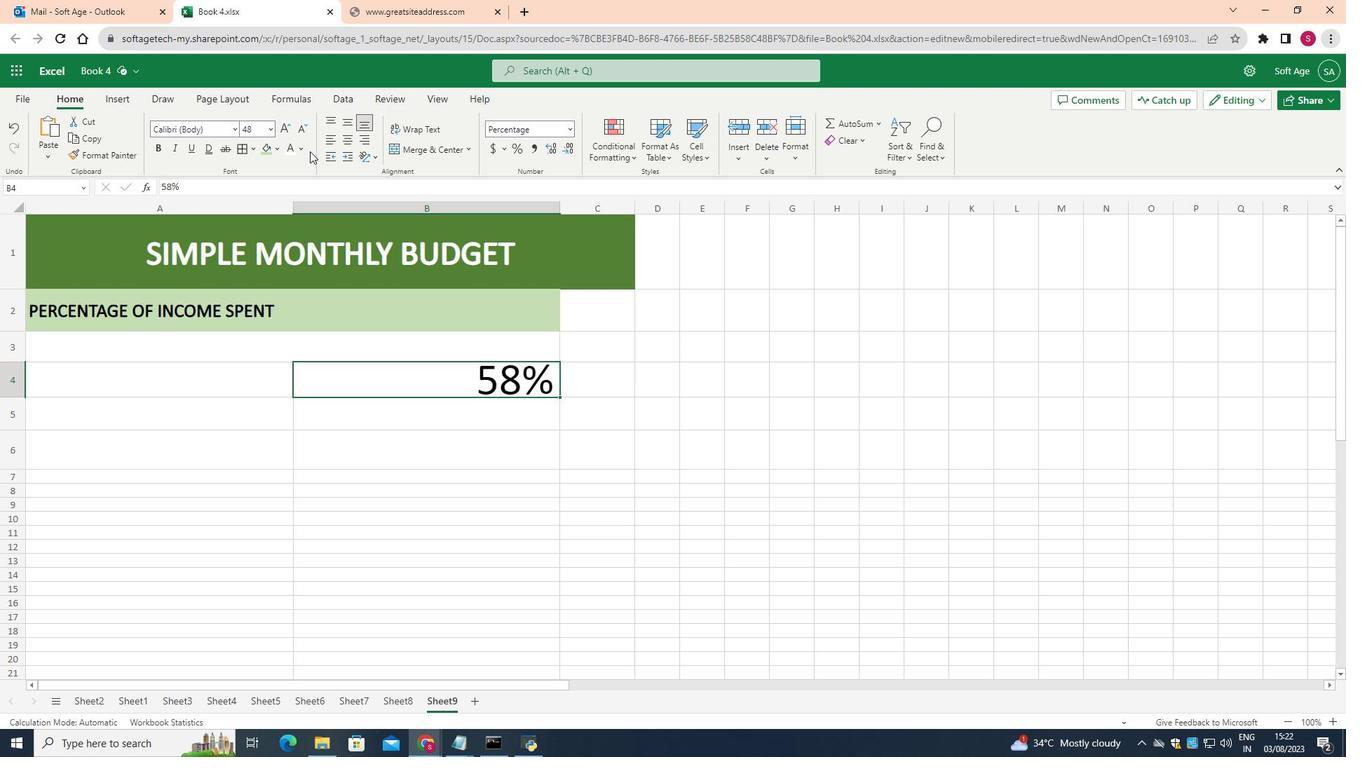 
Action: Mouse pressed left at (467, 391)
Screenshot: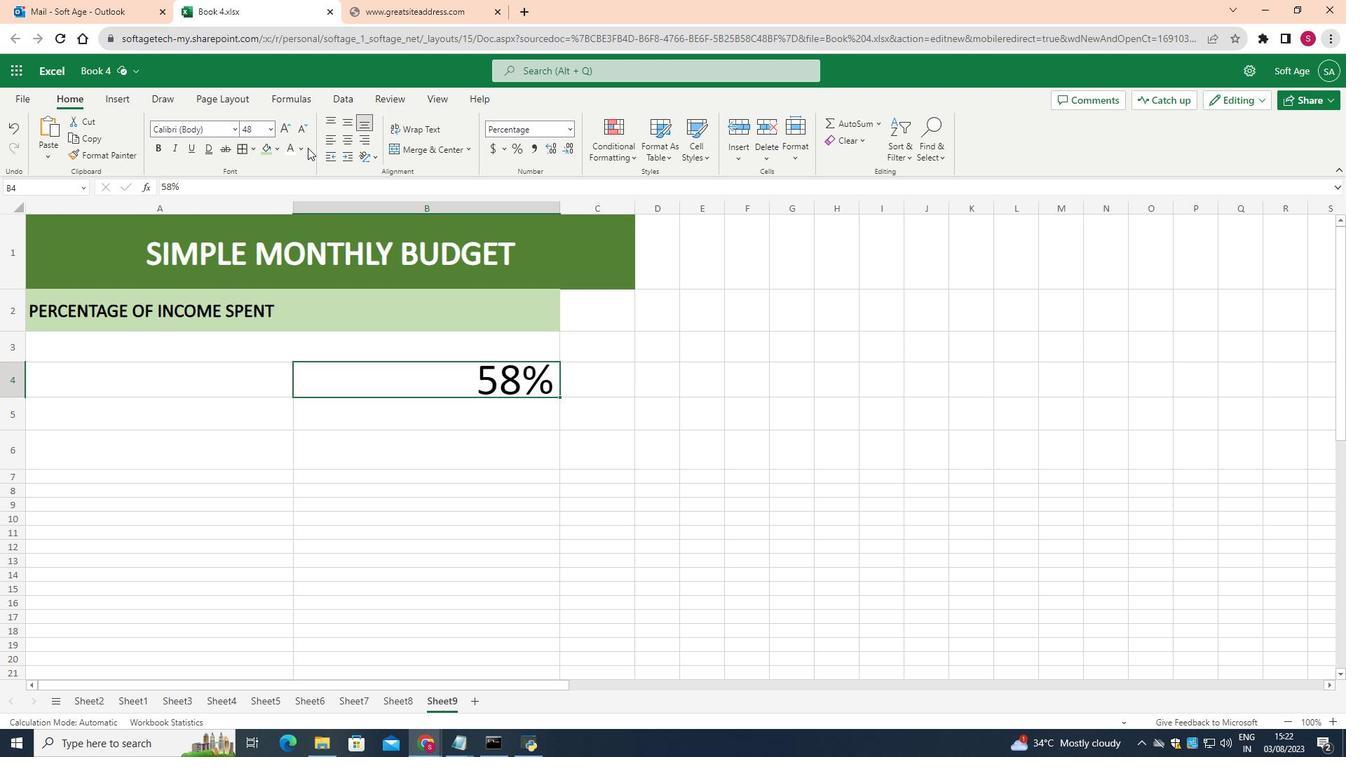 
Action: Mouse moved to (298, 147)
Screenshot: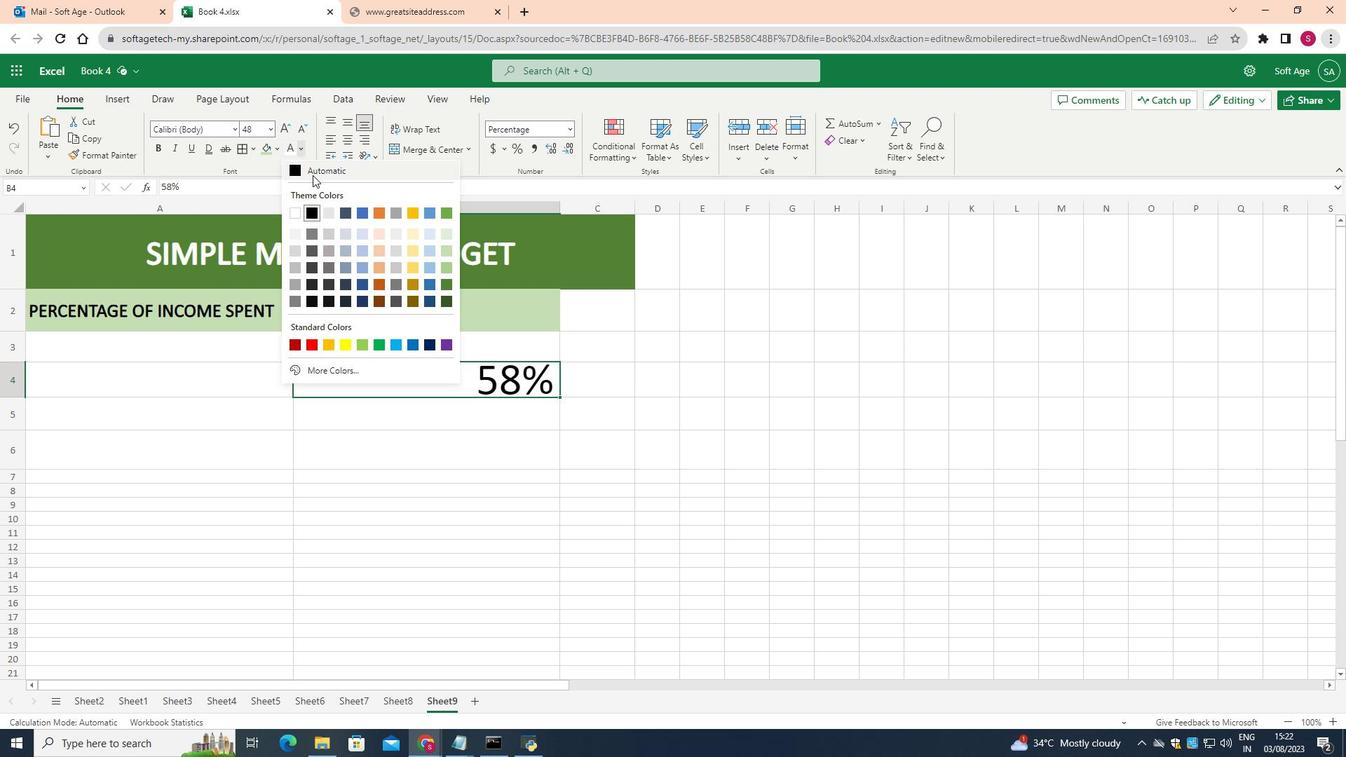 
Action: Mouse pressed left at (298, 147)
Screenshot: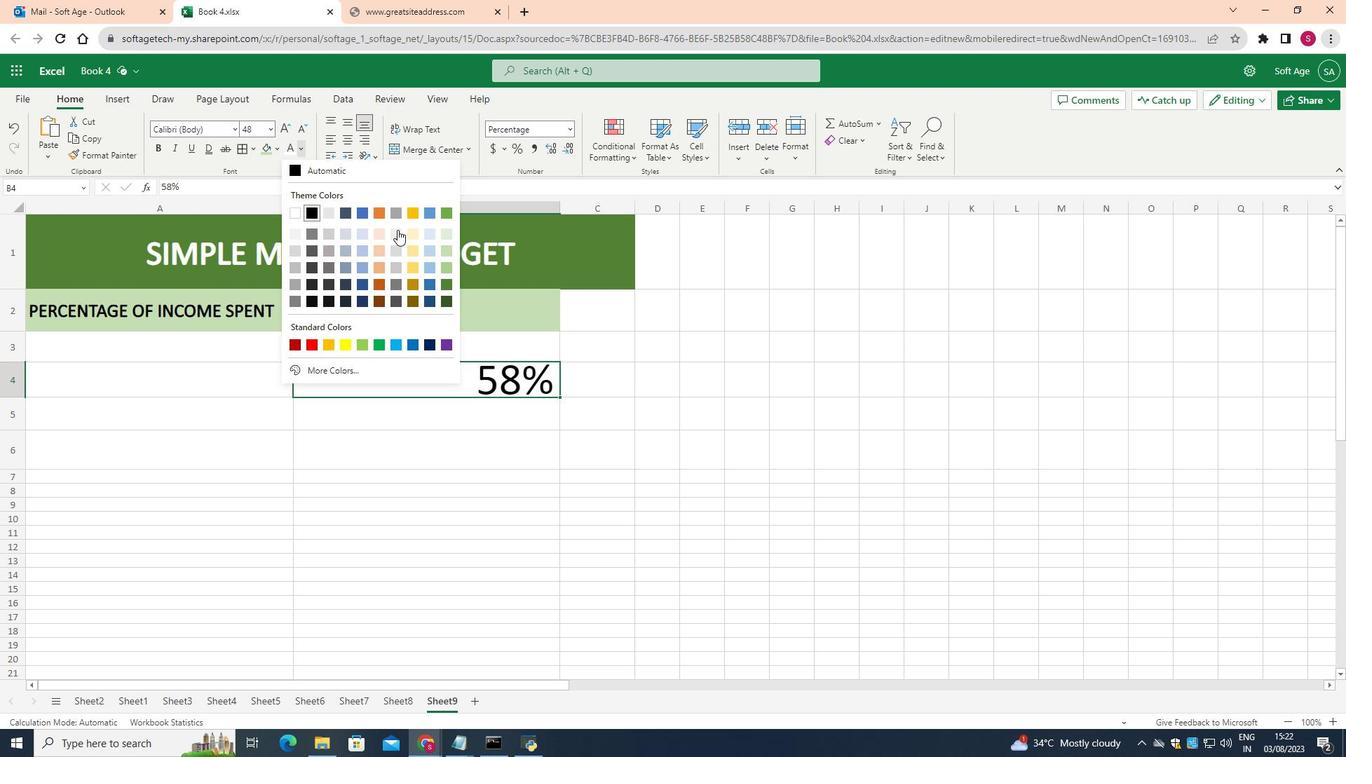 
Action: Mouse moved to (447, 213)
Screenshot: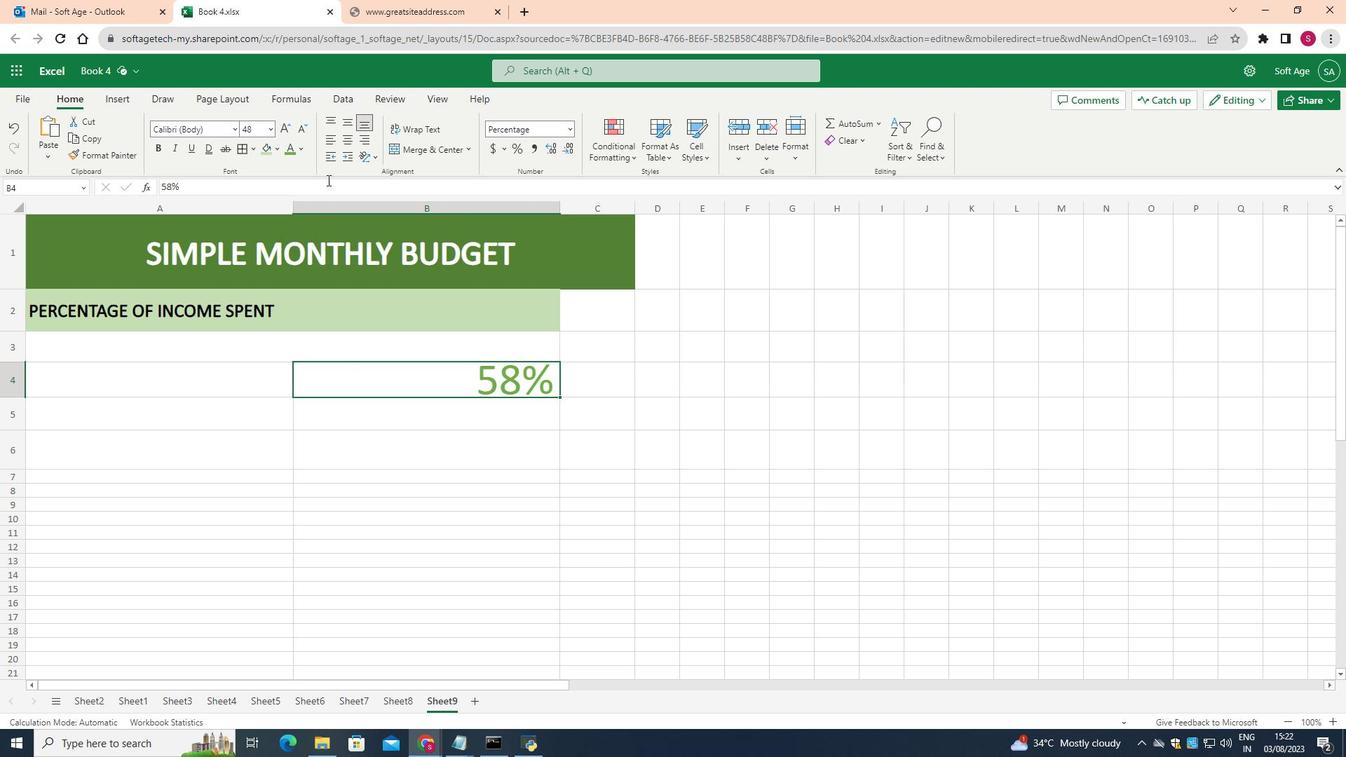 
Action: Mouse pressed left at (447, 213)
Screenshot: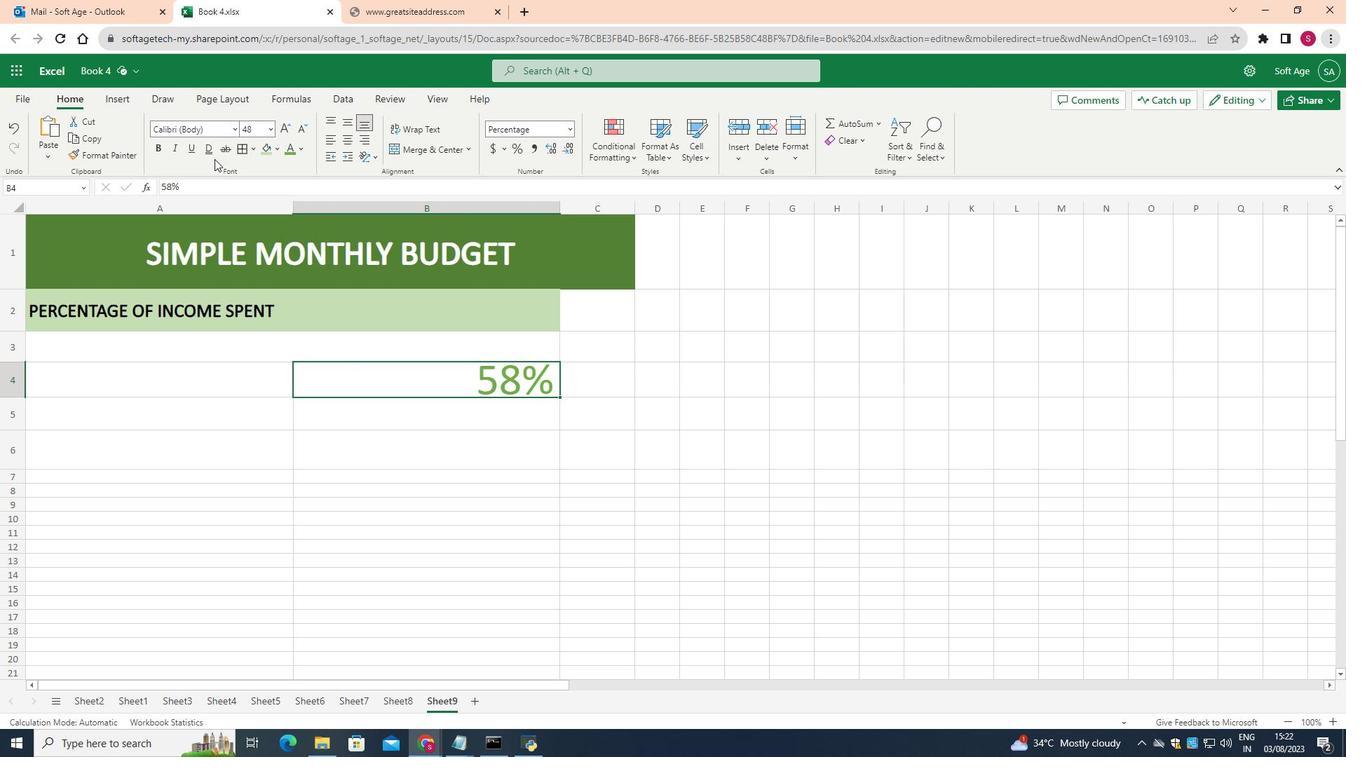 
Action: Mouse moved to (408, 442)
Screenshot: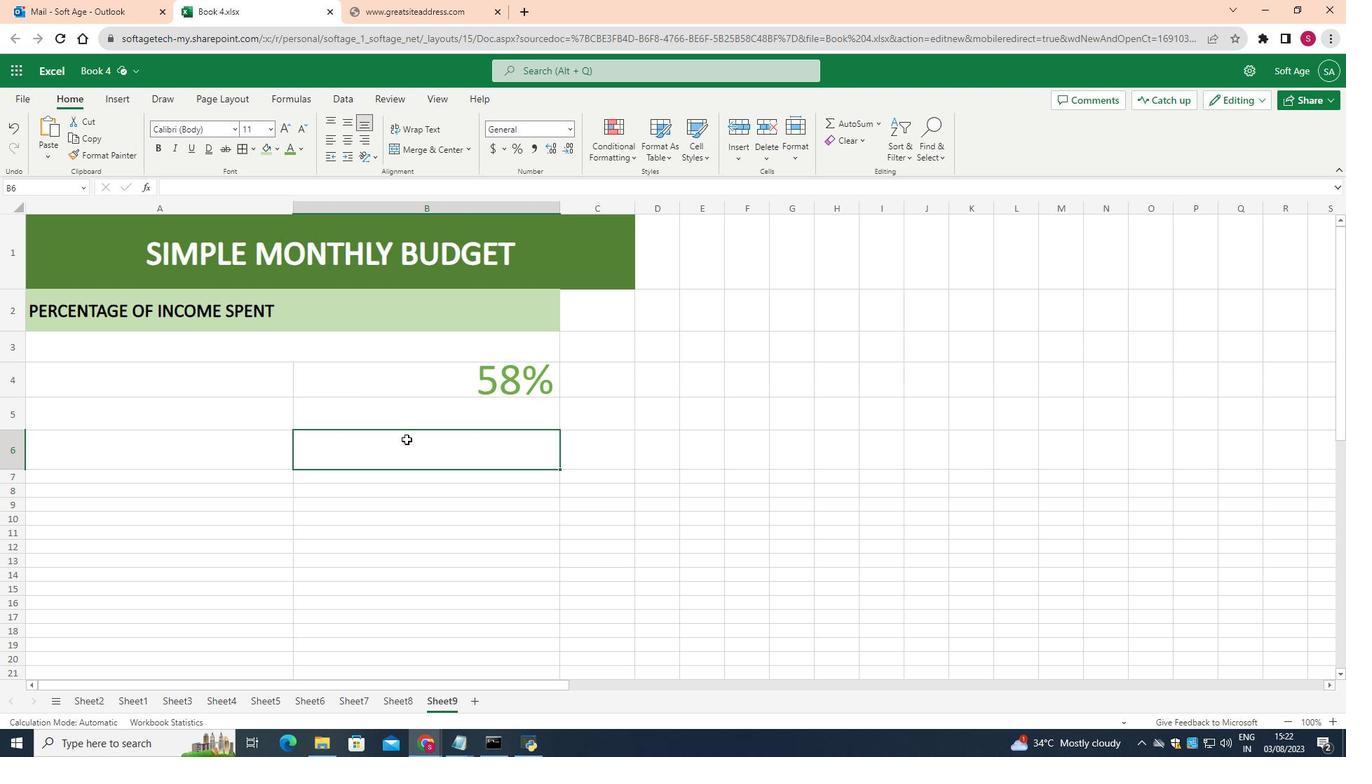 
Action: Mouse pressed left at (408, 442)
Screenshot: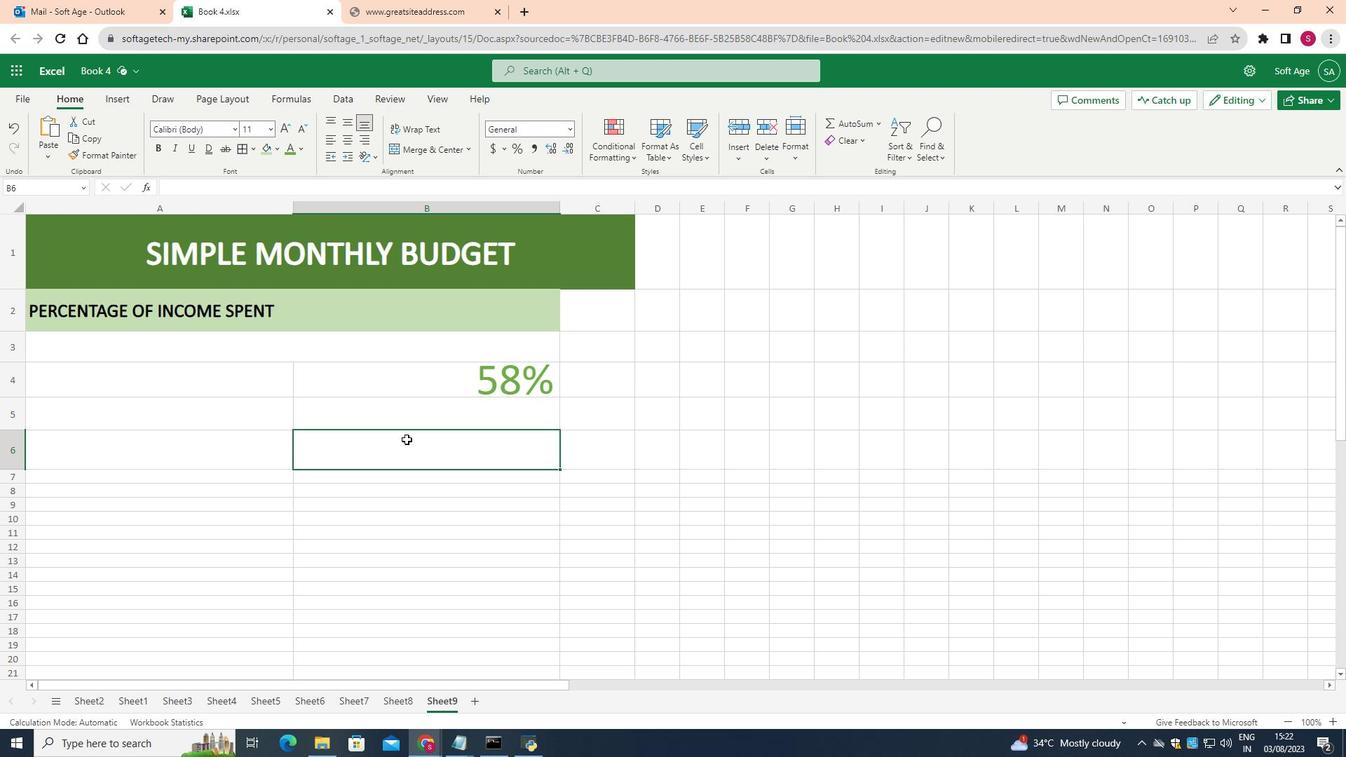 
Action: Mouse moved to (251, 386)
Screenshot: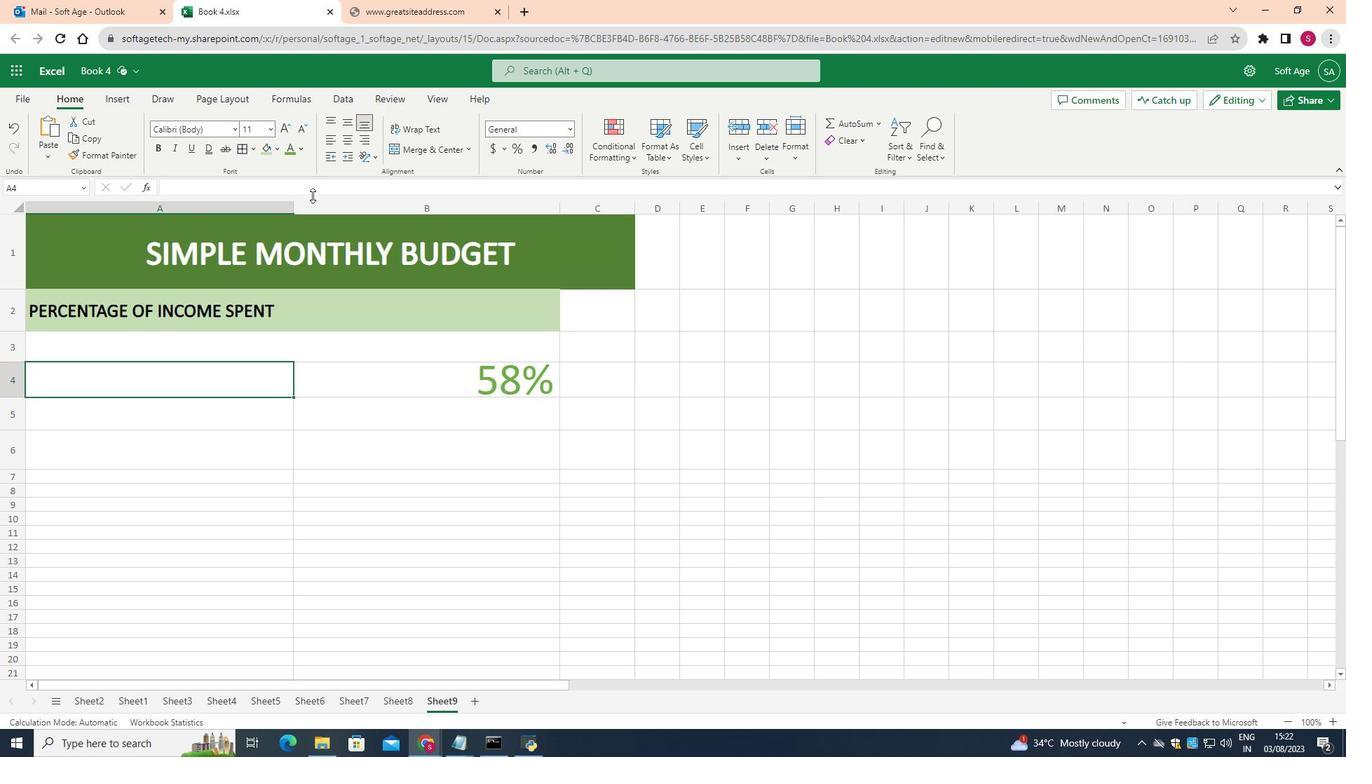 
Action: Mouse pressed left at (251, 386)
Screenshot: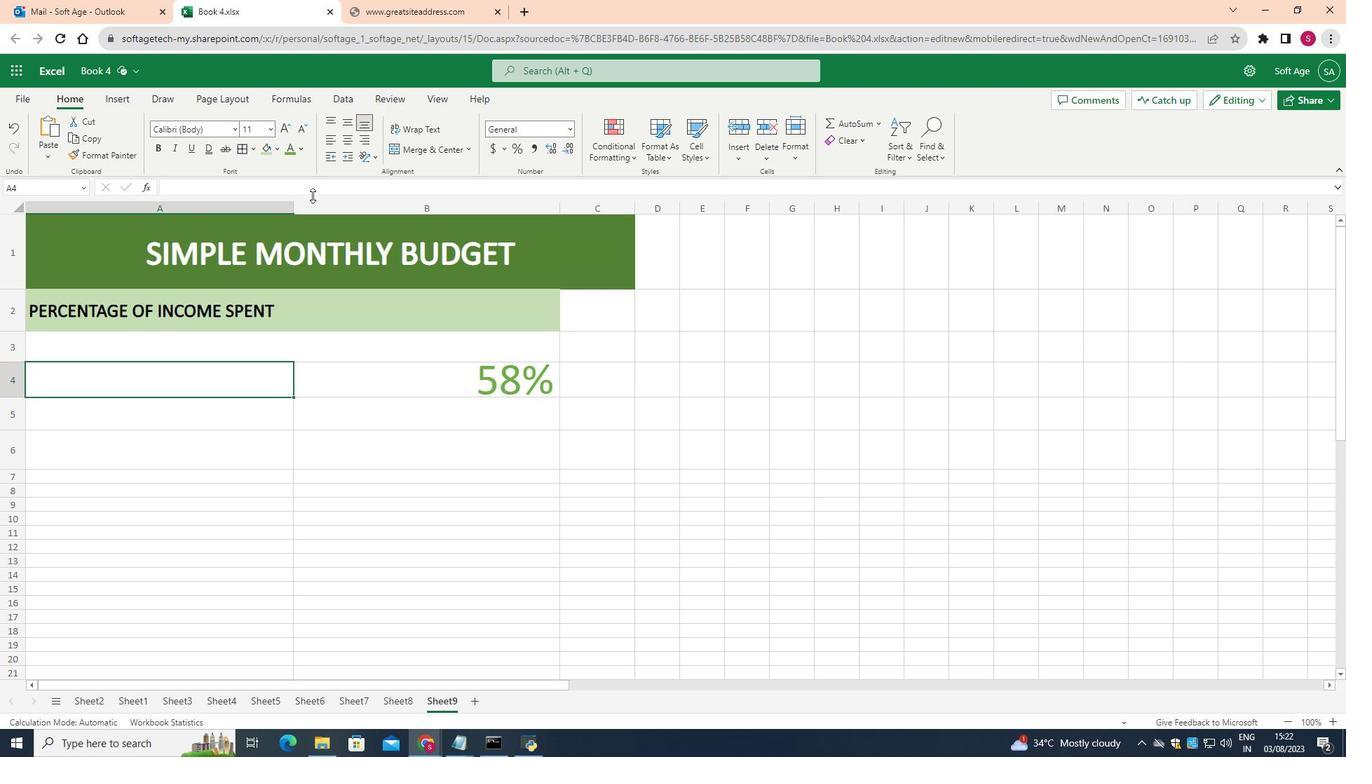 
Action: Mouse moved to (275, 146)
Screenshot: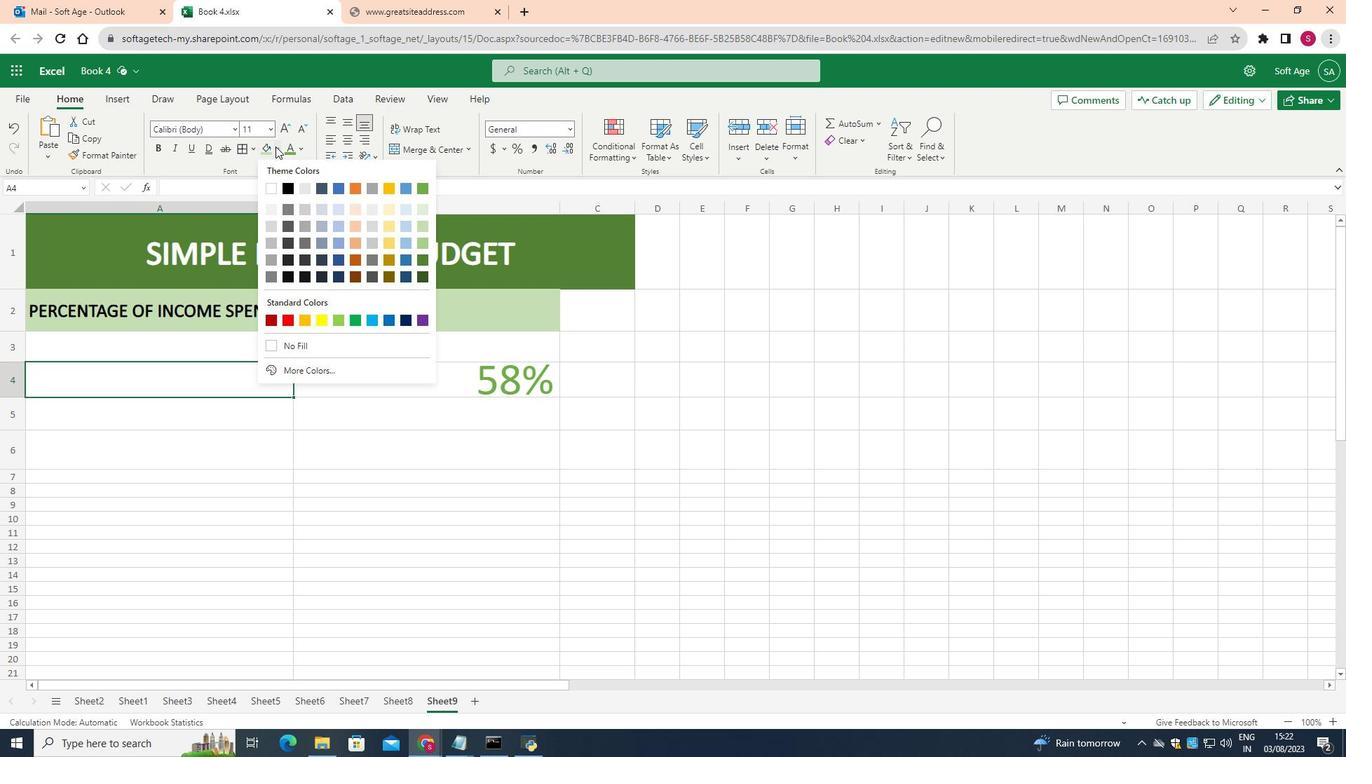 
Action: Mouse pressed left at (275, 146)
Screenshot: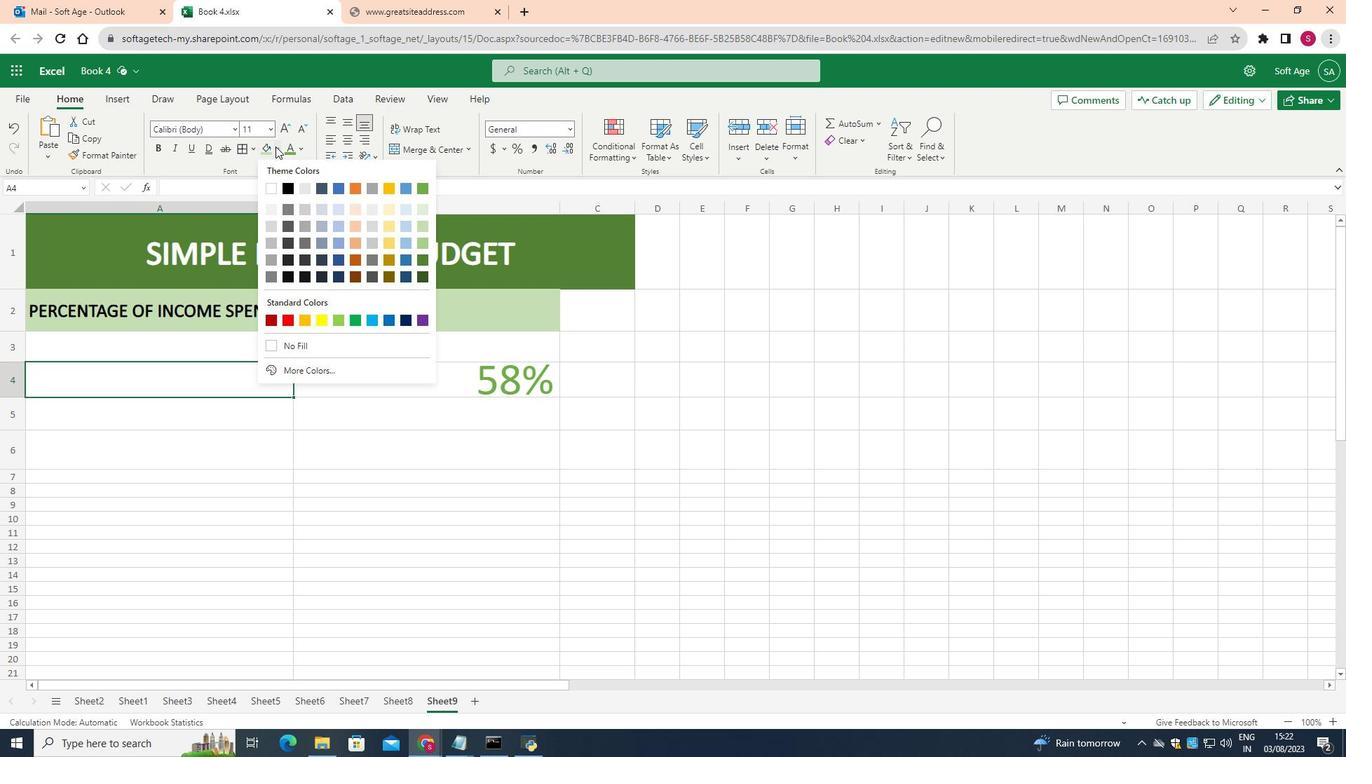 
Action: Mouse moved to (425, 213)
Screenshot: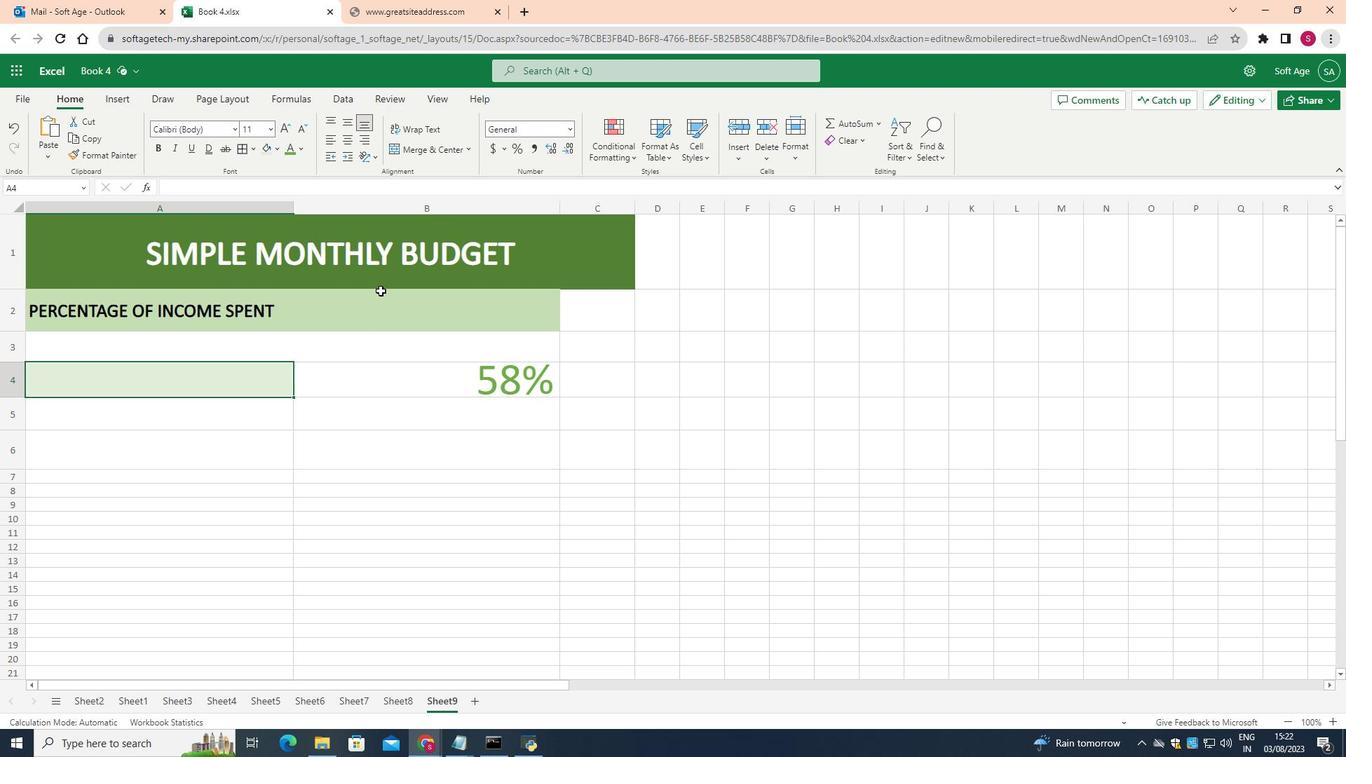 
Action: Mouse pressed left at (425, 213)
Screenshot: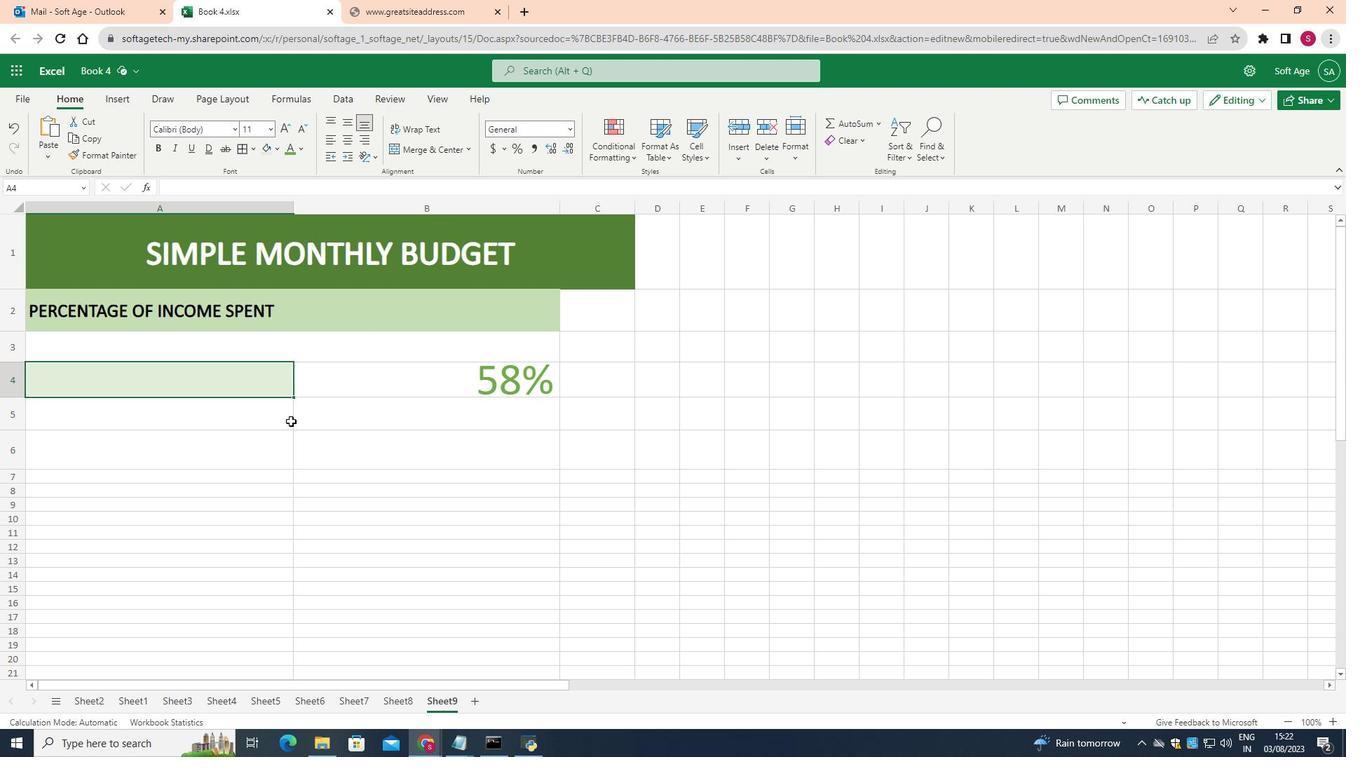 
Action: Mouse moved to (258, 459)
Screenshot: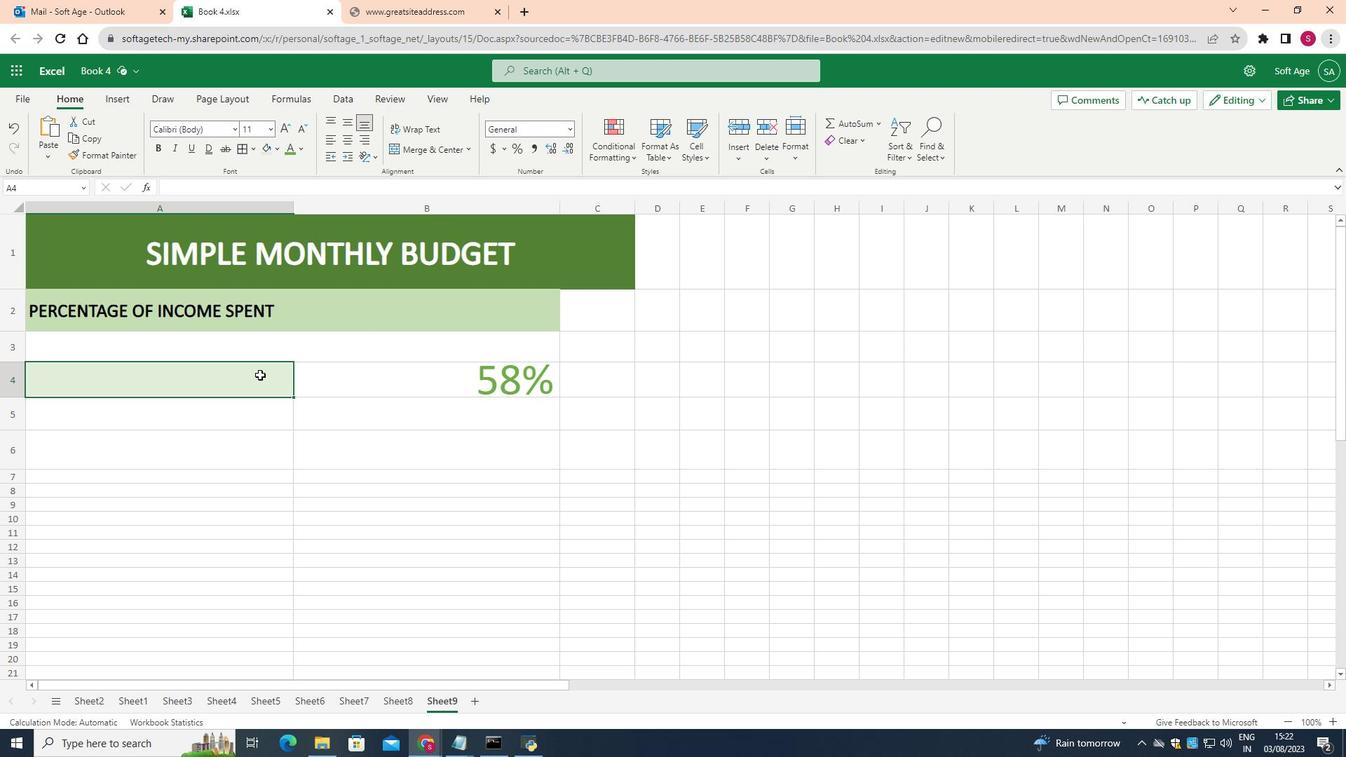 
Action: Mouse pressed left at (258, 459)
Screenshot: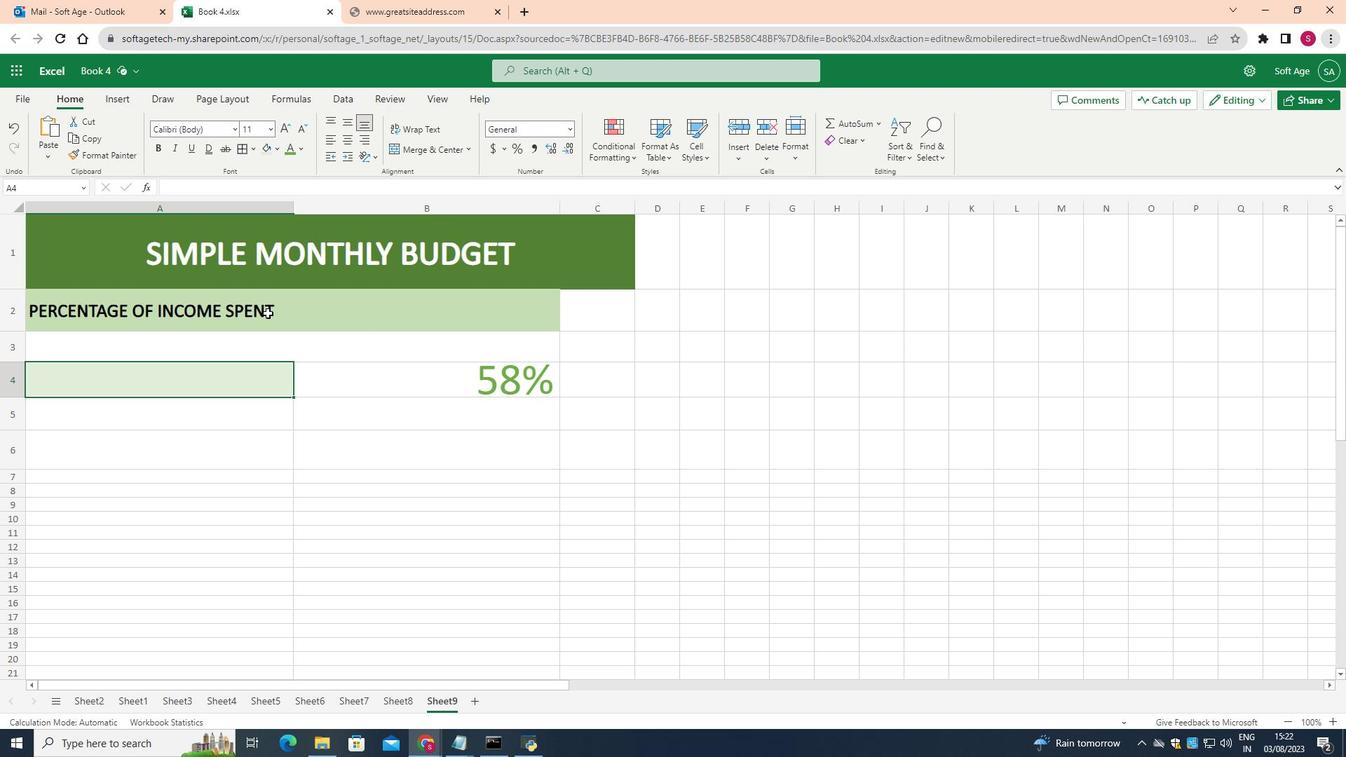 
Action: Mouse moved to (260, 375)
Screenshot: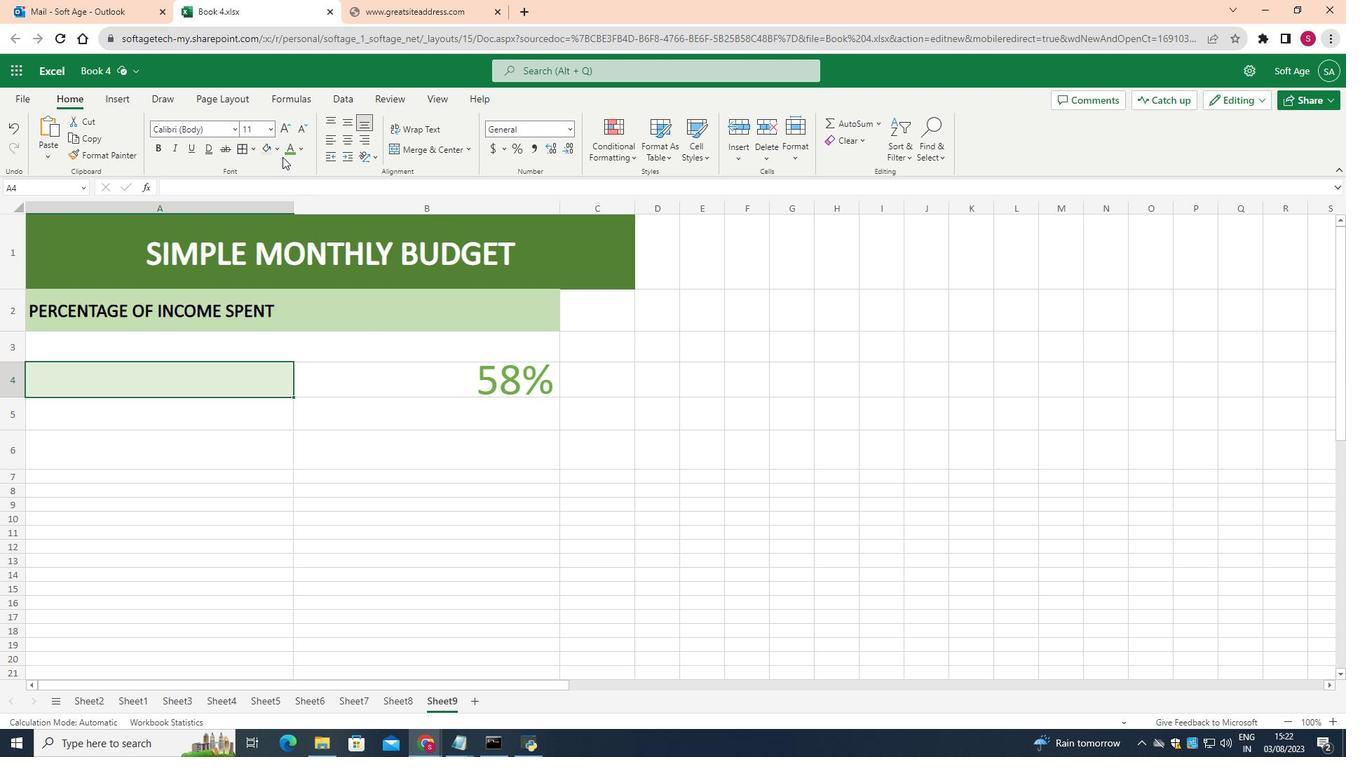 
Action: Mouse pressed left at (260, 375)
Screenshot: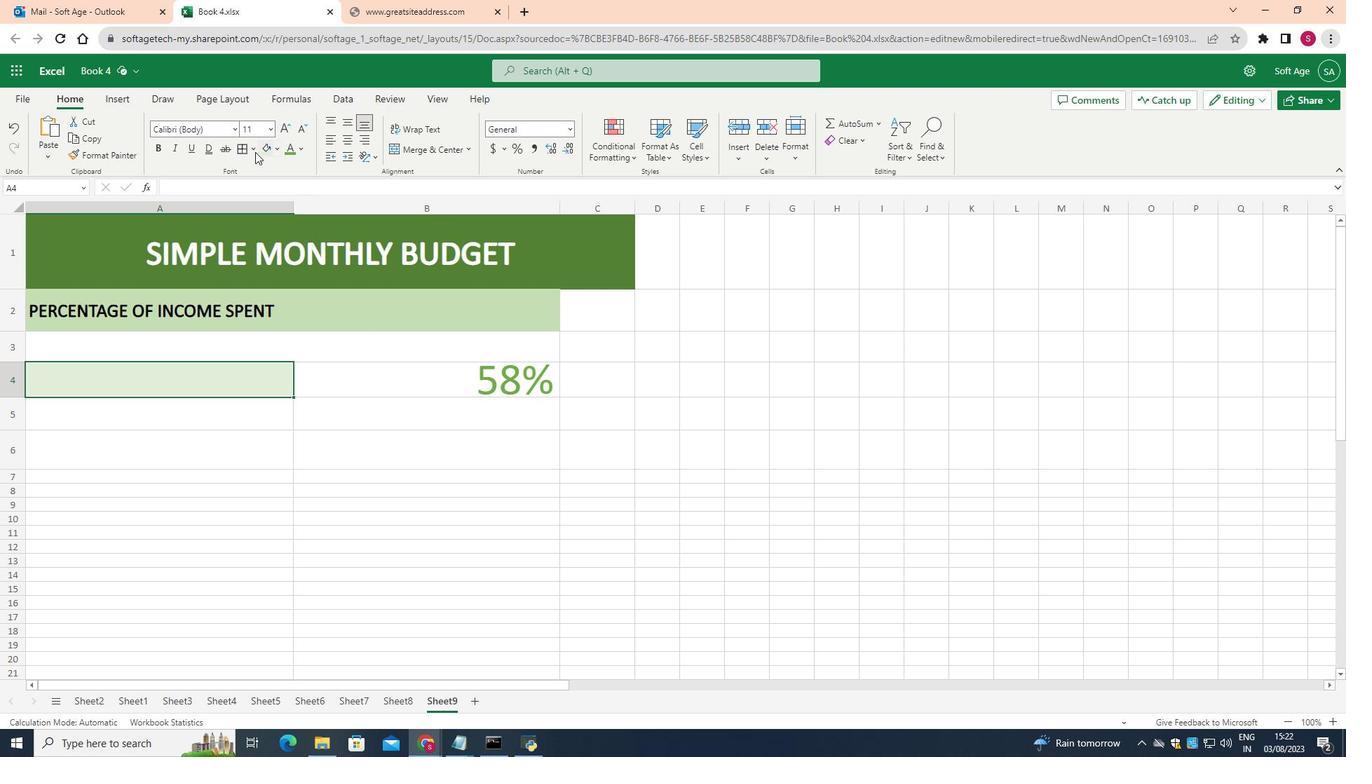 
Action: Mouse moved to (255, 149)
Screenshot: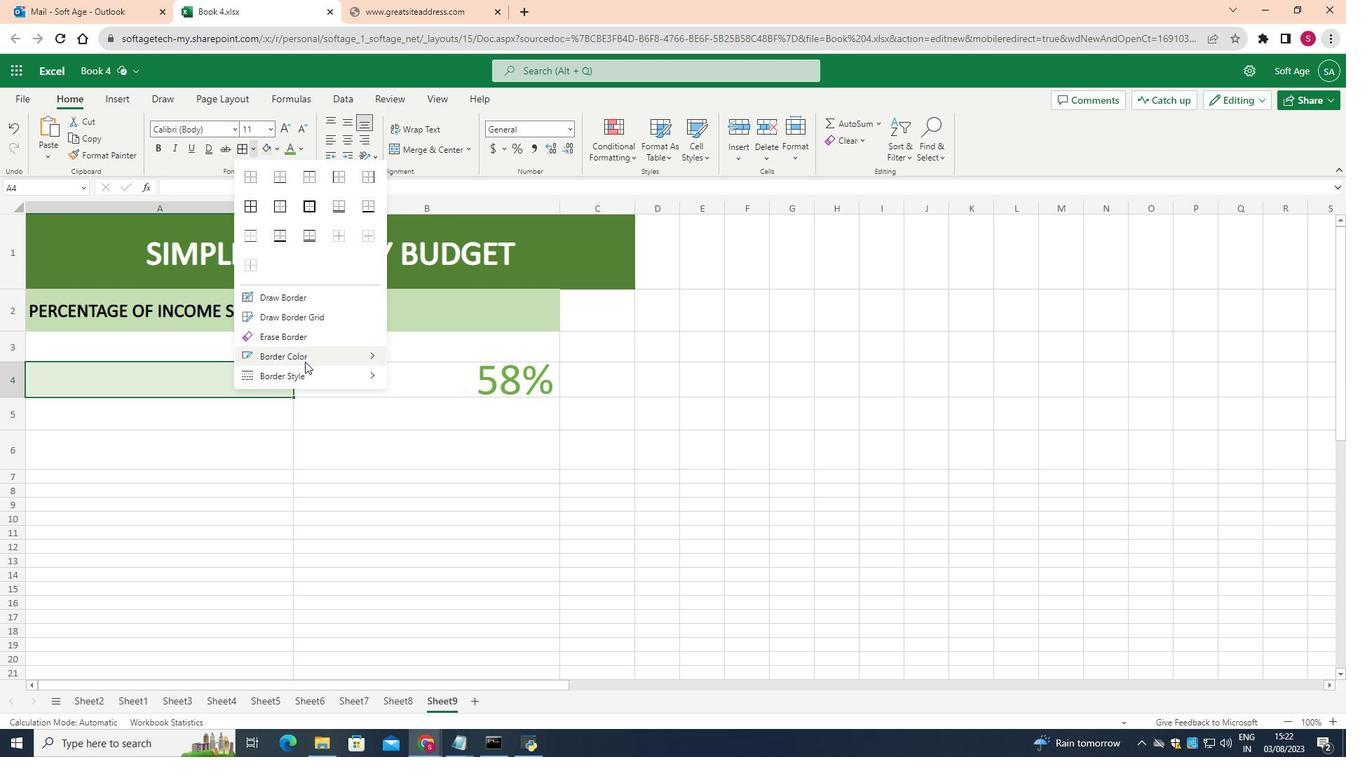 
Action: Mouse pressed left at (255, 149)
Screenshot: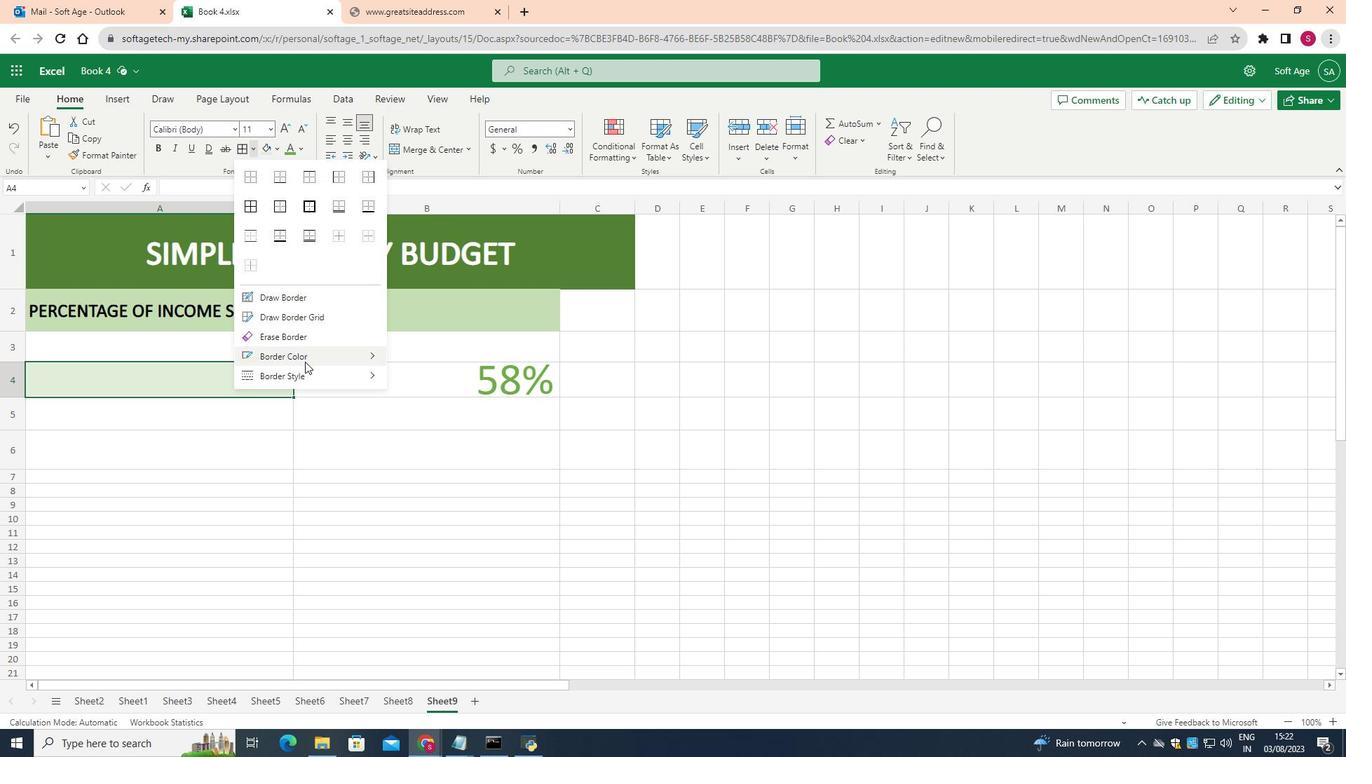 
Action: Mouse moved to (305, 361)
Screenshot: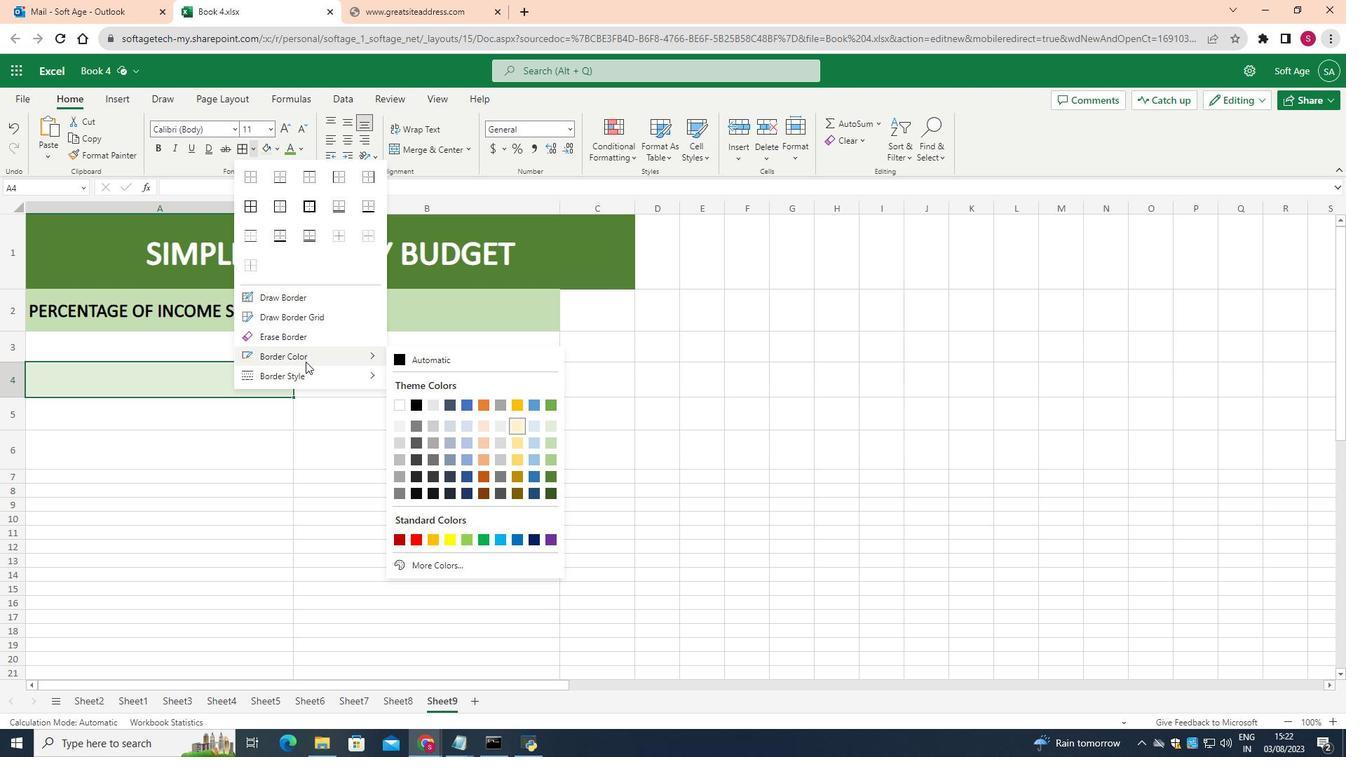 
Action: Mouse pressed left at (305, 361)
Screenshot: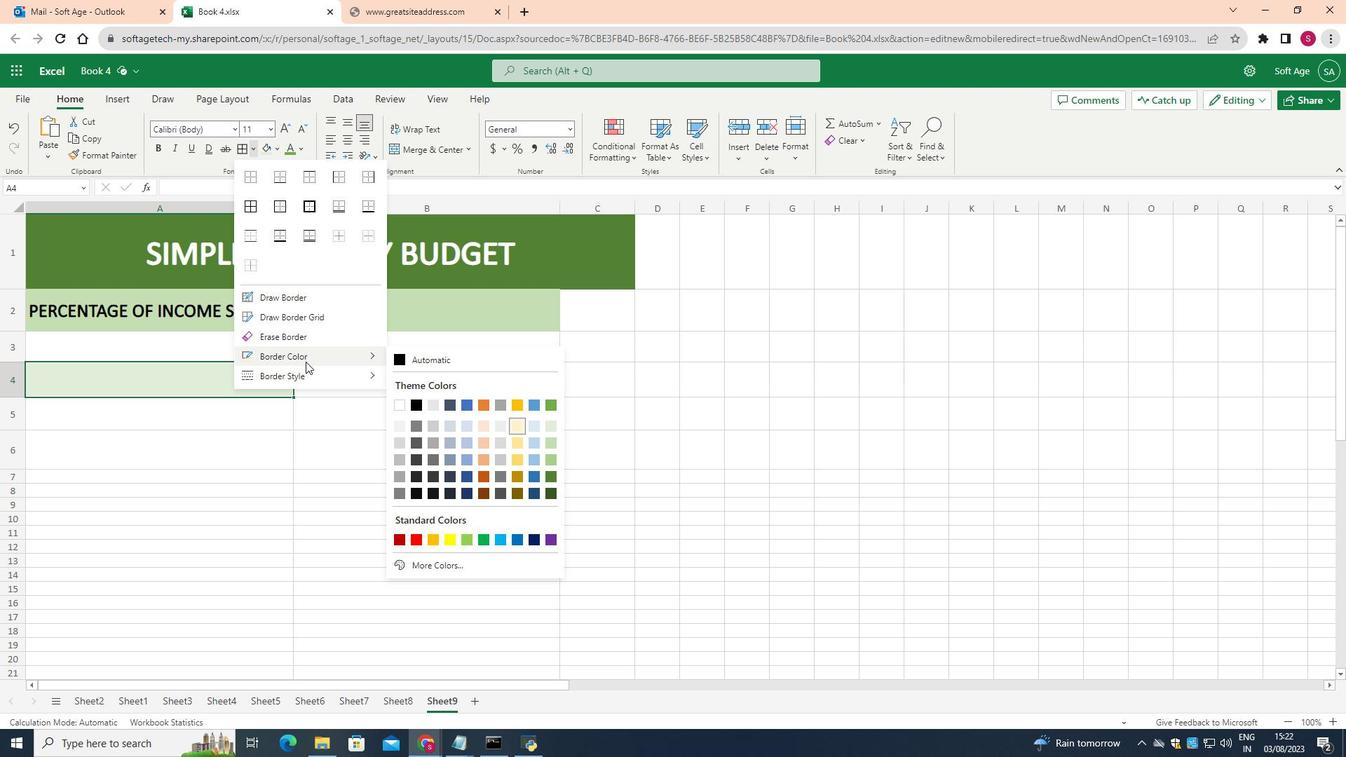 
Action: Mouse moved to (470, 406)
Screenshot: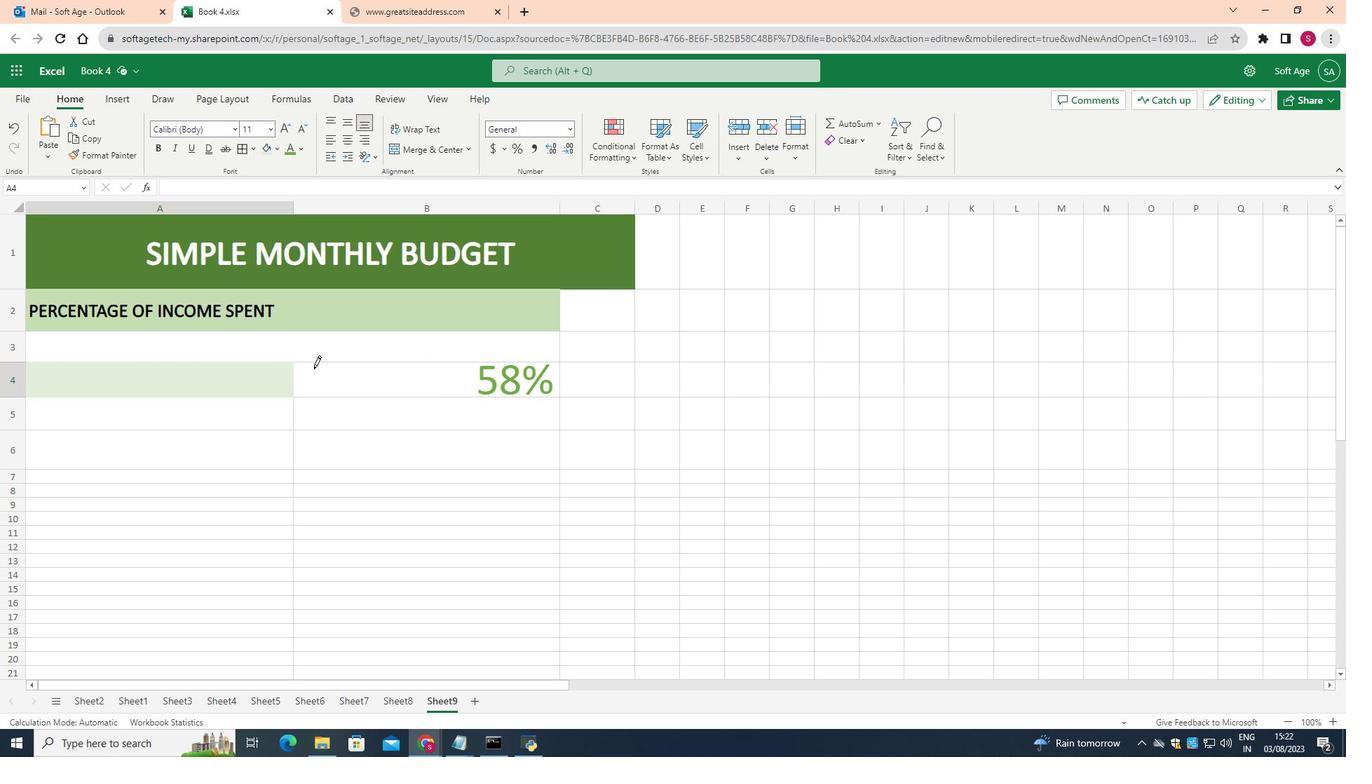 
Action: Mouse pressed left at (470, 406)
Screenshot: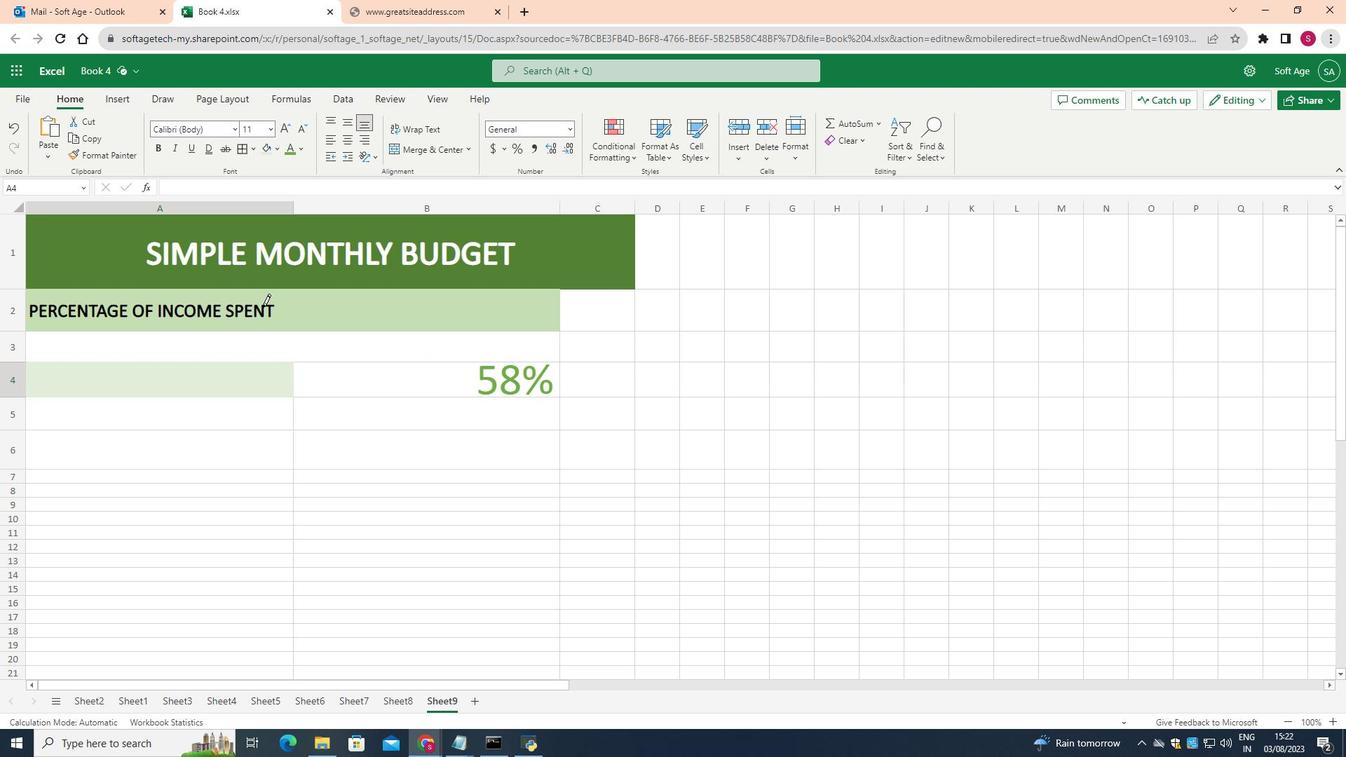 
Action: Mouse moved to (251, 148)
Screenshot: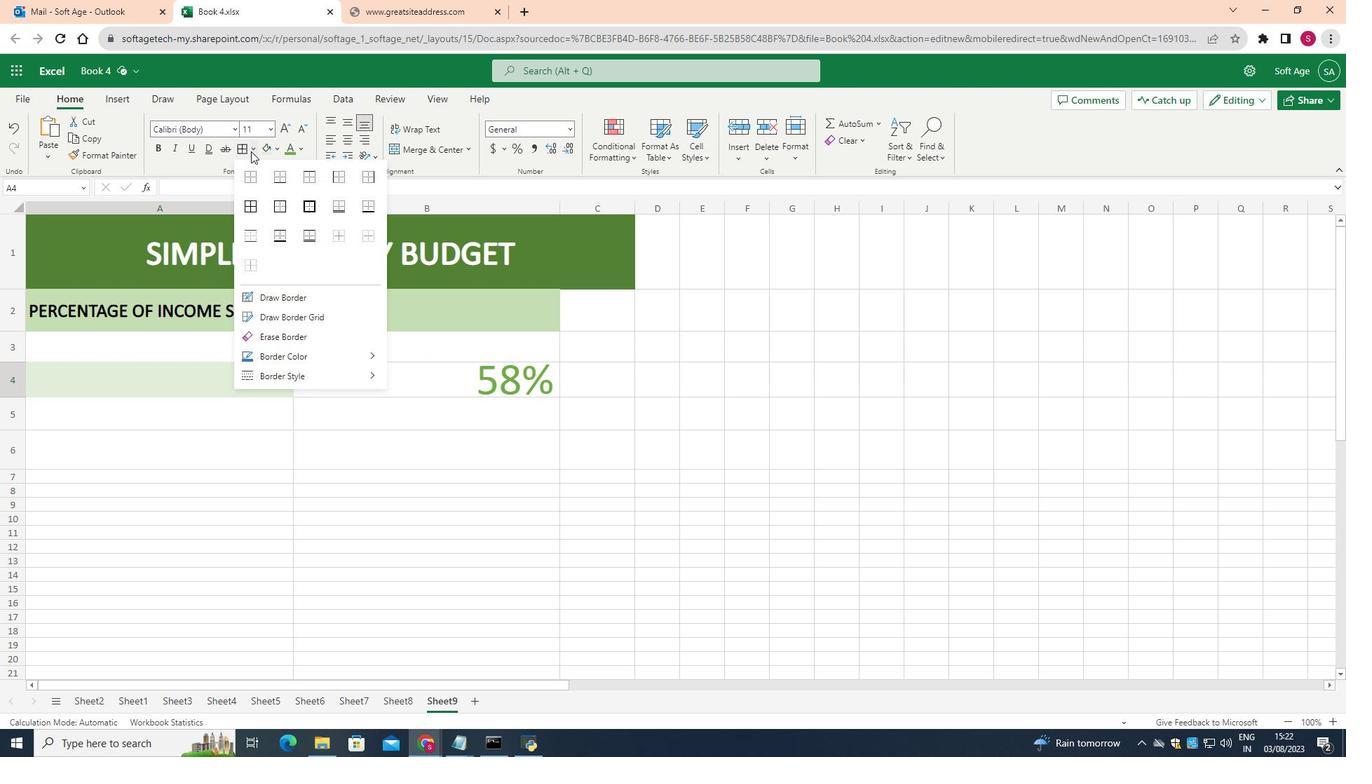 
Action: Mouse pressed left at (251, 148)
Screenshot: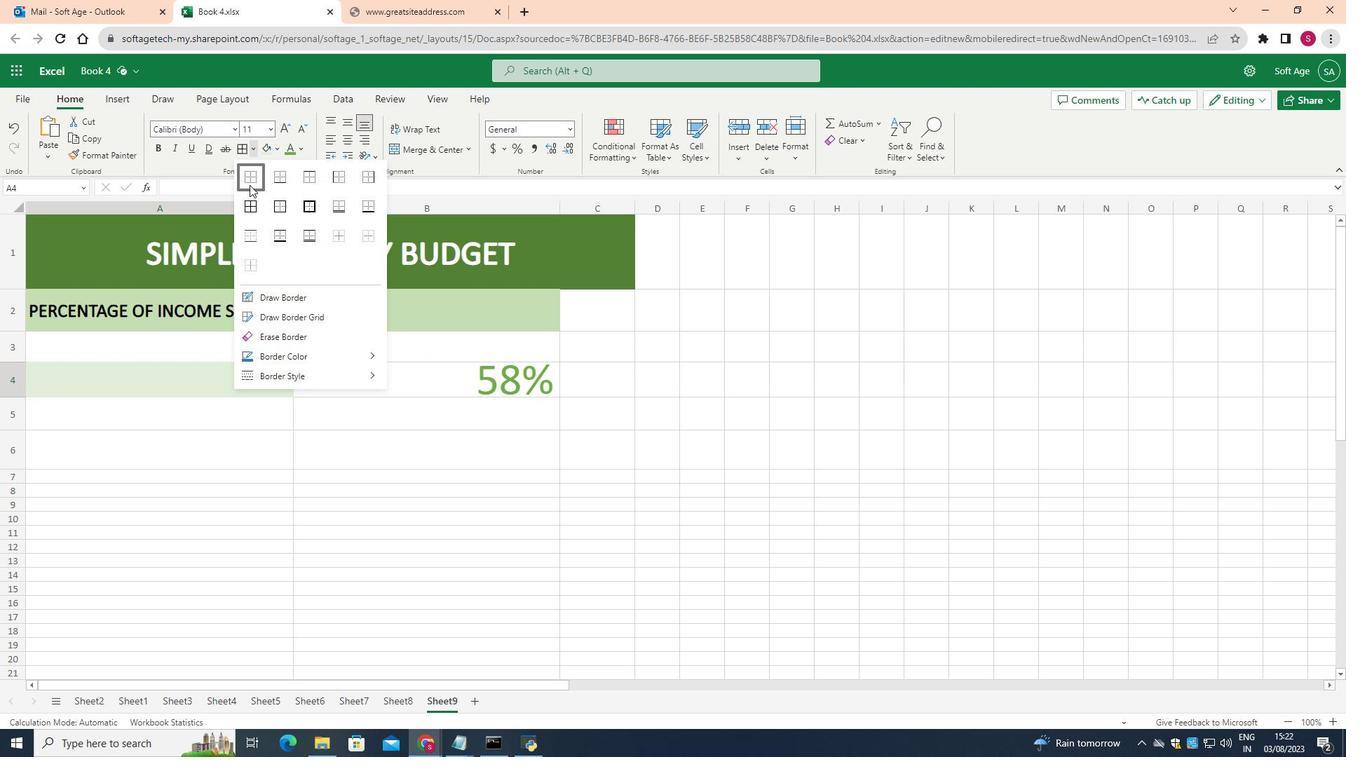
Action: Mouse moved to (308, 211)
Screenshot: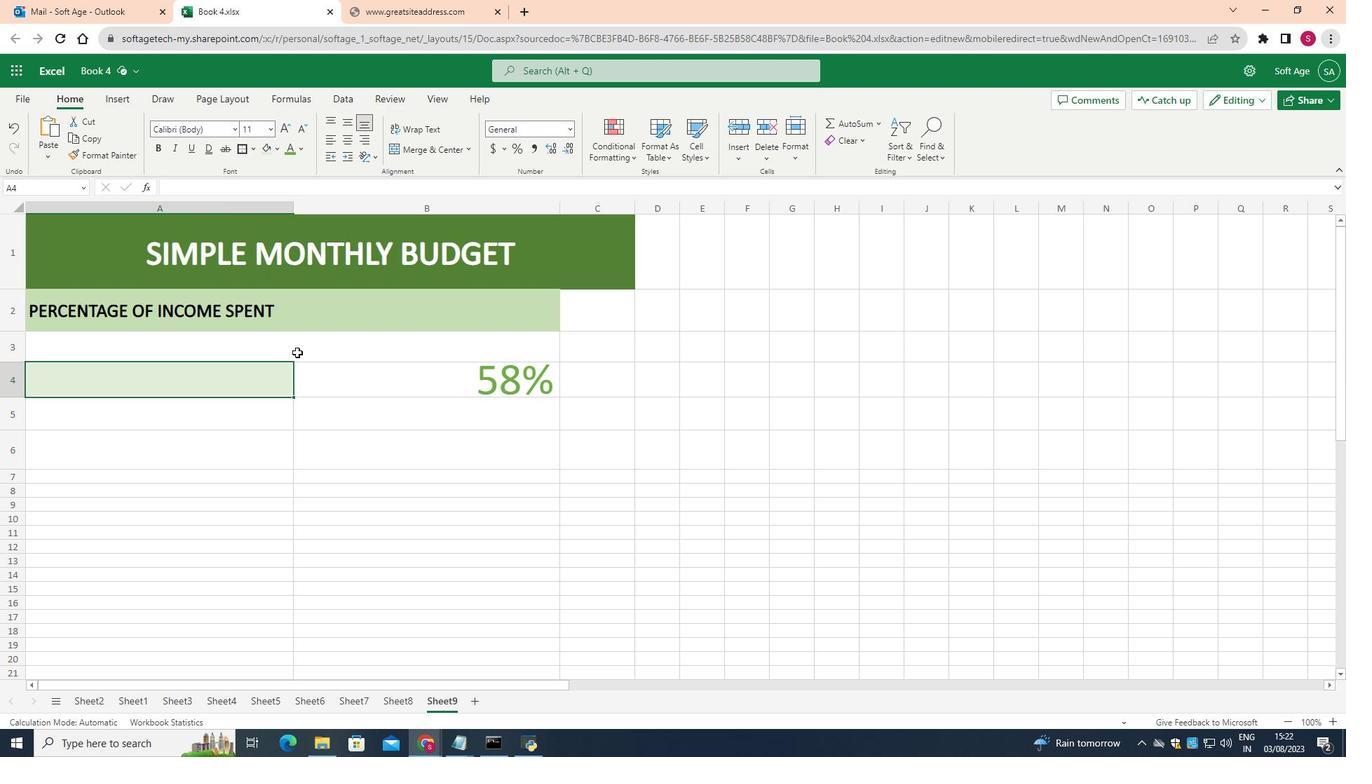 
Action: Mouse pressed left at (308, 211)
Screenshot: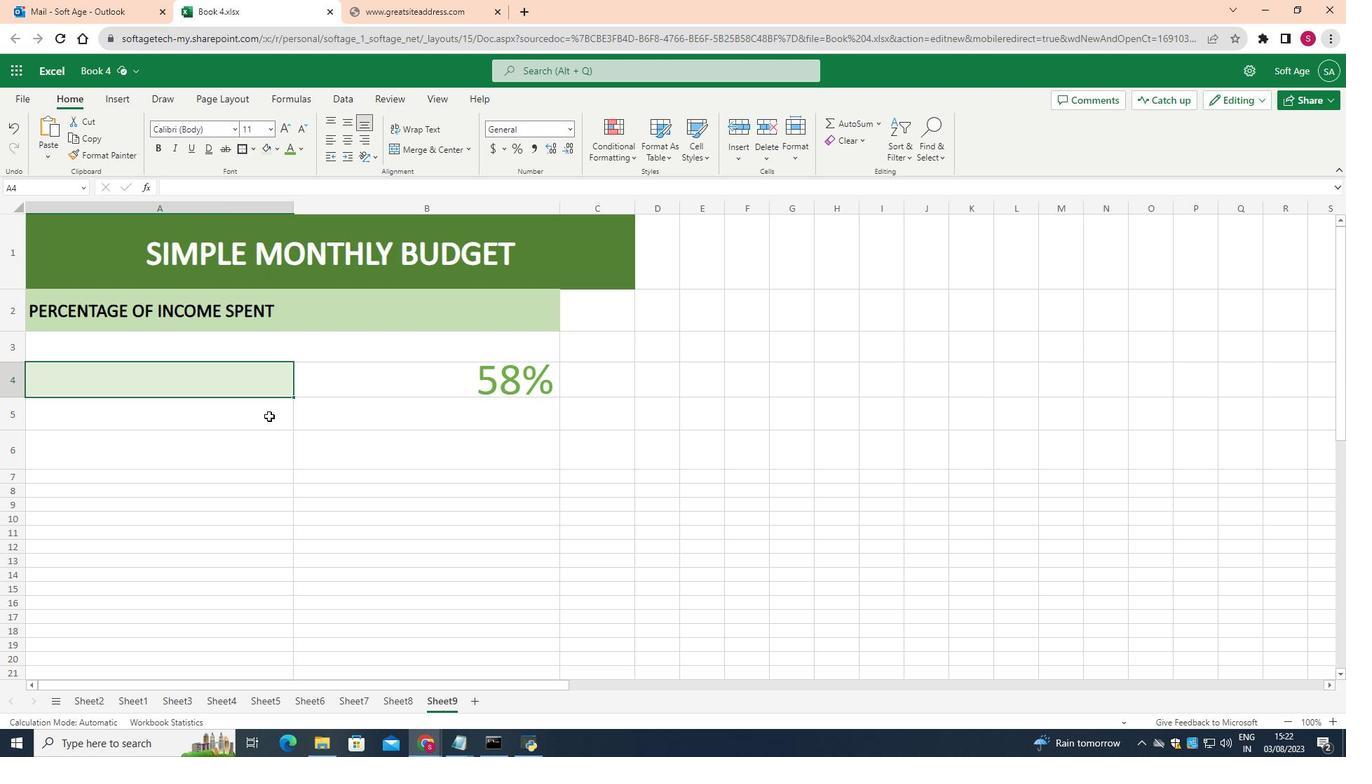 
Action: Mouse moved to (269, 416)
Screenshot: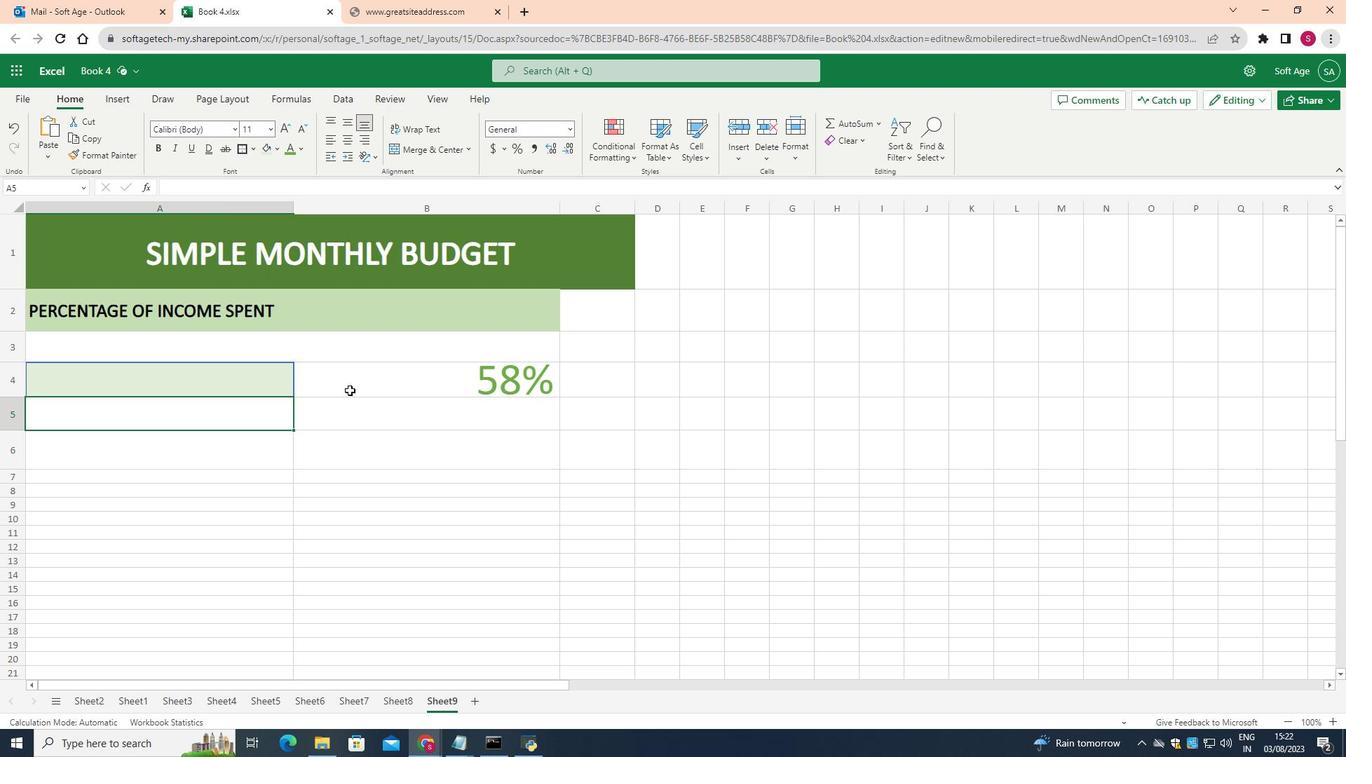 
Action: Mouse pressed left at (269, 416)
Screenshot: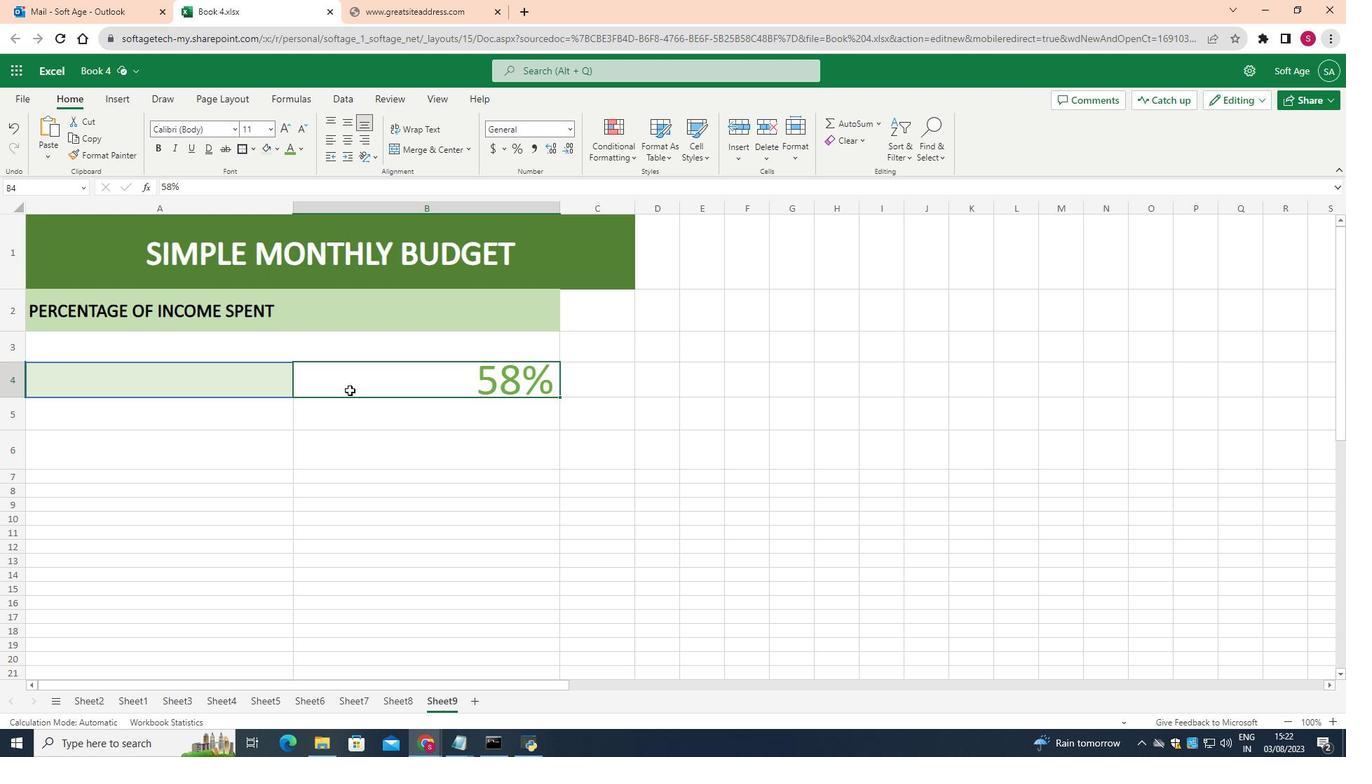 
Action: Mouse moved to (350, 390)
Screenshot: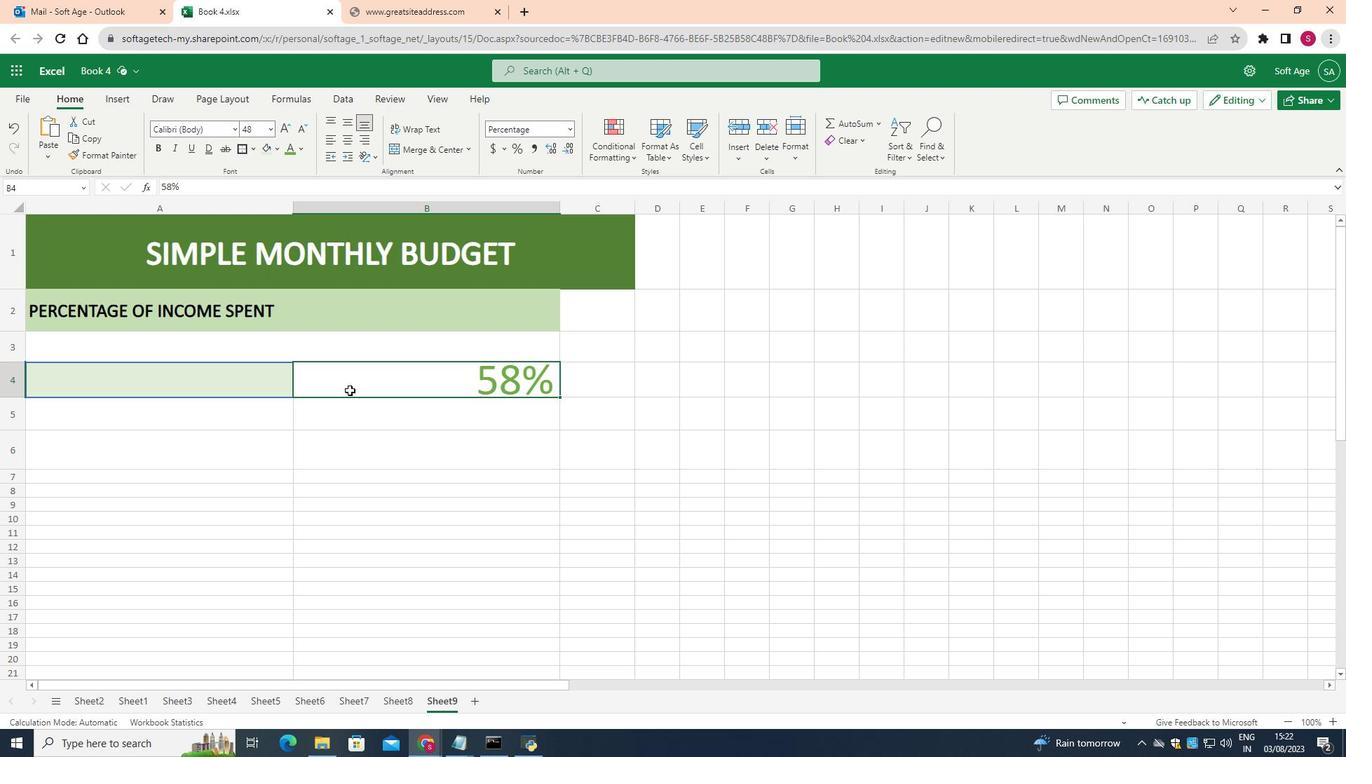
Action: Mouse pressed left at (350, 390)
Screenshot: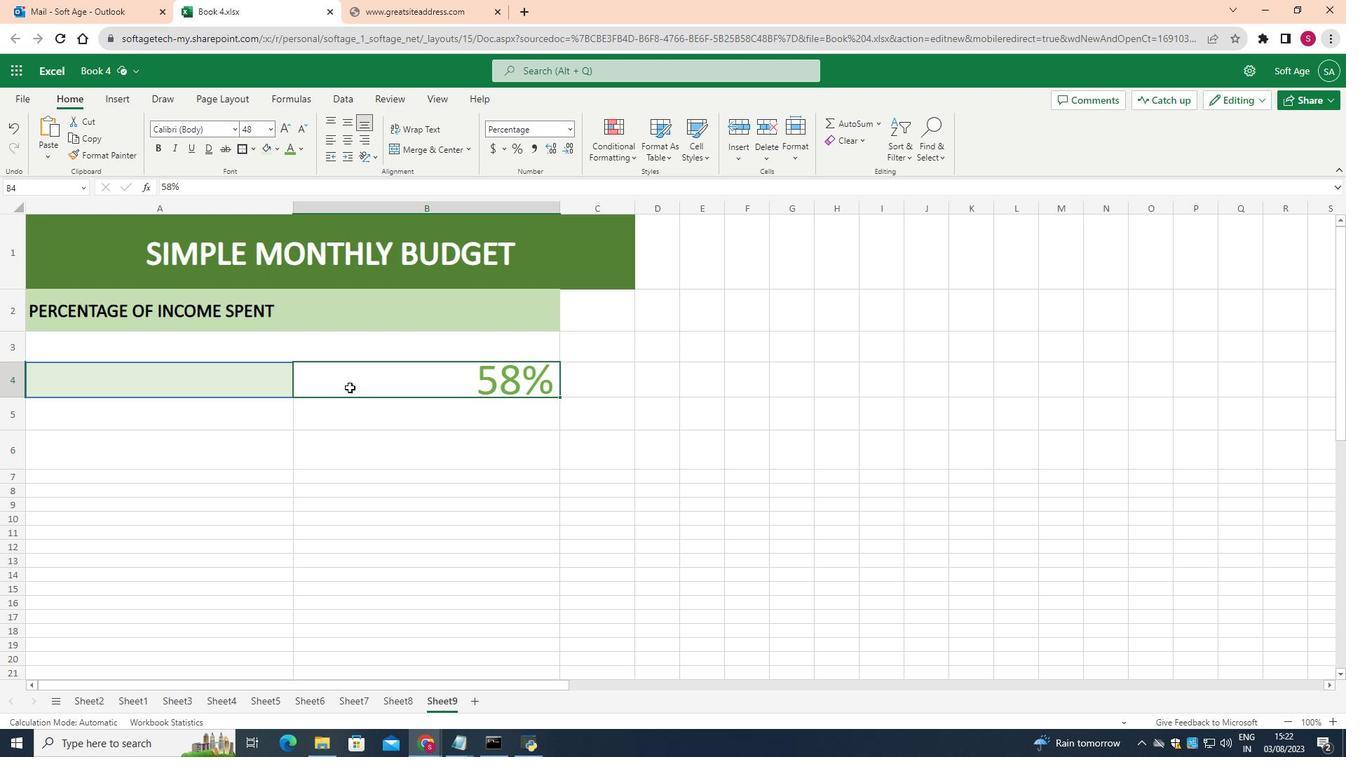 
Action: Mouse moved to (242, 150)
Screenshot: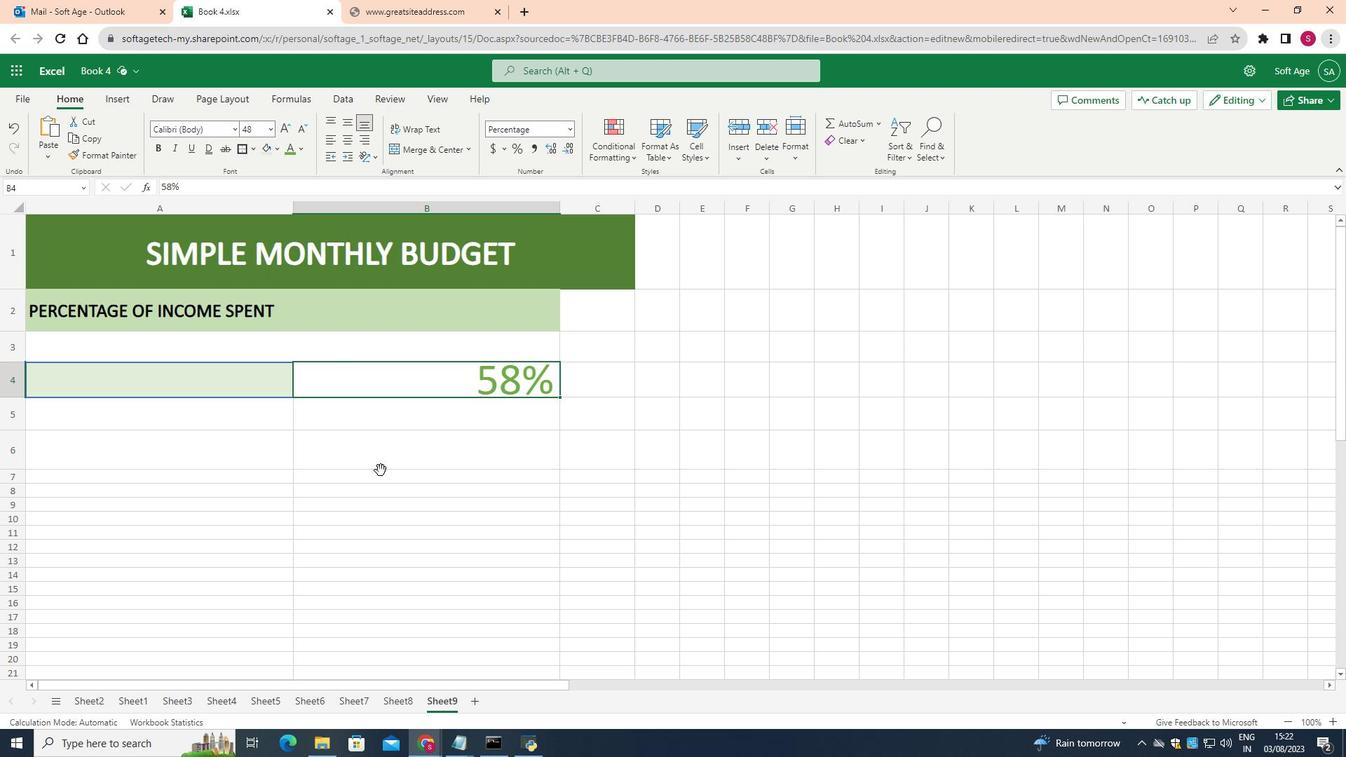 
Action: Mouse pressed left at (242, 150)
Screenshot: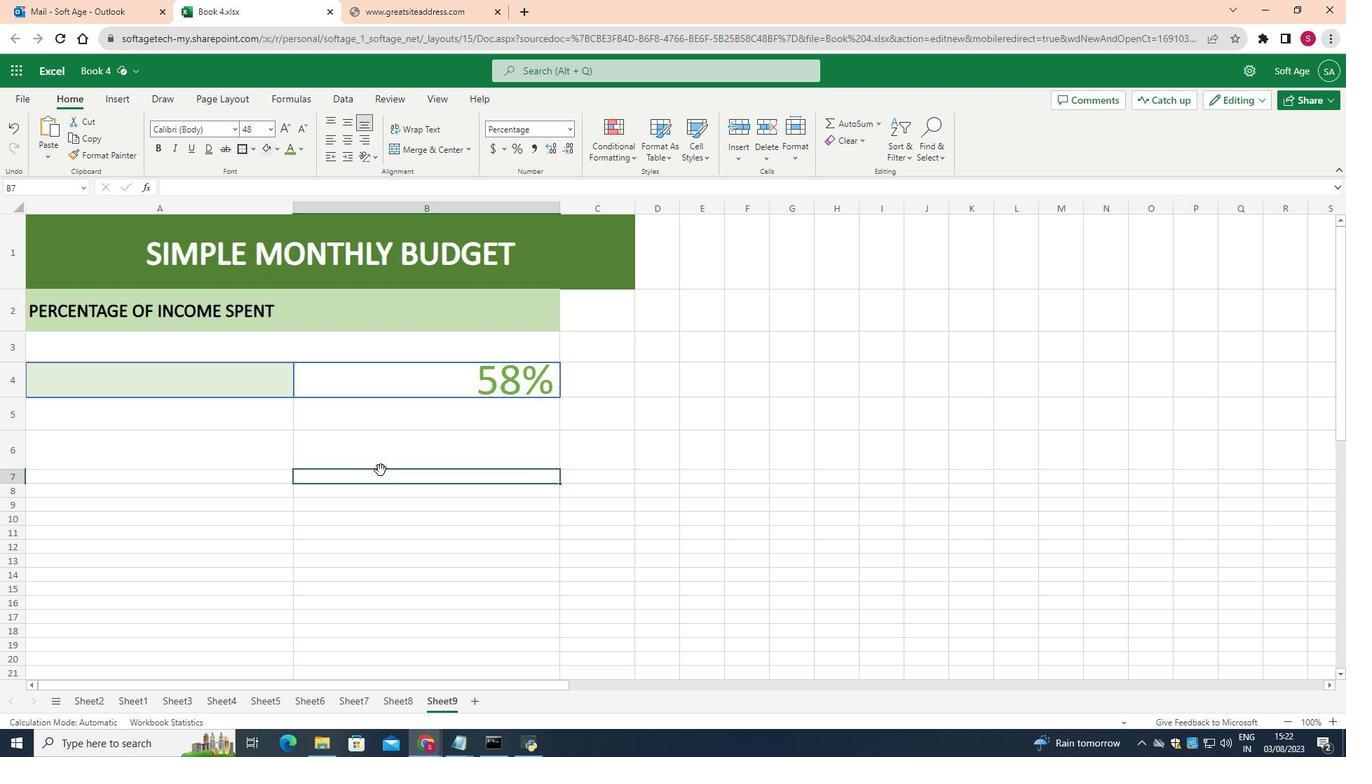
Action: Mouse moved to (380, 470)
Screenshot: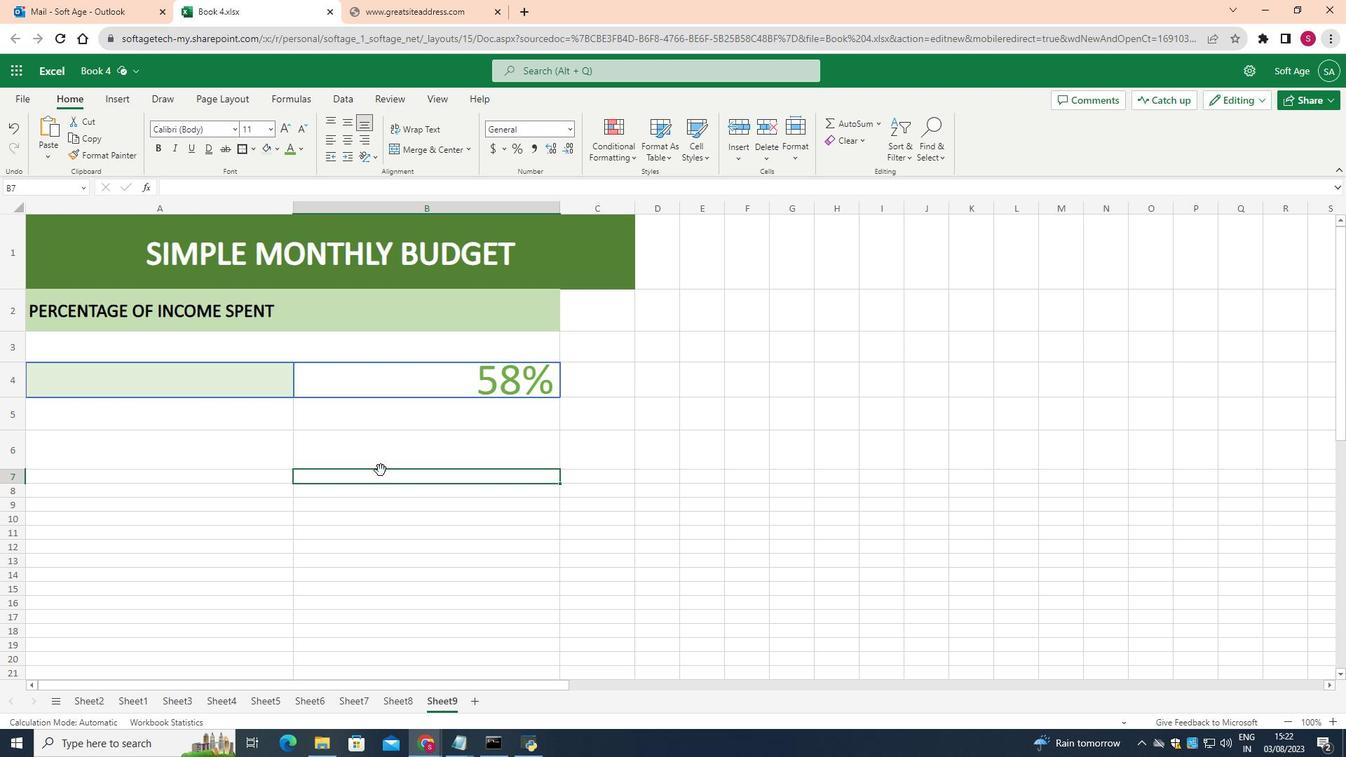 
Action: Mouse pressed left at (380, 470)
Screenshot: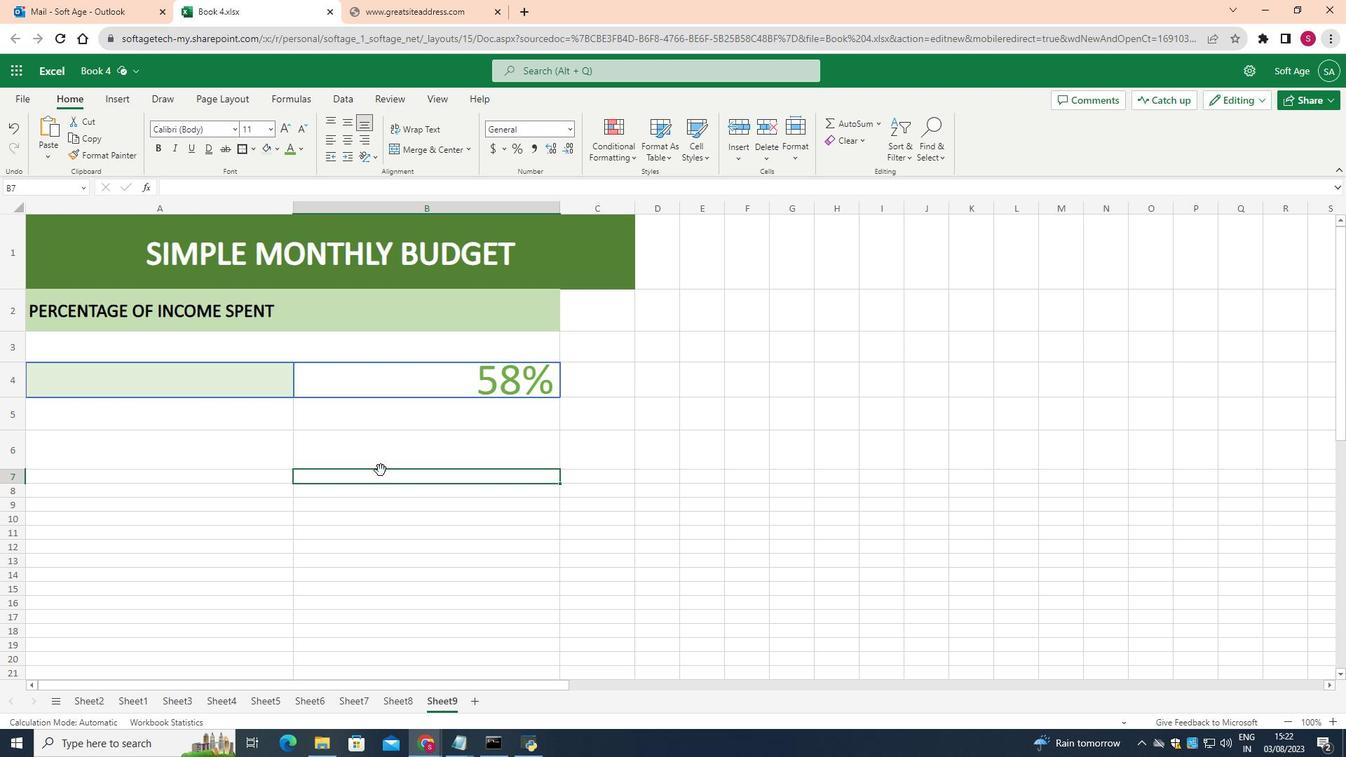 
Action: Mouse moved to (329, 383)
Screenshot: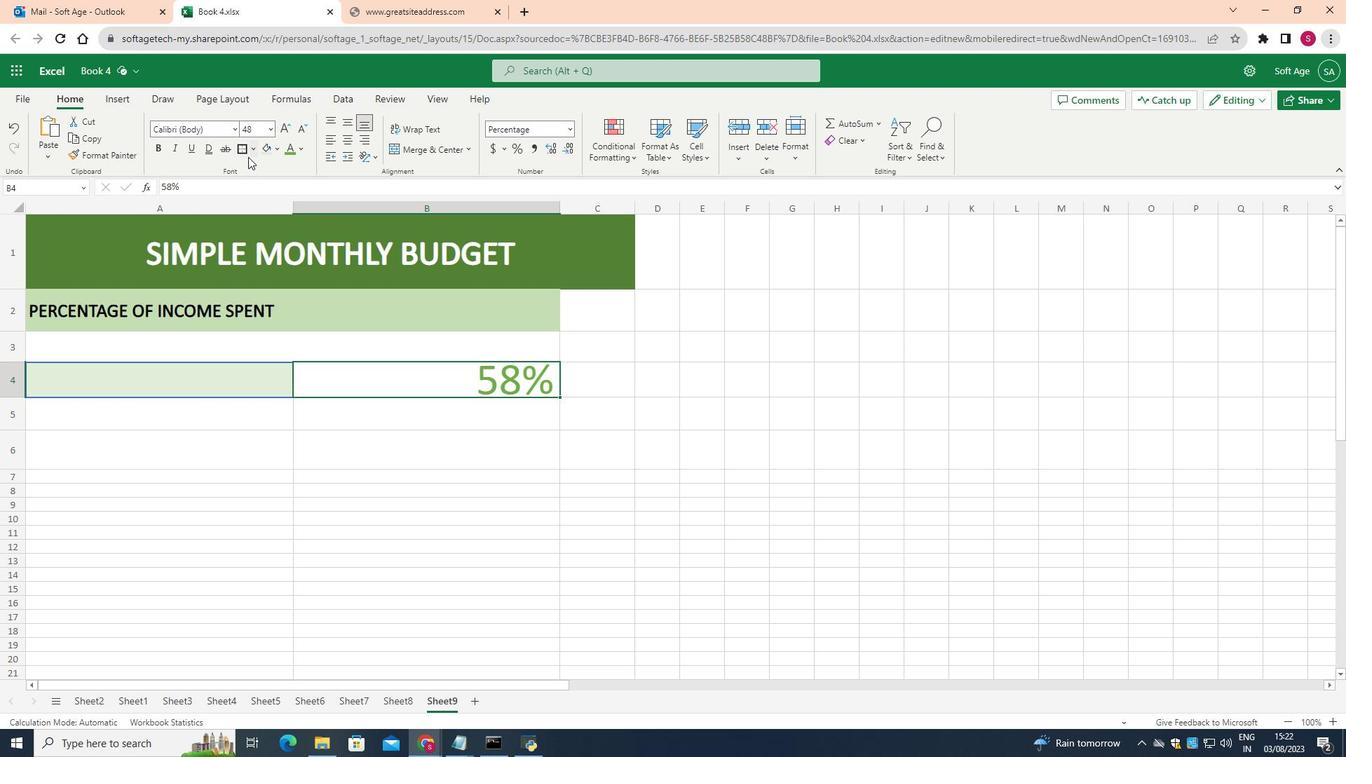 
Action: Mouse pressed left at (329, 383)
Screenshot: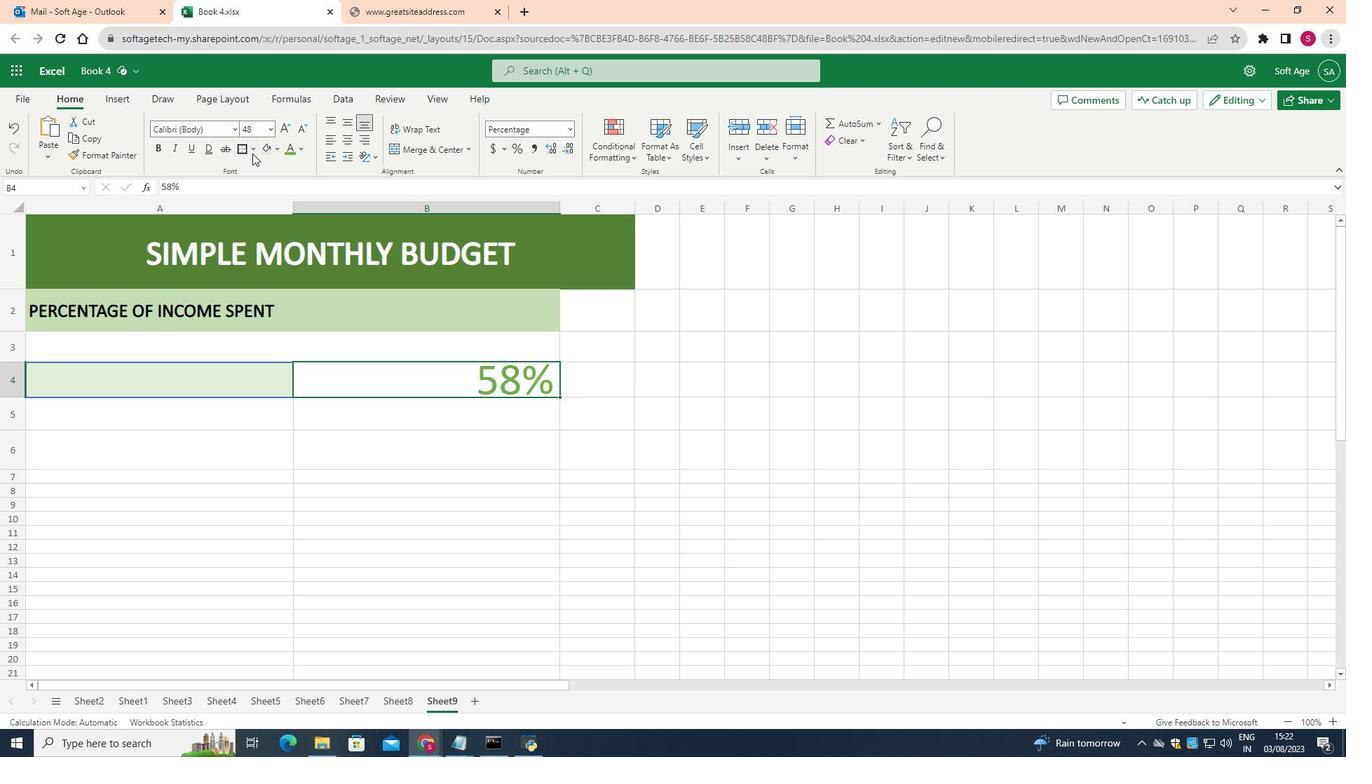 
Action: Mouse moved to (254, 151)
Screenshot: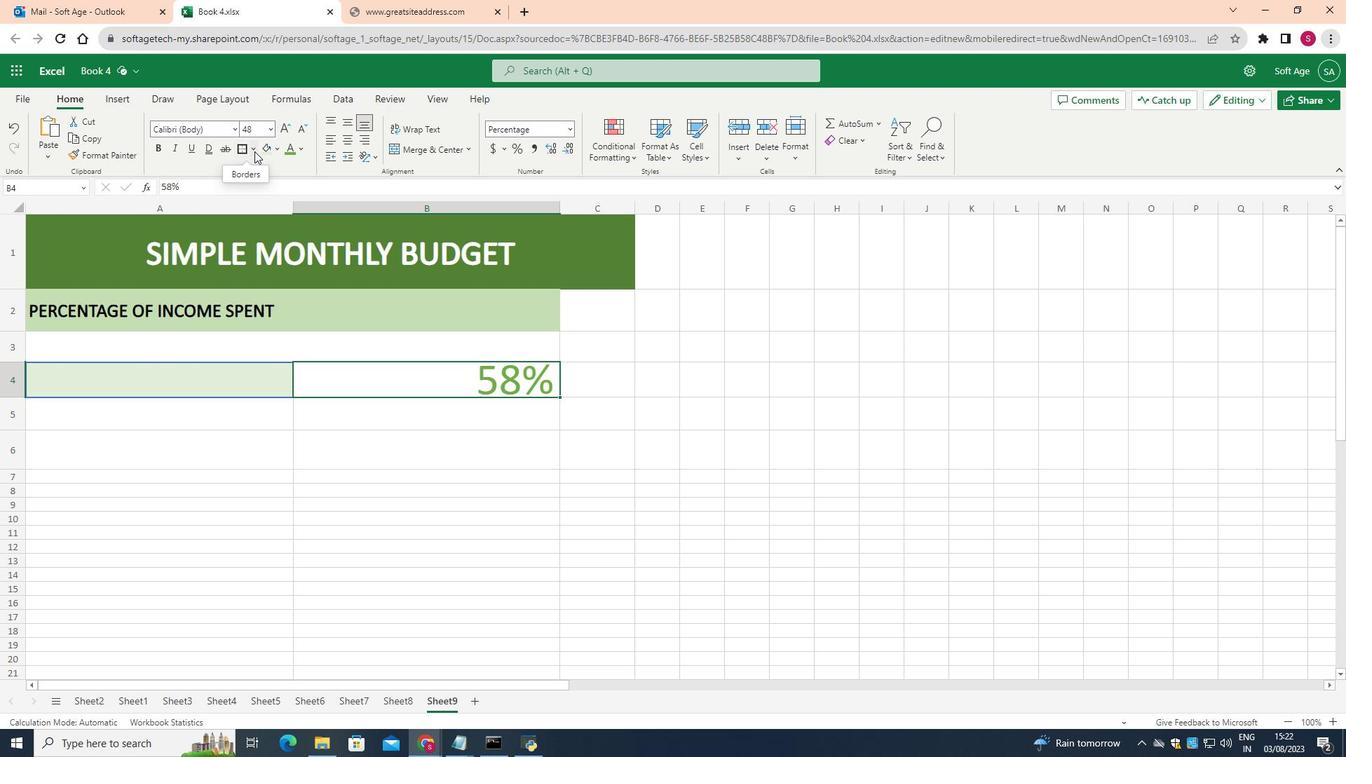 
Action: Mouse pressed left at (254, 151)
Screenshot: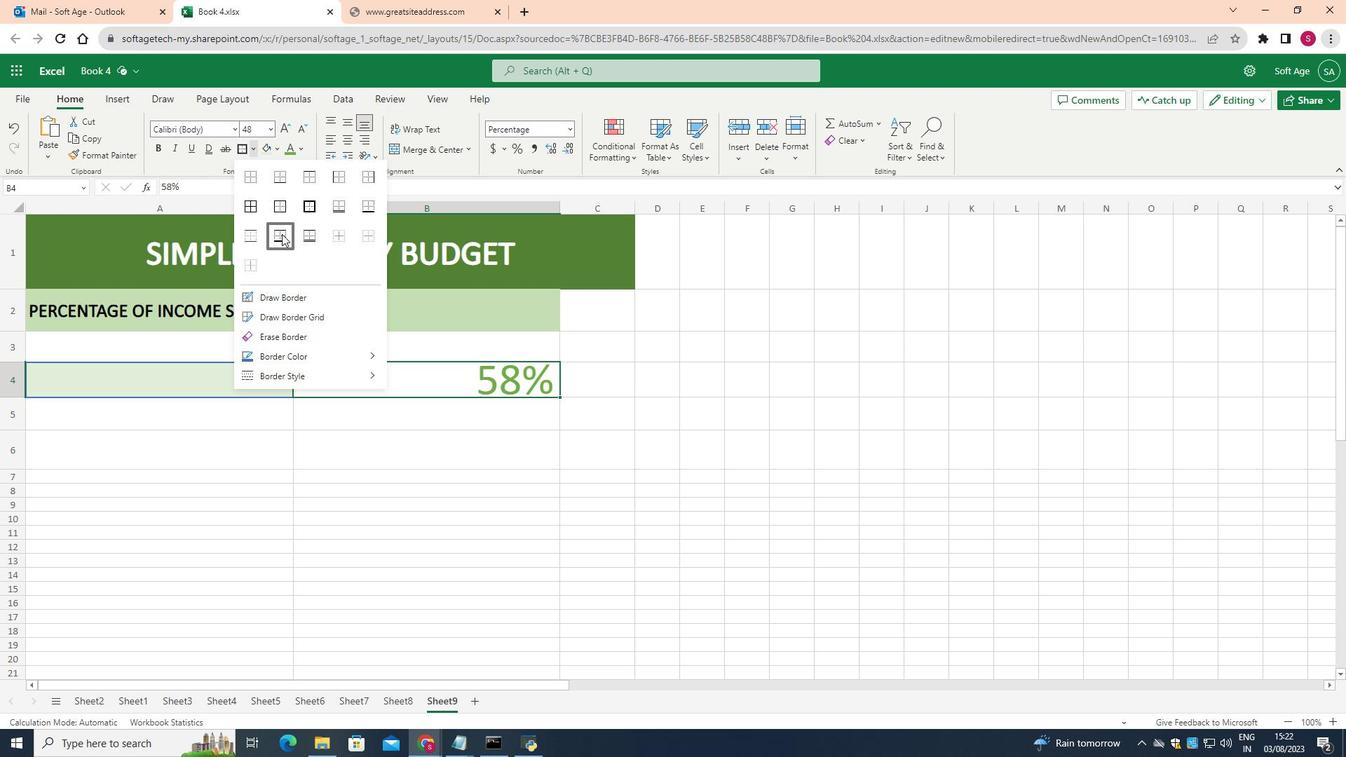 
Action: Mouse moved to (286, 354)
Screenshot: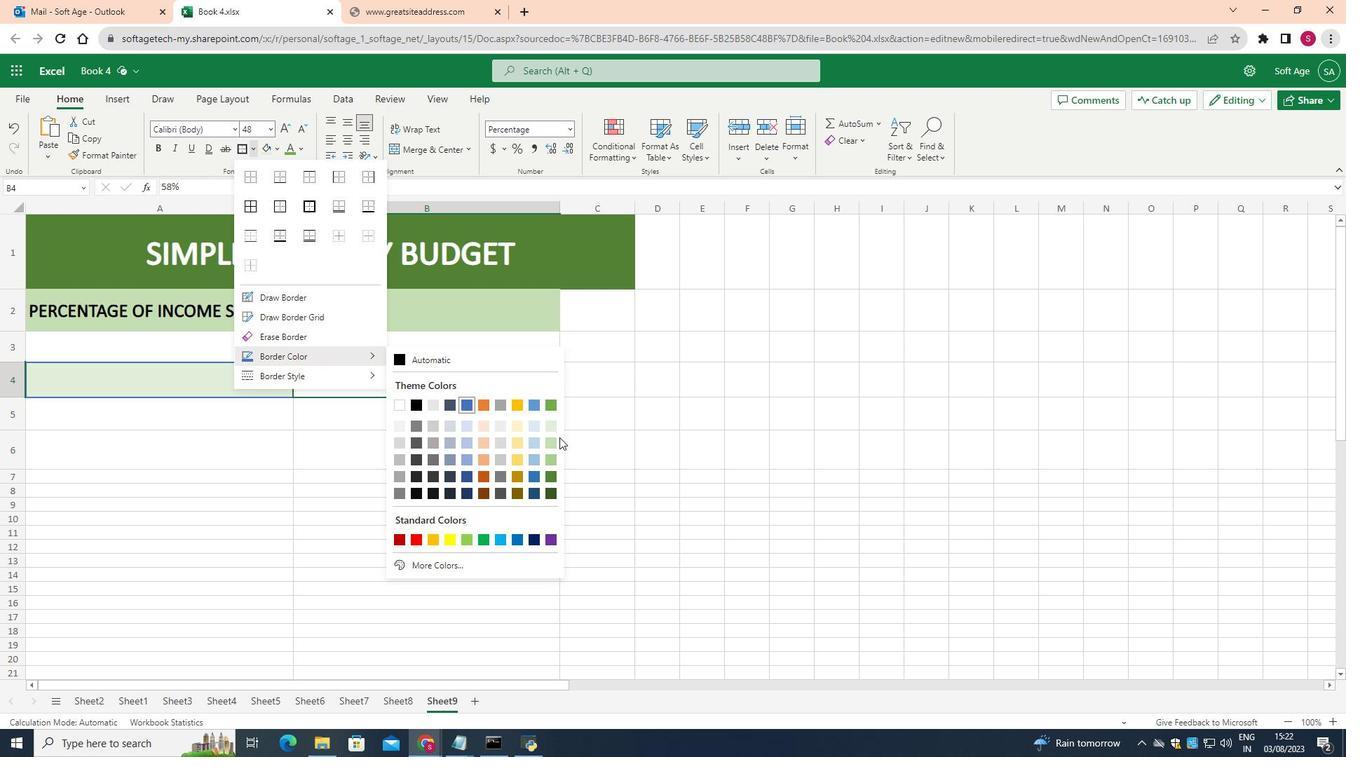 
Action: Mouse pressed left at (286, 354)
Screenshot: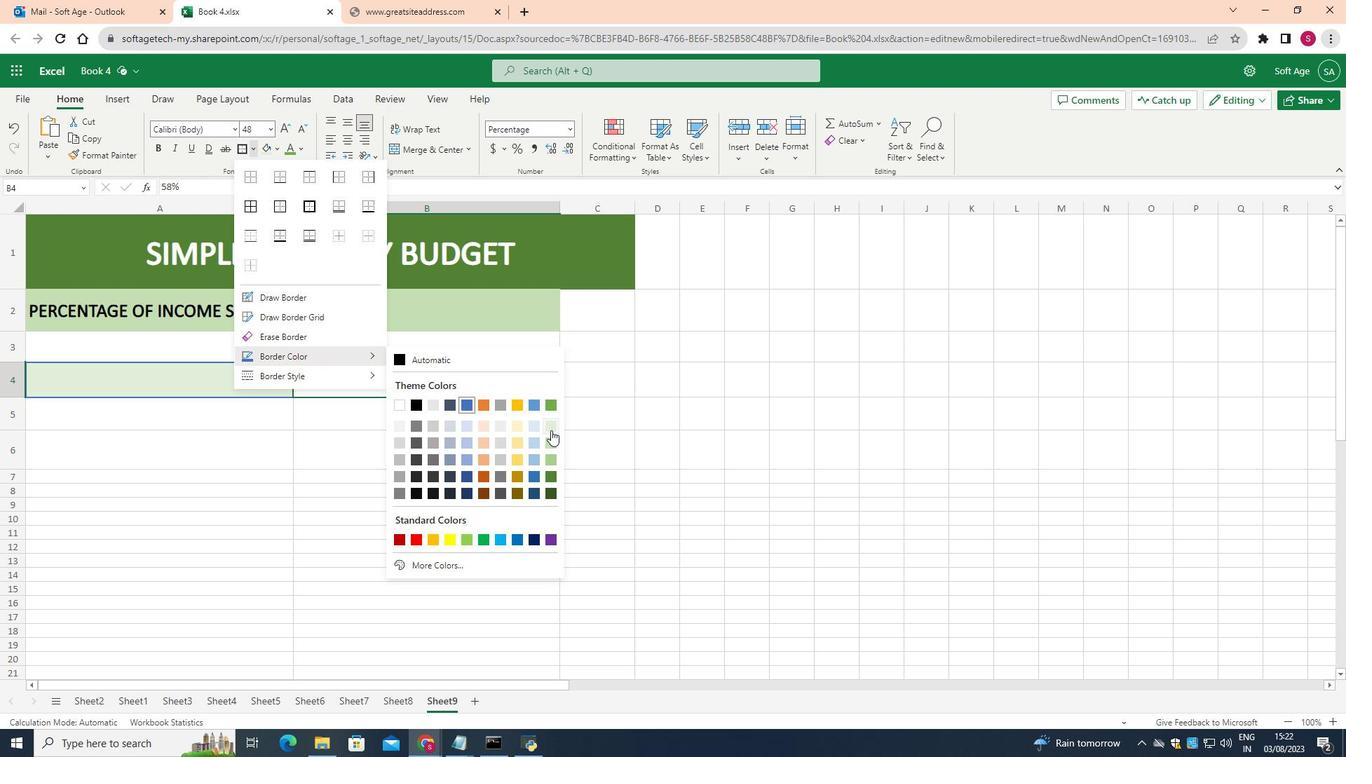 
Action: Mouse moved to (551, 430)
Screenshot: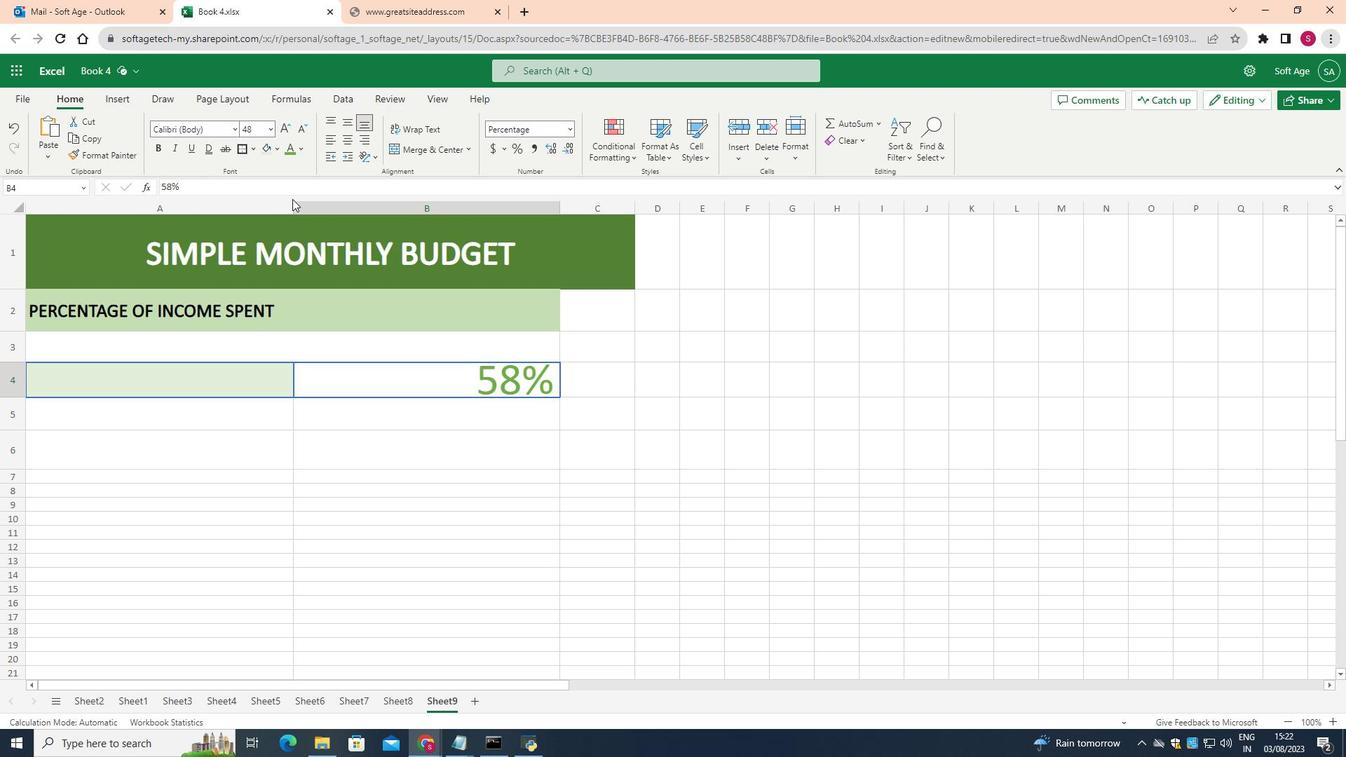 
Action: Mouse pressed left at (551, 430)
Screenshot: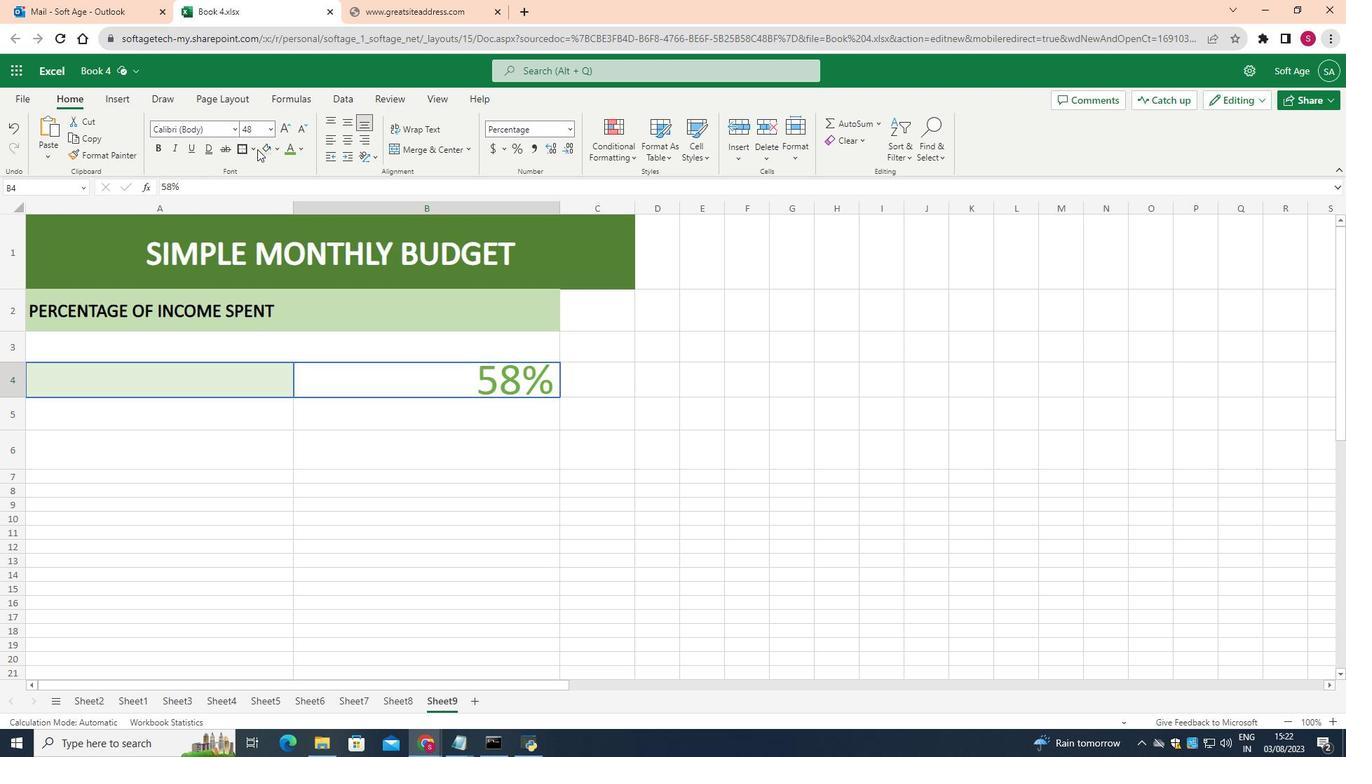 
Action: Mouse moved to (257, 149)
Screenshot: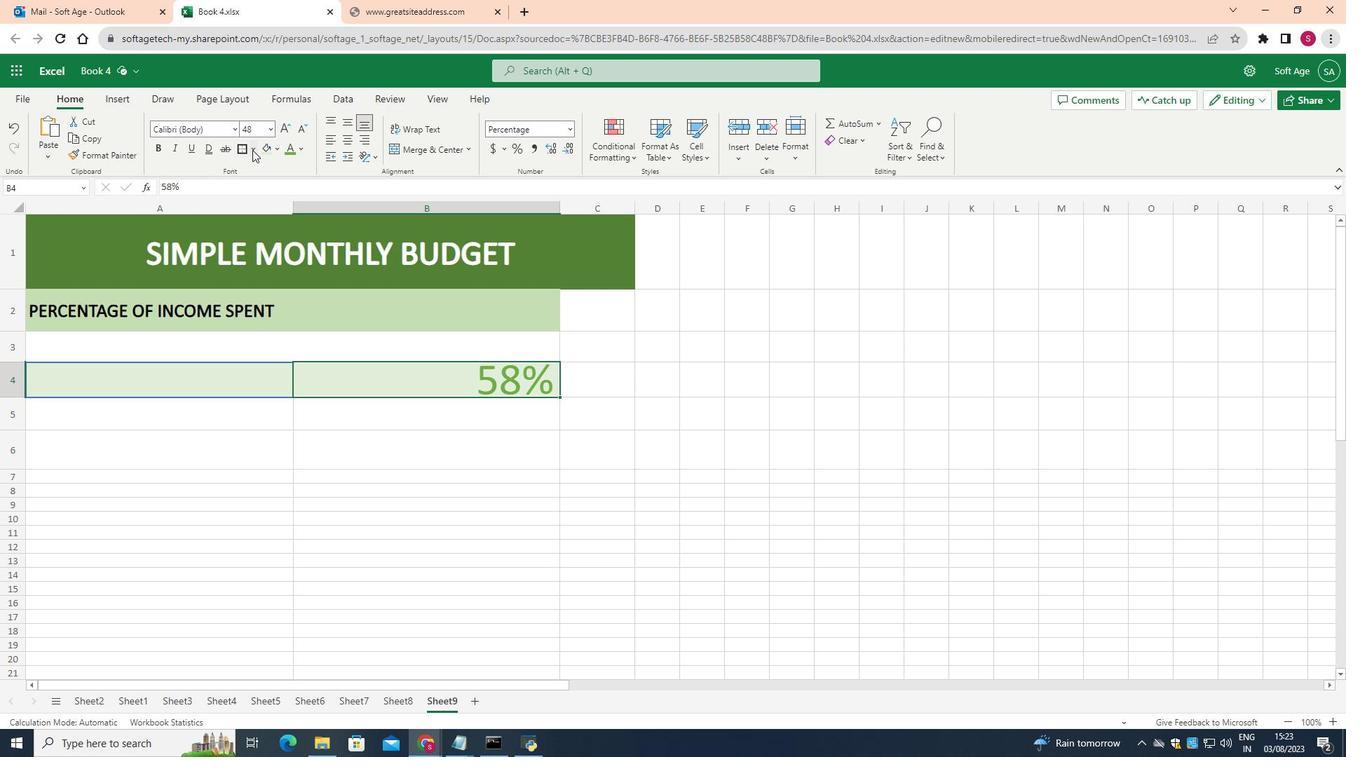 
Action: Mouse pressed left at (257, 149)
Screenshot: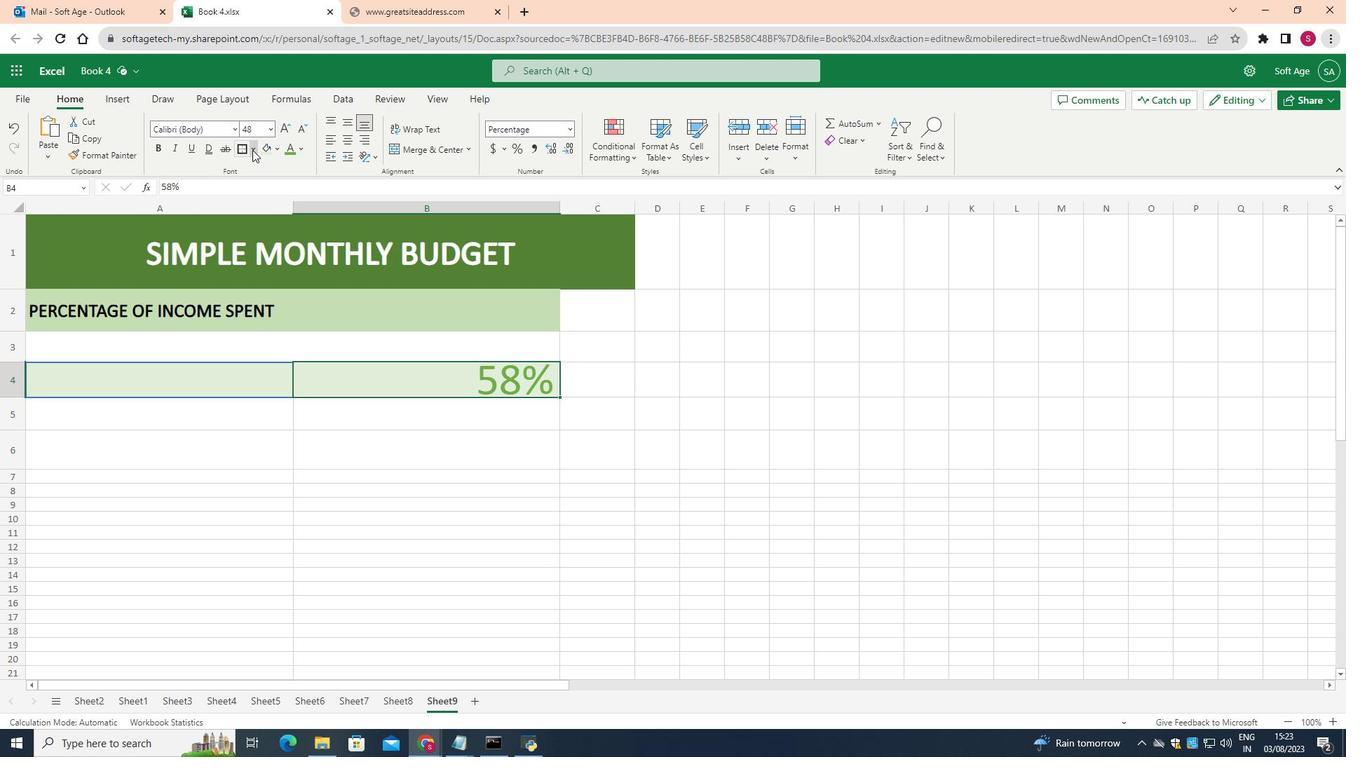 
Action: Mouse moved to (252, 150)
Screenshot: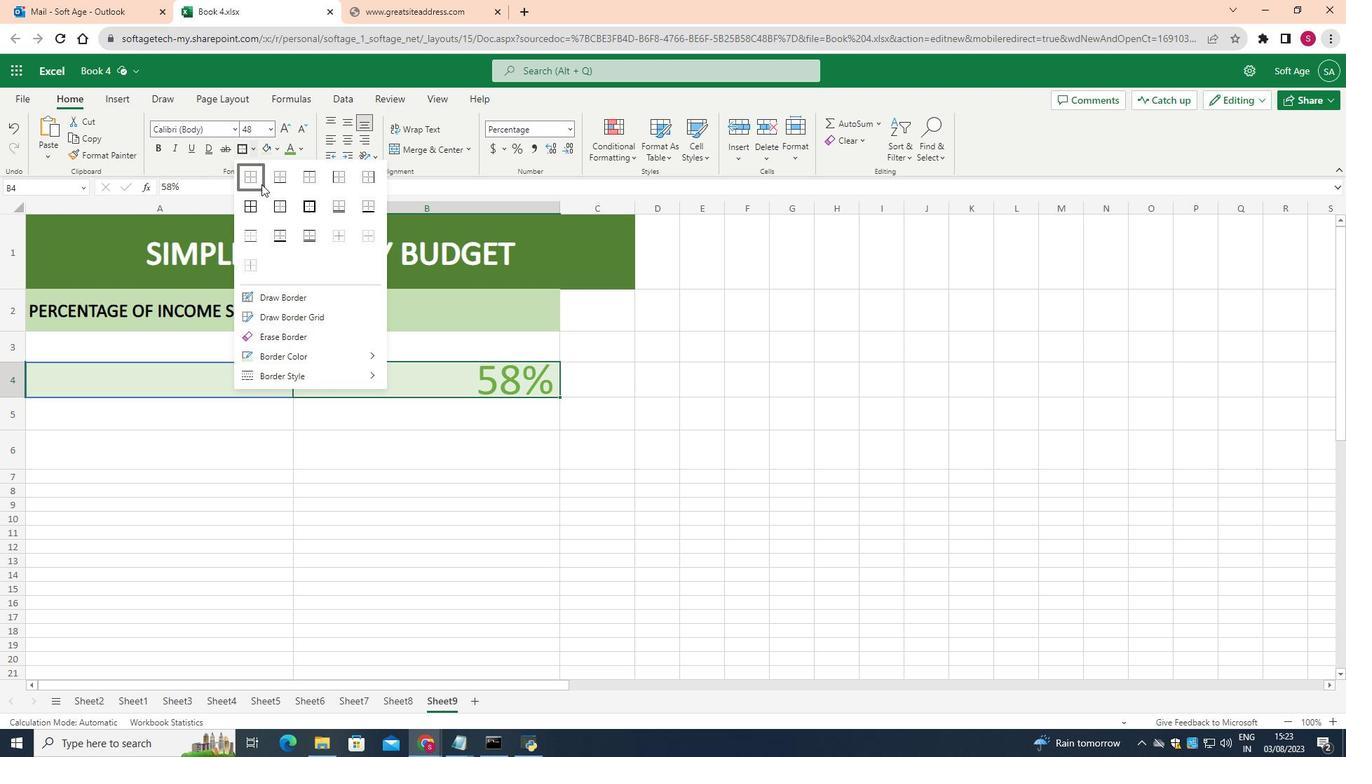 
Action: Mouse pressed left at (252, 150)
Screenshot: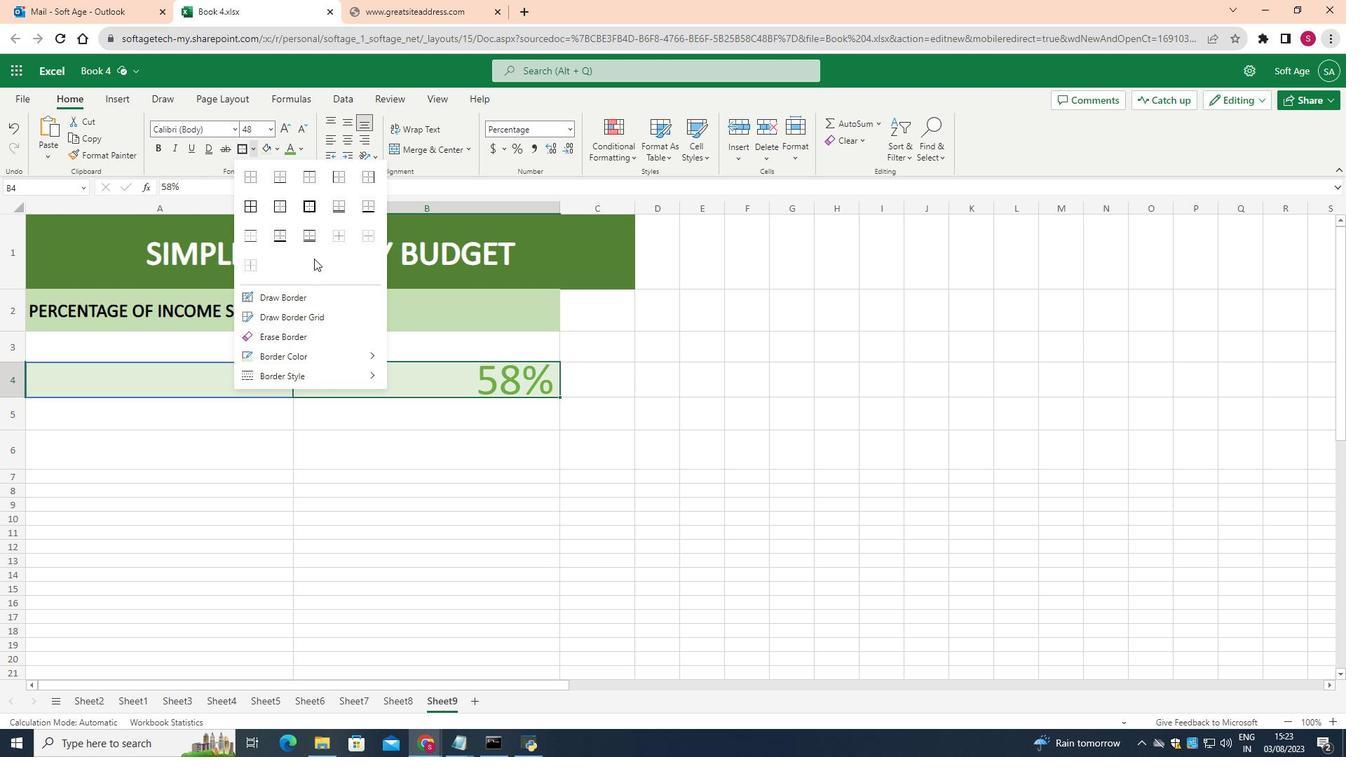 
Action: Mouse moved to (331, 178)
Screenshot: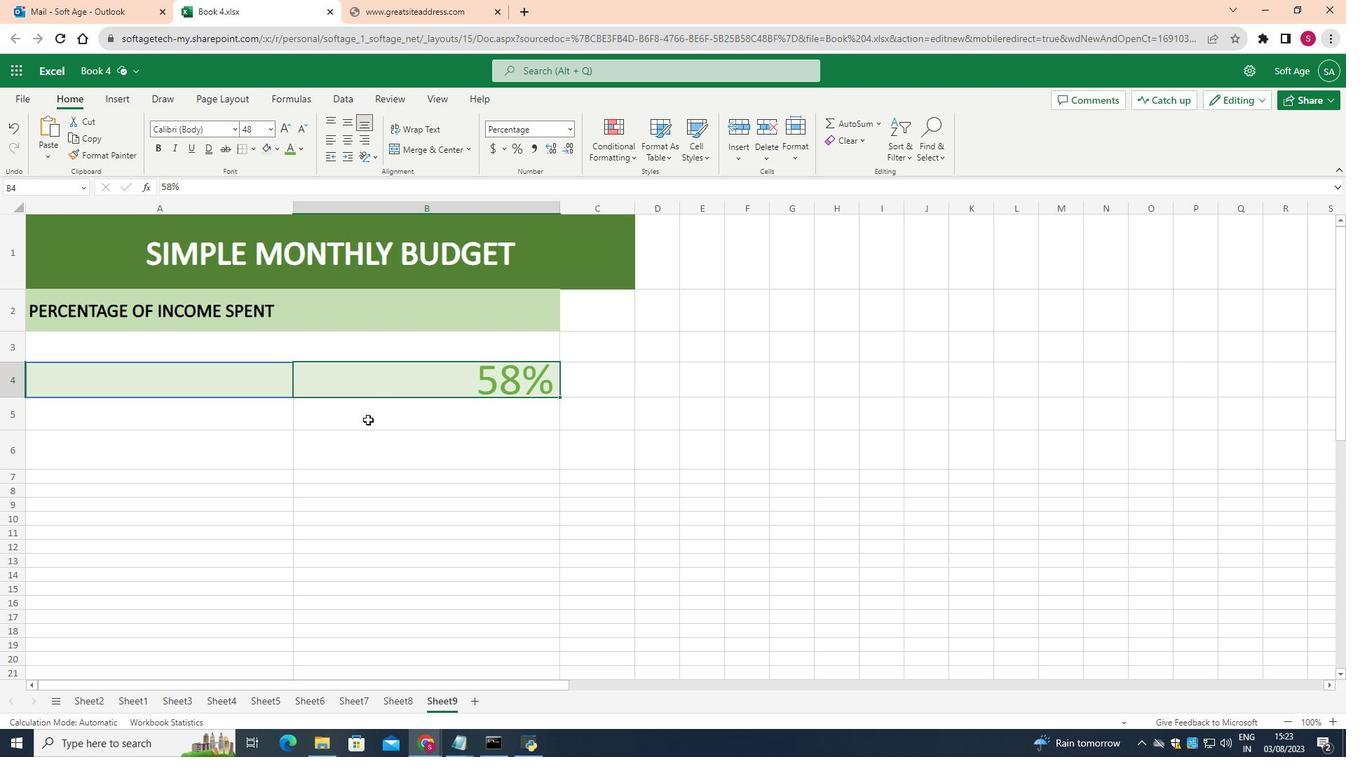 
Action: Mouse pressed left at (331, 178)
Screenshot: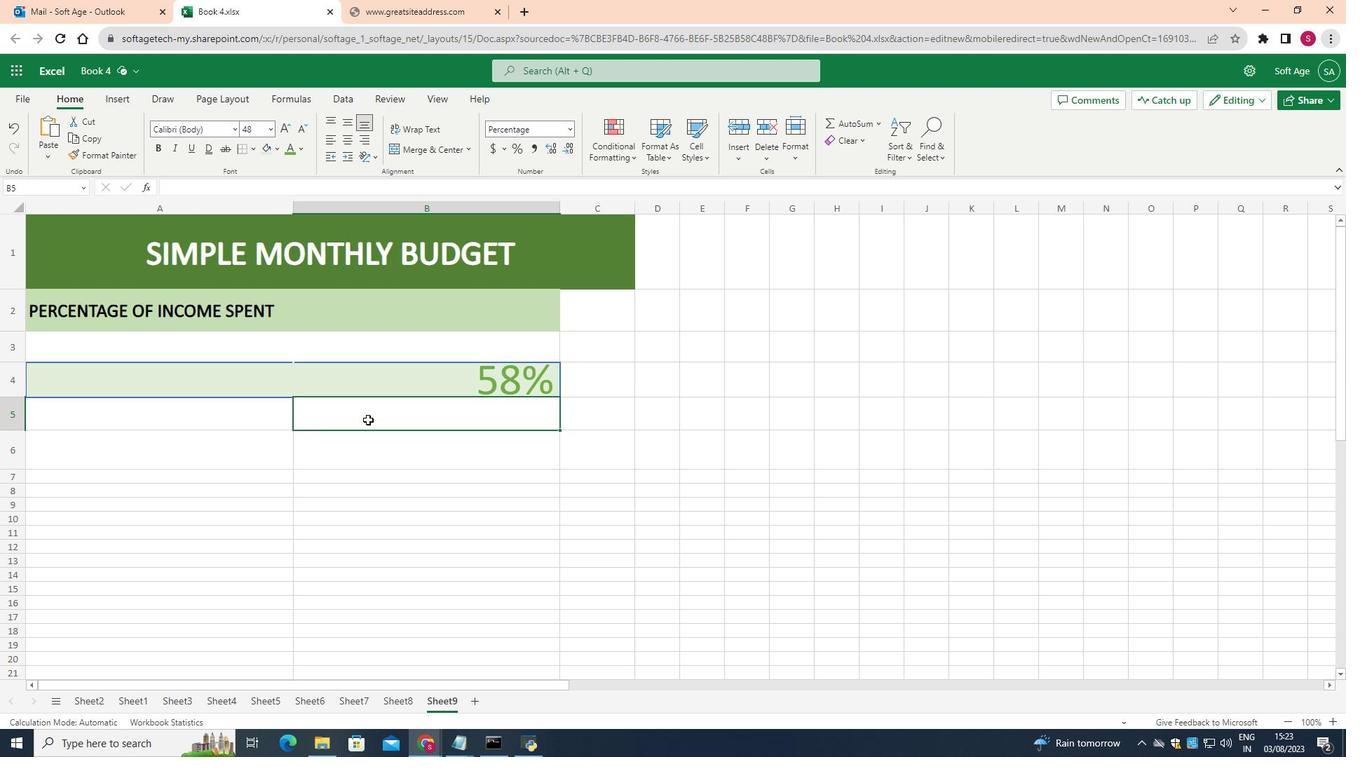 
Action: Mouse moved to (368, 420)
Screenshot: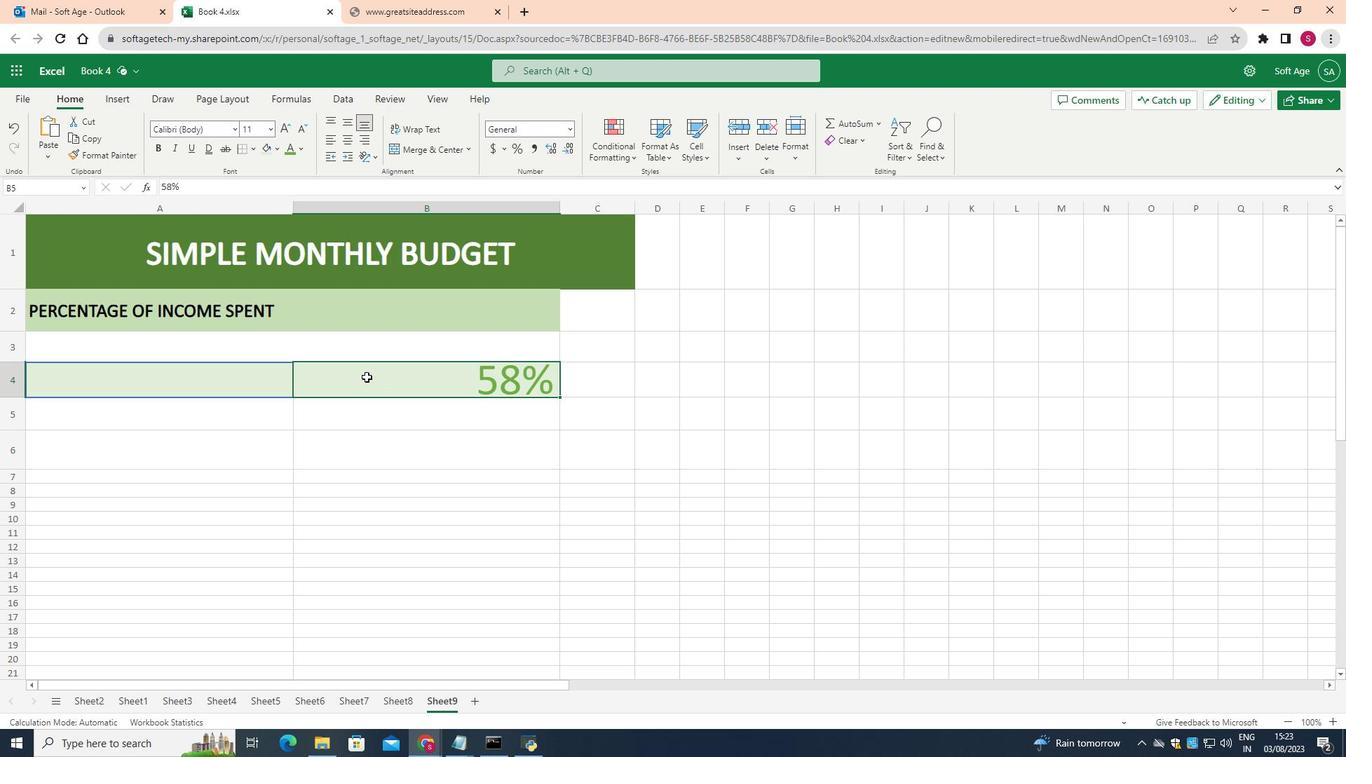 
Action: Mouse pressed left at (368, 420)
Screenshot: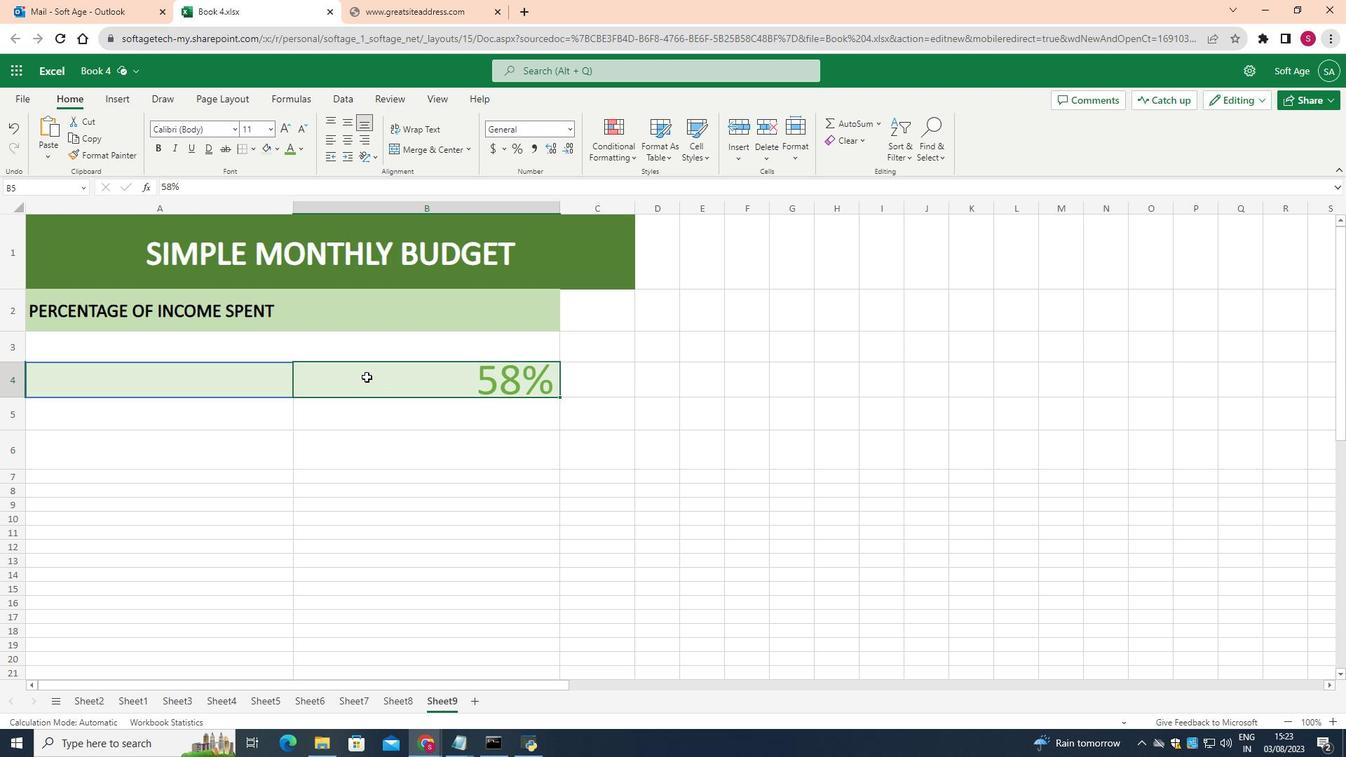 
Action: Mouse moved to (366, 377)
Screenshot: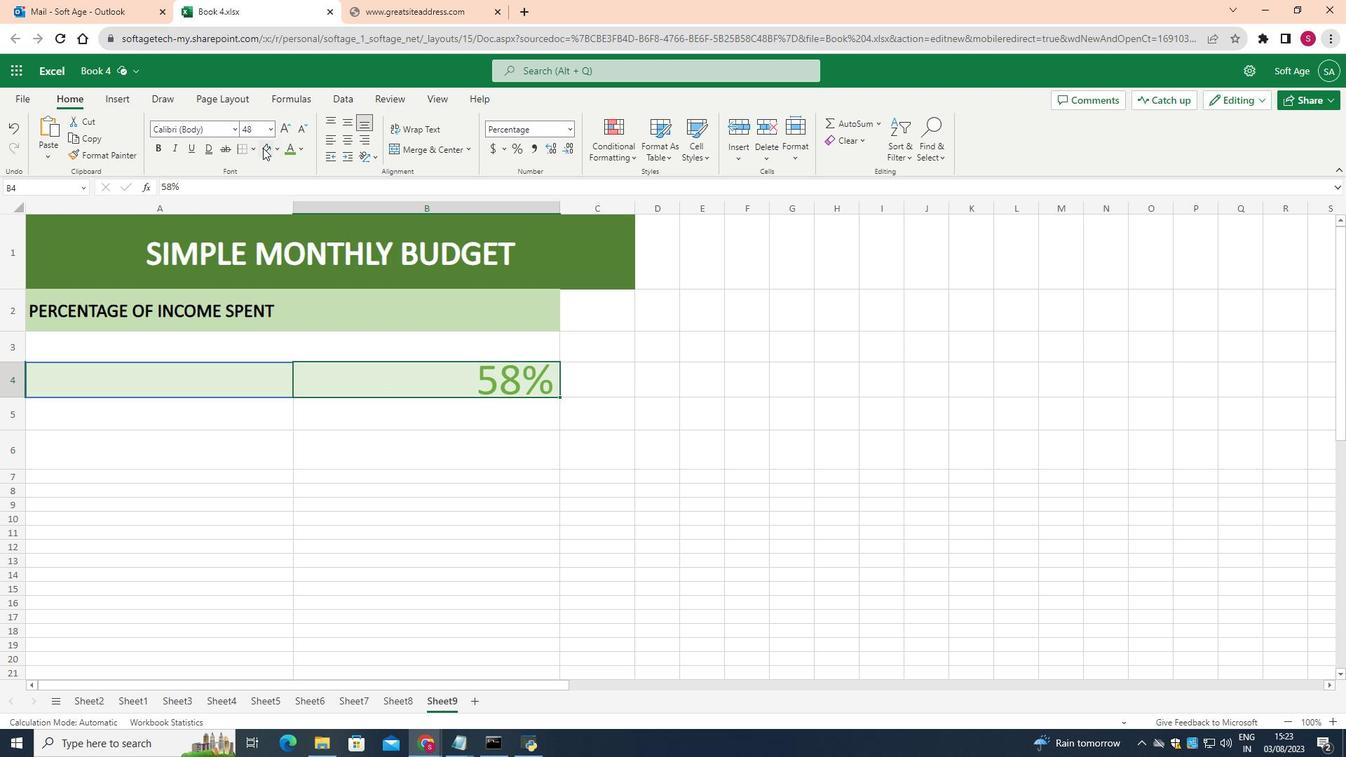 
Action: Mouse pressed left at (366, 377)
Screenshot: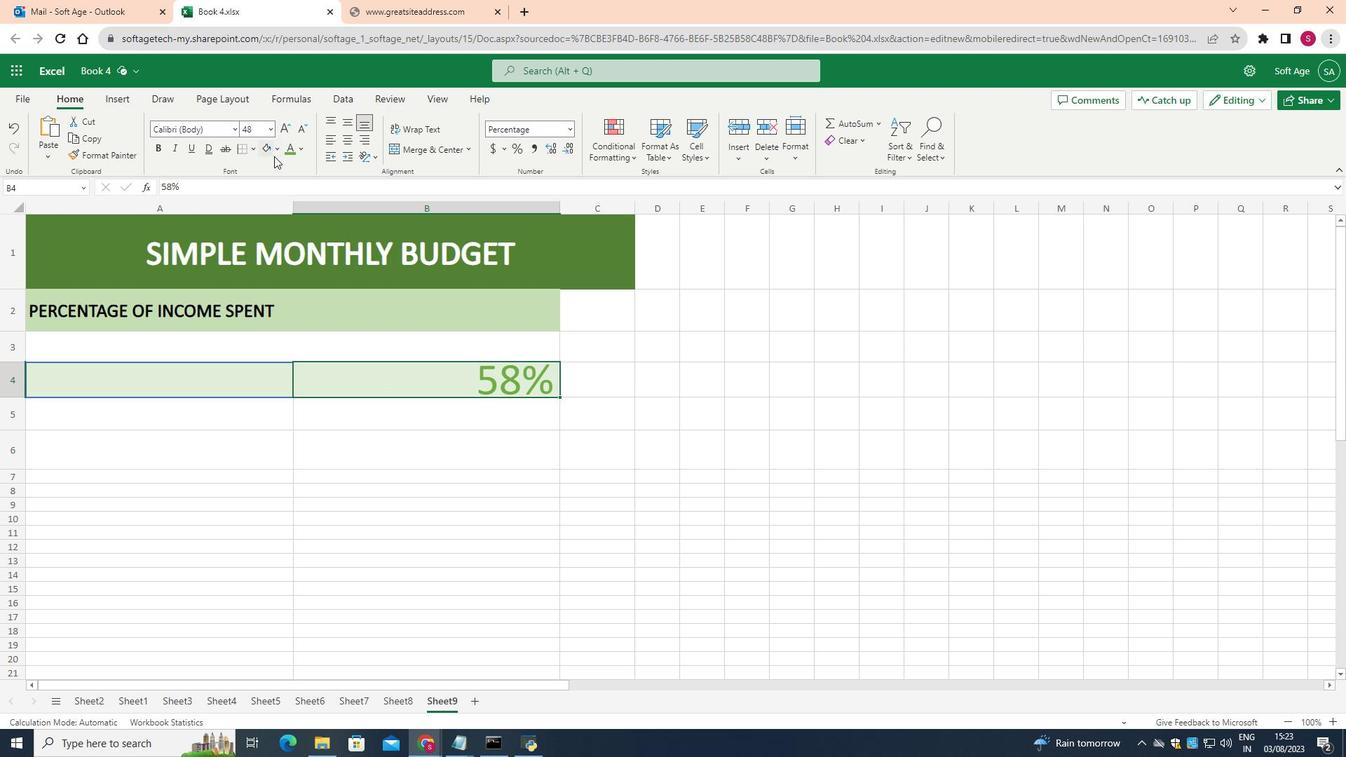 
Action: Mouse moved to (277, 148)
Screenshot: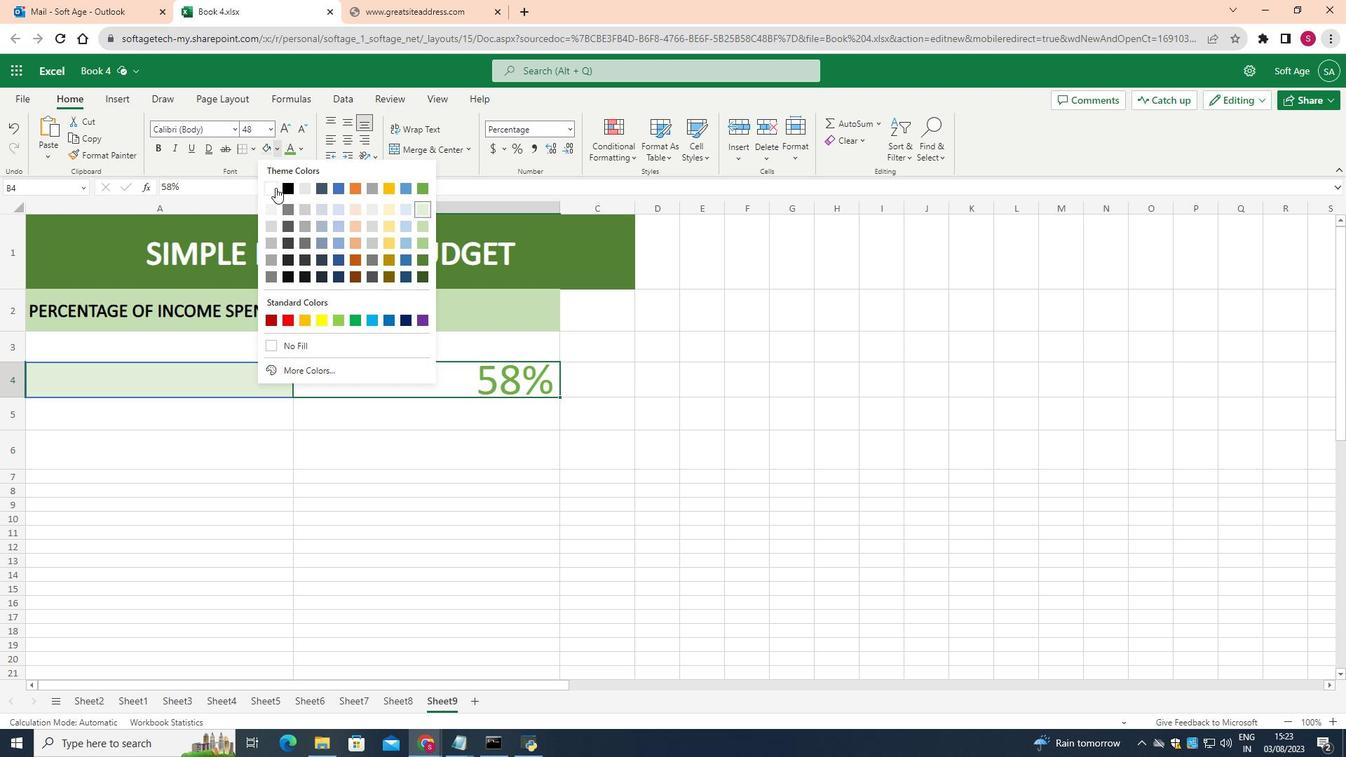 
Action: Mouse pressed left at (277, 148)
Screenshot: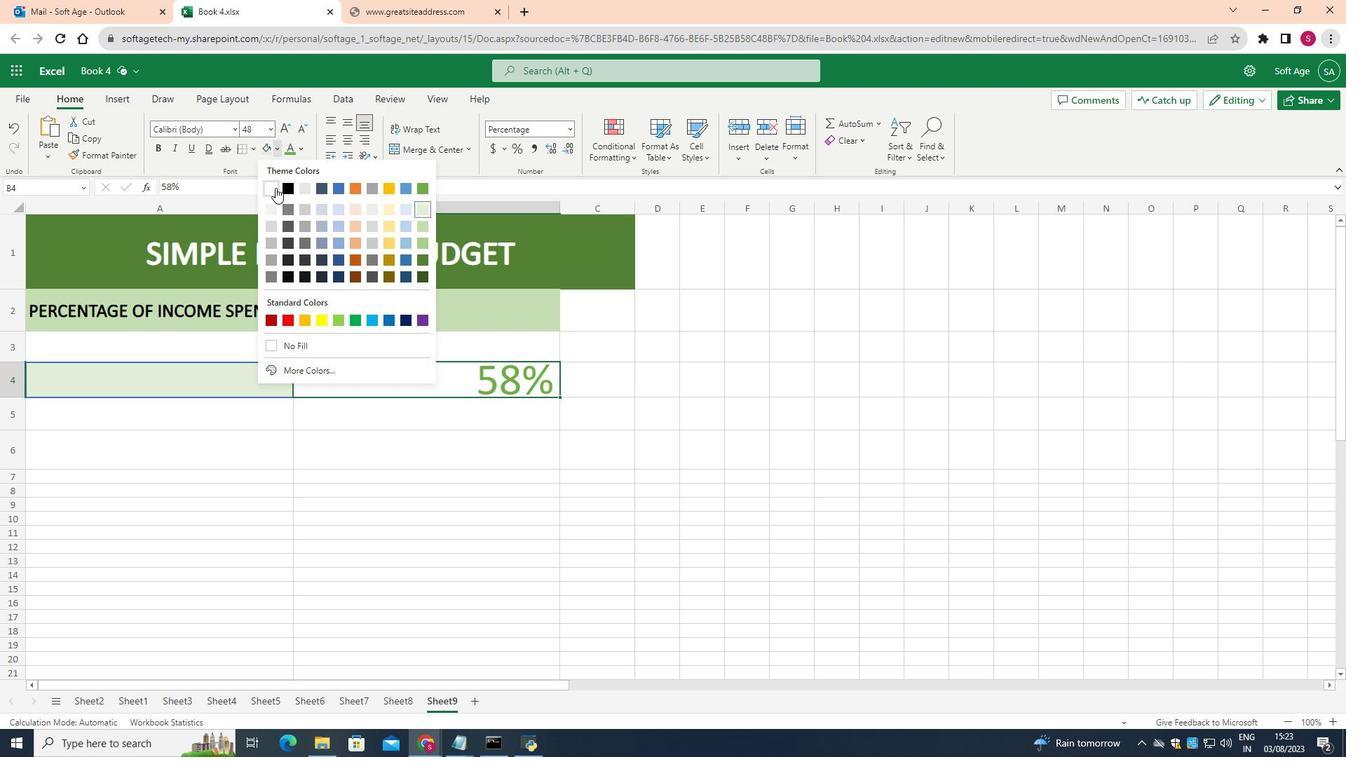 
Action: Mouse moved to (275, 188)
Screenshot: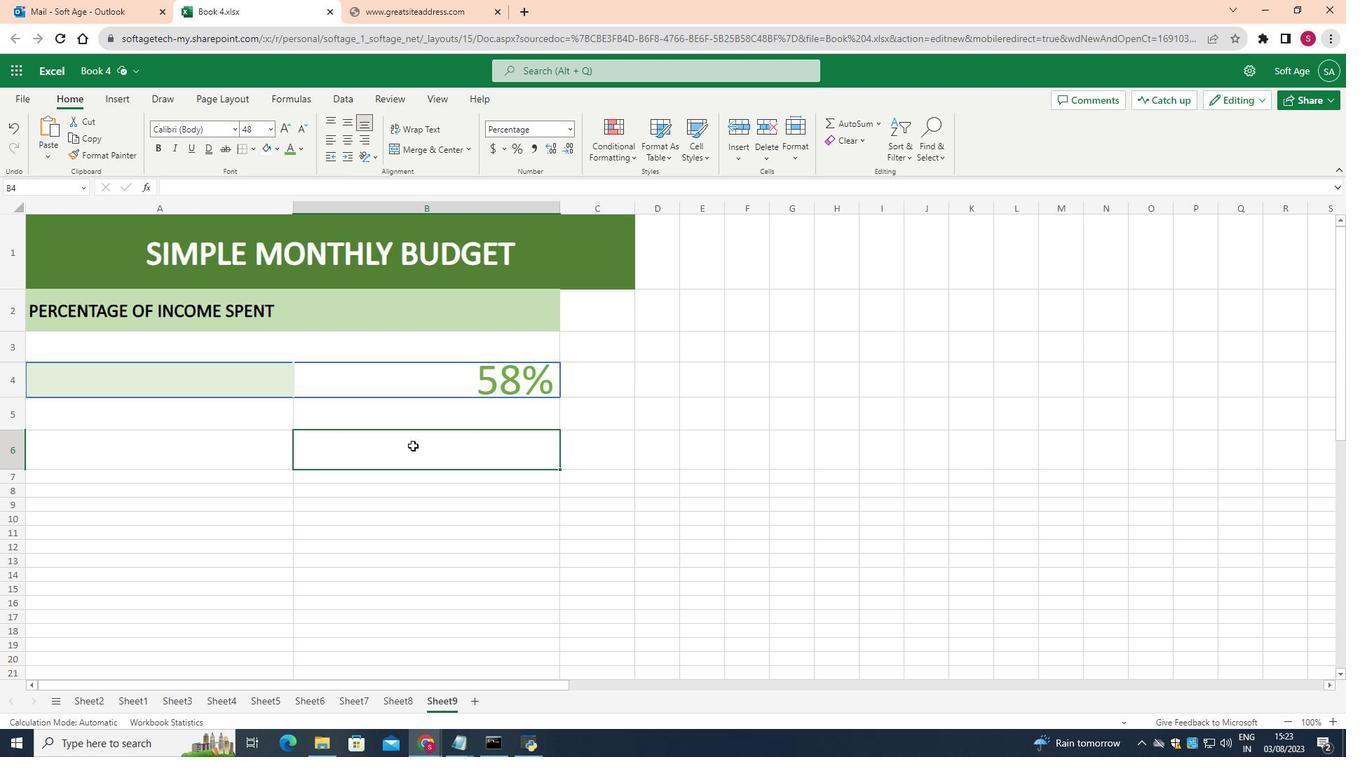 
Action: Mouse pressed left at (275, 188)
Screenshot: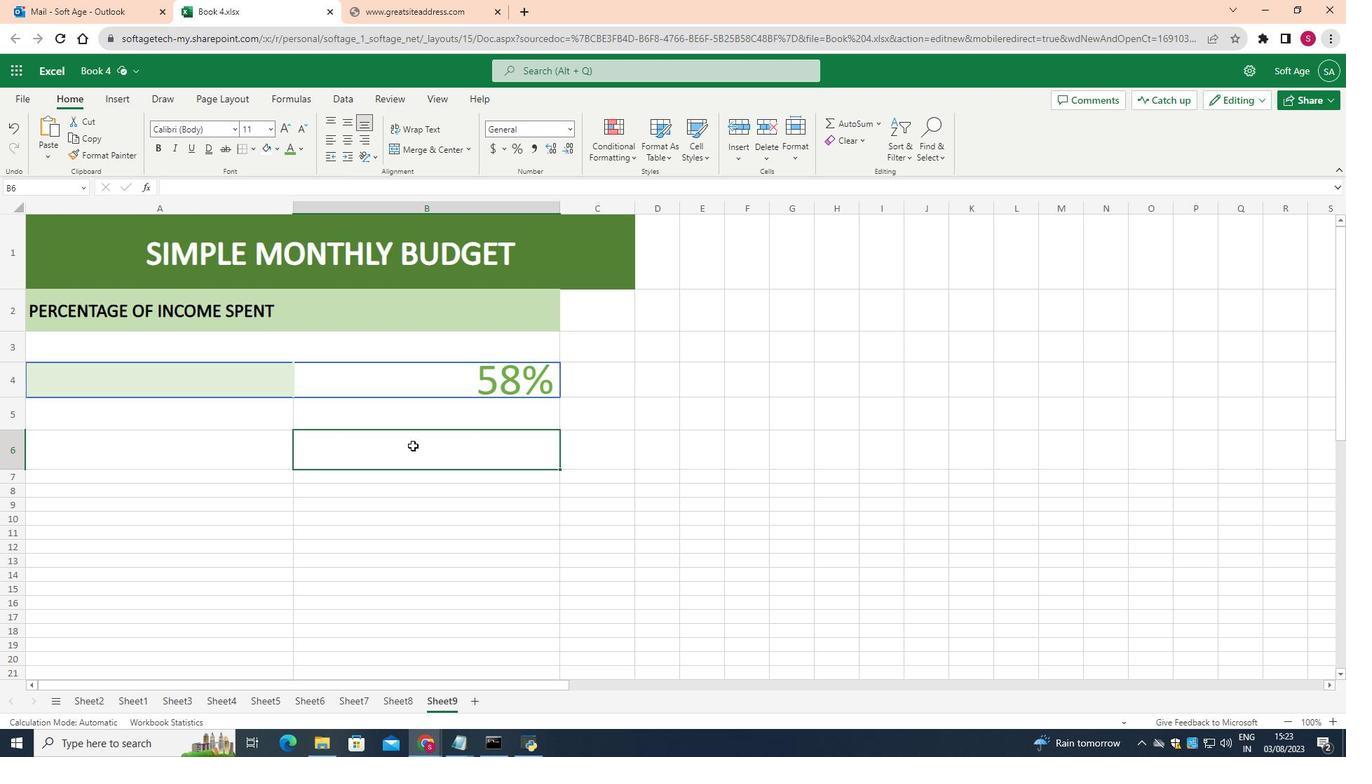 
Action: Mouse moved to (413, 446)
Screenshot: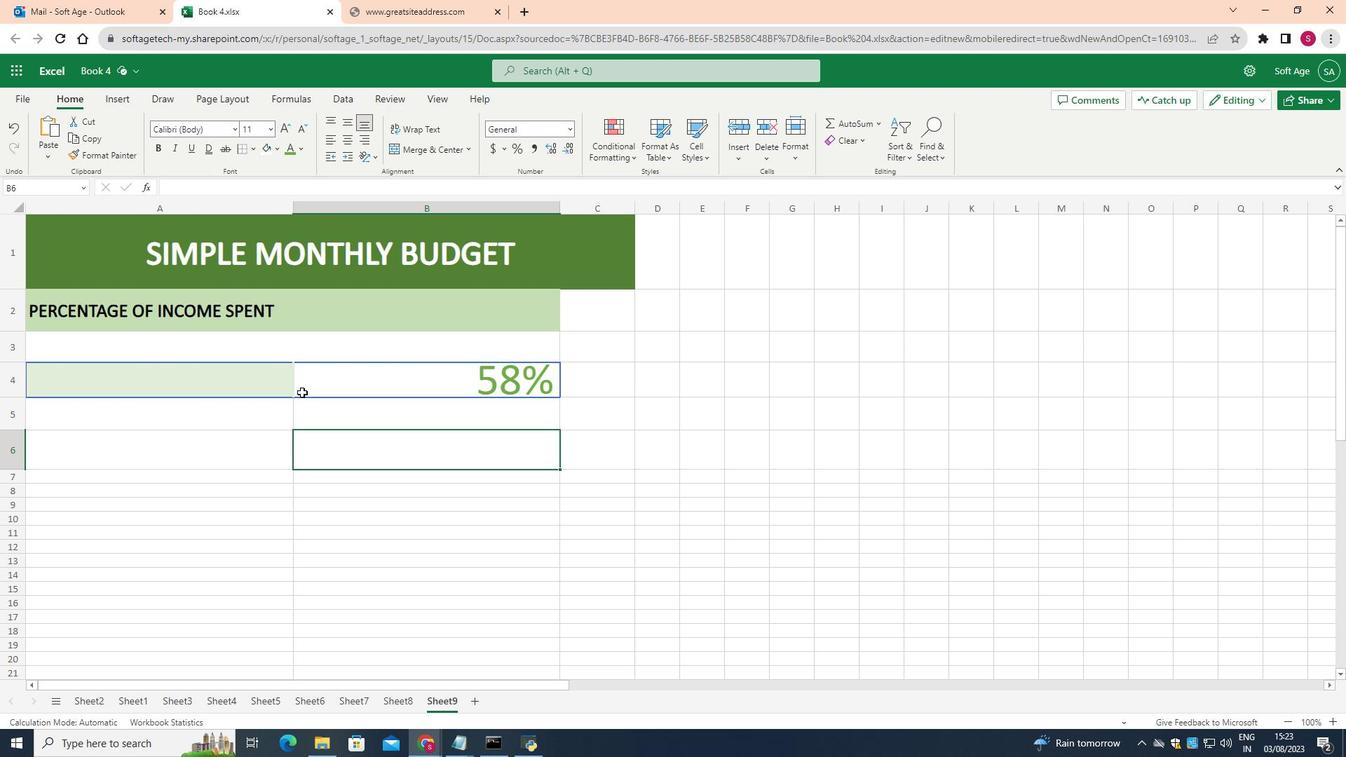 
Action: Mouse pressed left at (413, 446)
Screenshot: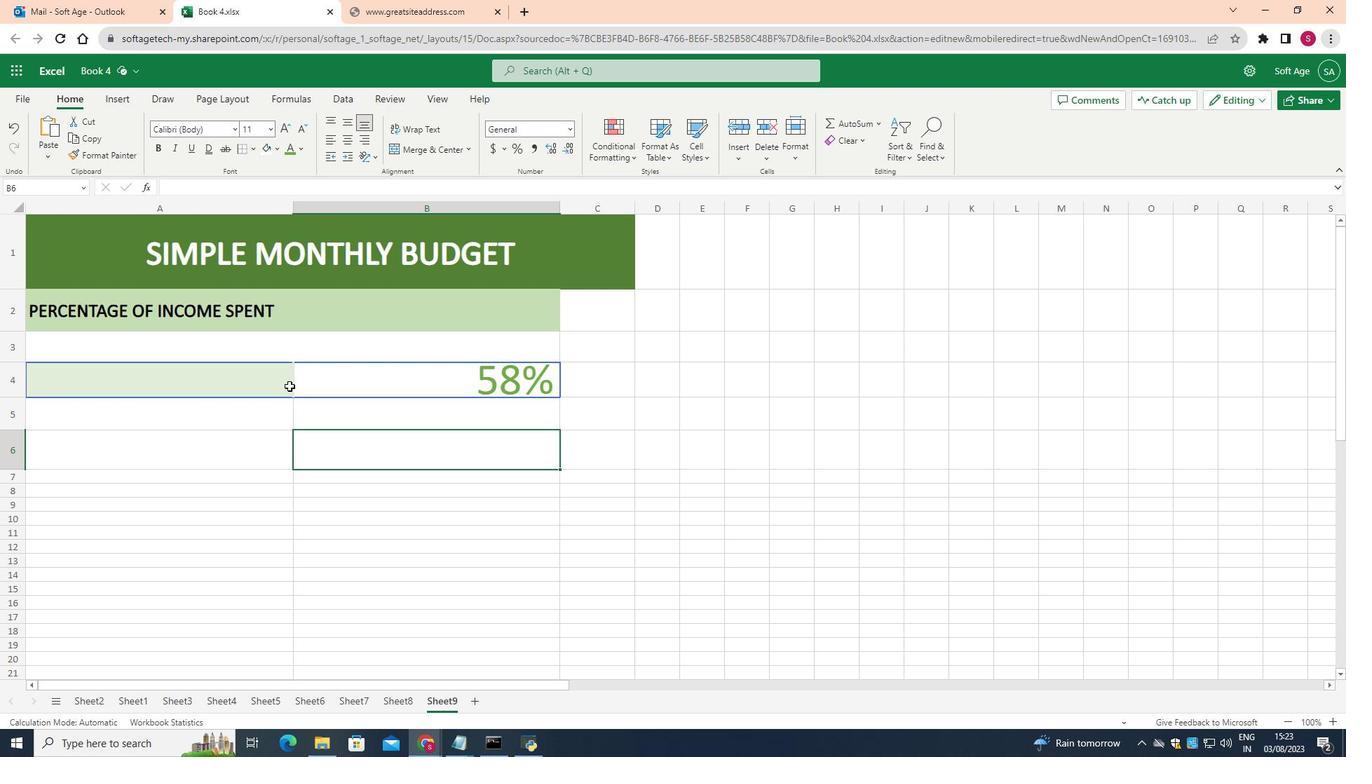 
Action: Mouse moved to (334, 431)
Screenshot: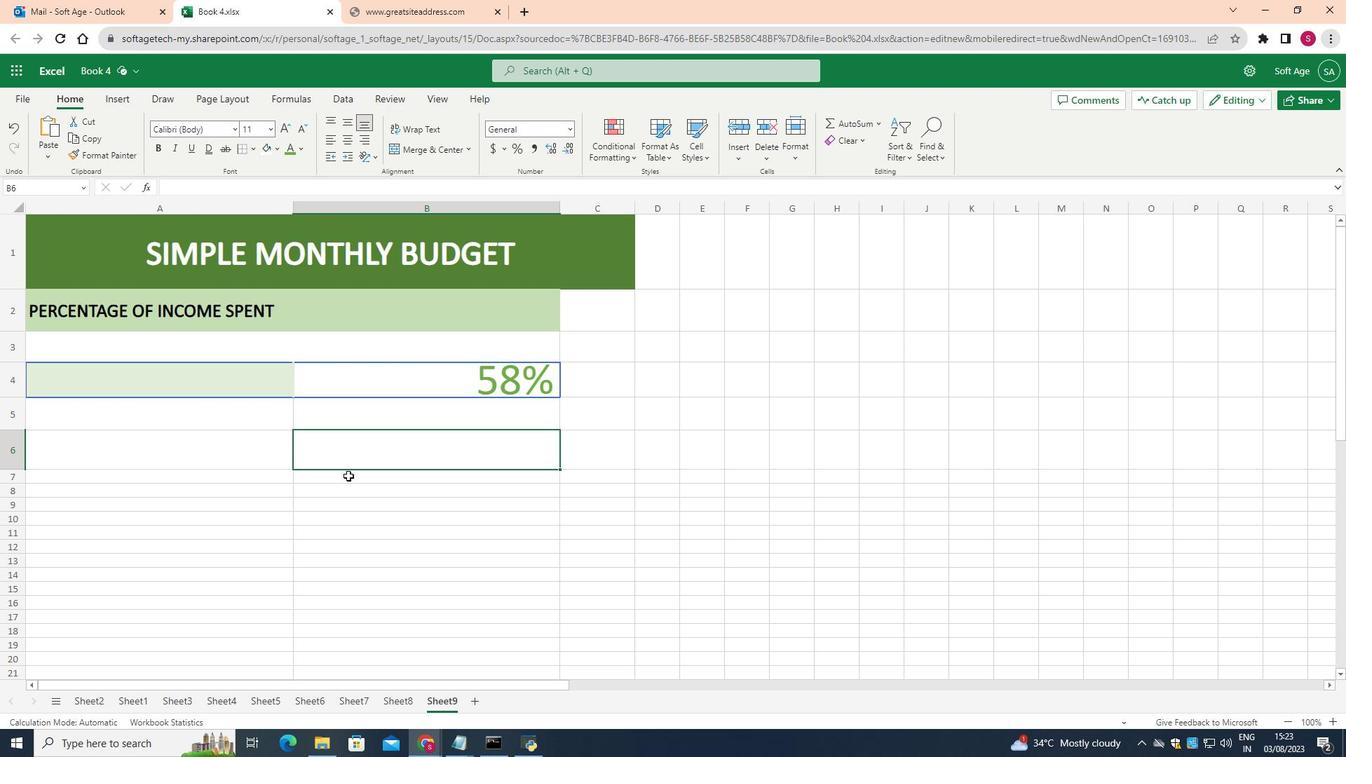 
Action: Mouse pressed left at (334, 431)
Screenshot: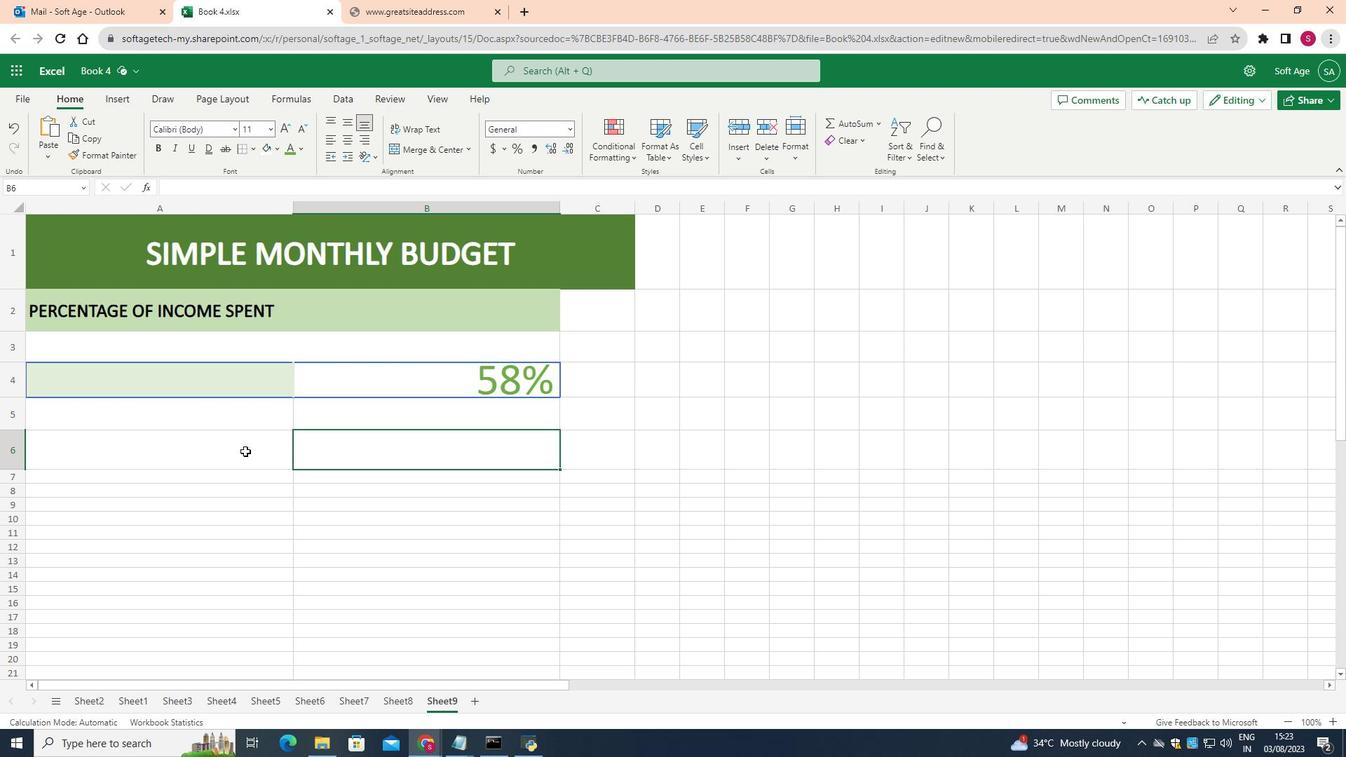 
Action: Mouse moved to (258, 416)
Screenshot: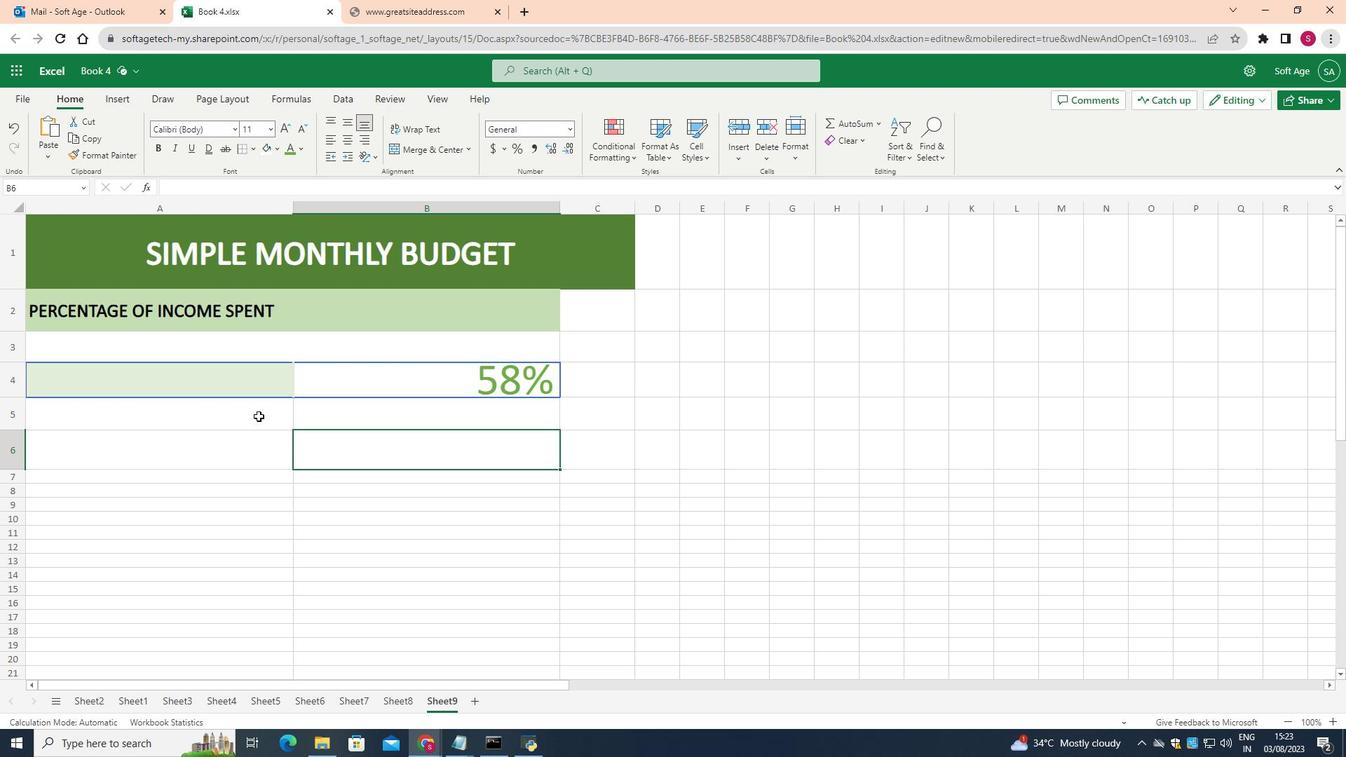 
Action: Mouse pressed left at (258, 416)
Screenshot: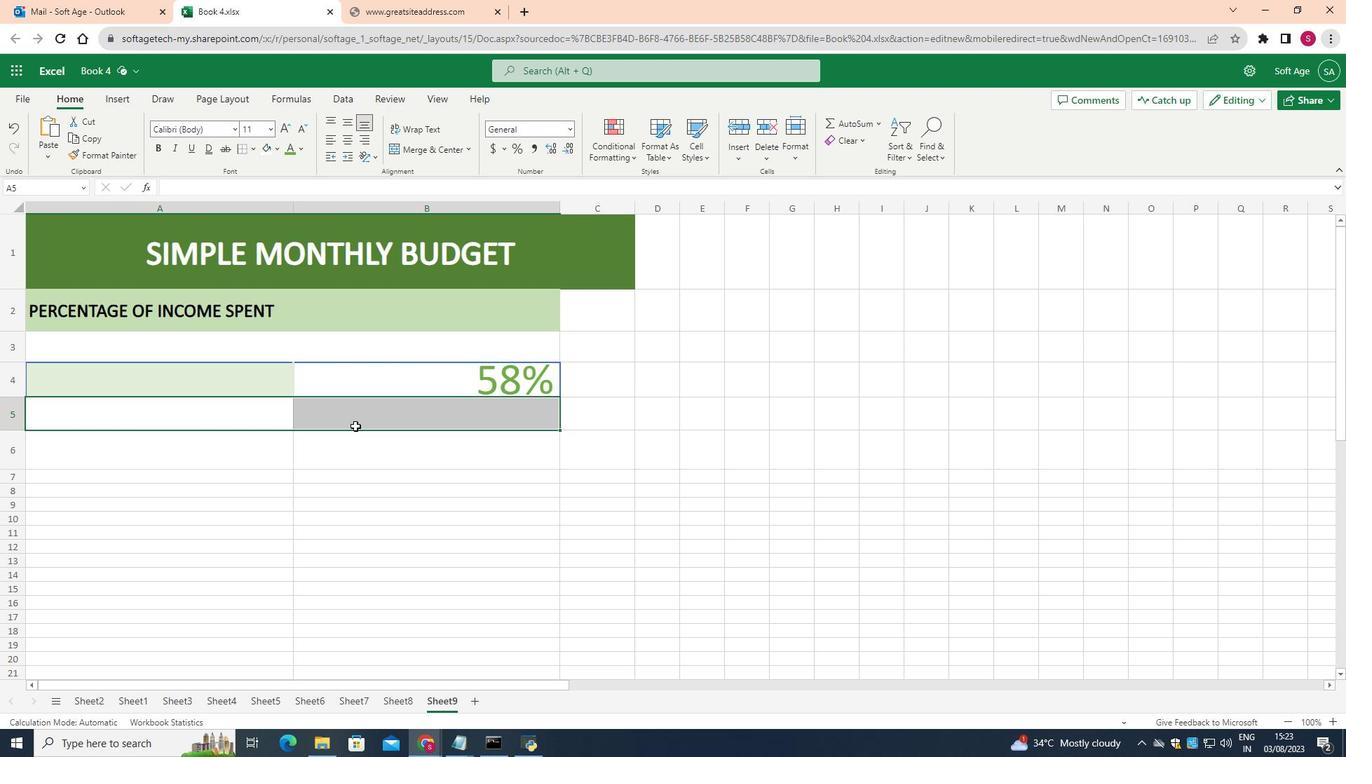 
Action: Mouse moved to (438, 154)
Screenshot: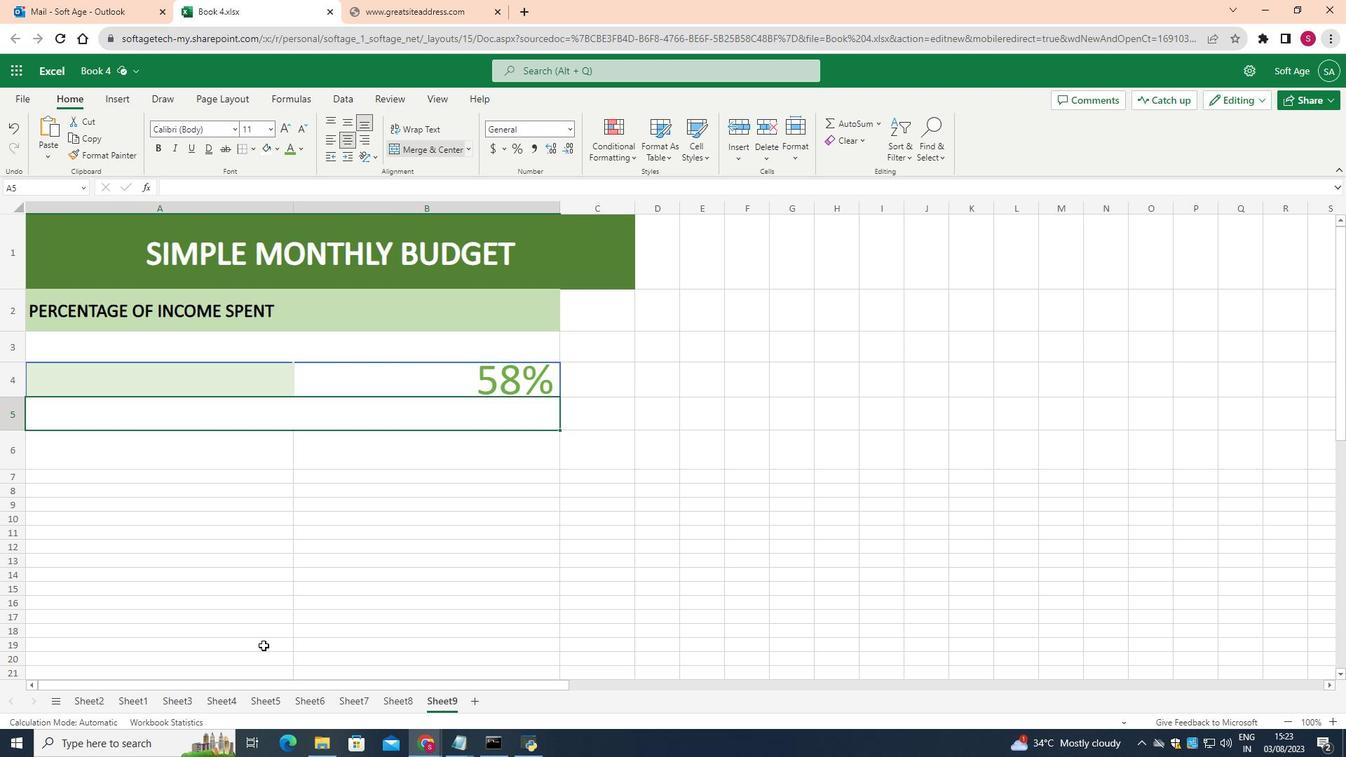 
Action: Mouse pressed left at (438, 154)
Screenshot: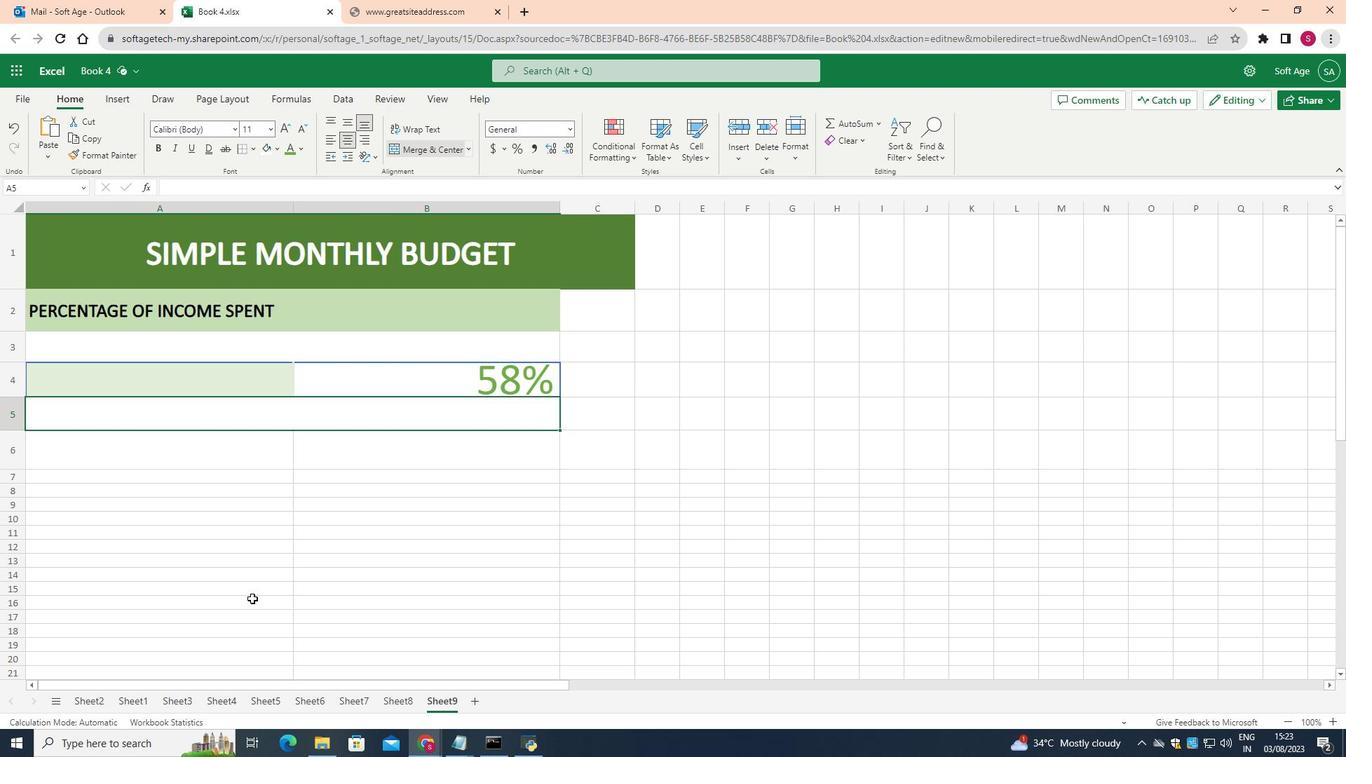 
Action: Mouse moved to (249, 458)
Screenshot: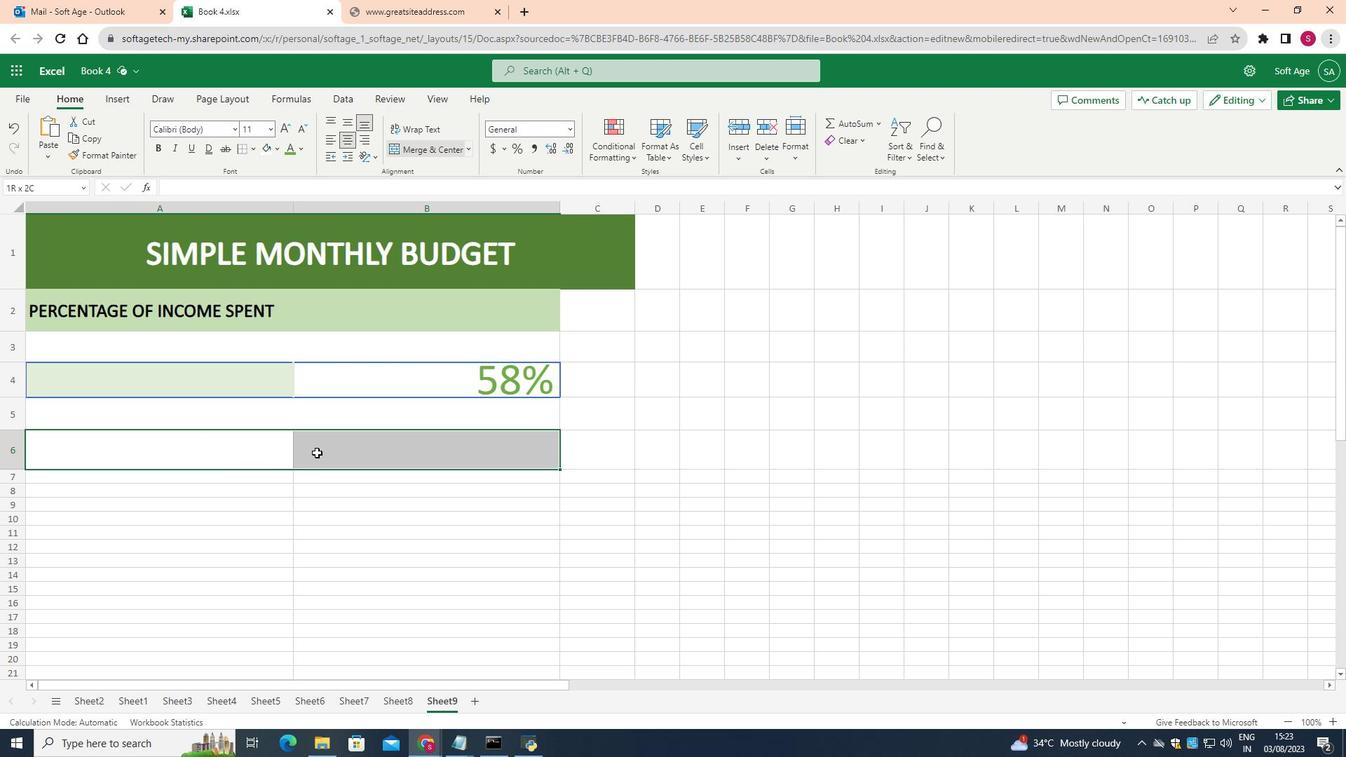 
Action: Mouse pressed left at (249, 458)
Screenshot: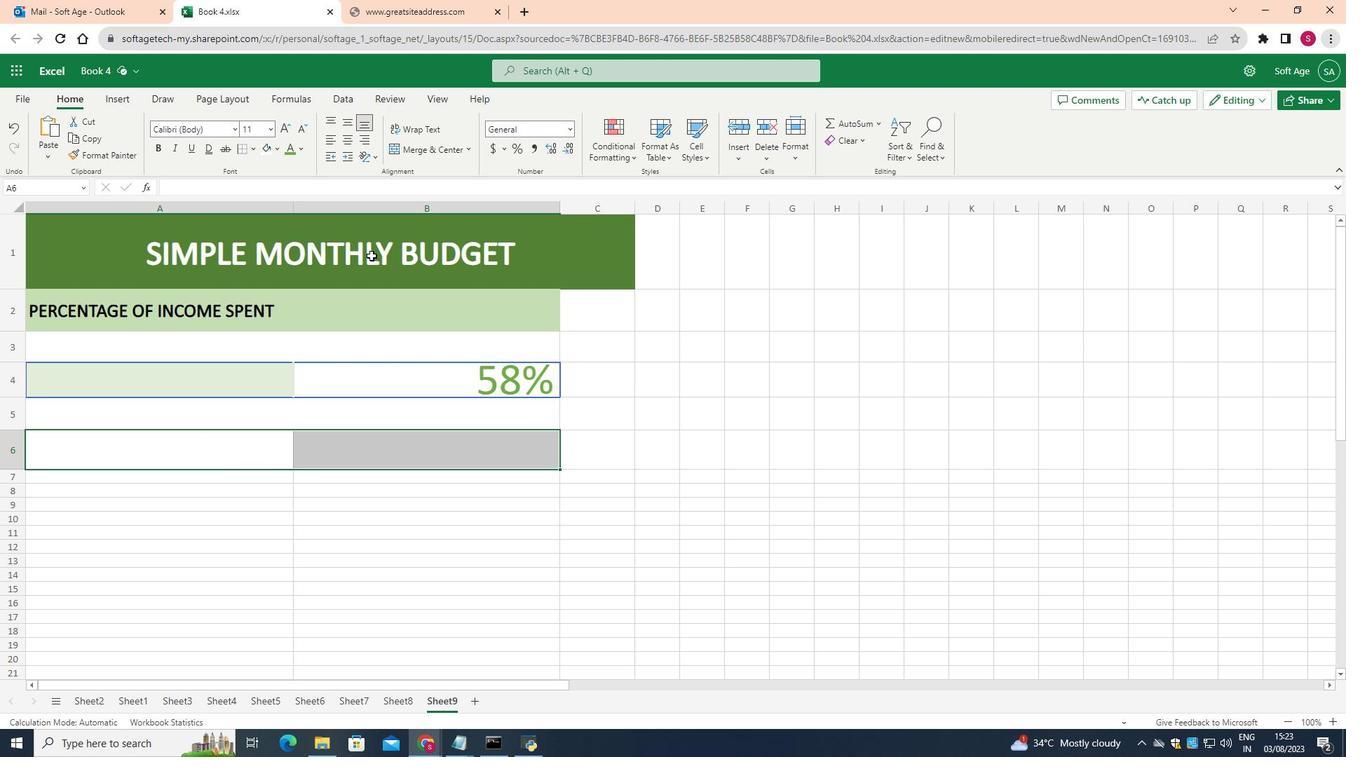 
Action: Mouse moved to (451, 145)
Screenshot: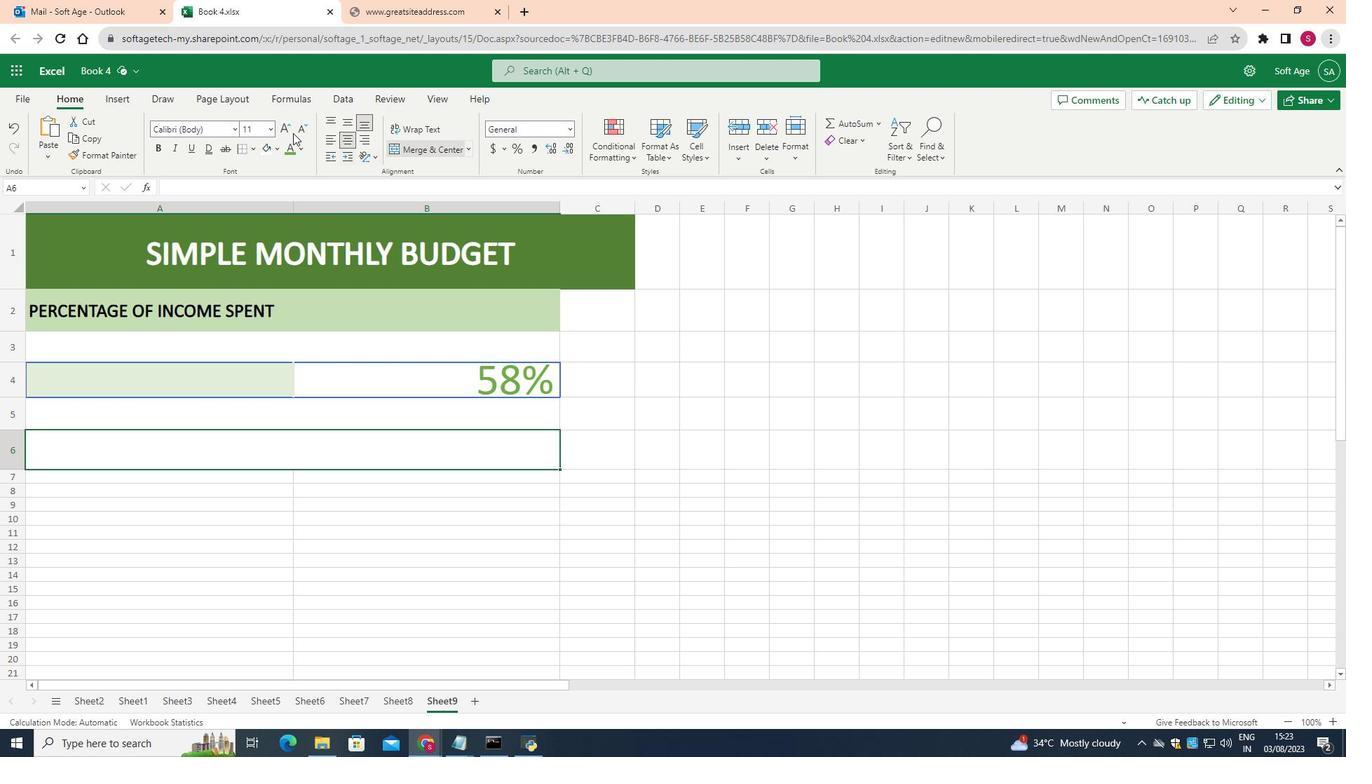 
Action: Mouse pressed left at (451, 145)
Screenshot: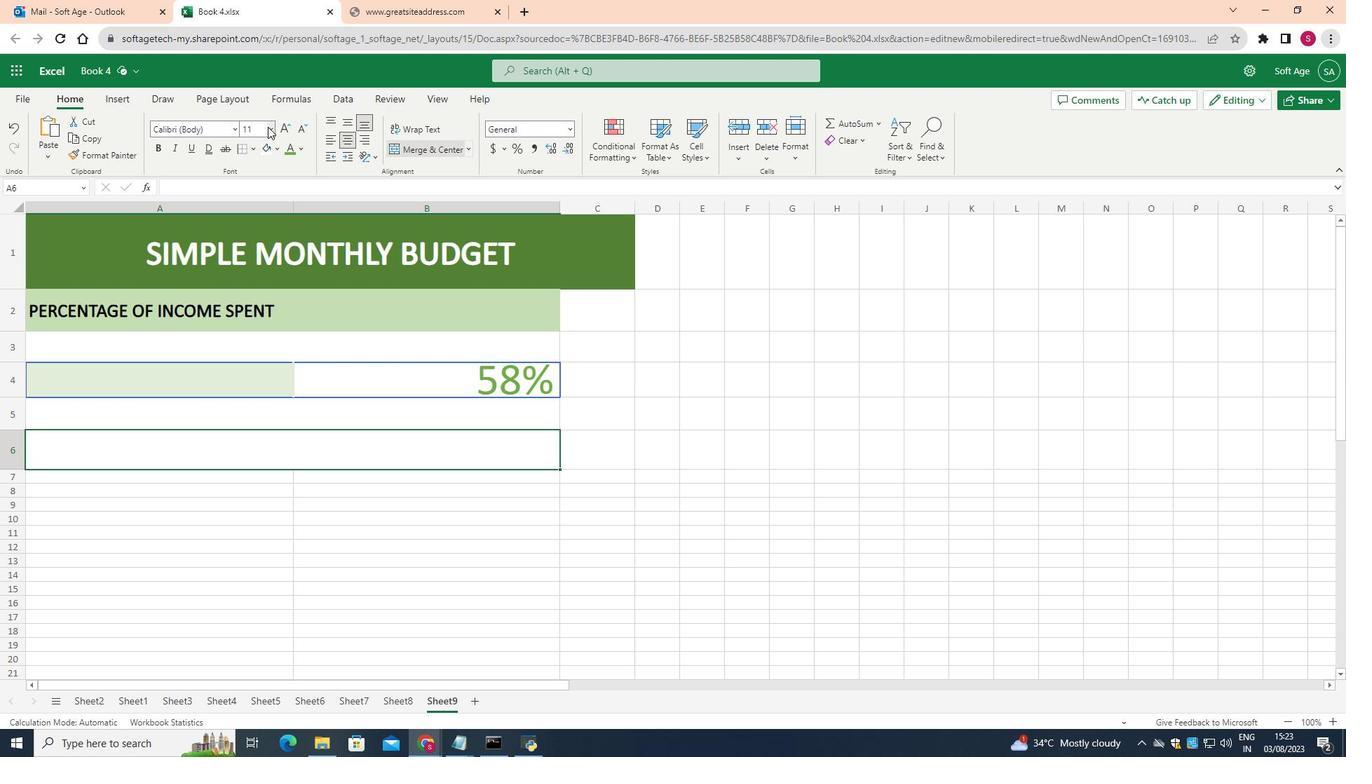 
Action: Mouse moved to (267, 126)
Screenshot: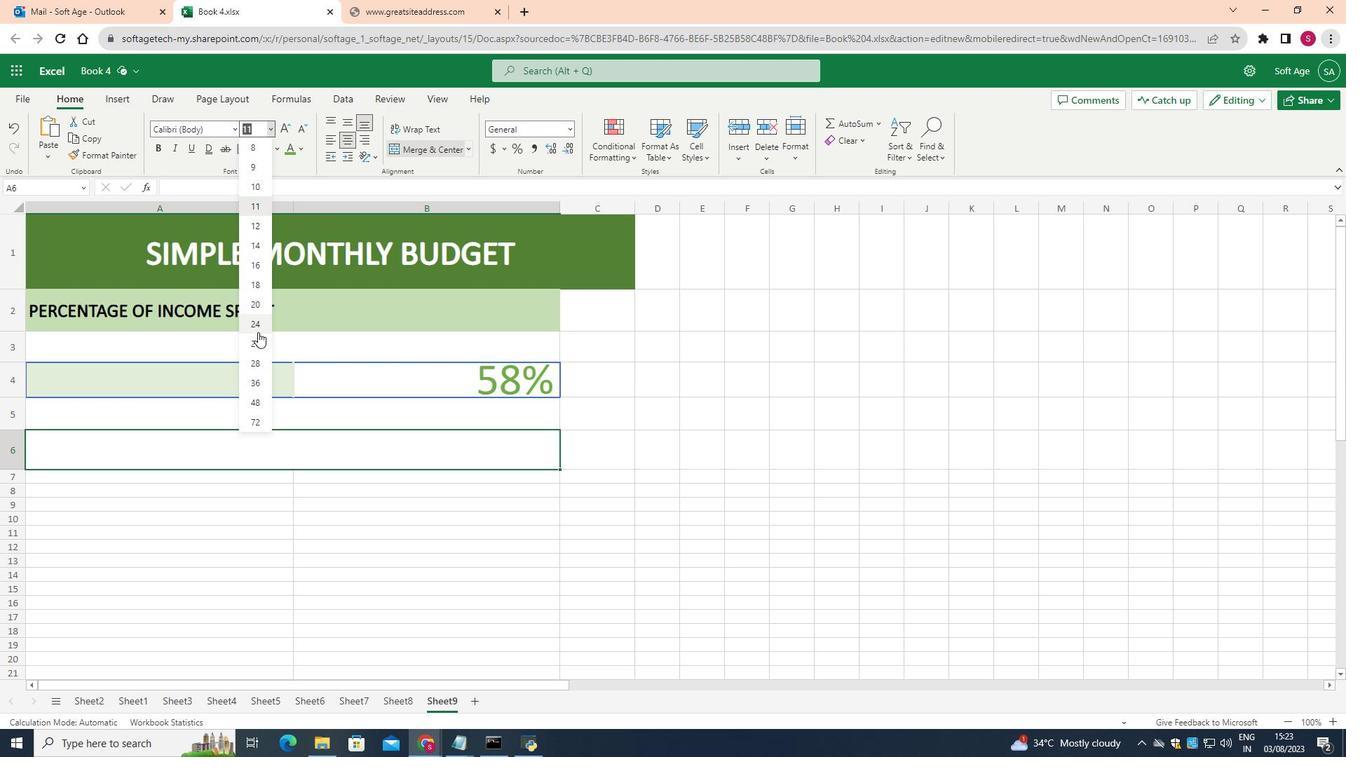 
Action: Mouse pressed left at (267, 126)
Screenshot: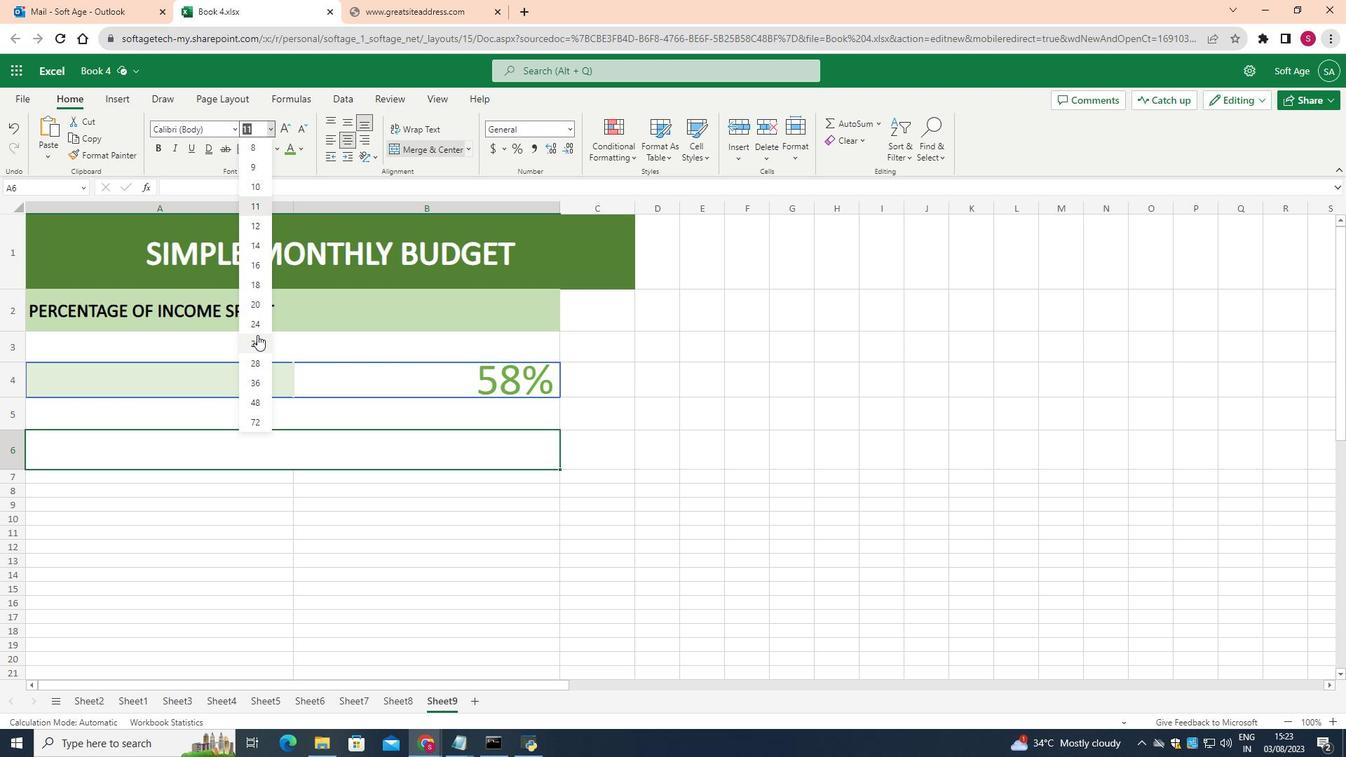 
Action: Mouse moved to (258, 298)
Screenshot: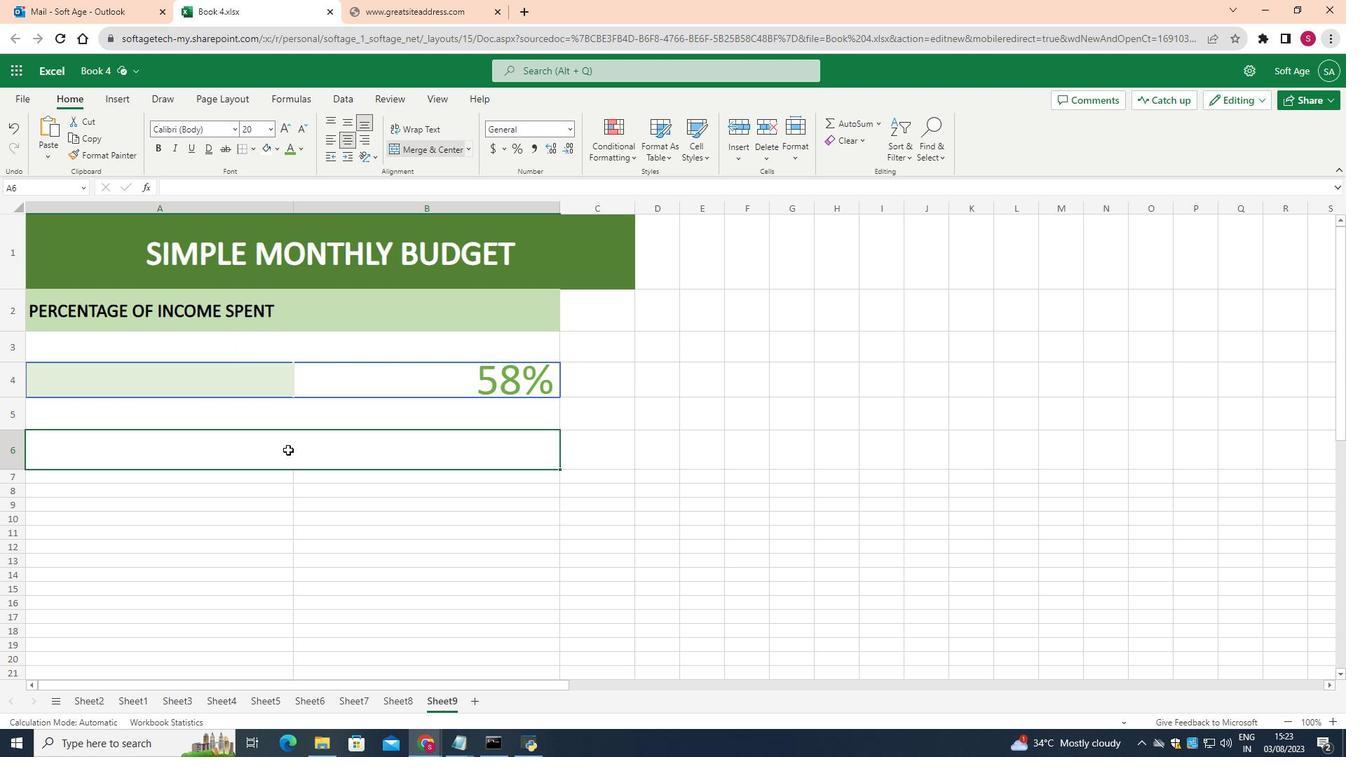 
Action: Mouse pressed left at (258, 298)
Screenshot: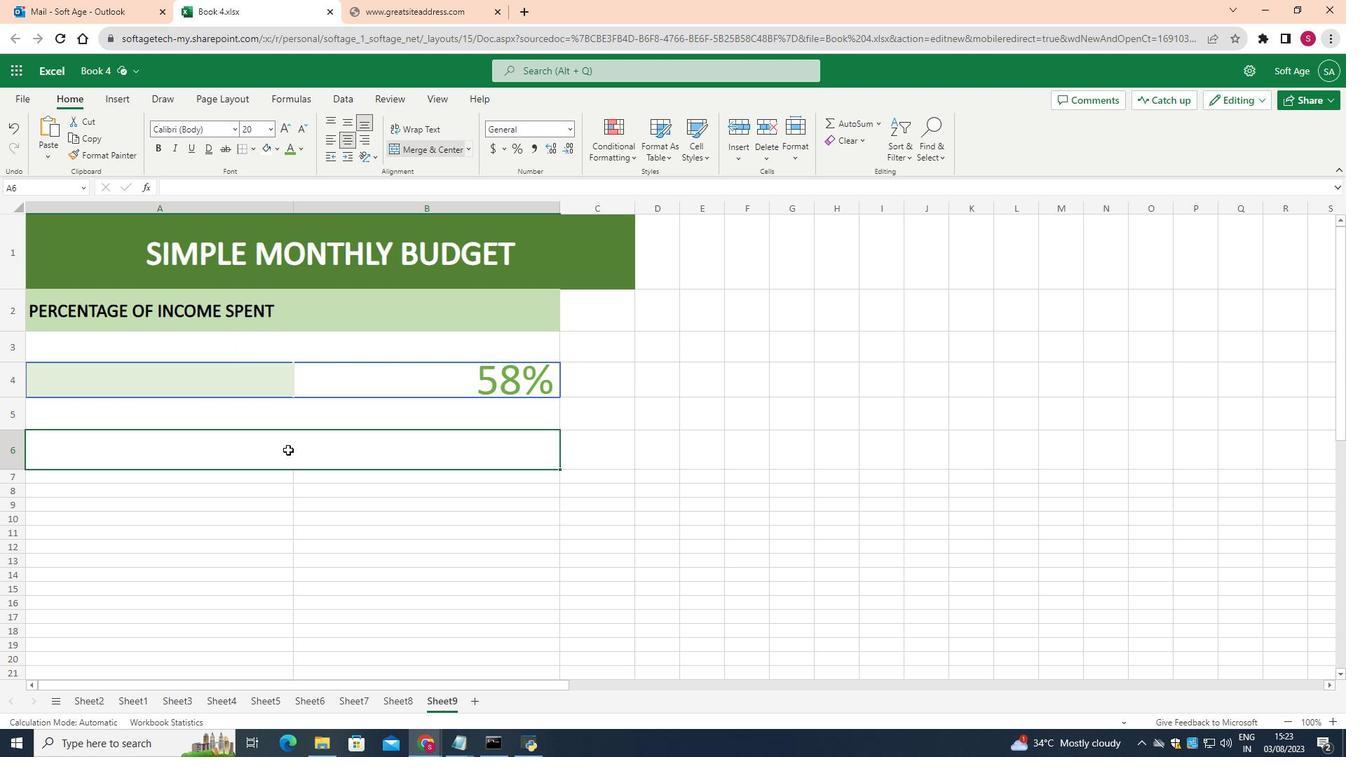 
Action: Mouse moved to (288, 450)
Screenshot: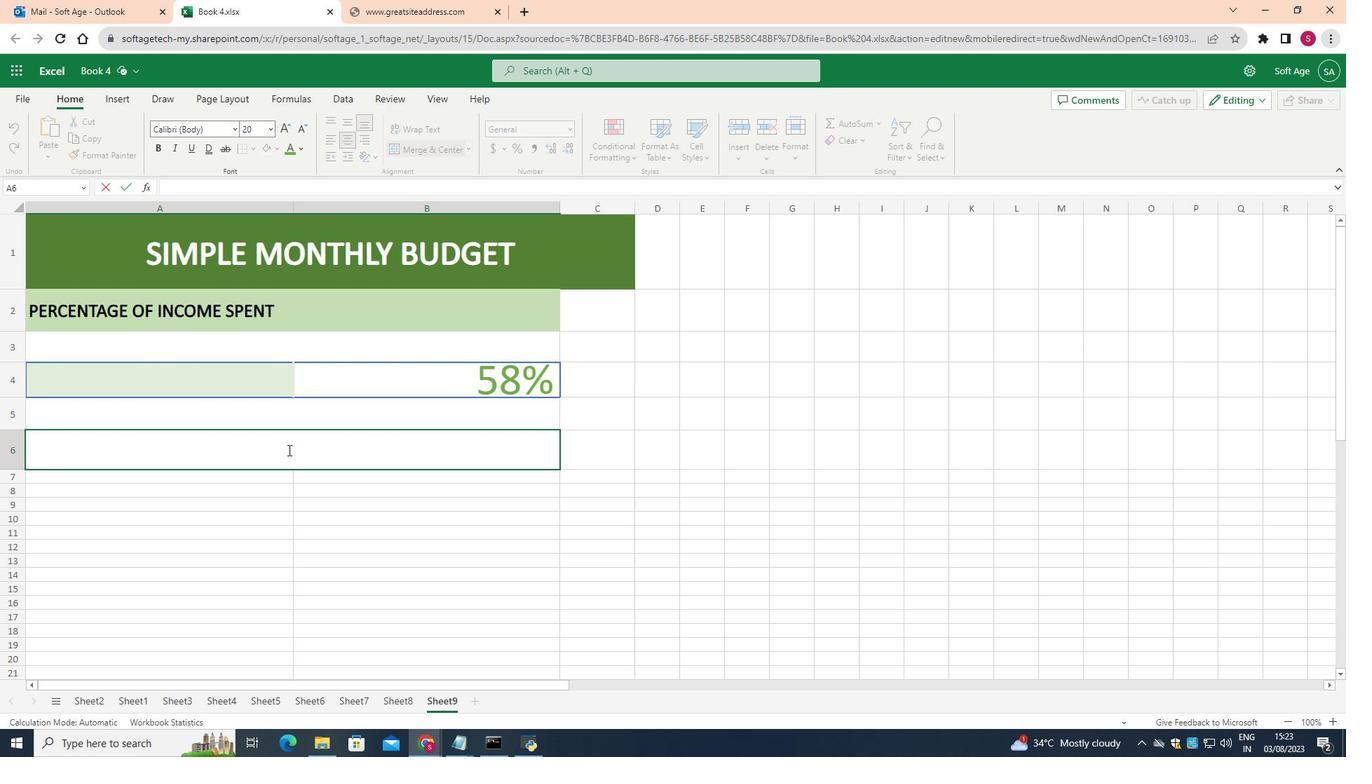
Action: Mouse pressed left at (288, 450)
Screenshot: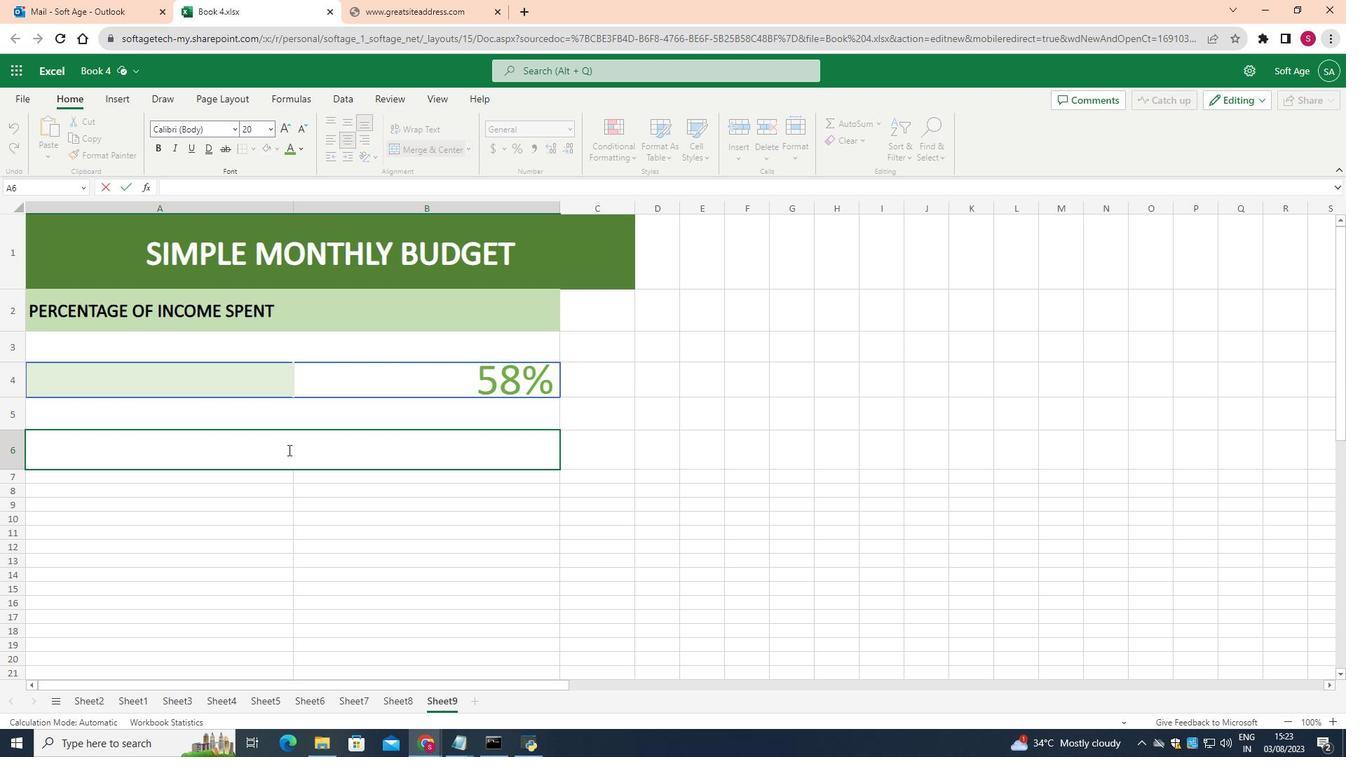 
Action: Mouse pressed left at (288, 450)
Screenshot: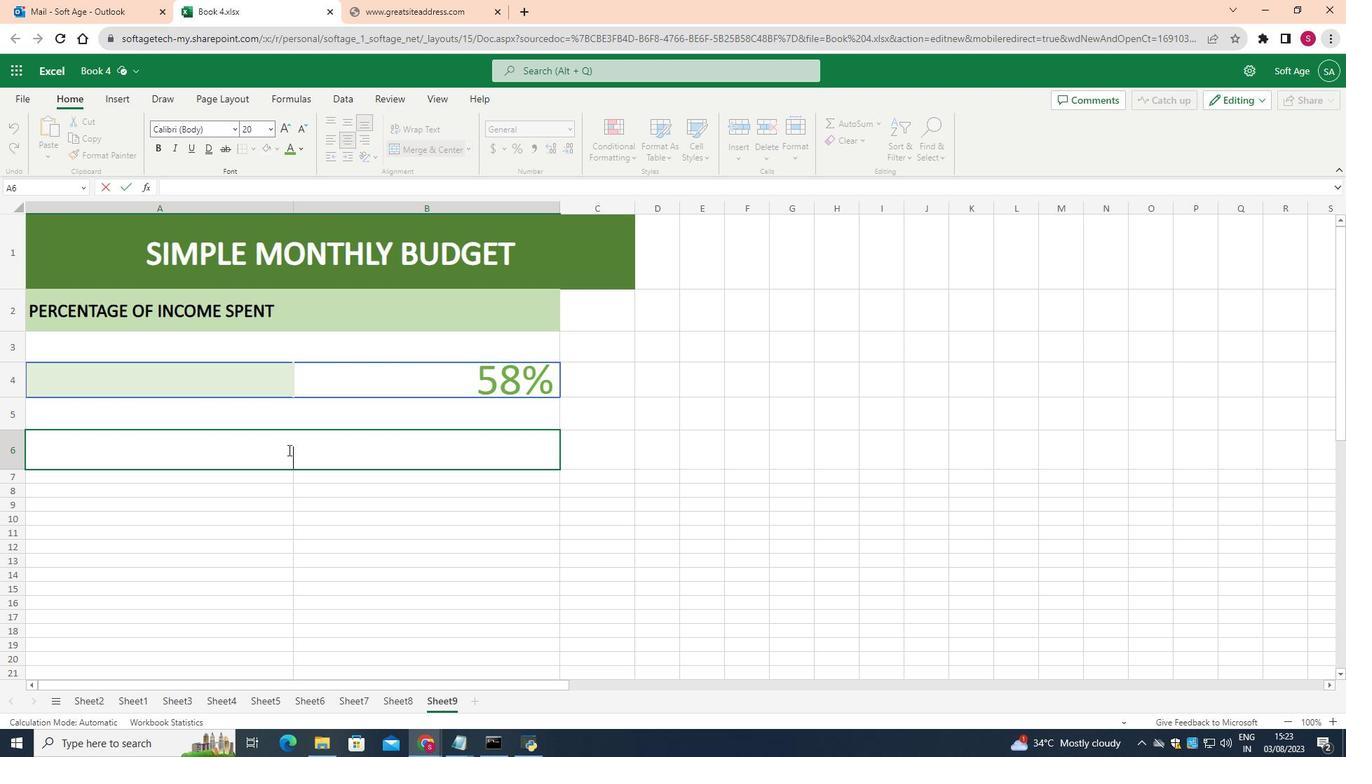 
Action: Key pressed <Key.shift>SUMMARY
Screenshot: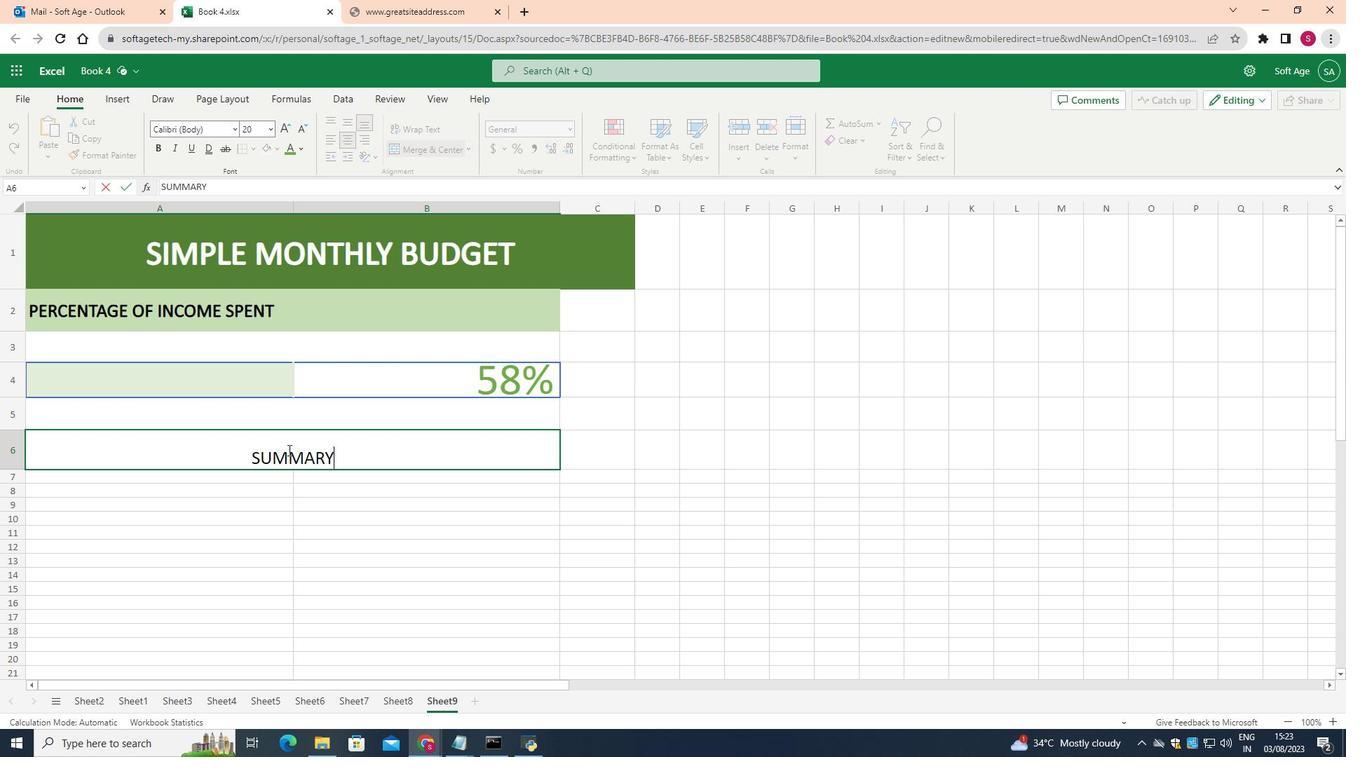 
Action: Mouse moved to (249, 451)
Screenshot: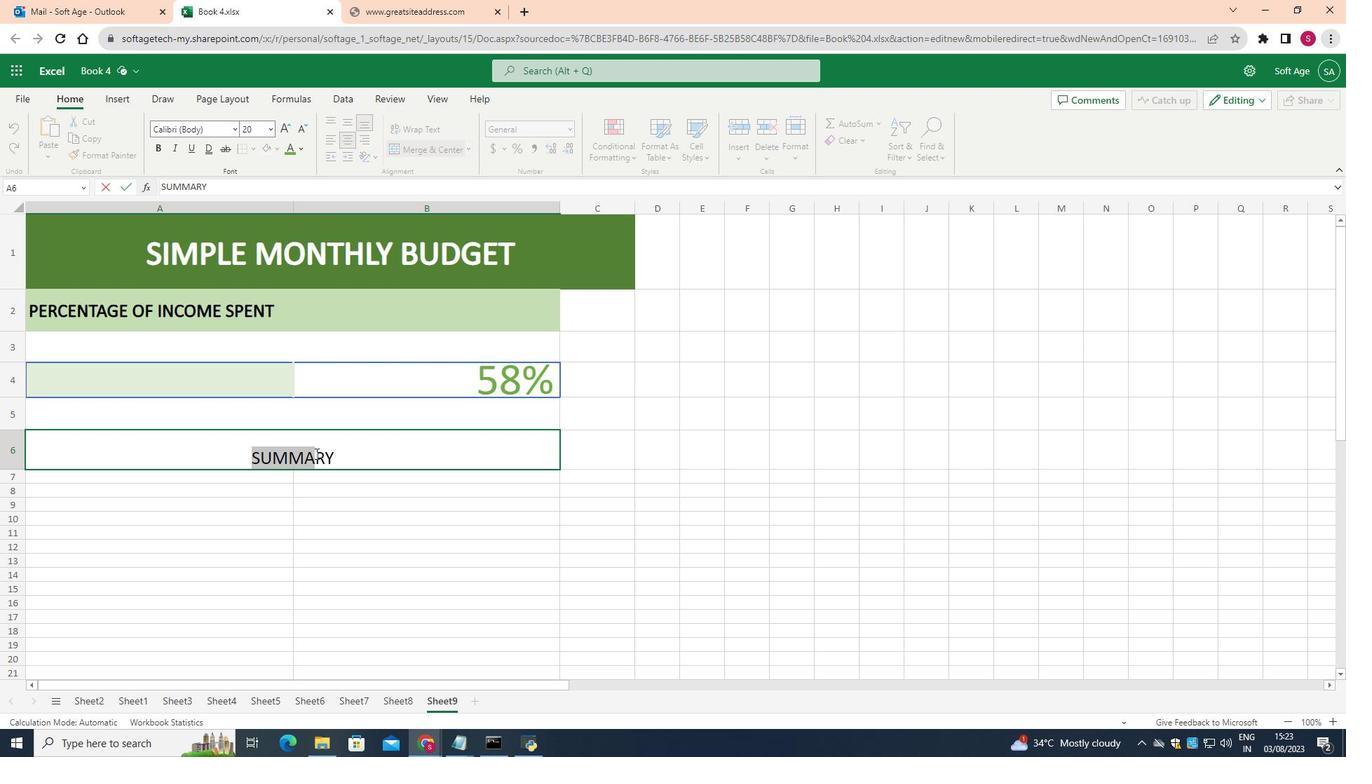 
Action: Mouse pressed left at (249, 451)
Screenshot: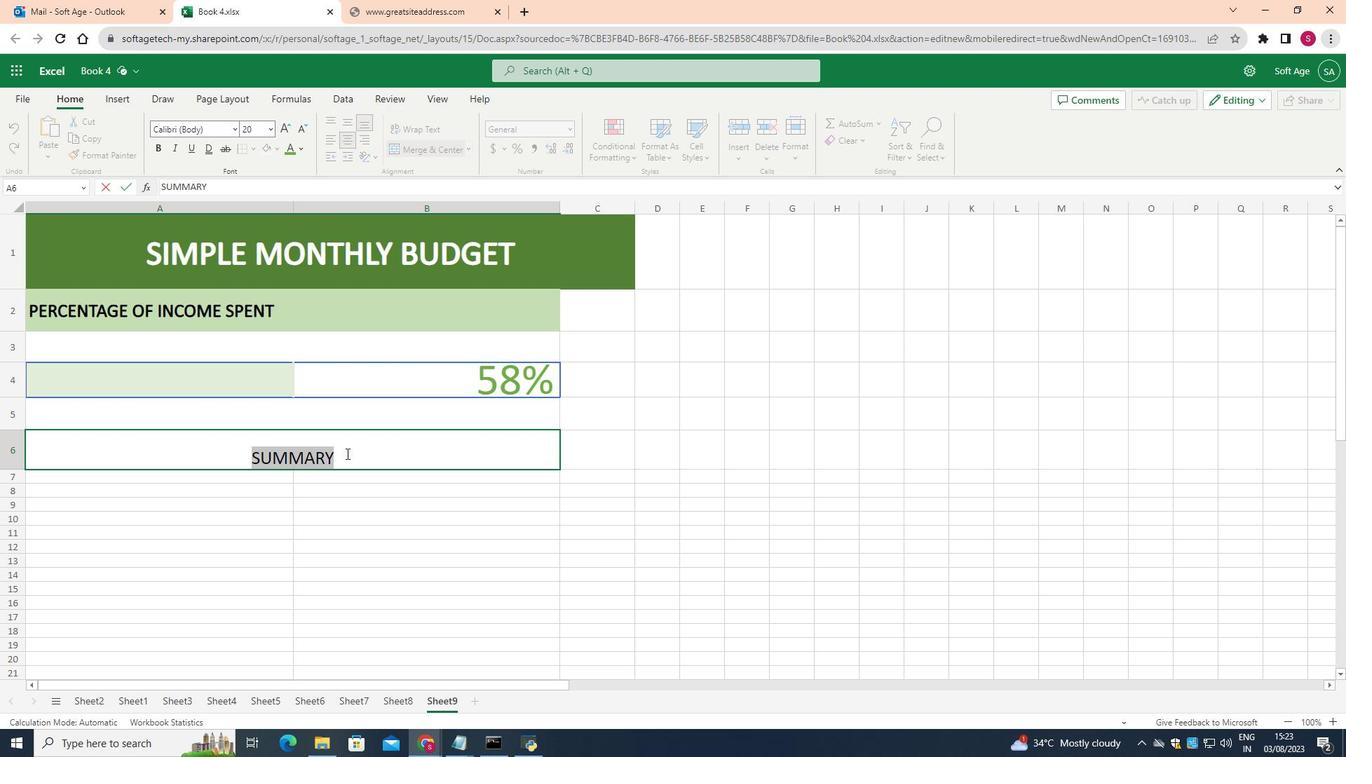 
Action: Mouse moved to (301, 145)
Screenshot: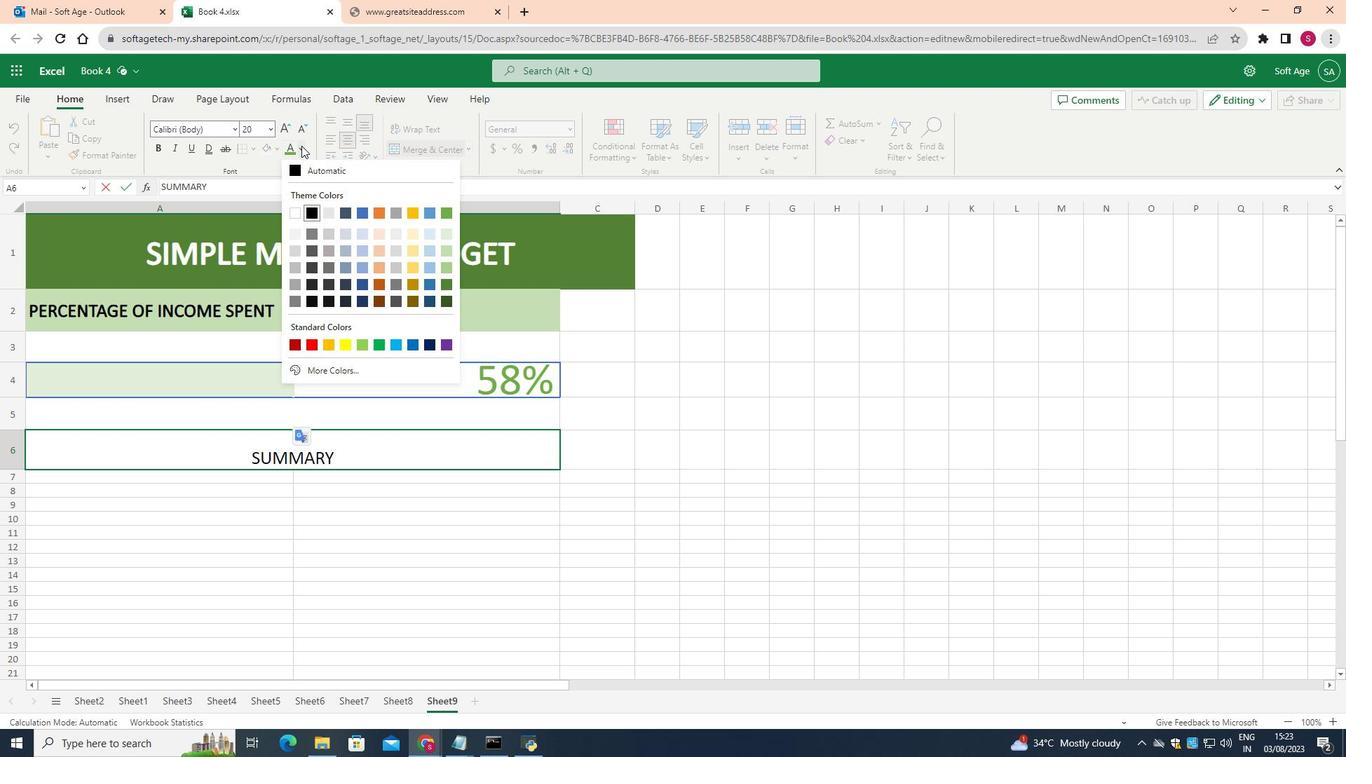
Action: Mouse pressed left at (301, 145)
Screenshot: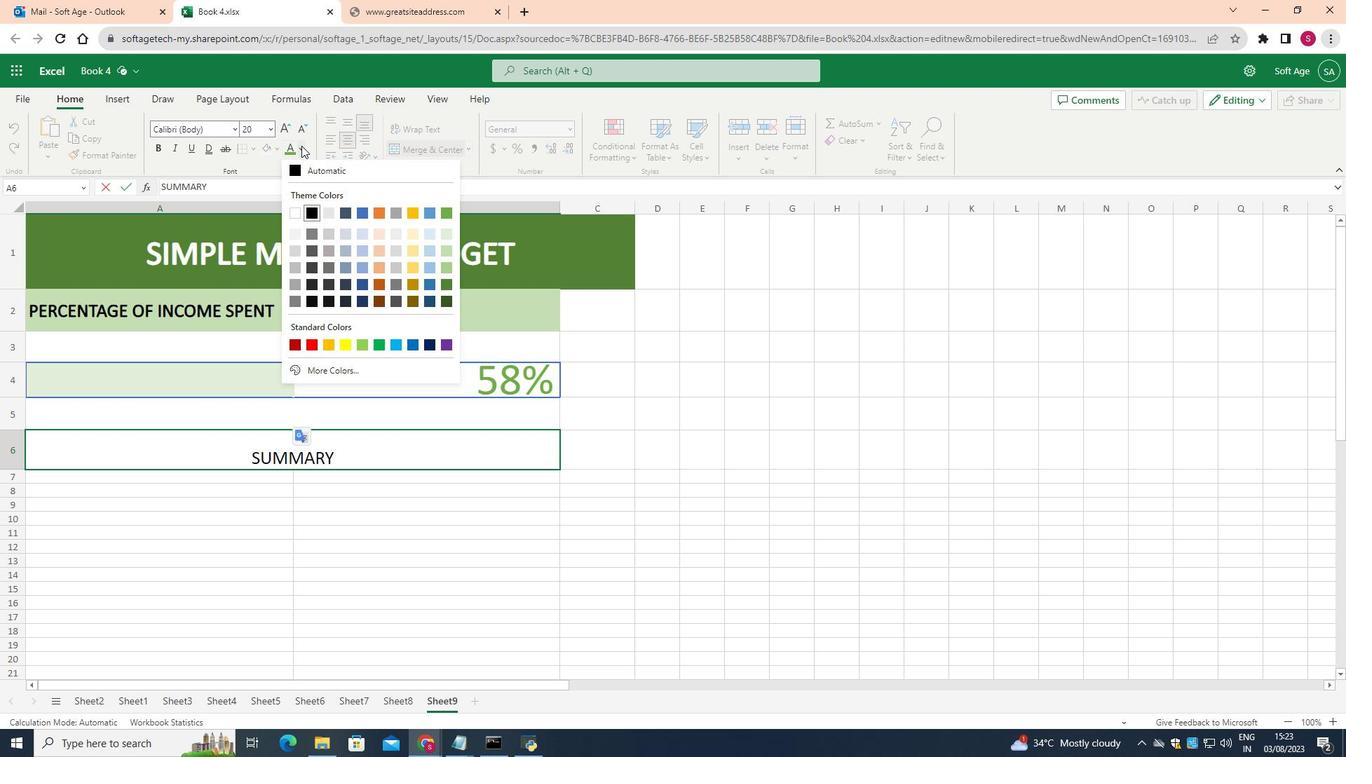 
Action: Mouse moved to (425, 263)
Screenshot: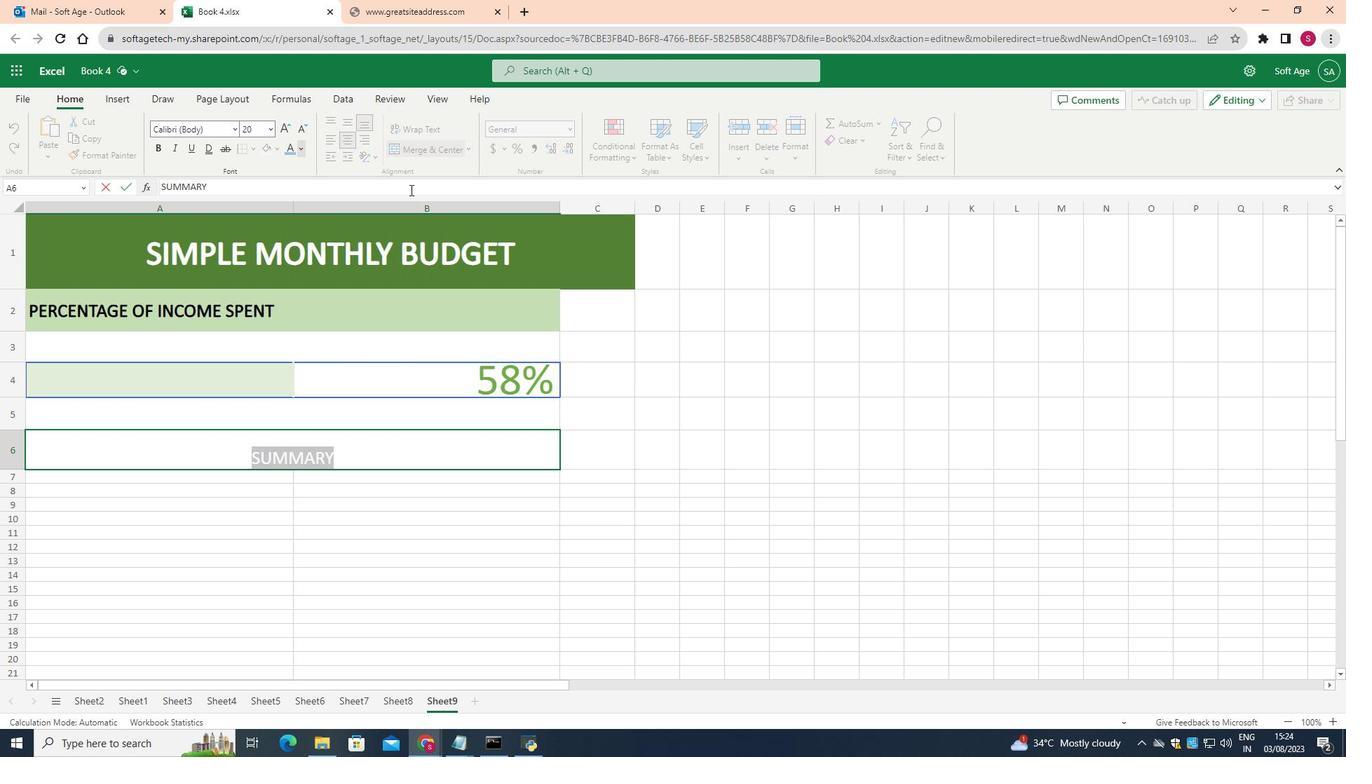
Action: Mouse pressed left at (425, 263)
Screenshot: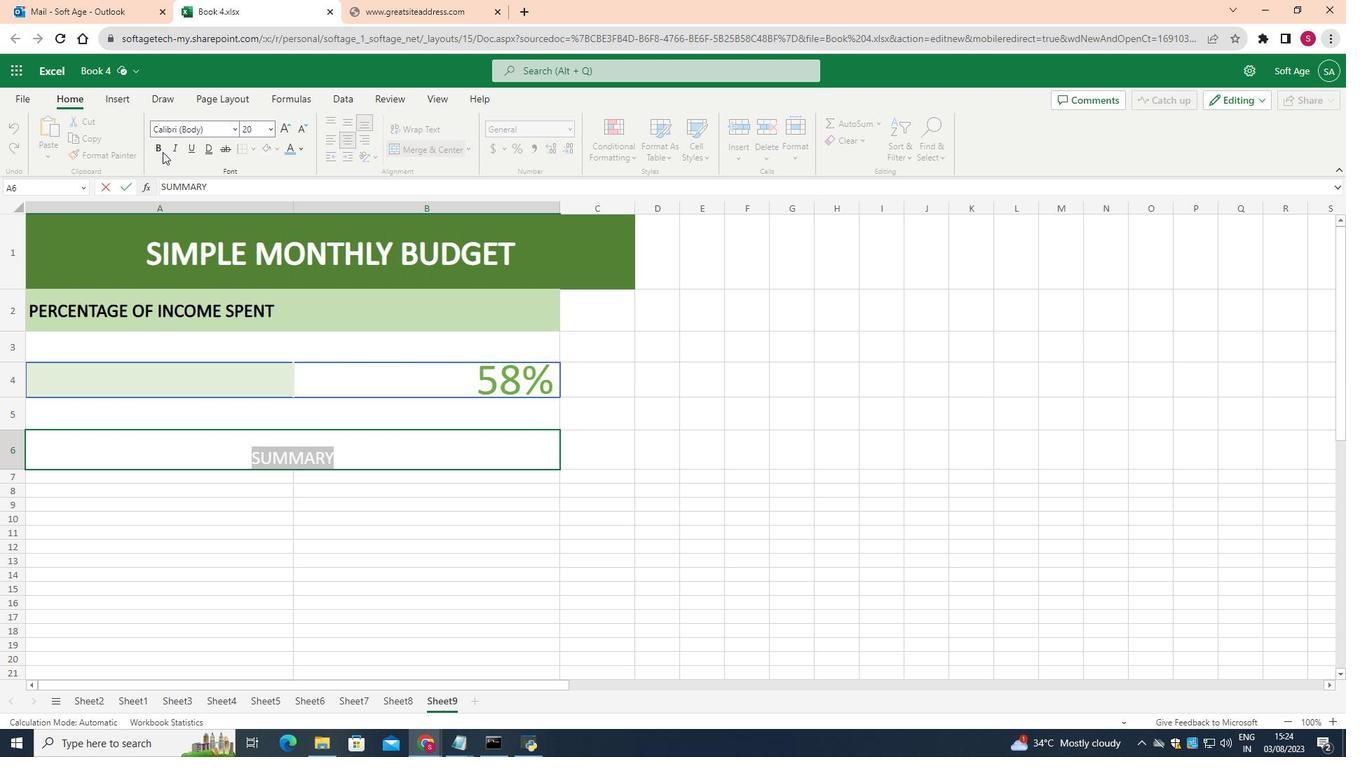 
Action: Mouse moved to (155, 143)
Screenshot: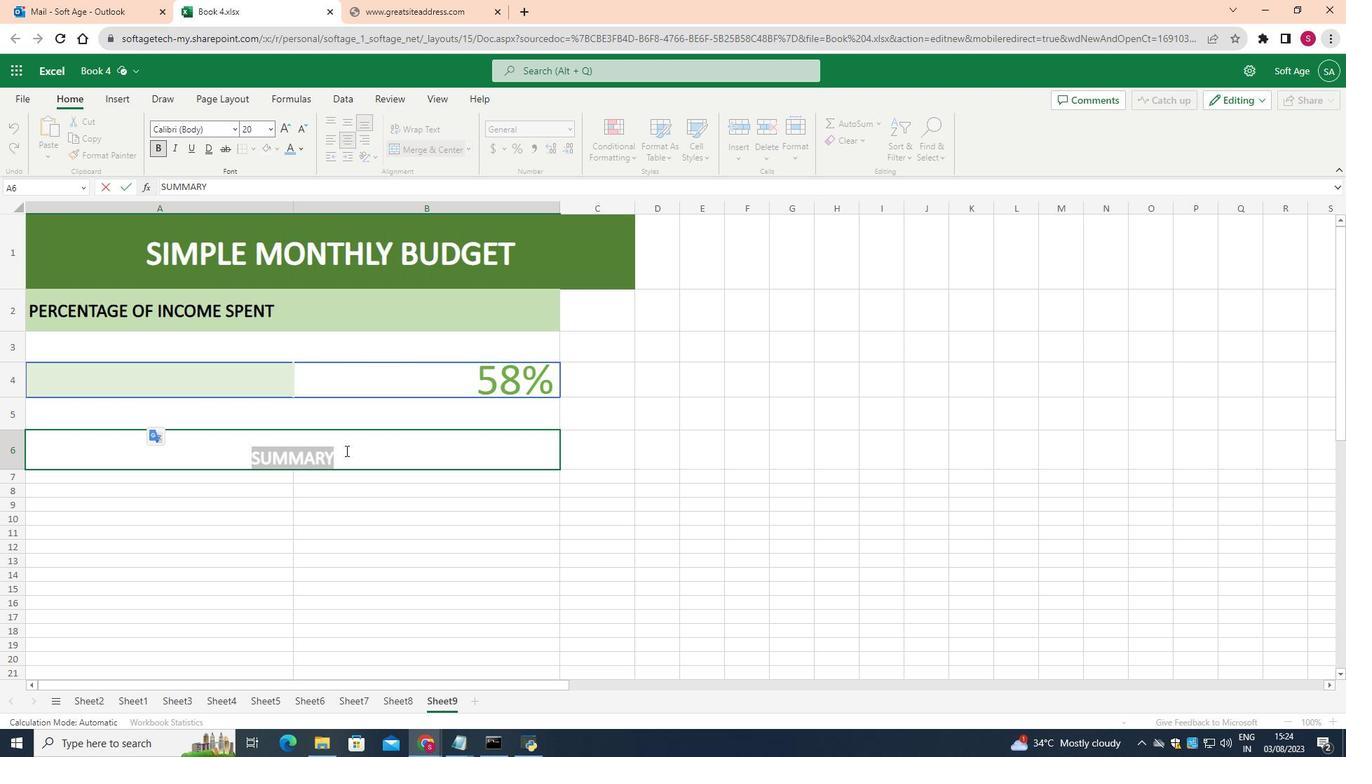 
Action: Mouse pressed left at (155, 143)
Screenshot: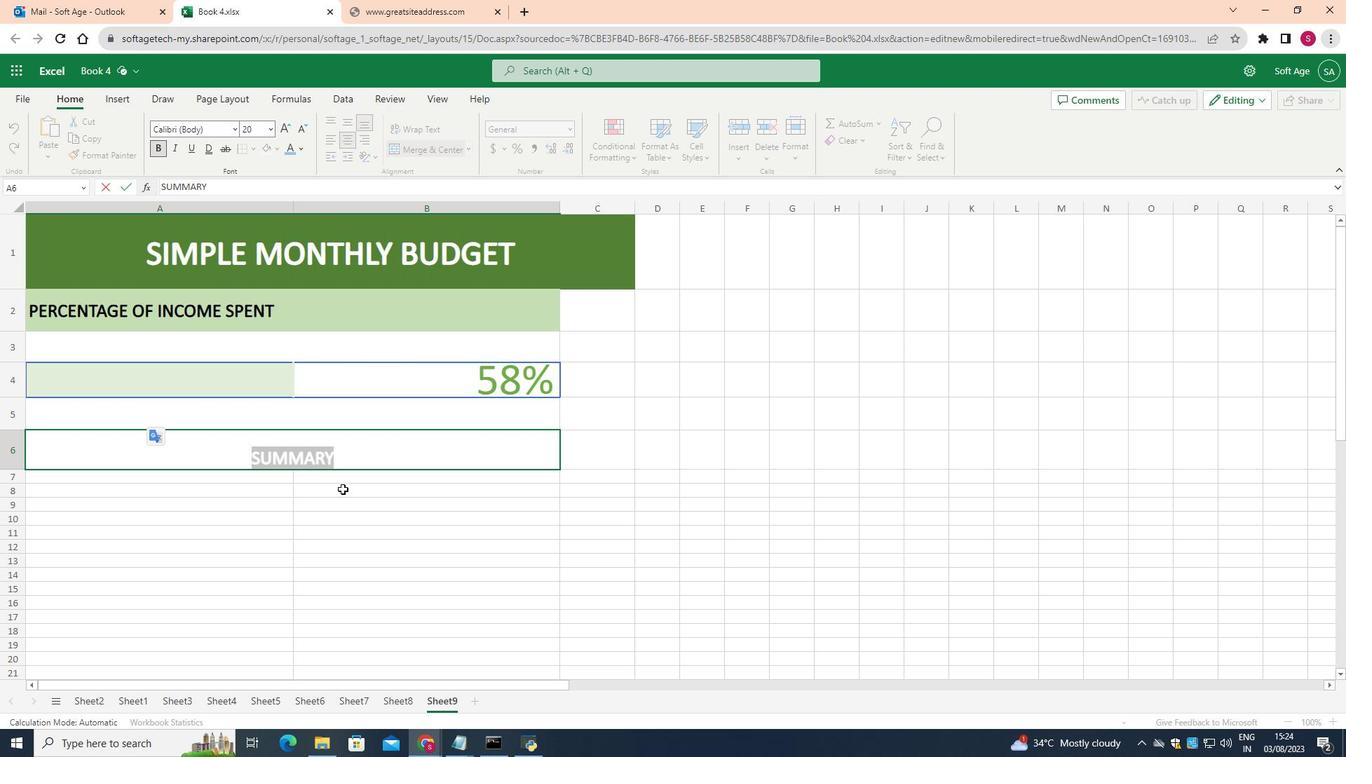 
Action: Mouse moved to (343, 489)
Screenshot: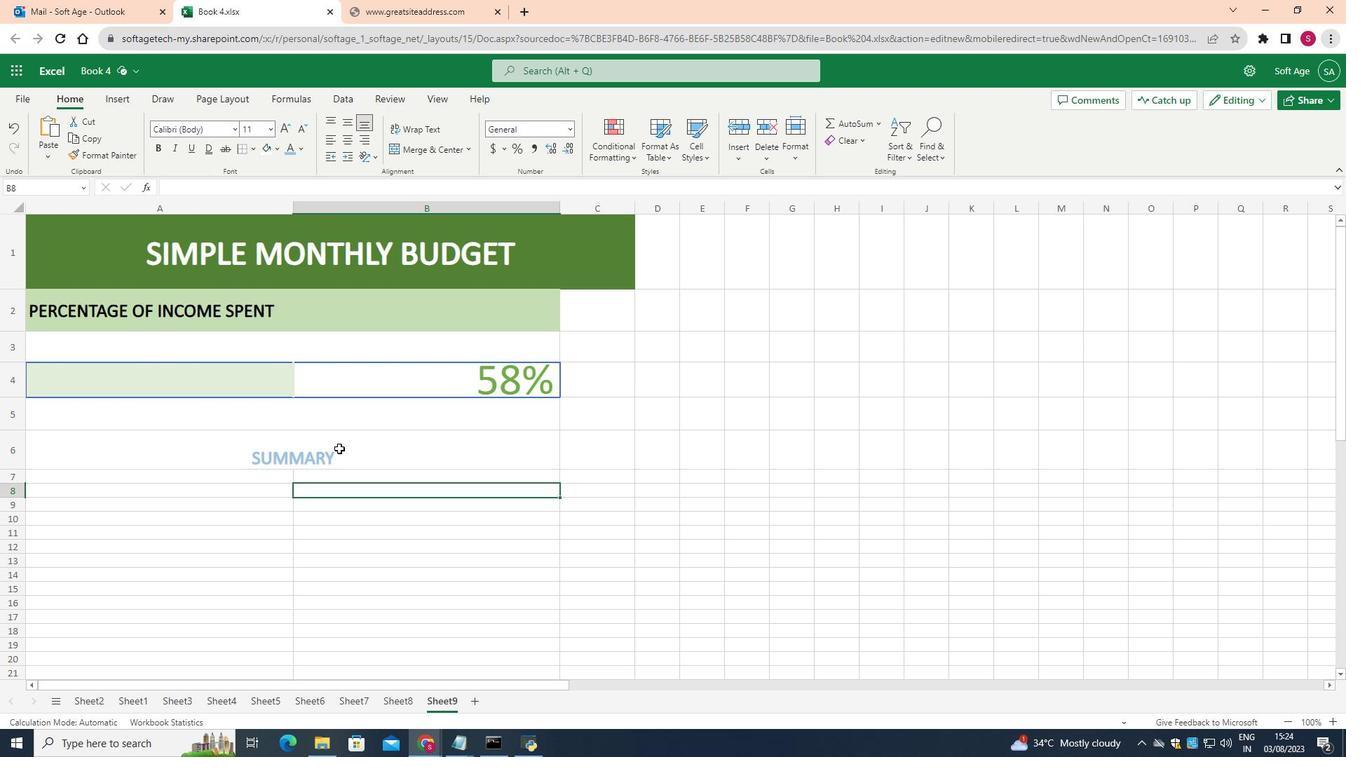 
Action: Mouse pressed left at (343, 489)
Screenshot: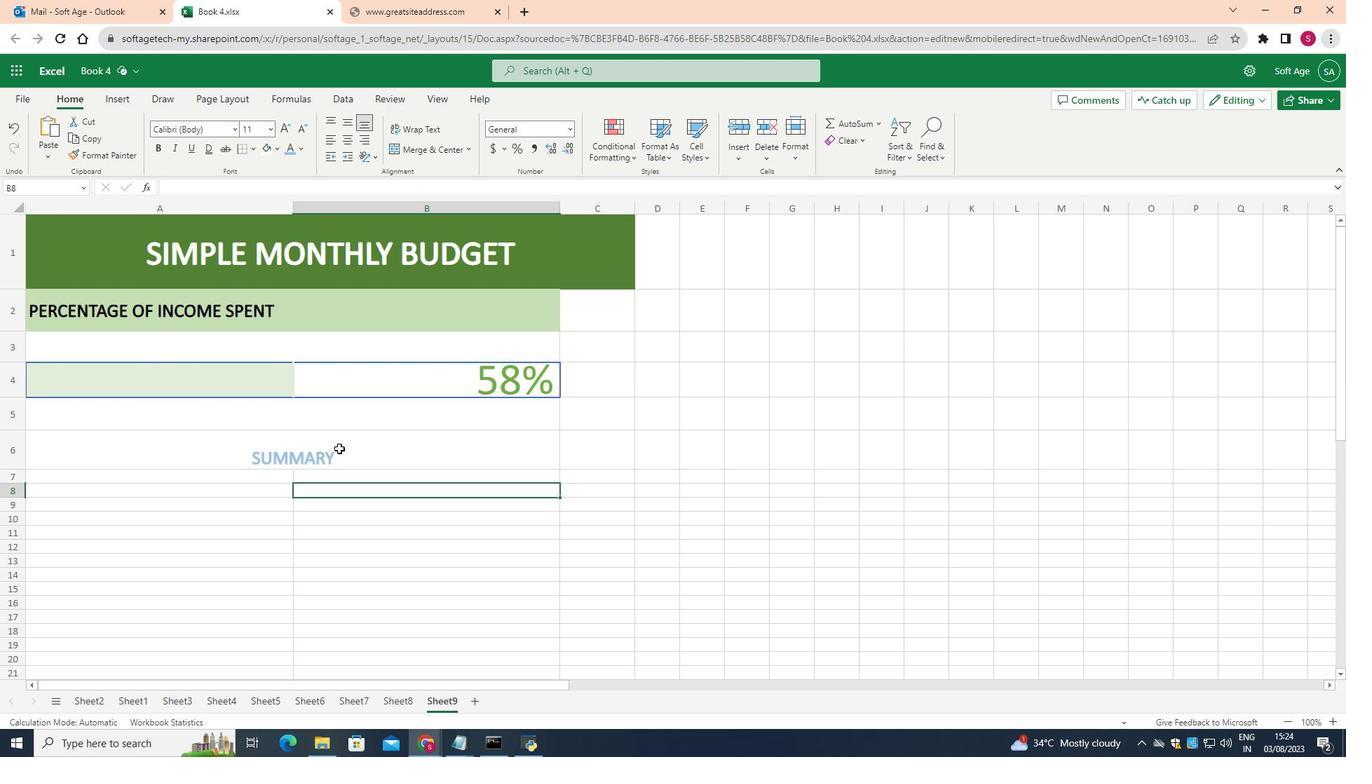 
Action: Mouse moved to (339, 448)
Screenshot: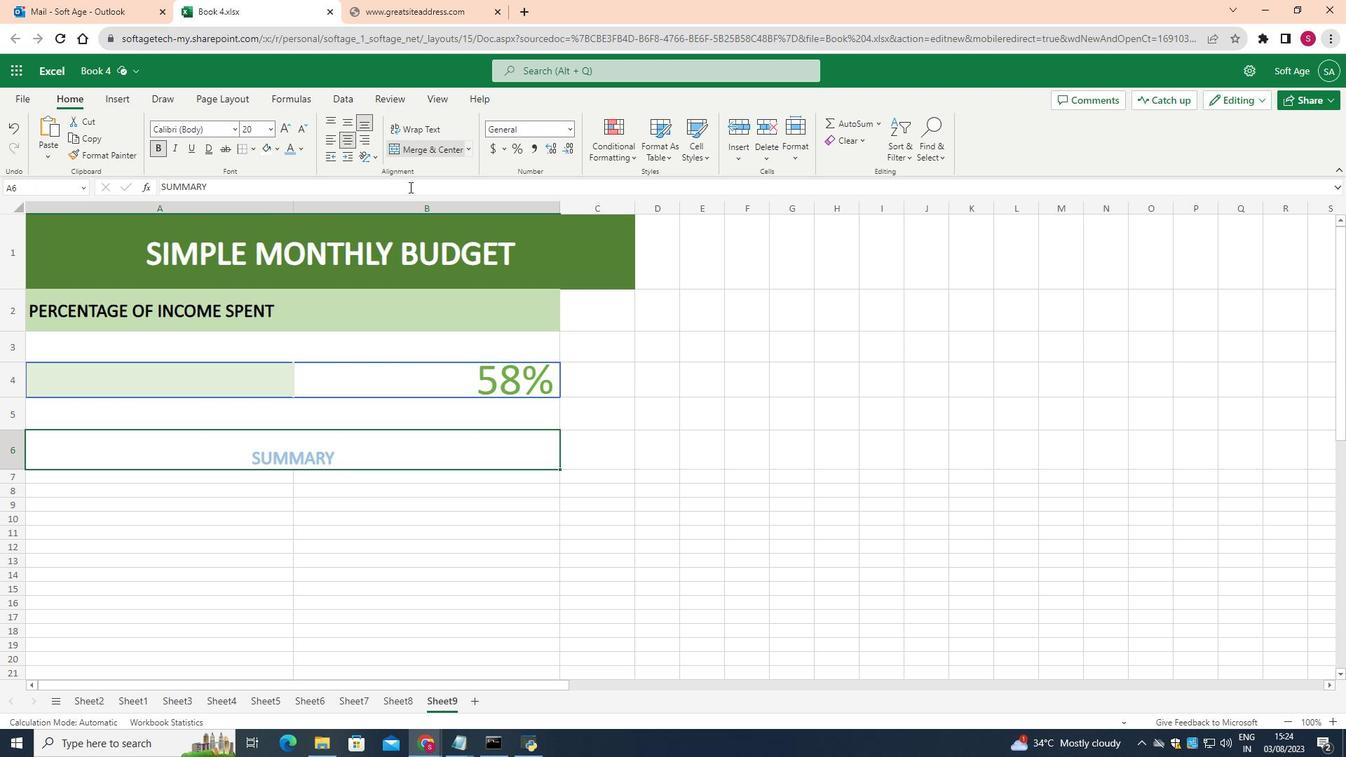 
Action: Mouse pressed left at (339, 448)
Screenshot: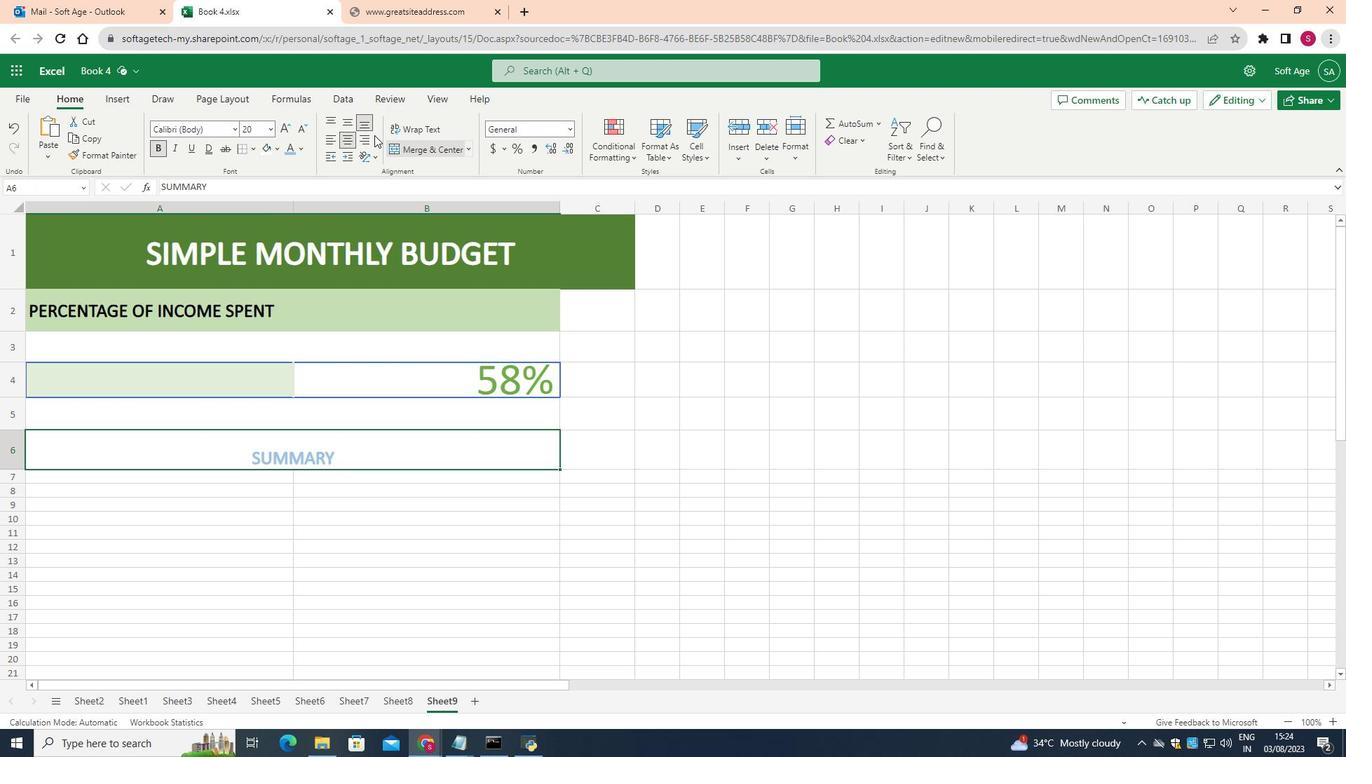 
Action: Mouse moved to (352, 120)
Screenshot: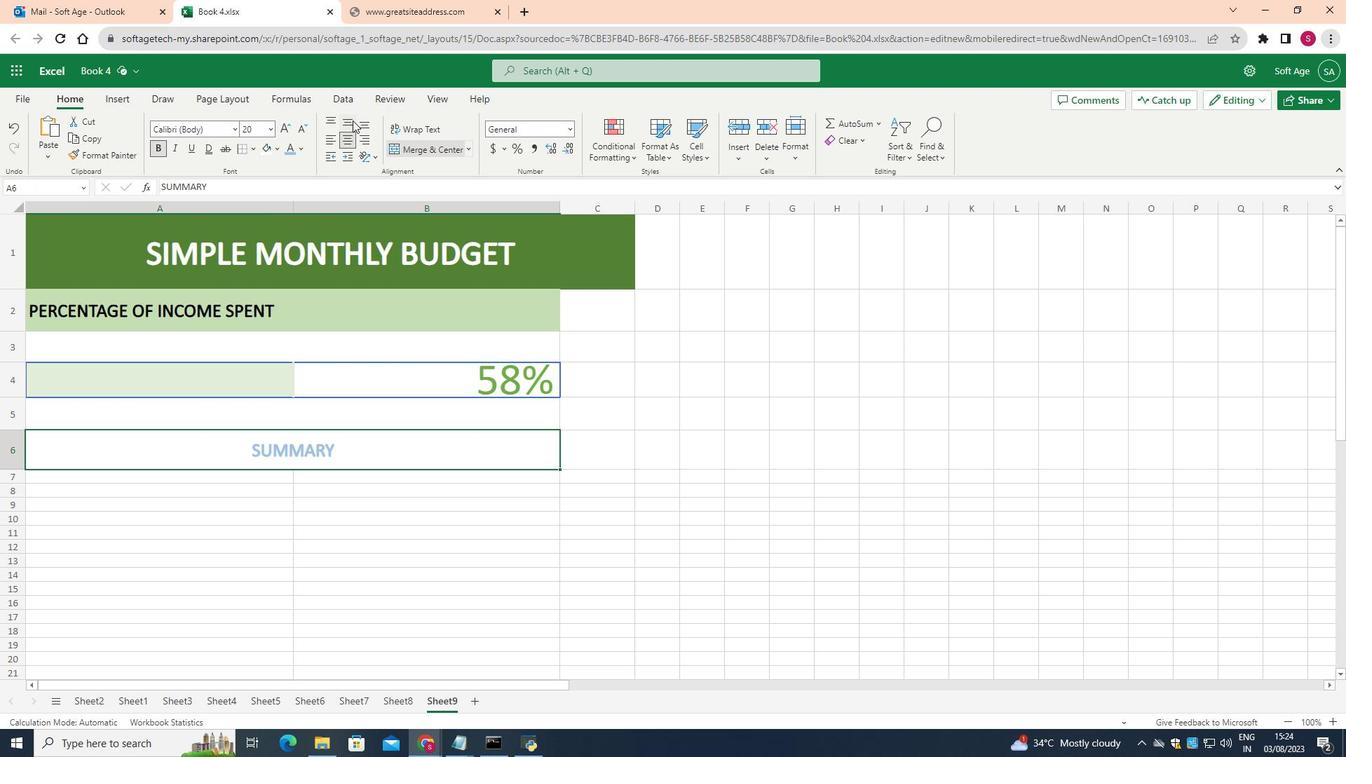 
Action: Mouse pressed left at (352, 120)
Screenshot: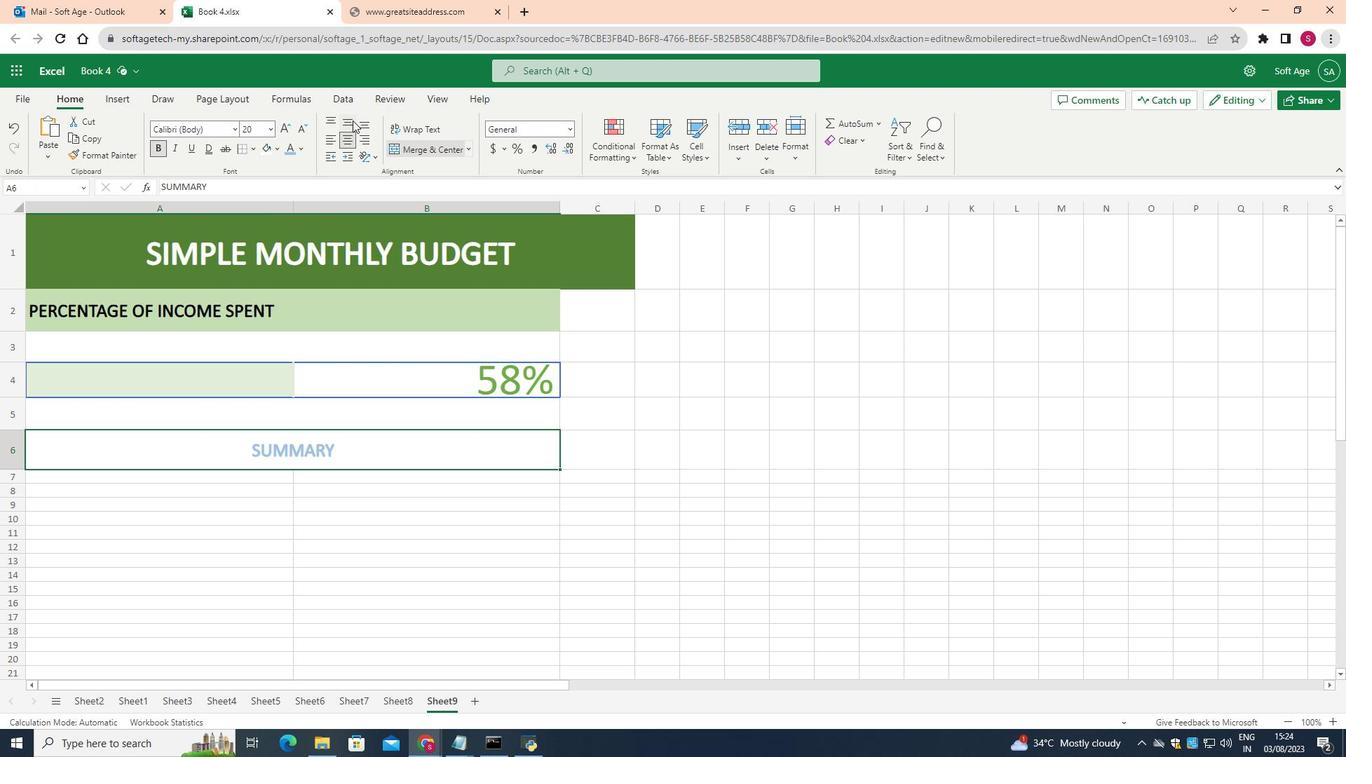 
Action: Mouse moved to (418, 434)
Screenshot: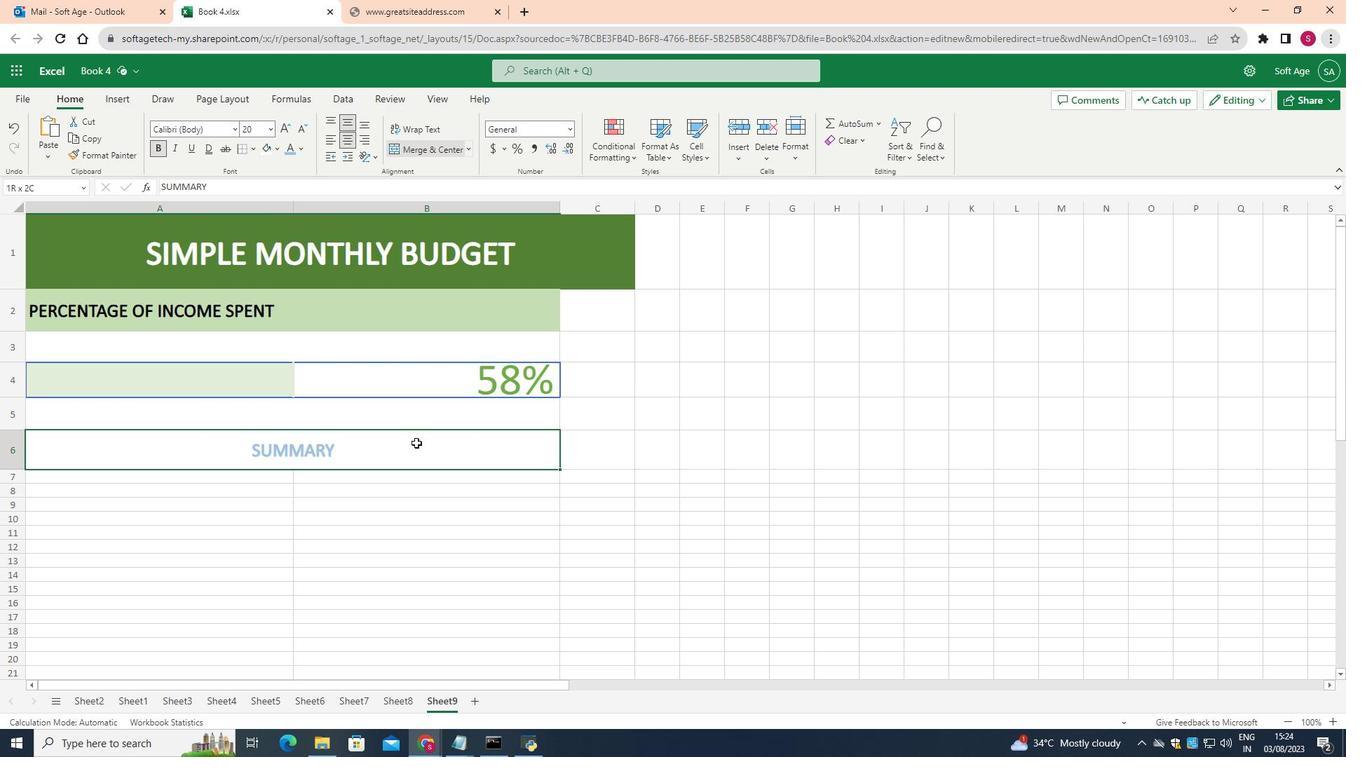 
Action: Mouse pressed left at (418, 434)
Screenshot: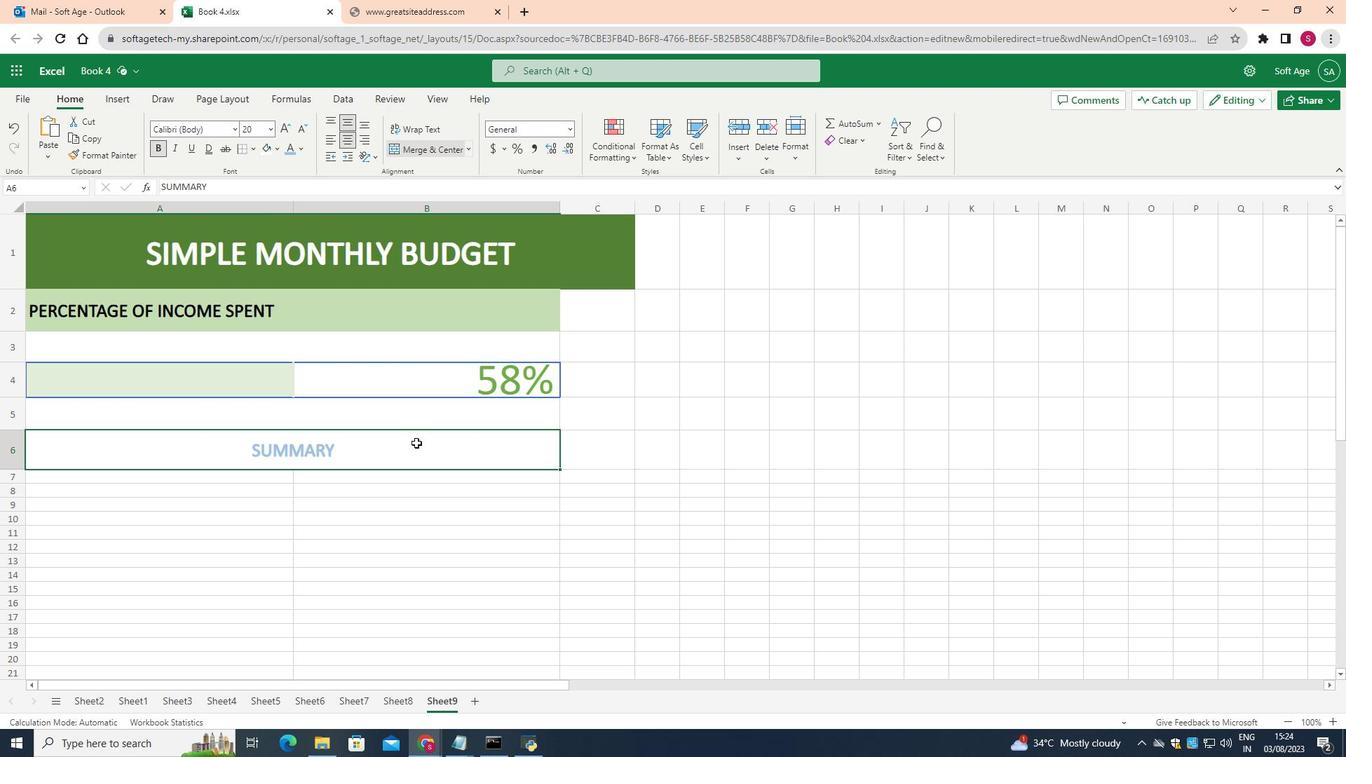 
Action: Mouse moved to (416, 443)
Screenshot: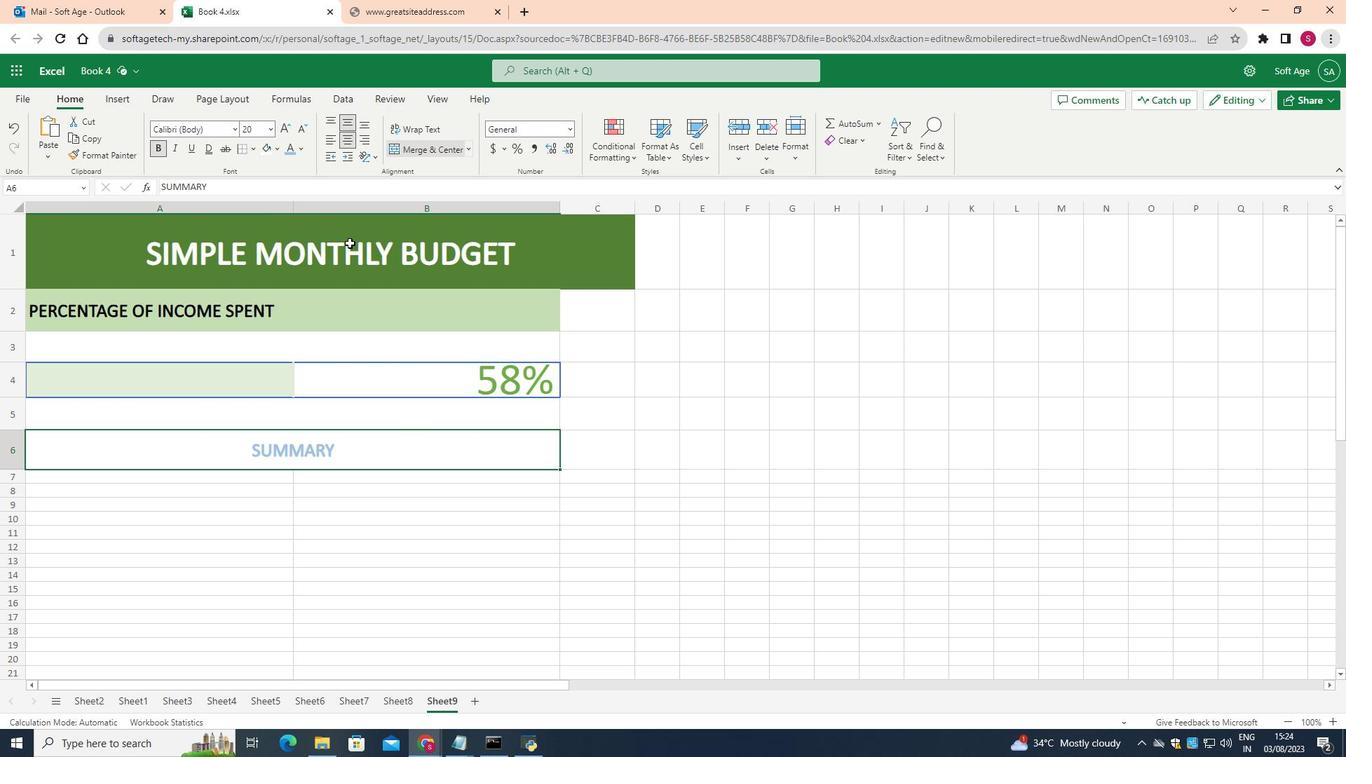 
Action: Mouse pressed left at (416, 443)
Screenshot: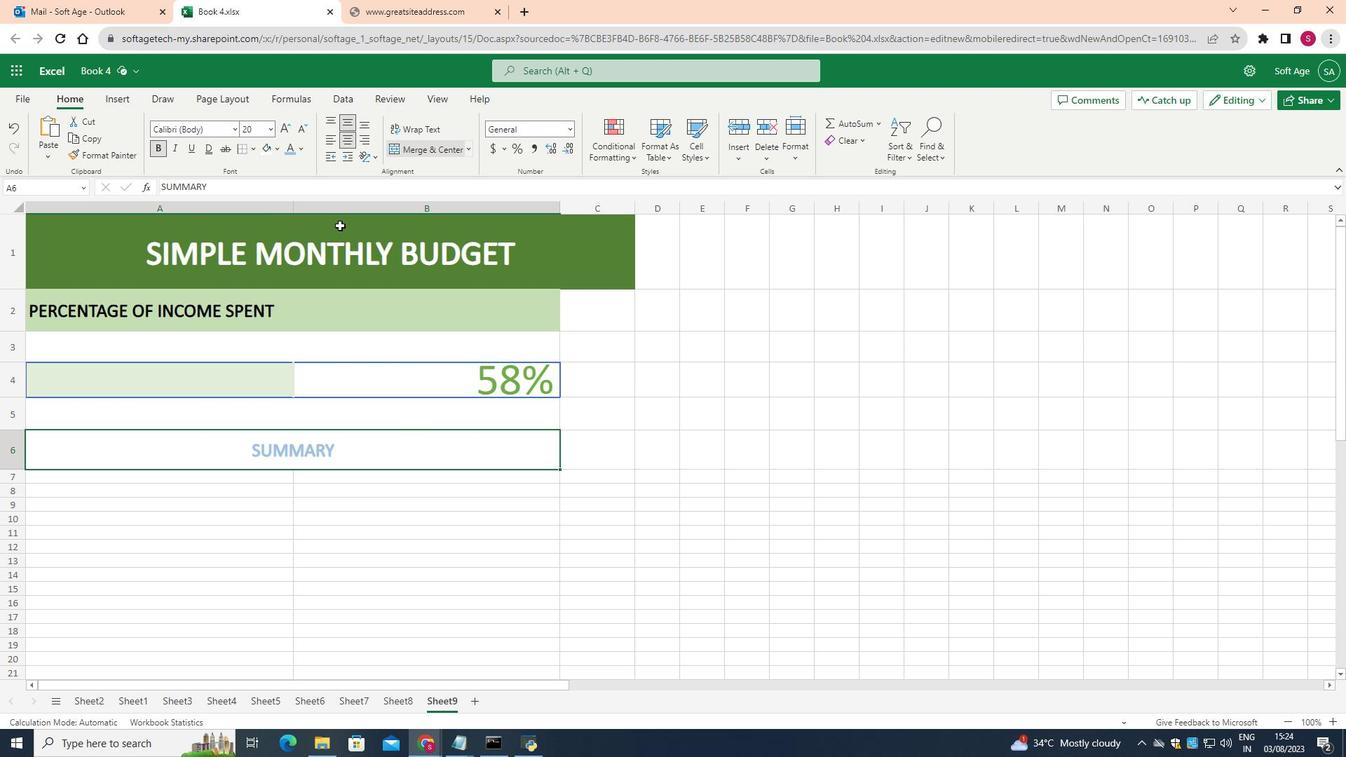 
Action: Mouse moved to (277, 149)
Screenshot: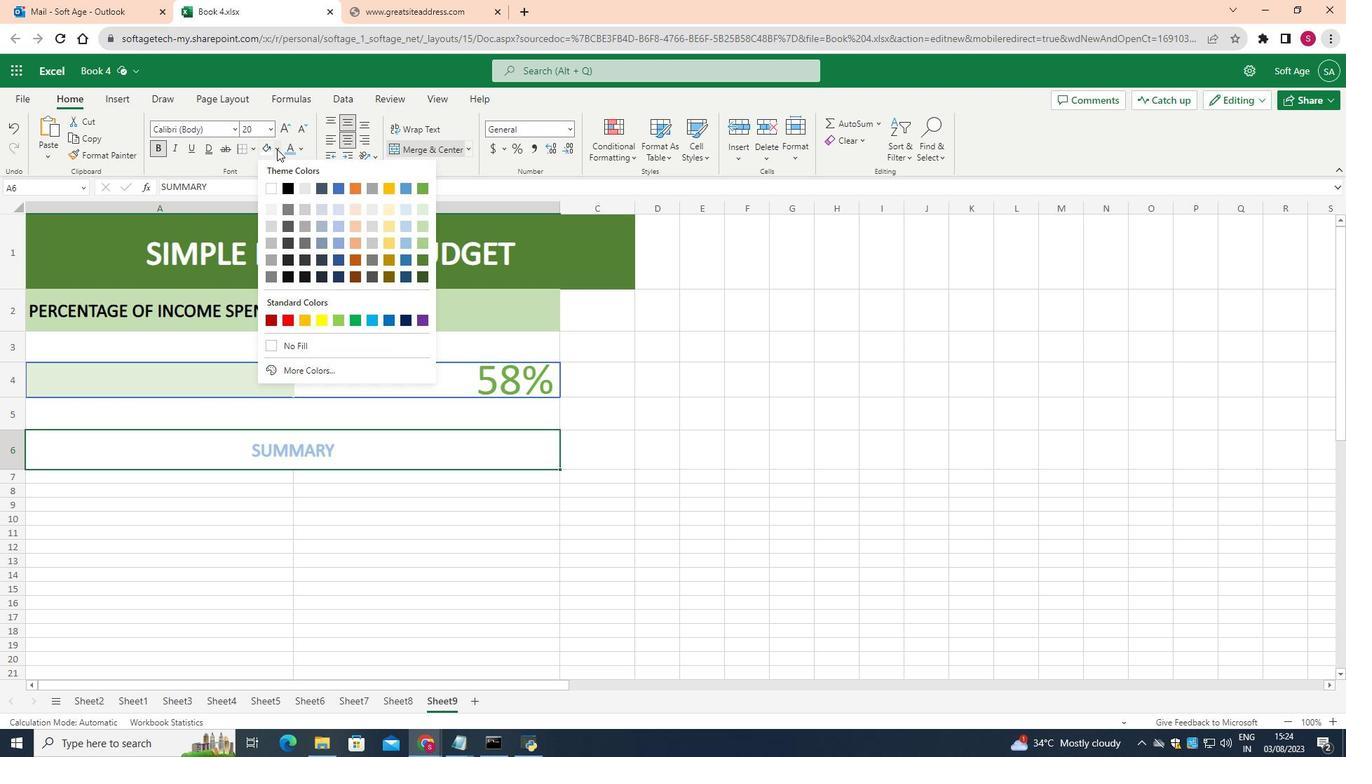 
Action: Mouse pressed left at (277, 149)
Screenshot: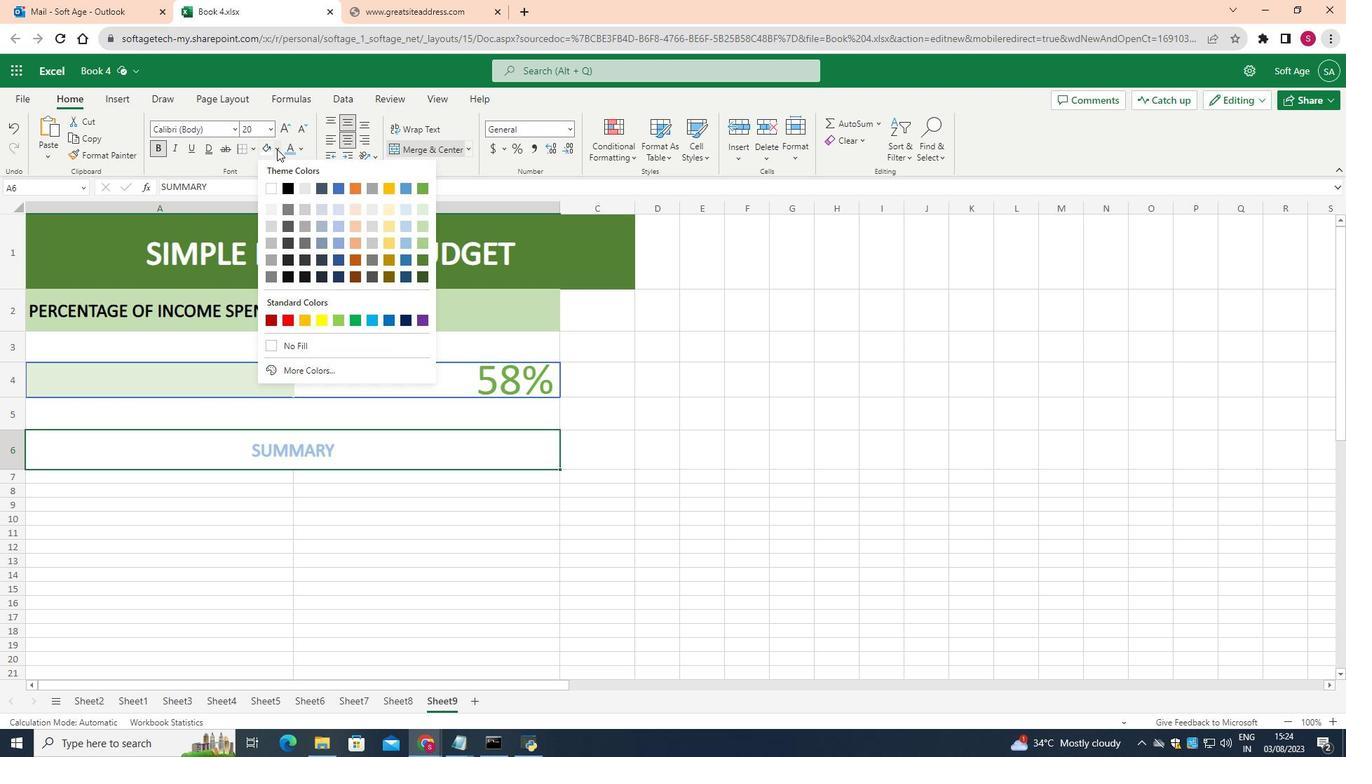 
Action: Mouse moved to (320, 207)
Screenshot: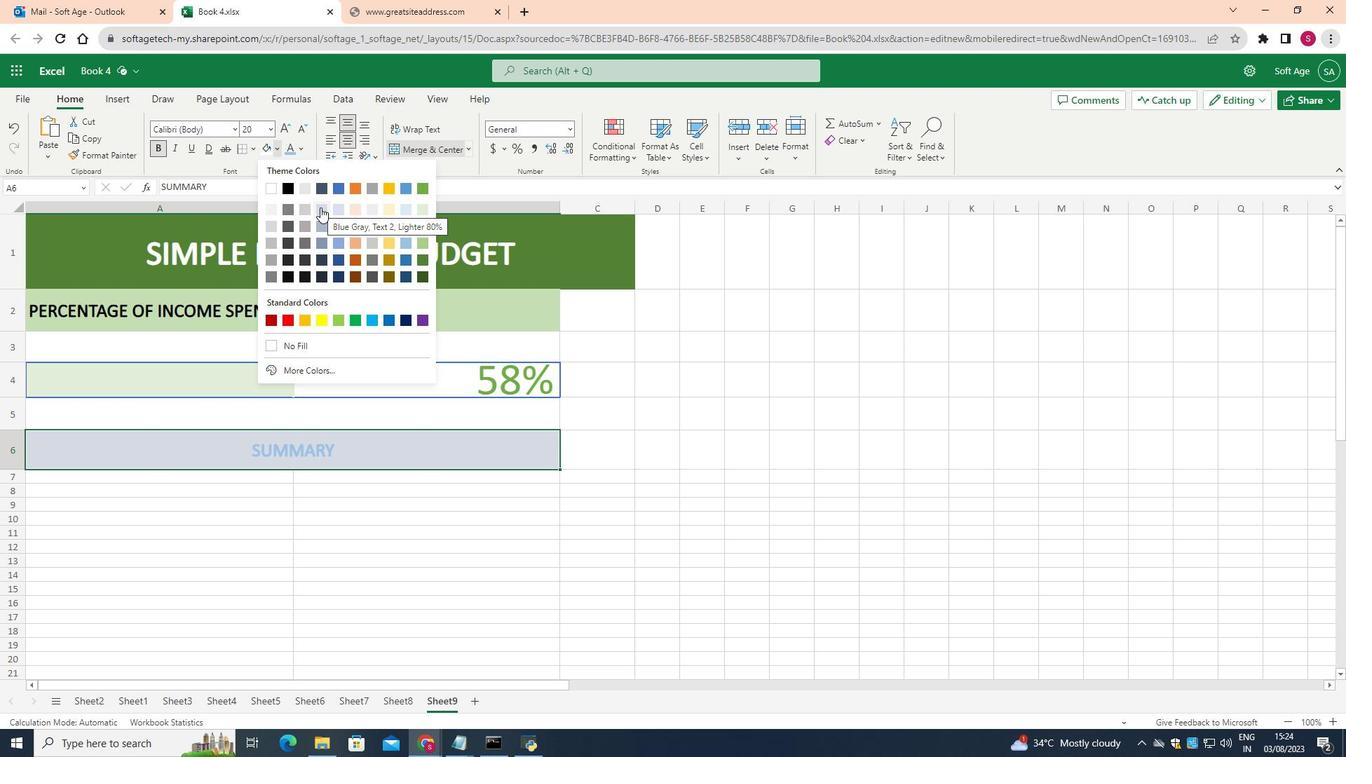 
Action: Mouse pressed left at (320, 207)
Screenshot: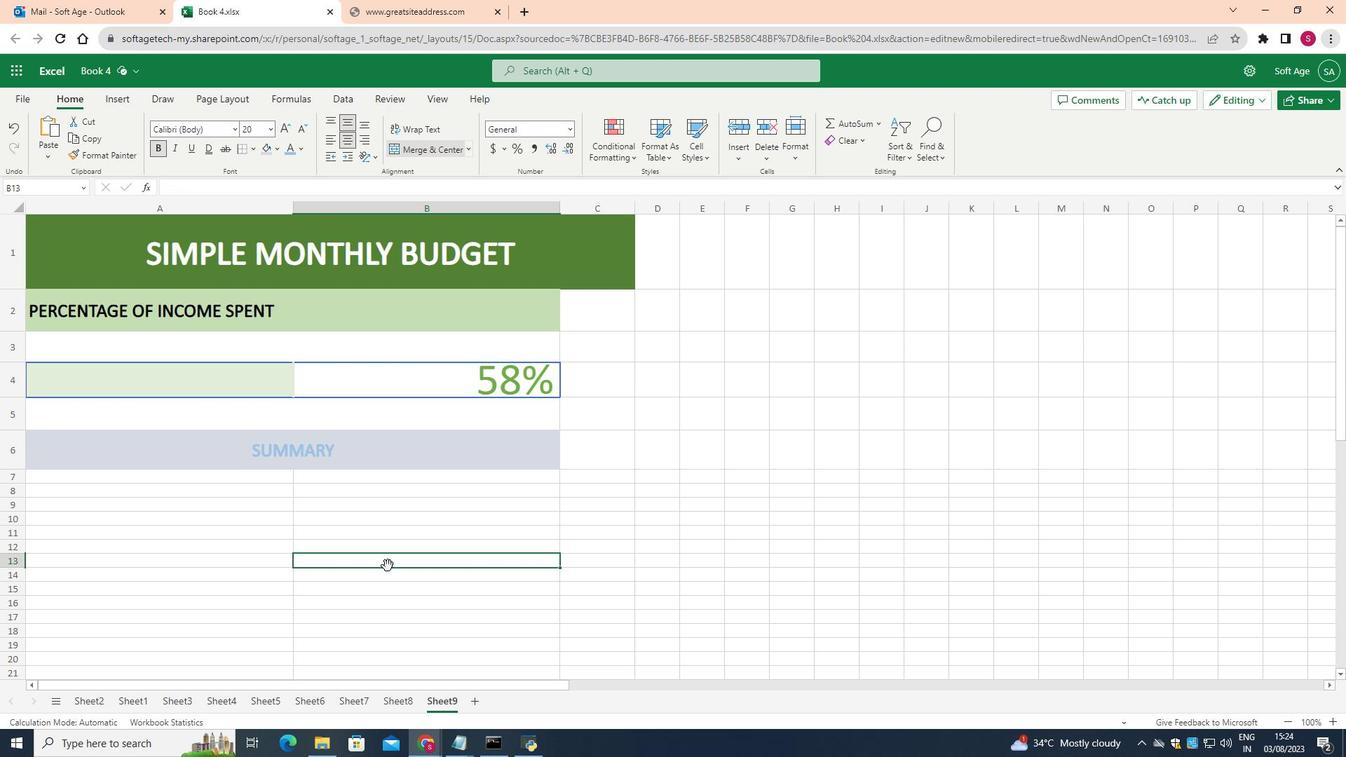 
Action: Mouse moved to (387, 566)
Screenshot: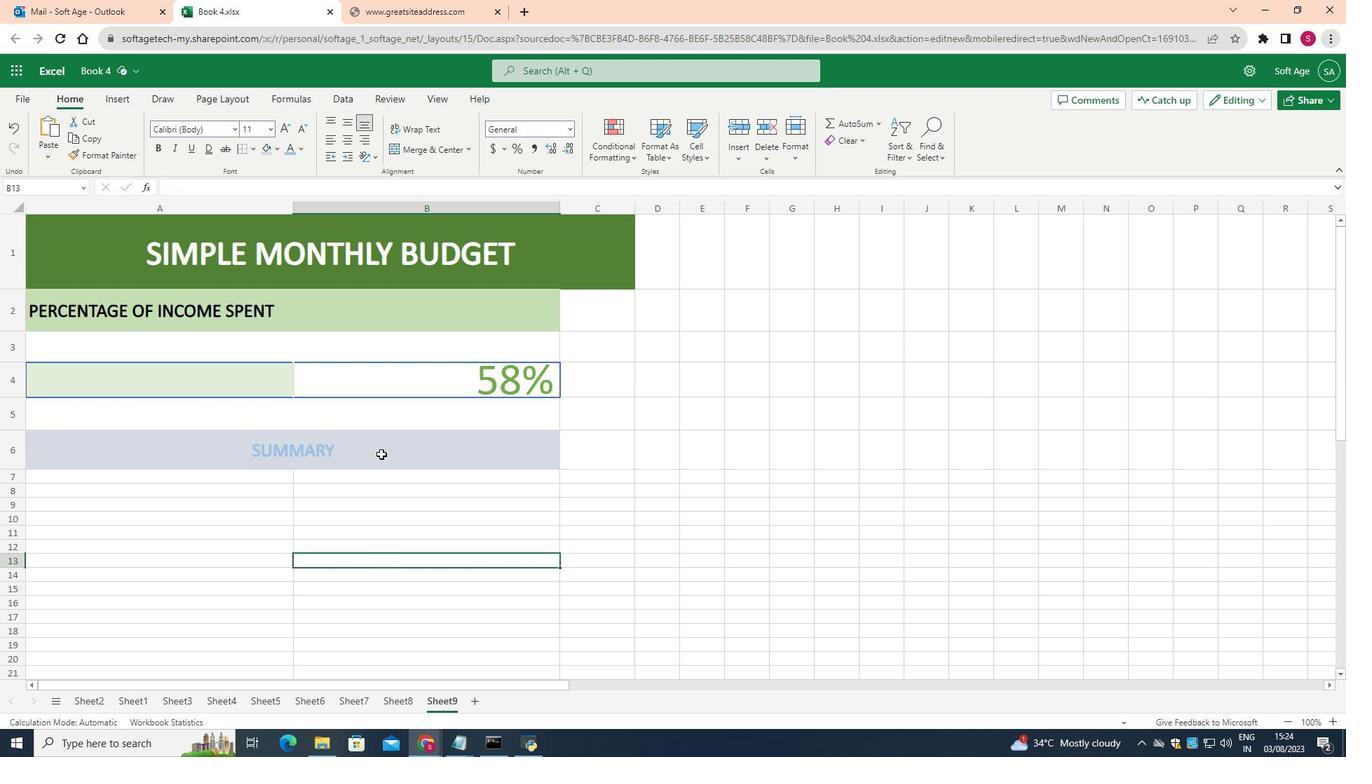 
Action: Mouse pressed left at (387, 566)
Screenshot: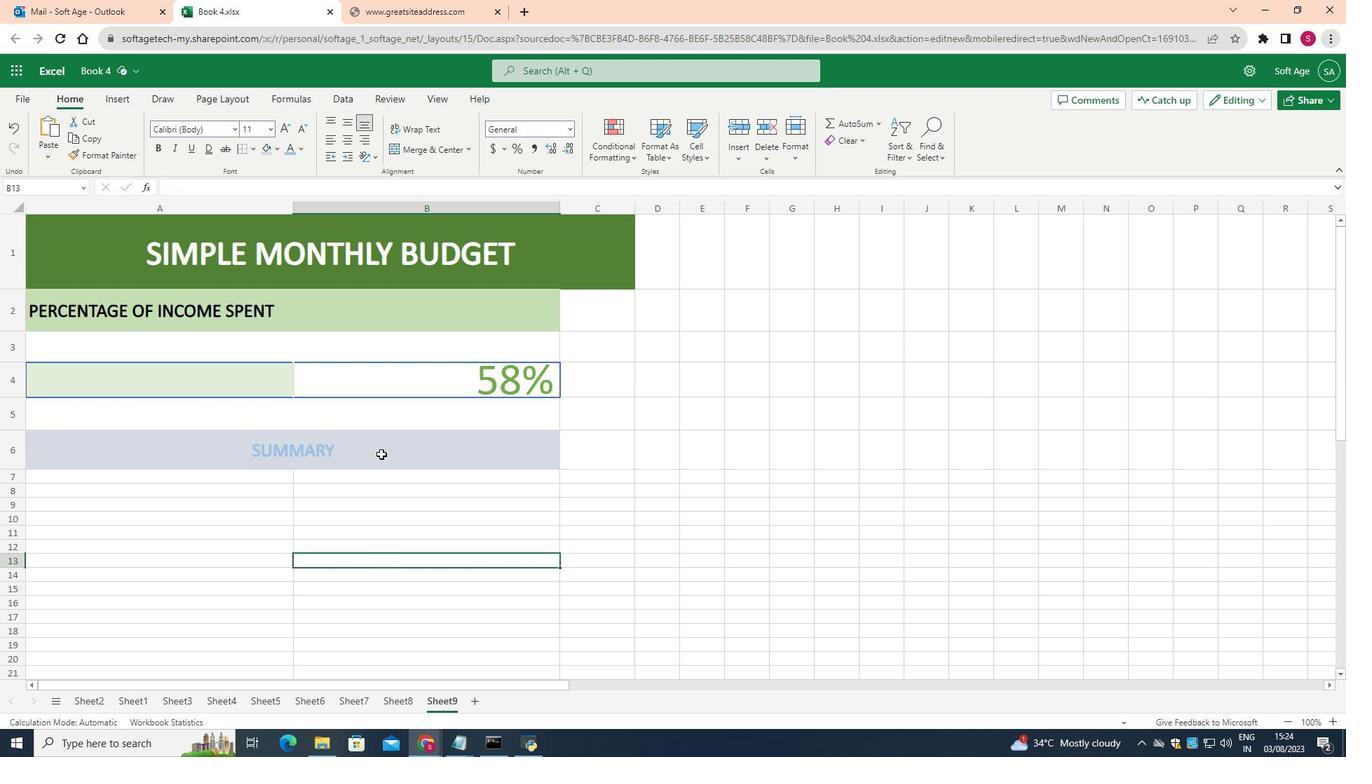 
Action: Mouse moved to (381, 454)
Screenshot: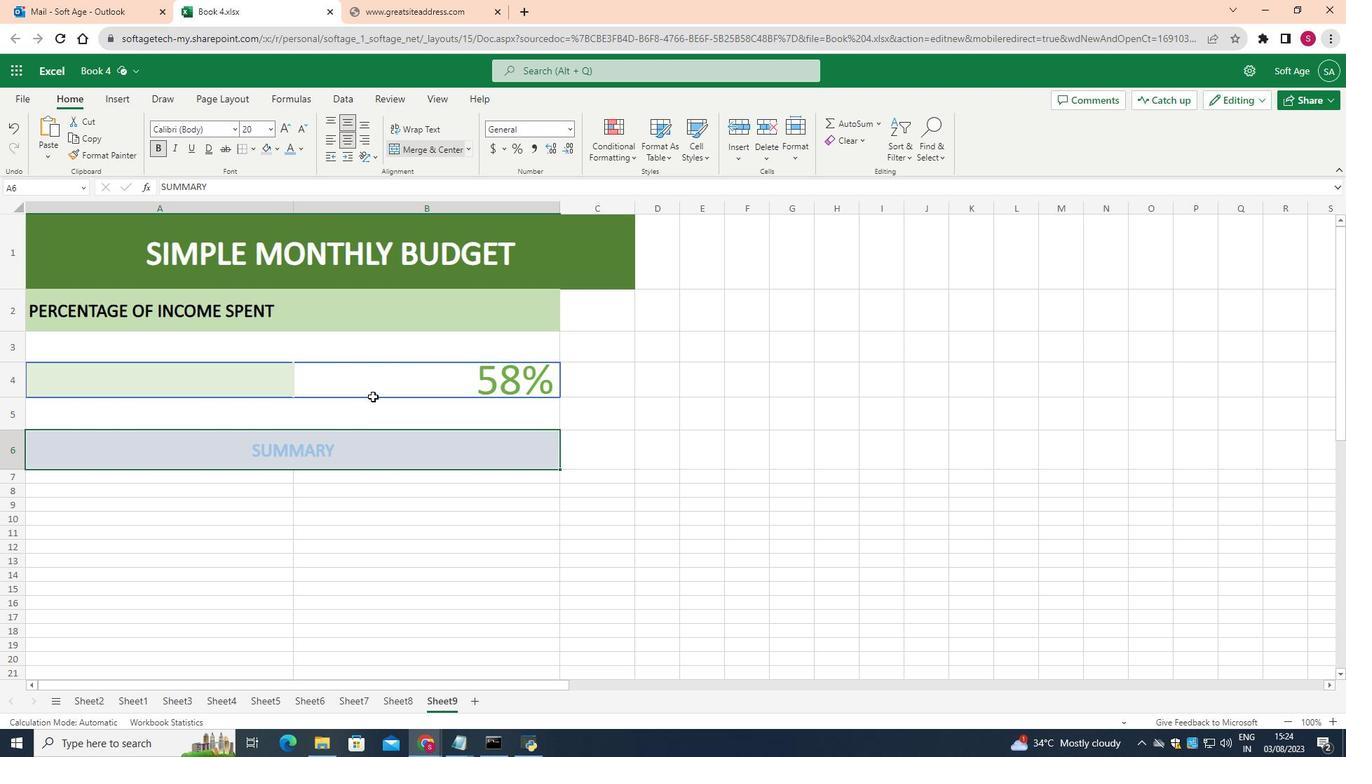 
Action: Mouse pressed left at (381, 454)
Screenshot: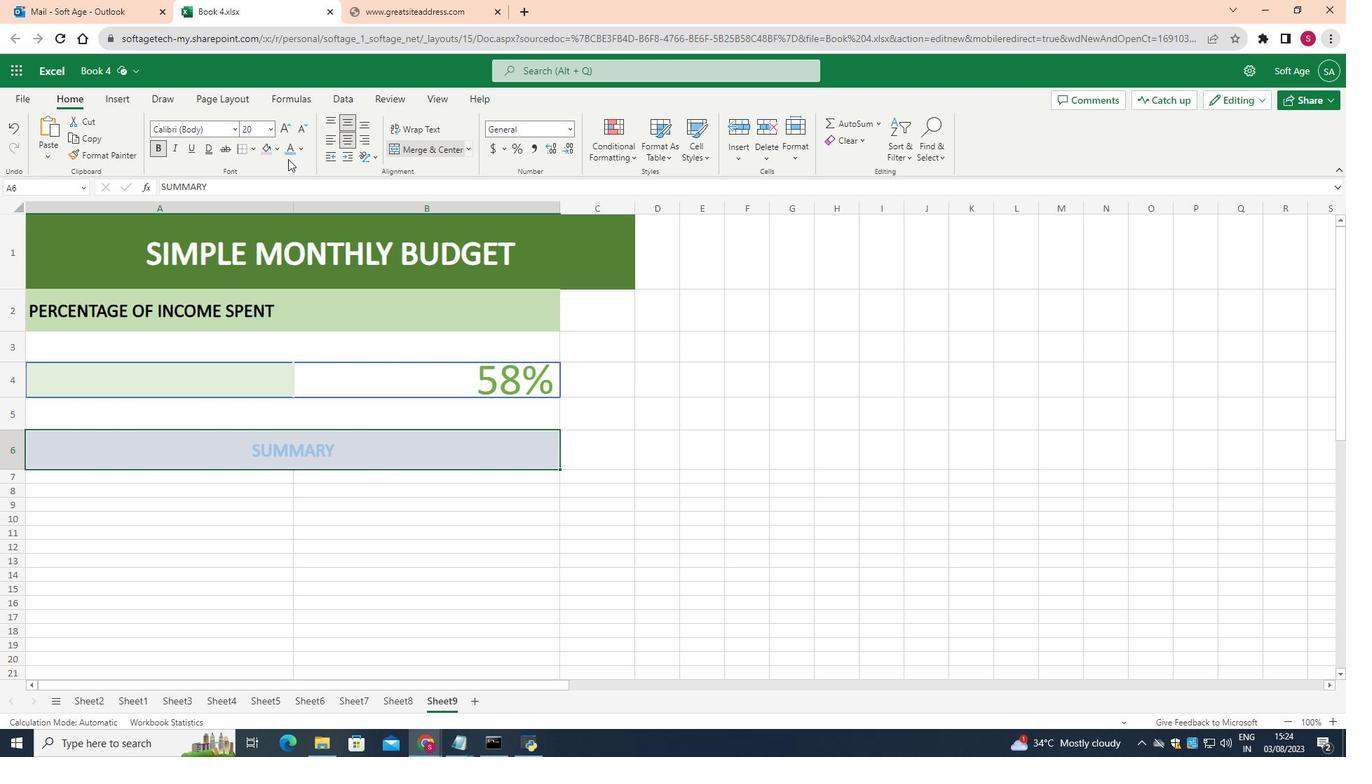 
Action: Mouse moved to (275, 144)
Screenshot: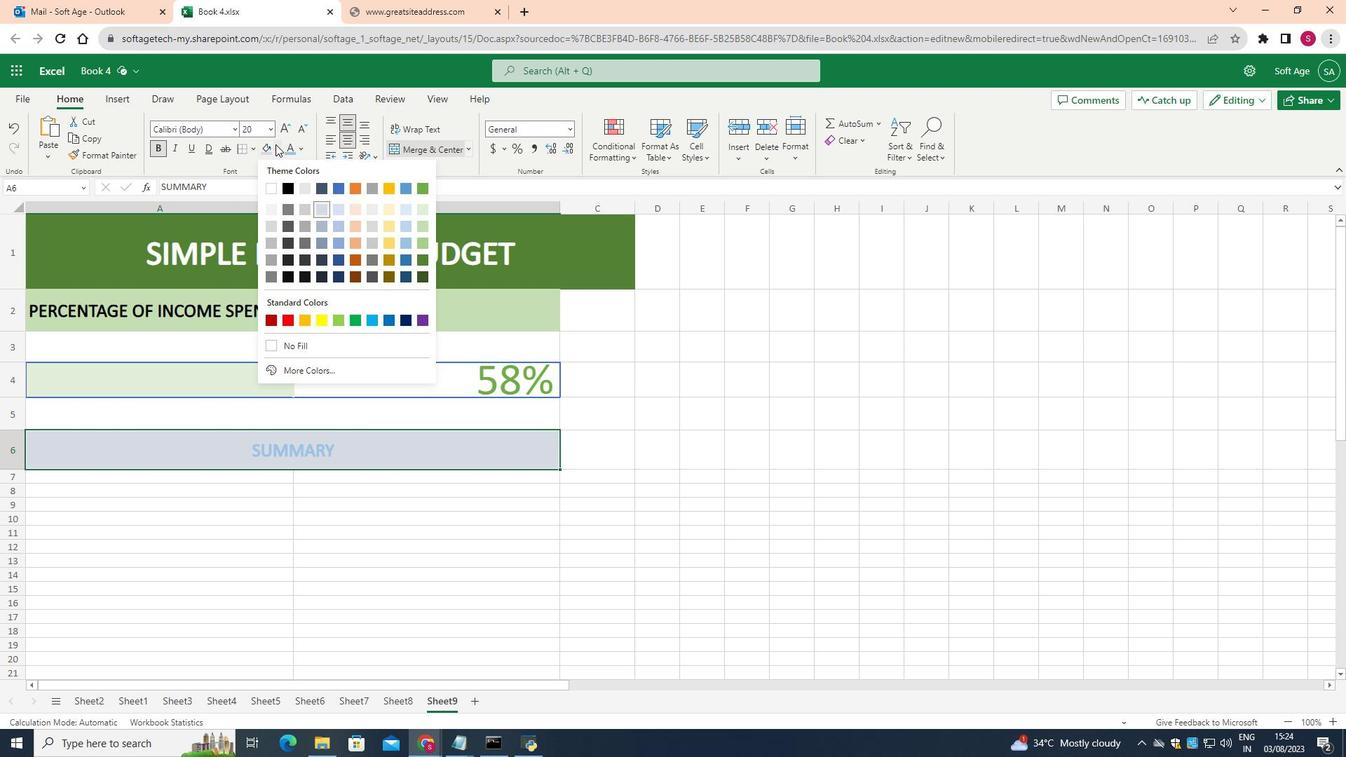 
Action: Mouse pressed left at (275, 144)
Screenshot: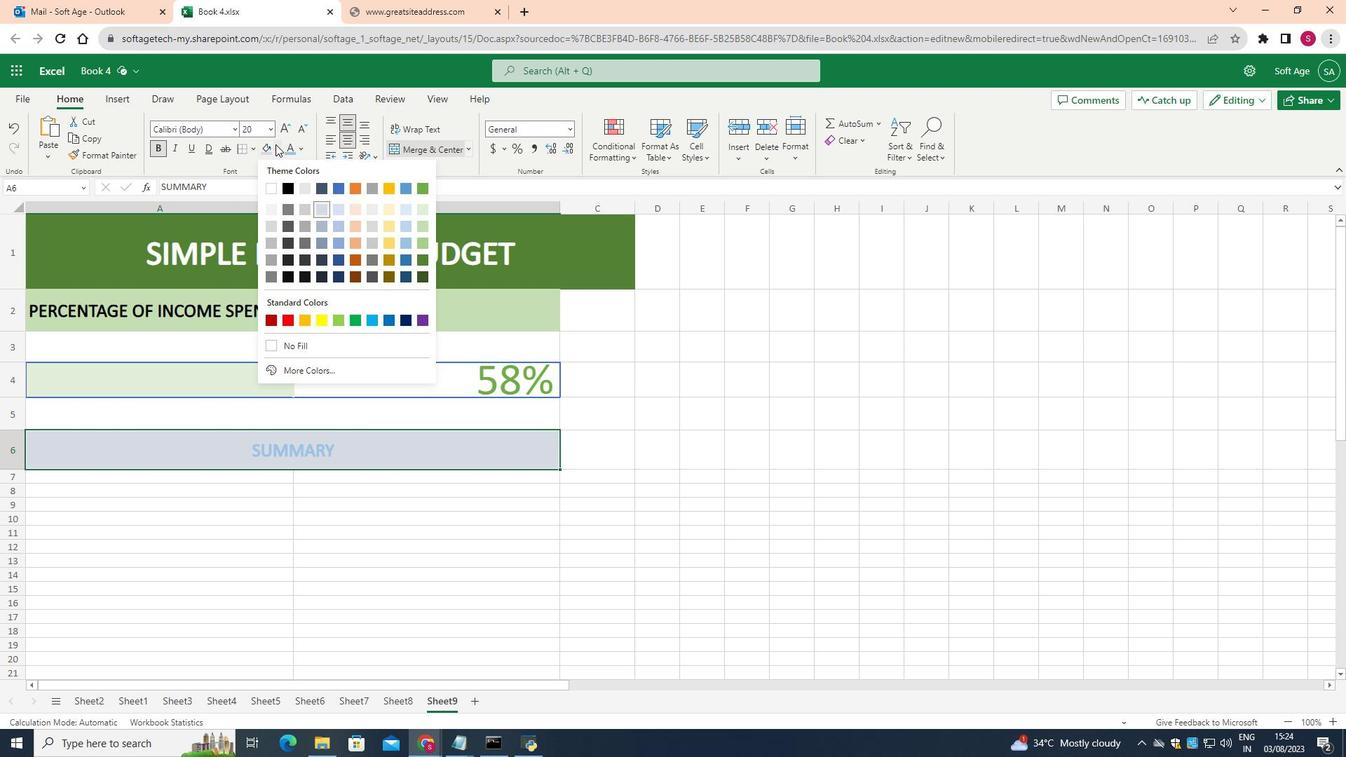 
Action: Mouse moved to (390, 208)
Screenshot: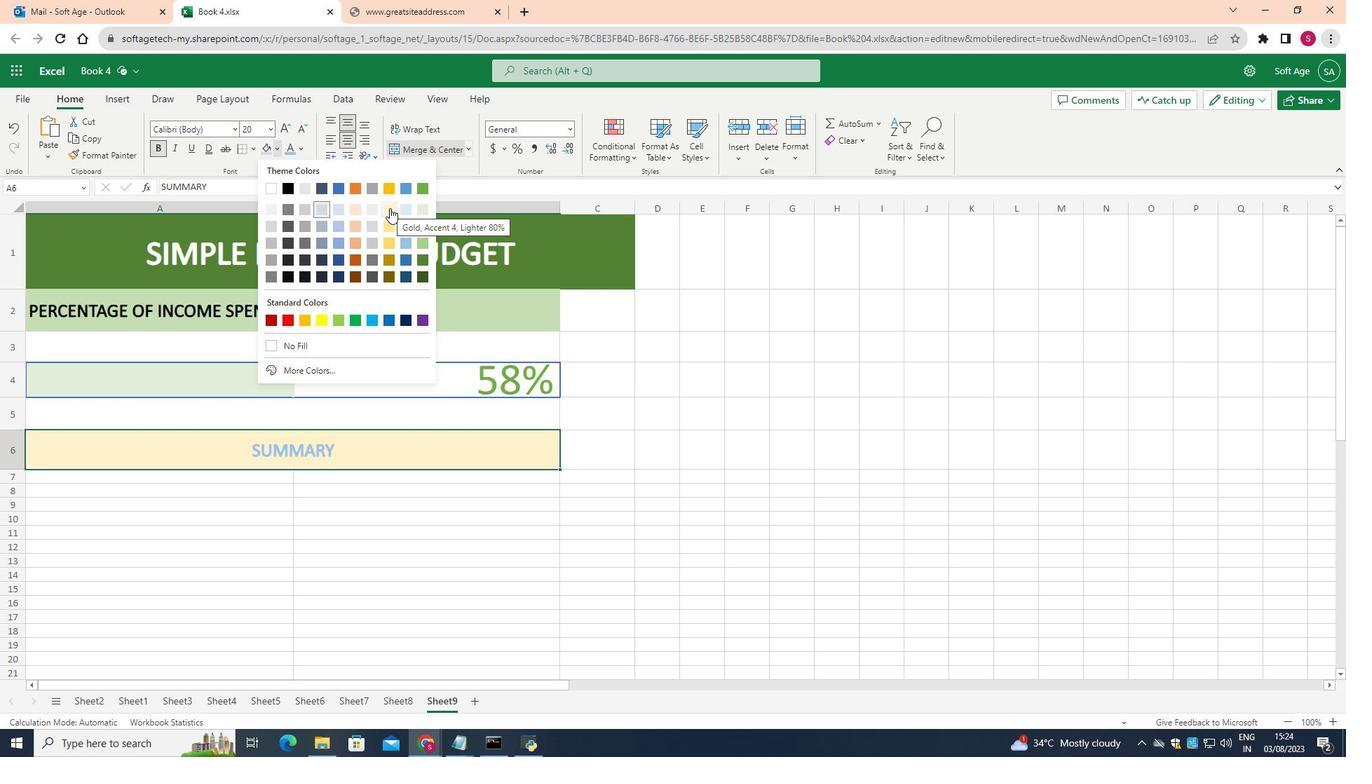 
Action: Mouse pressed left at (390, 208)
Screenshot: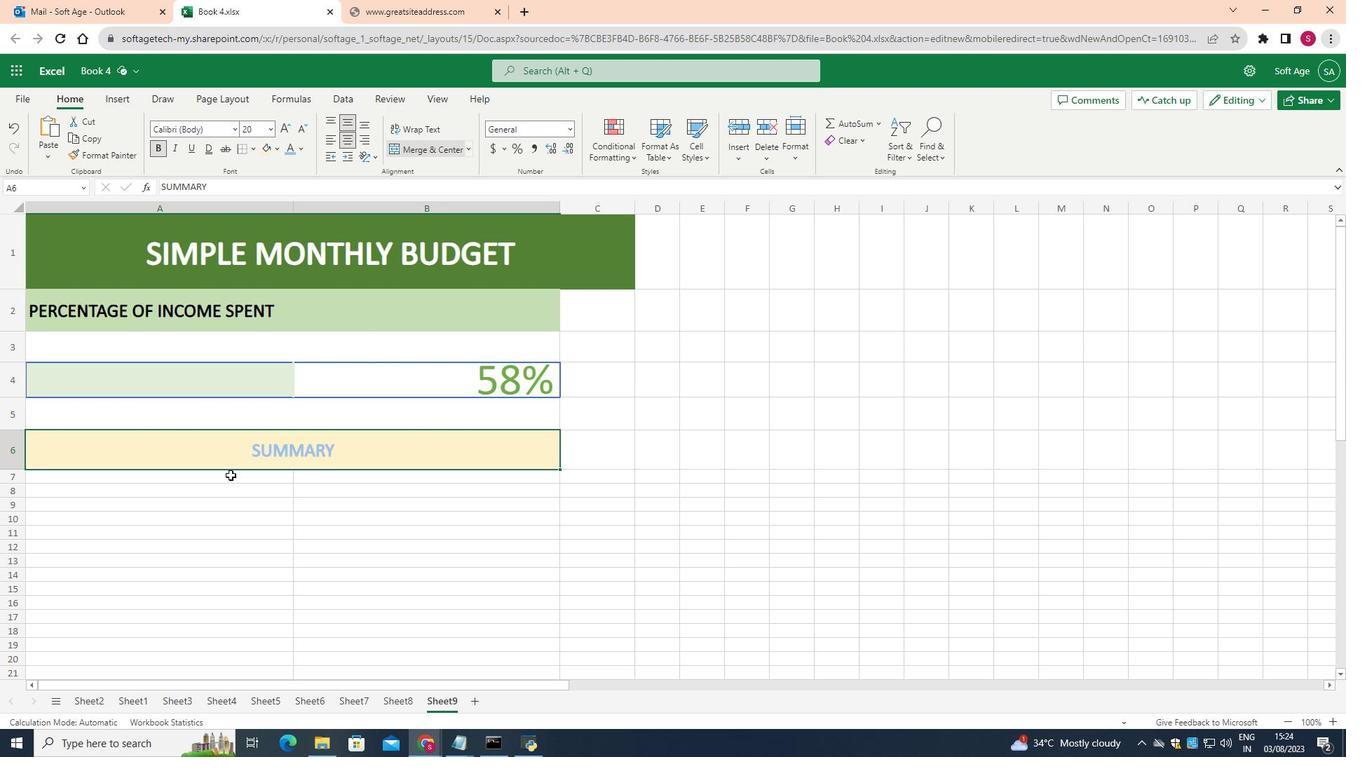 
Action: Mouse moved to (230, 477)
Screenshot: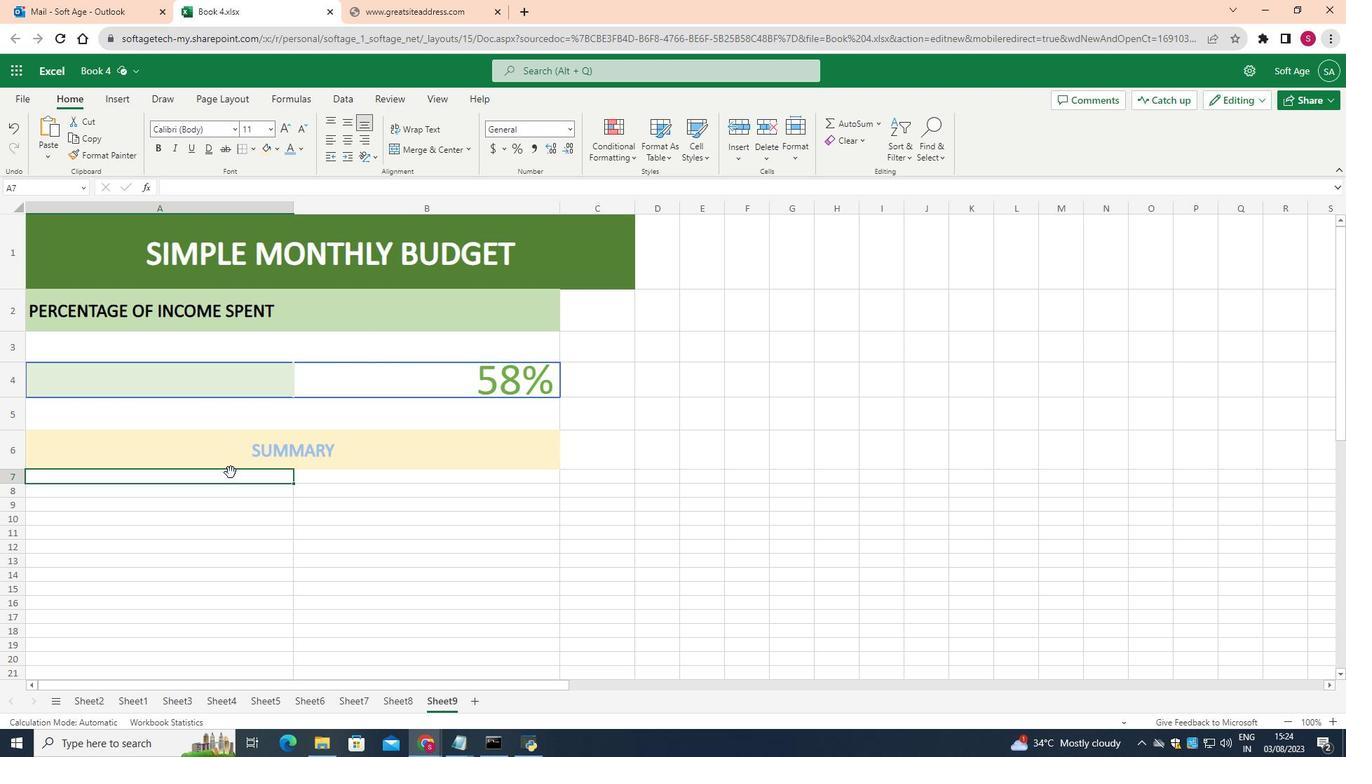 
Action: Mouse pressed left at (230, 477)
Screenshot: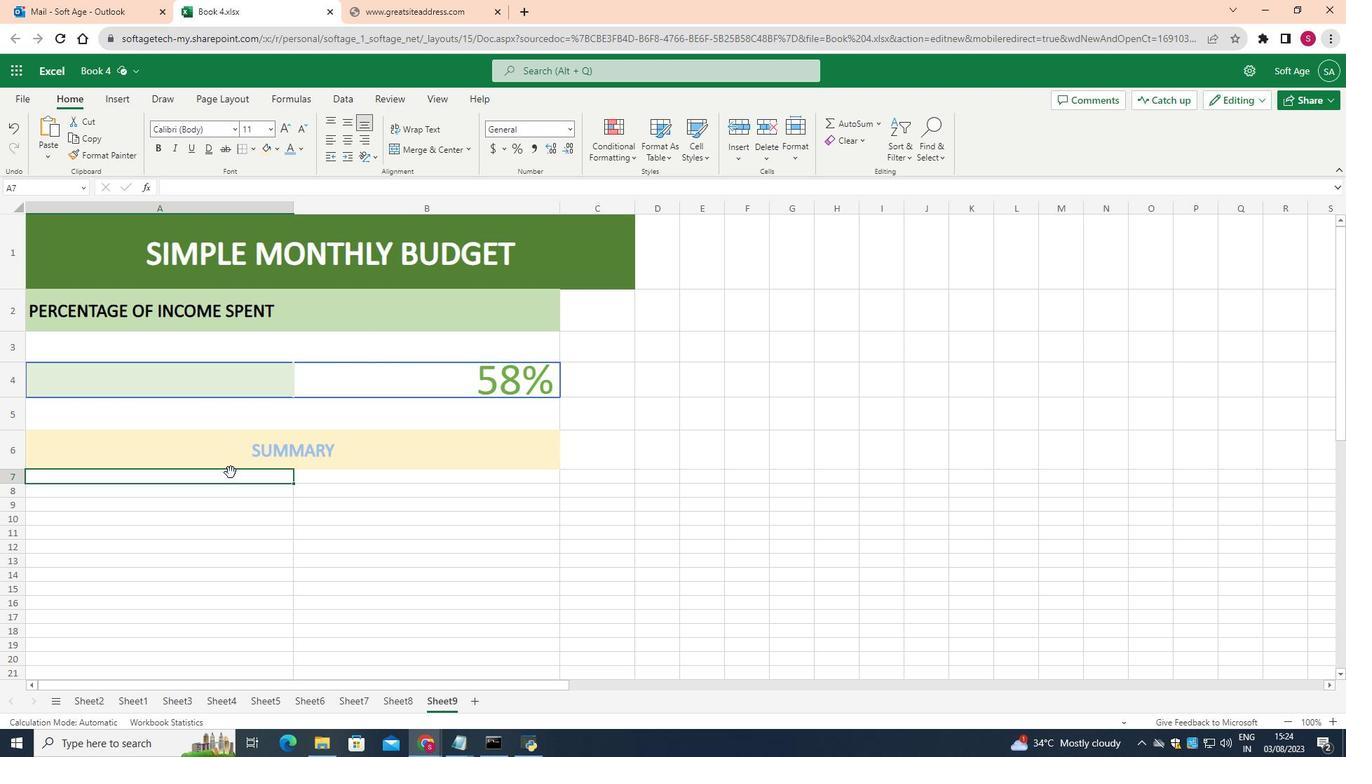 
Action: Mouse moved to (16, 484)
Screenshot: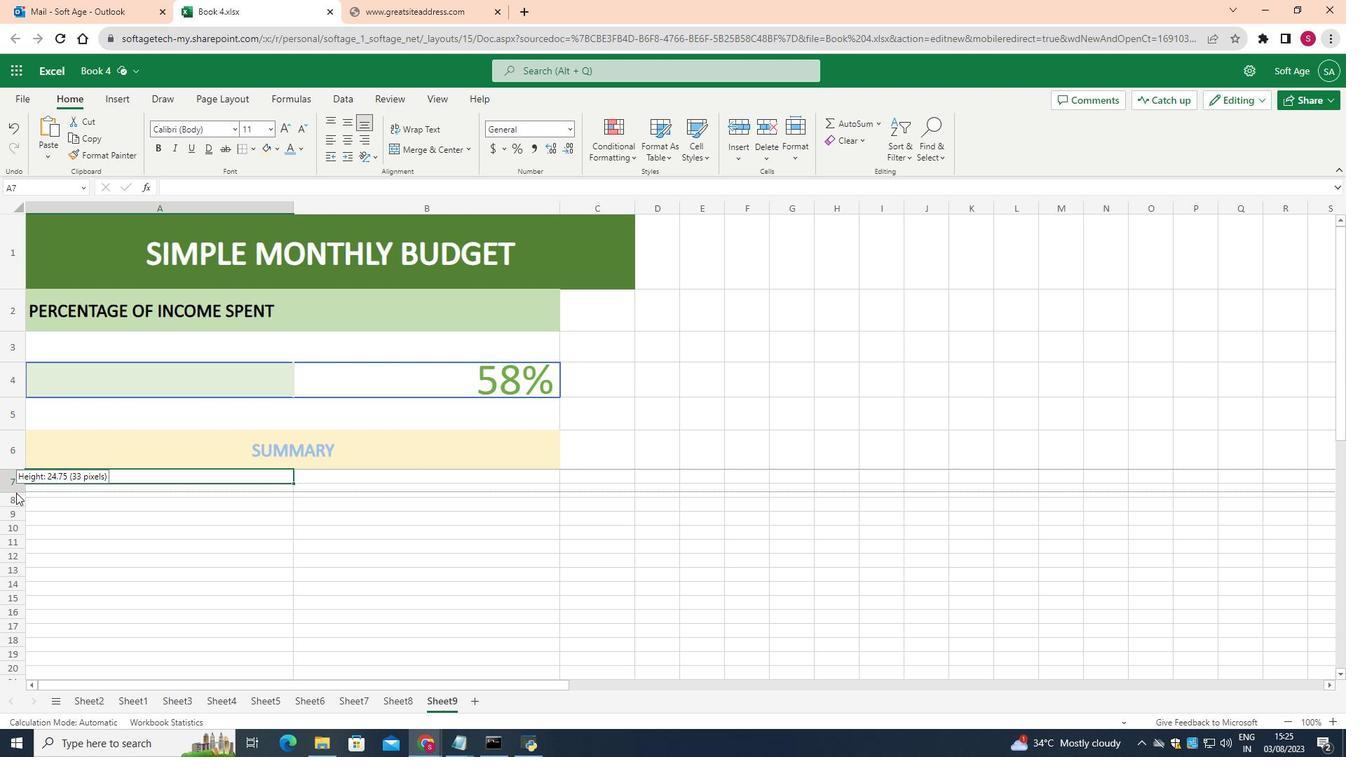 
Action: Mouse pressed left at (16, 484)
Screenshot: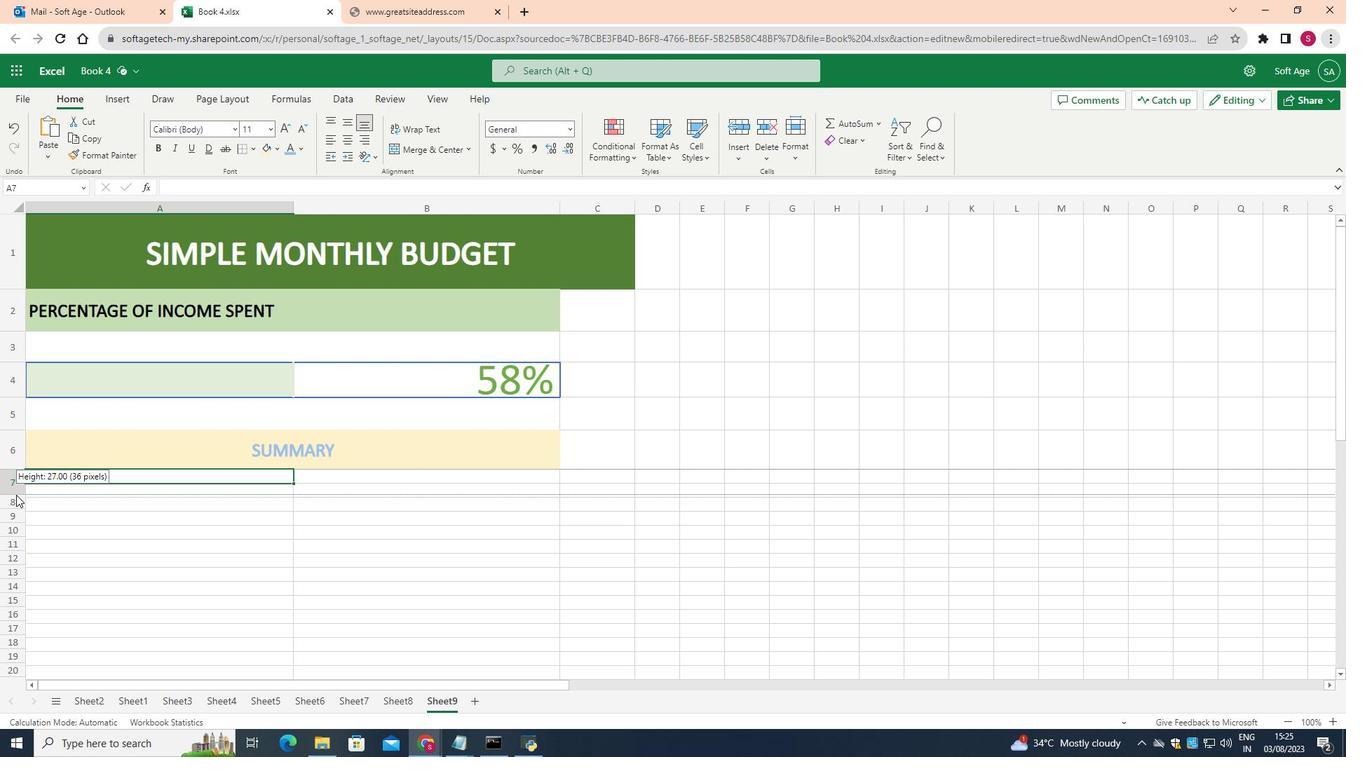 
Action: Mouse moved to (213, 481)
Screenshot: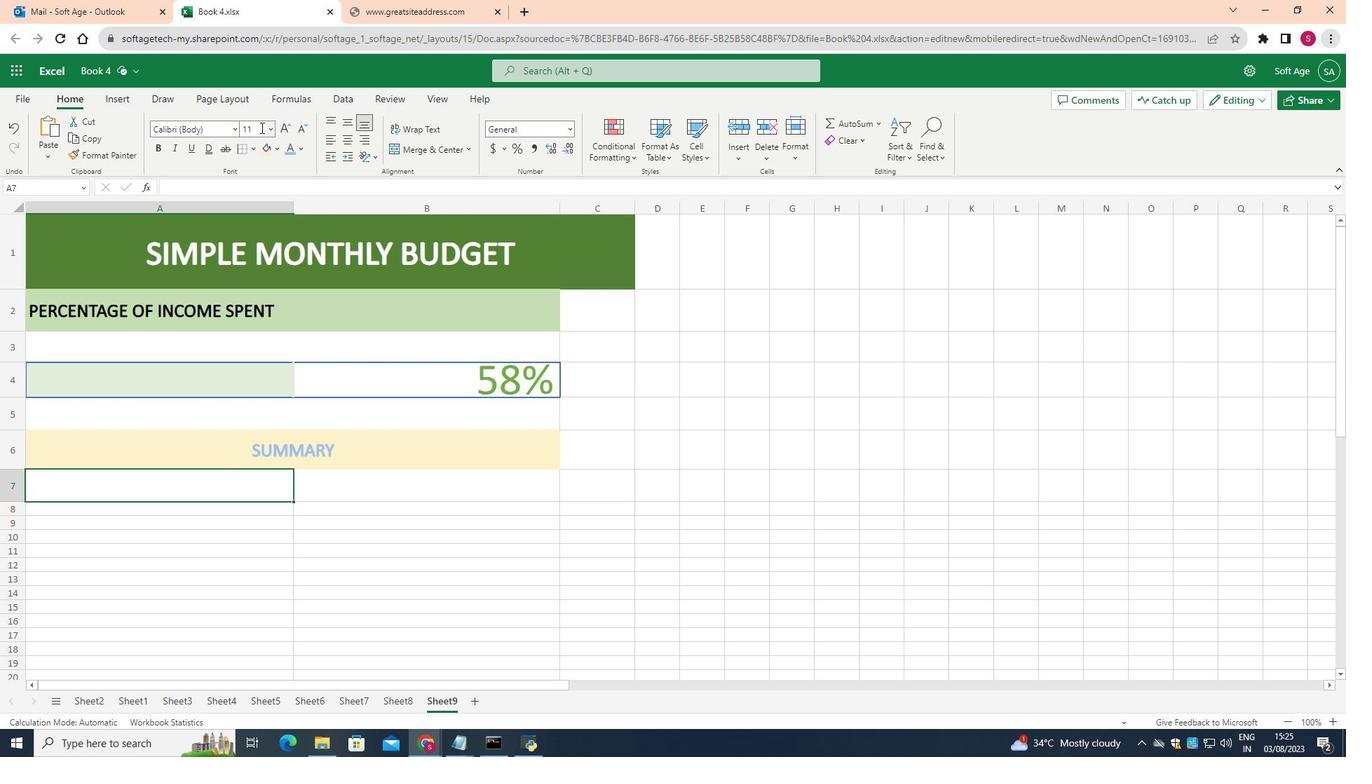 
Action: Mouse pressed left at (213, 481)
Screenshot: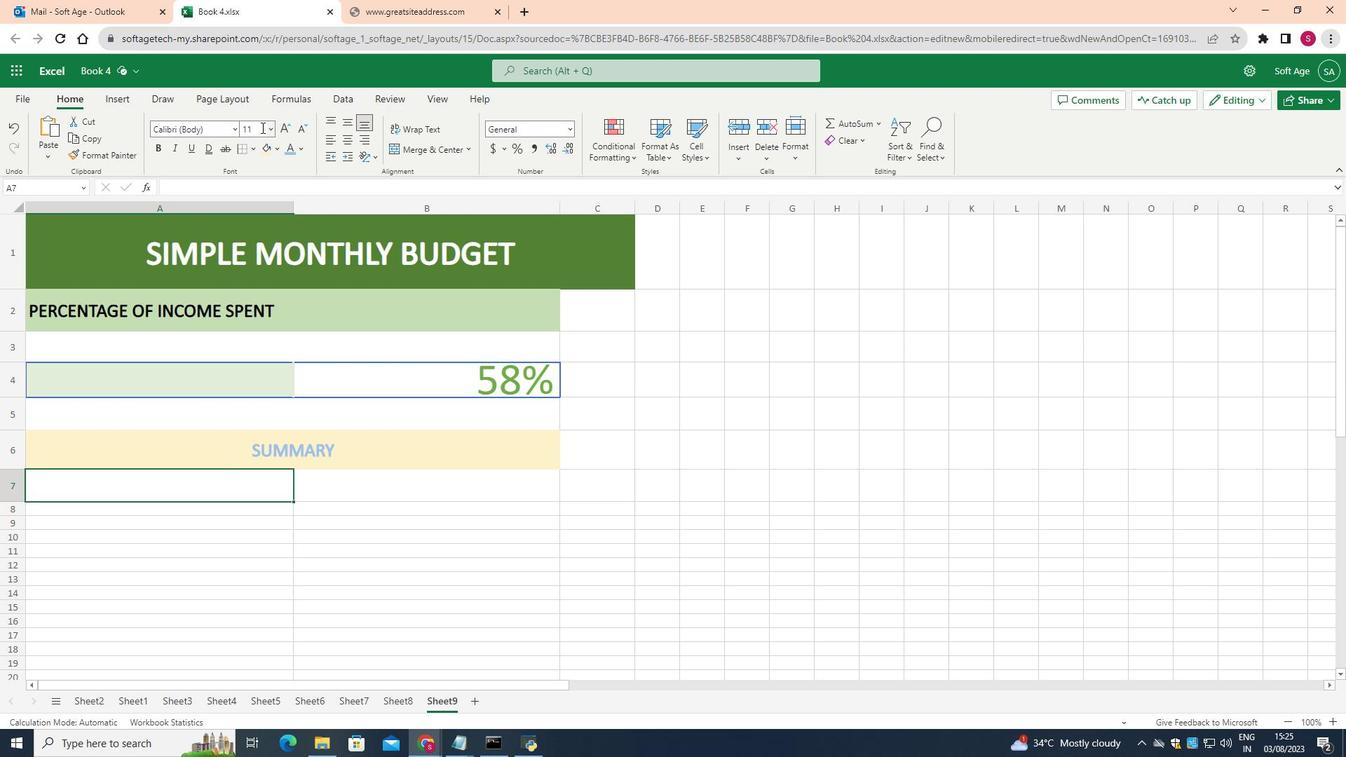 
Action: Mouse moved to (272, 129)
Screenshot: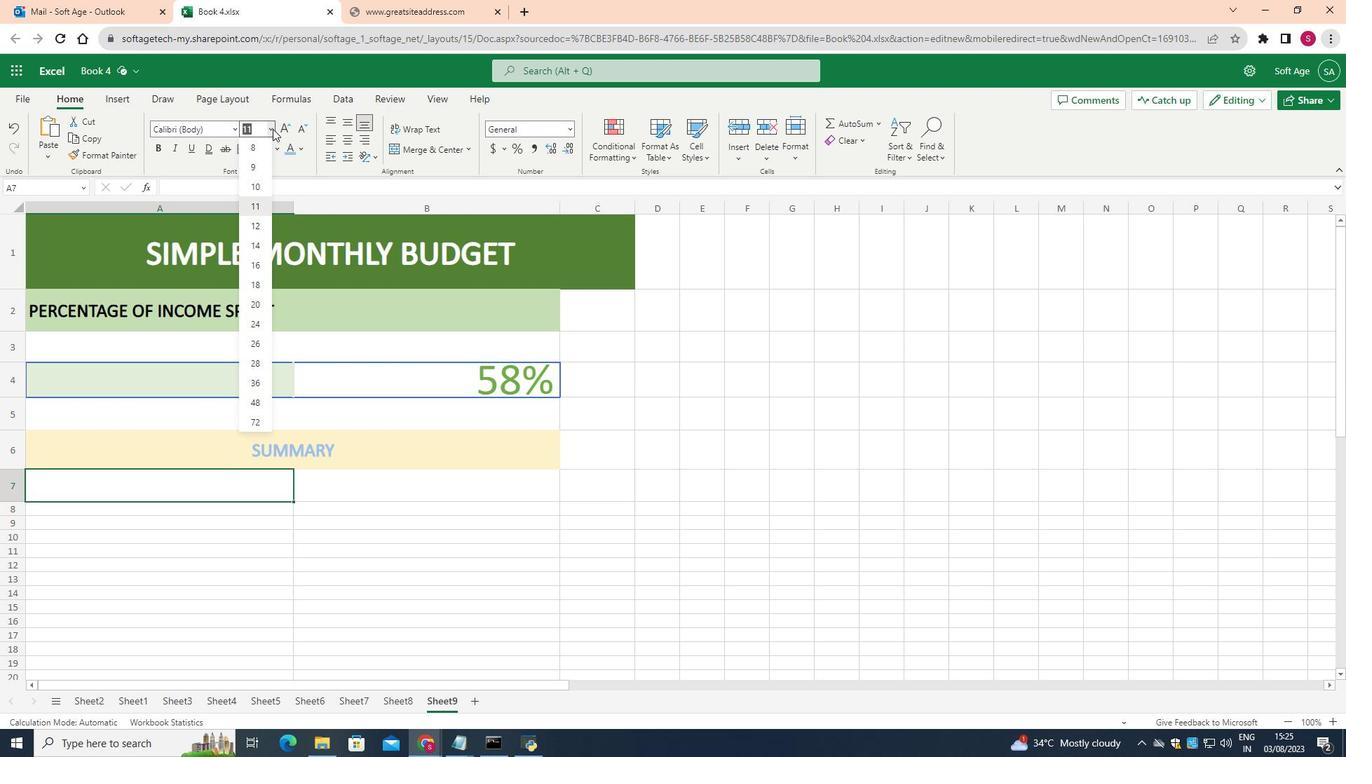 
Action: Mouse pressed left at (272, 129)
Screenshot: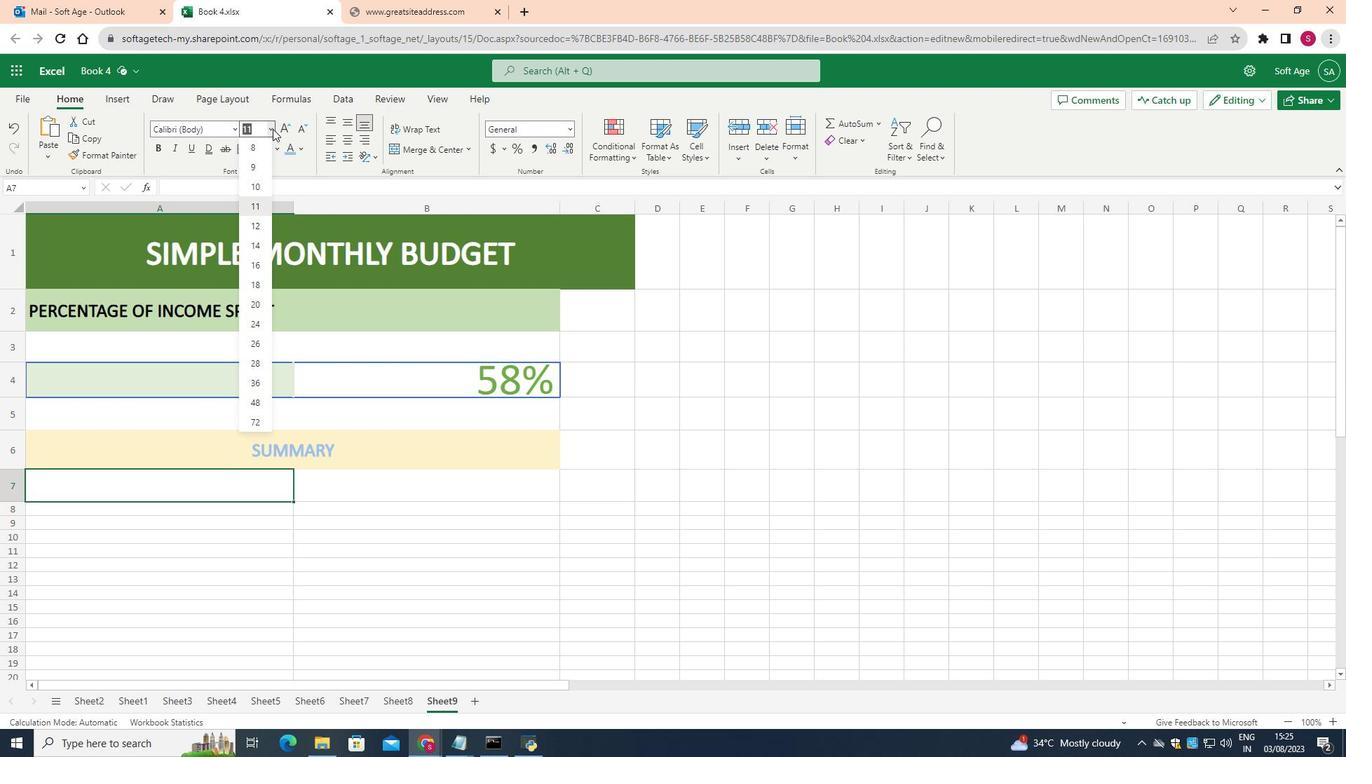 
Action: Mouse moved to (262, 267)
Screenshot: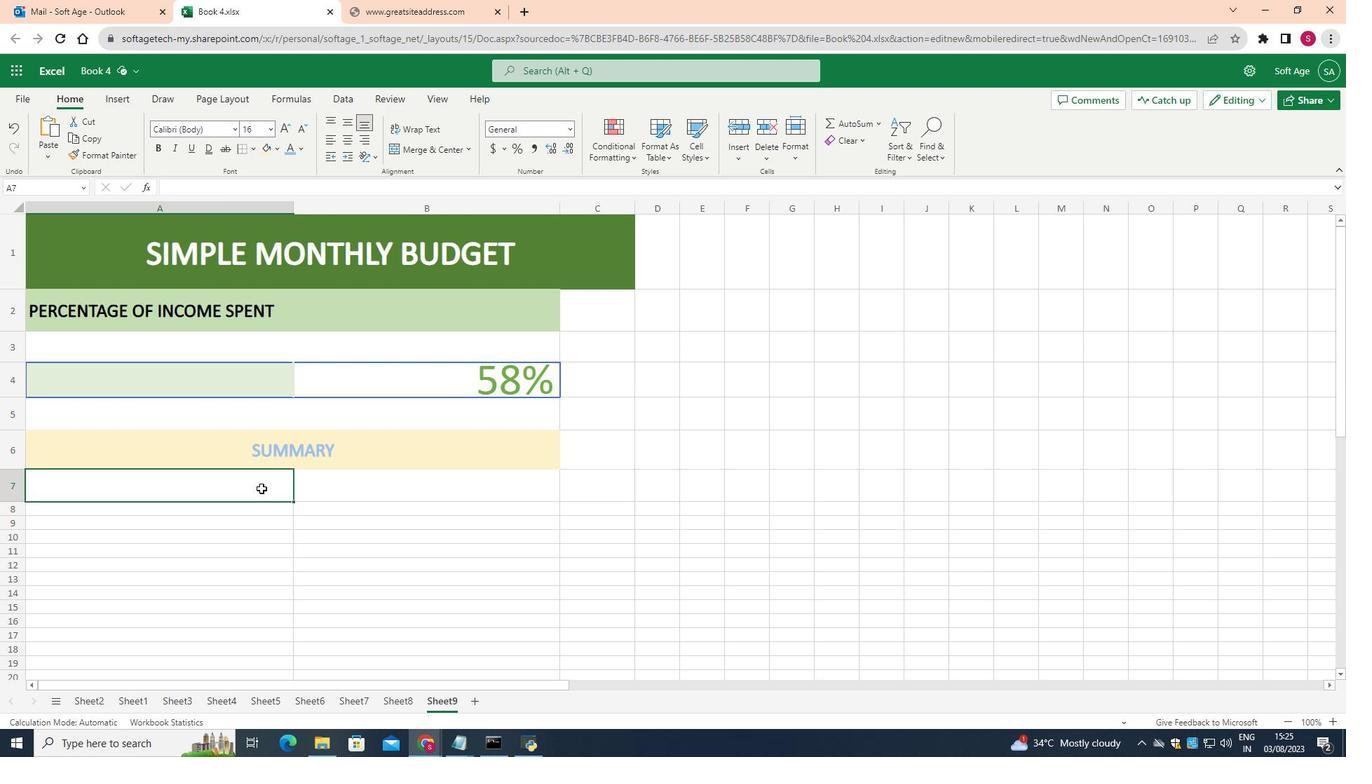 
Action: Mouse pressed left at (262, 267)
Screenshot: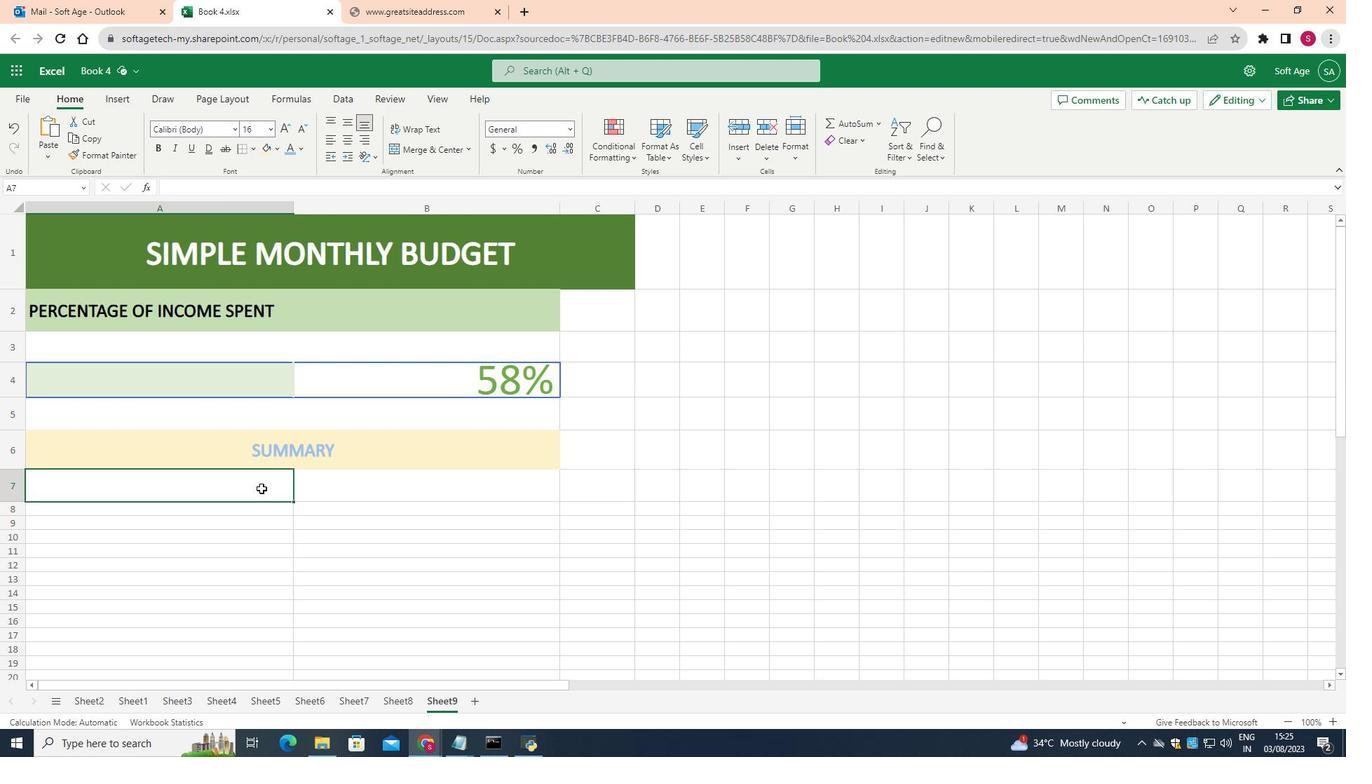 
Action: Mouse moved to (261, 488)
Screenshot: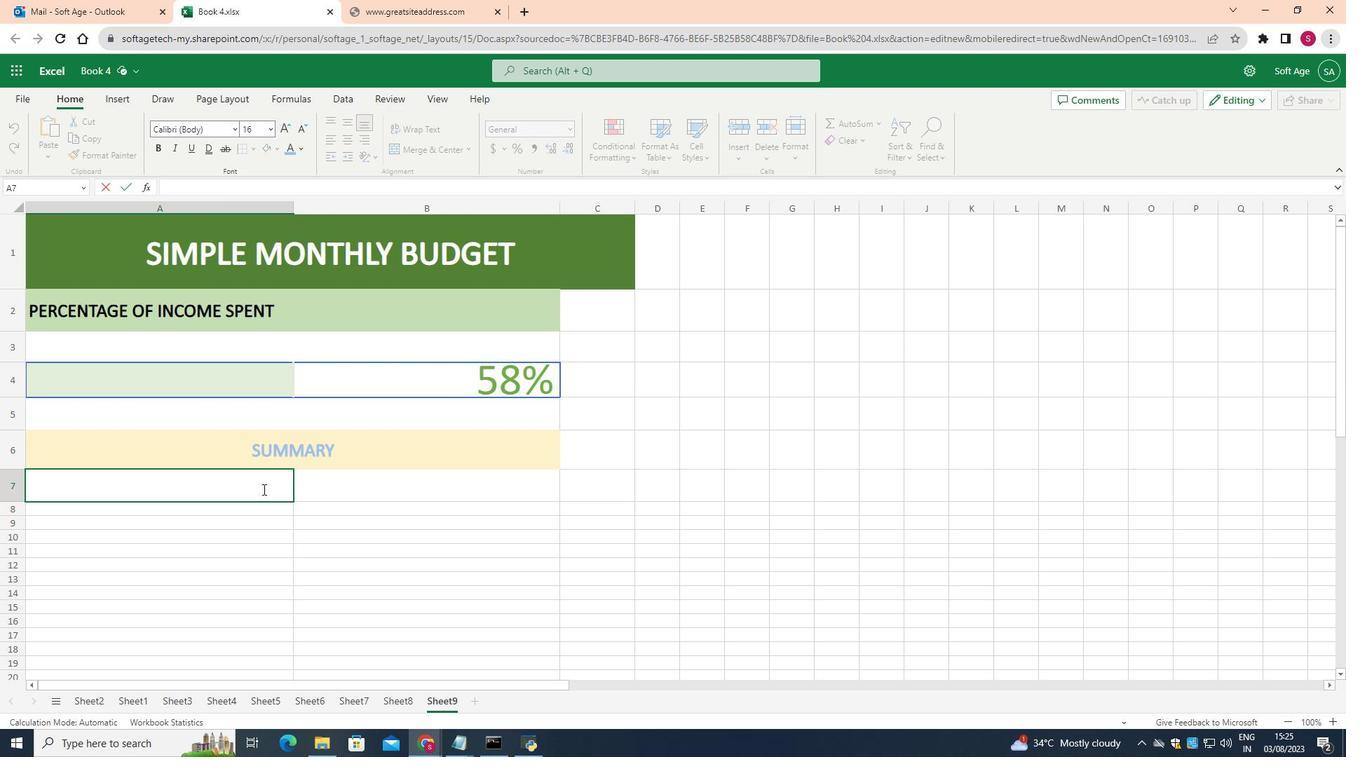 
Action: Mouse pressed left at (261, 488)
Screenshot: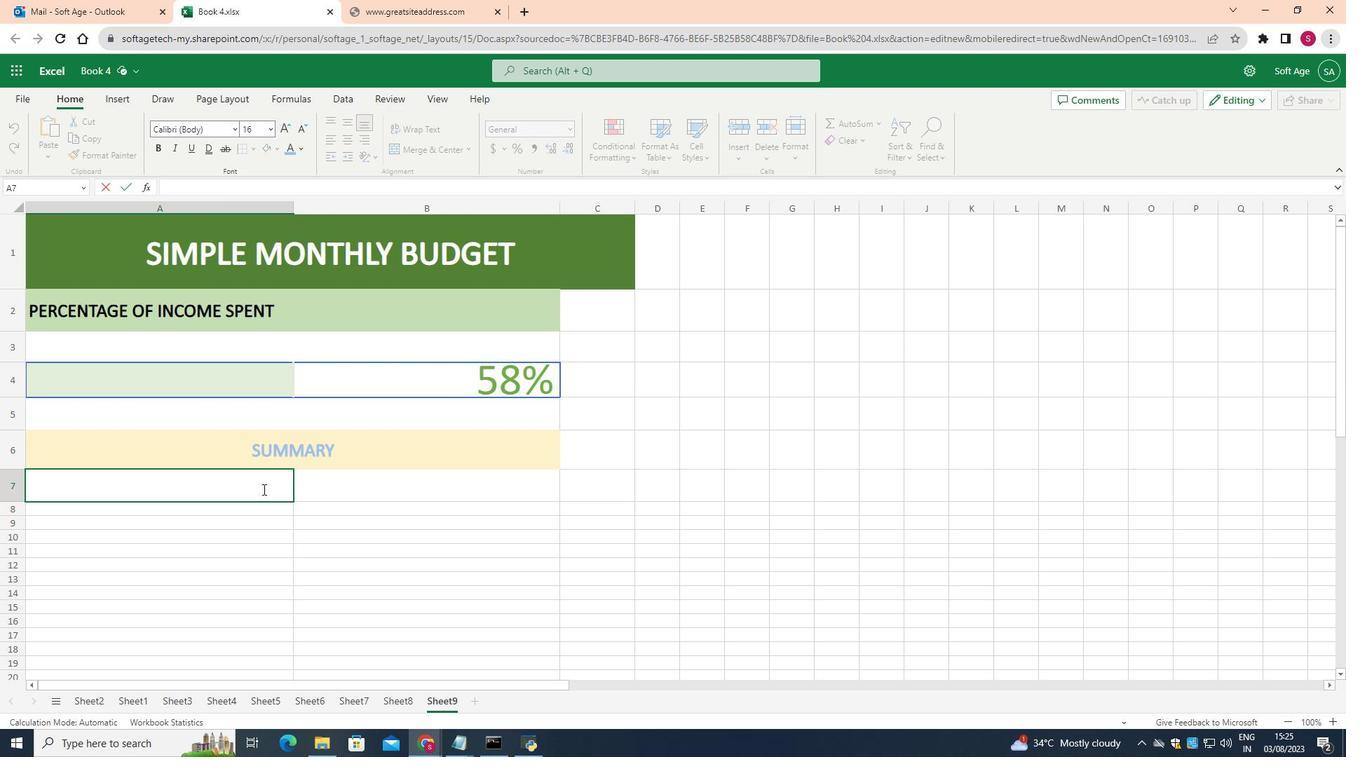 
Action: Mouse pressed left at (261, 488)
Screenshot: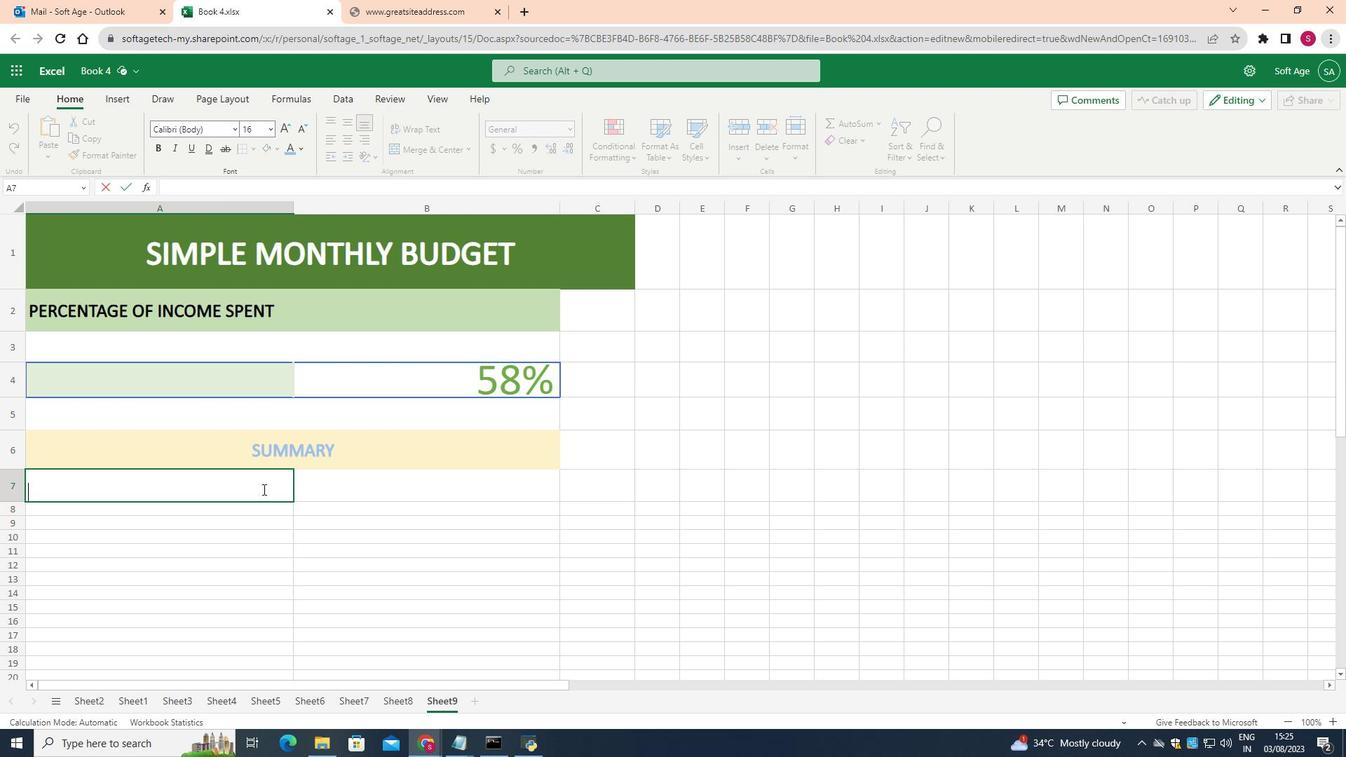 
Action: Mouse moved to (263, 489)
